 Task: Monthly company budget green modern-simple.
Action: Mouse moved to (411, 162)
Screenshot: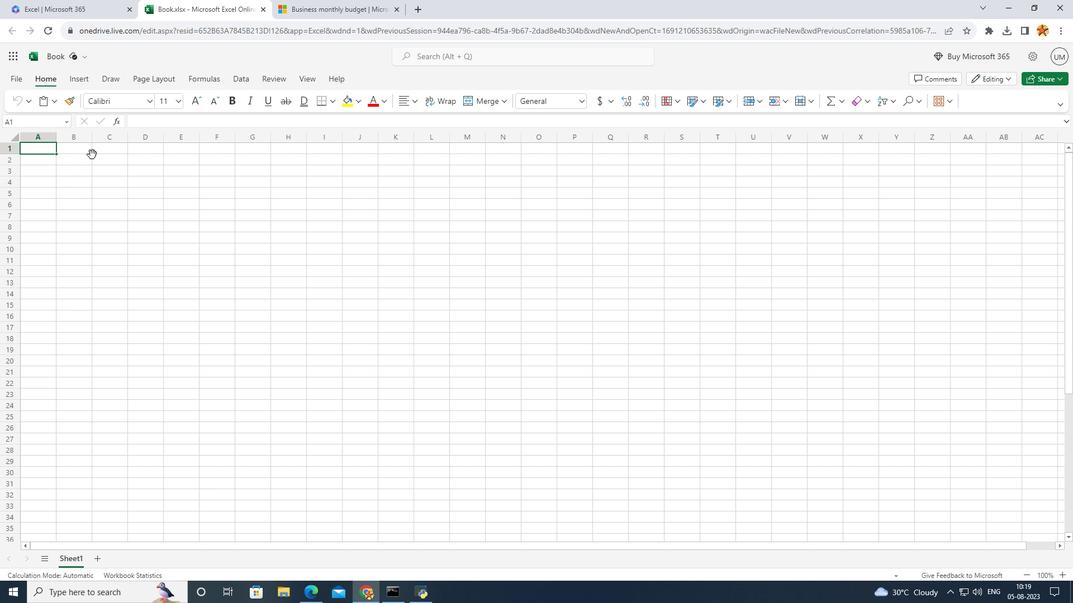 
Action: Mouse pressed left at (411, 162)
Screenshot: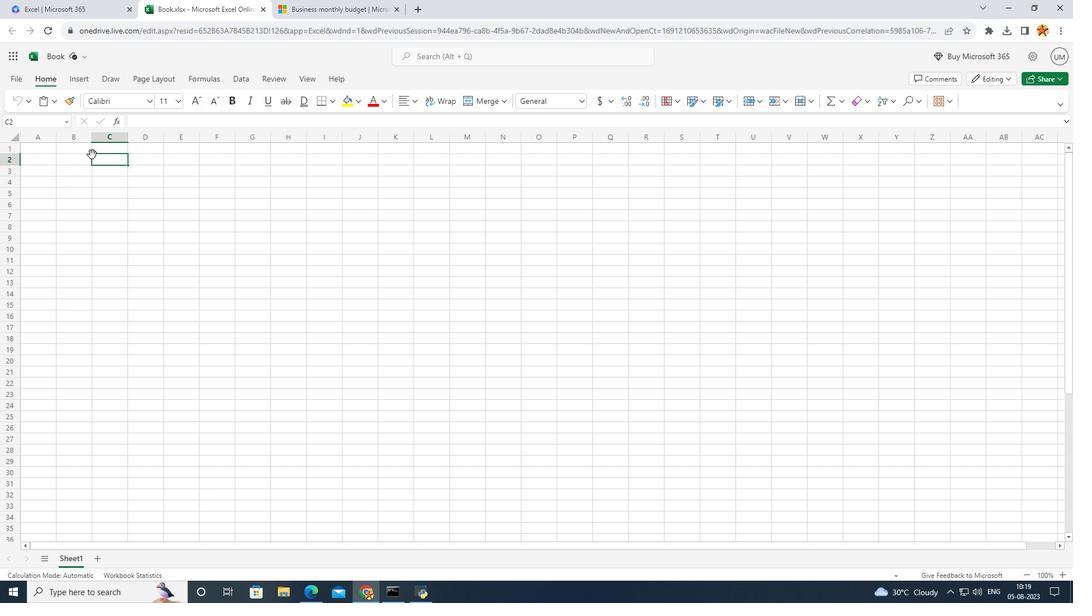 
Action: Mouse moved to (416, 162)
Screenshot: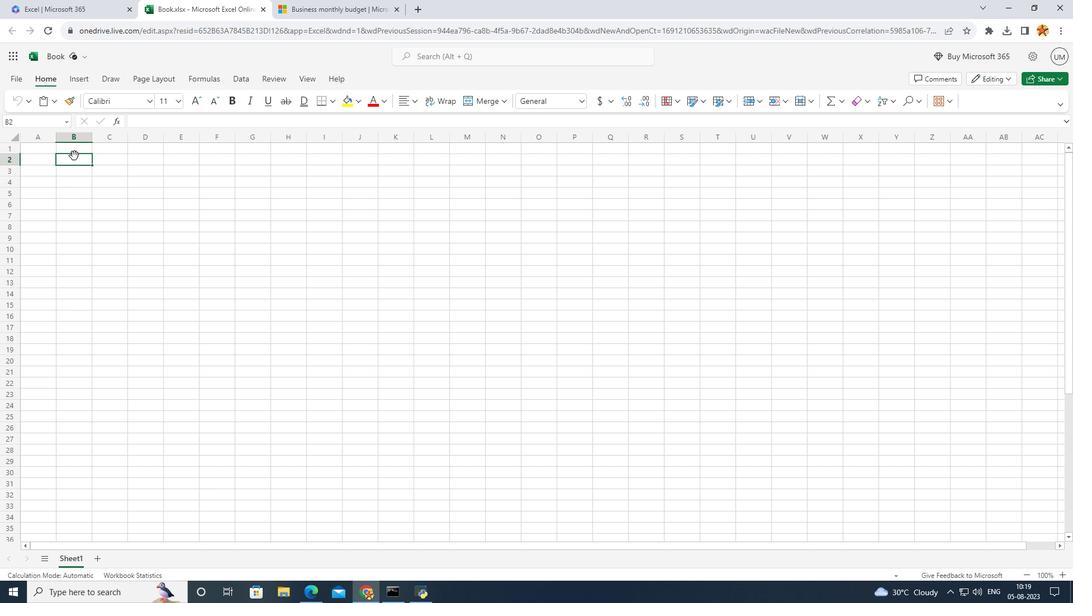 
Action: Mouse pressed left at (416, 162)
Screenshot: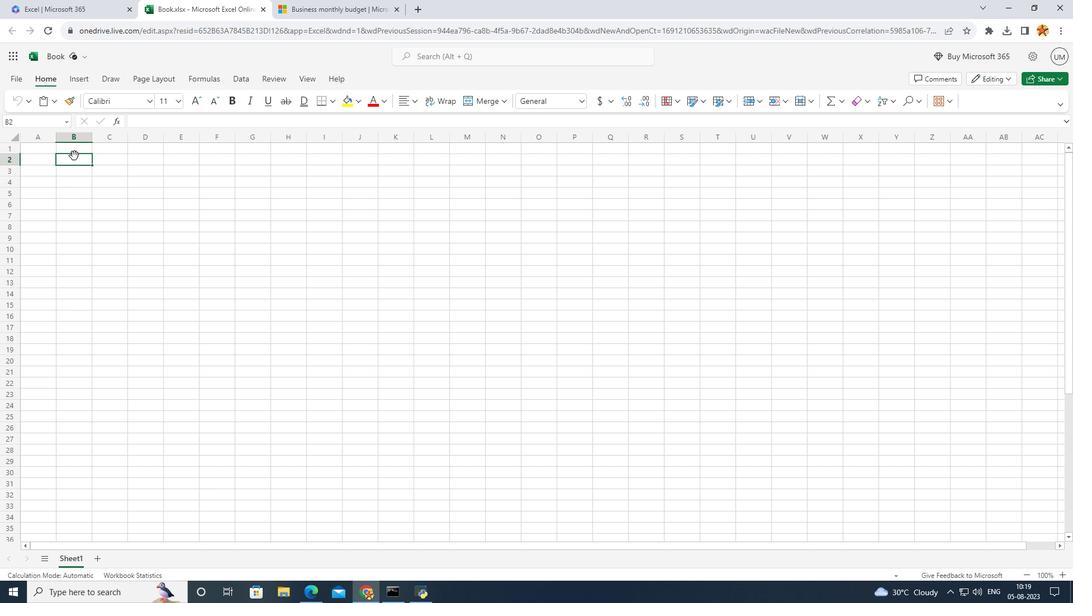 
Action: Mouse moved to (415, 162)
Screenshot: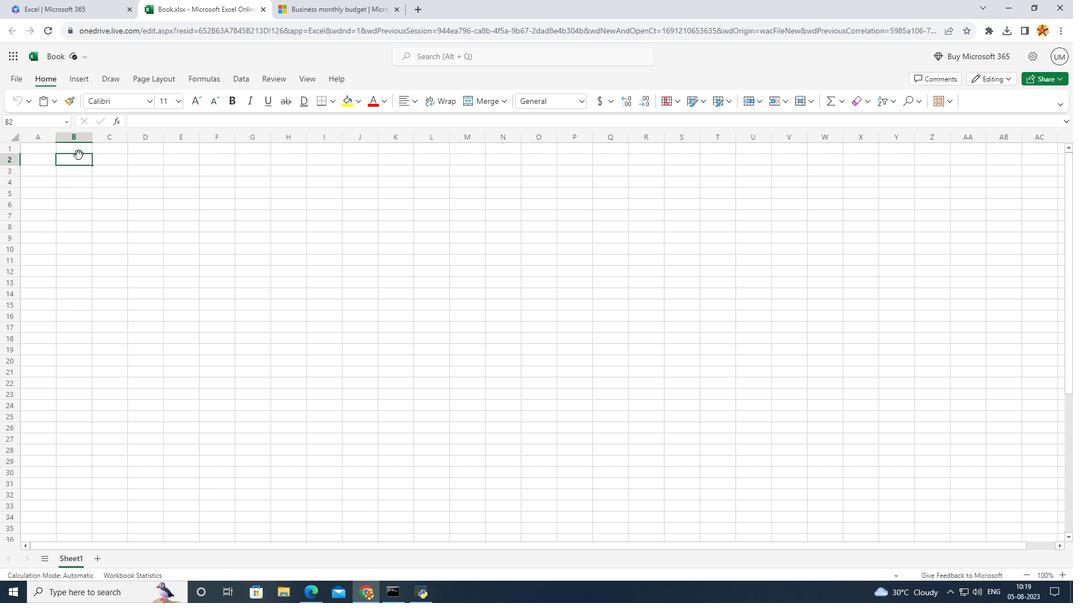 
Action: Key pressed <Key.caps_lock>COMP
Screenshot: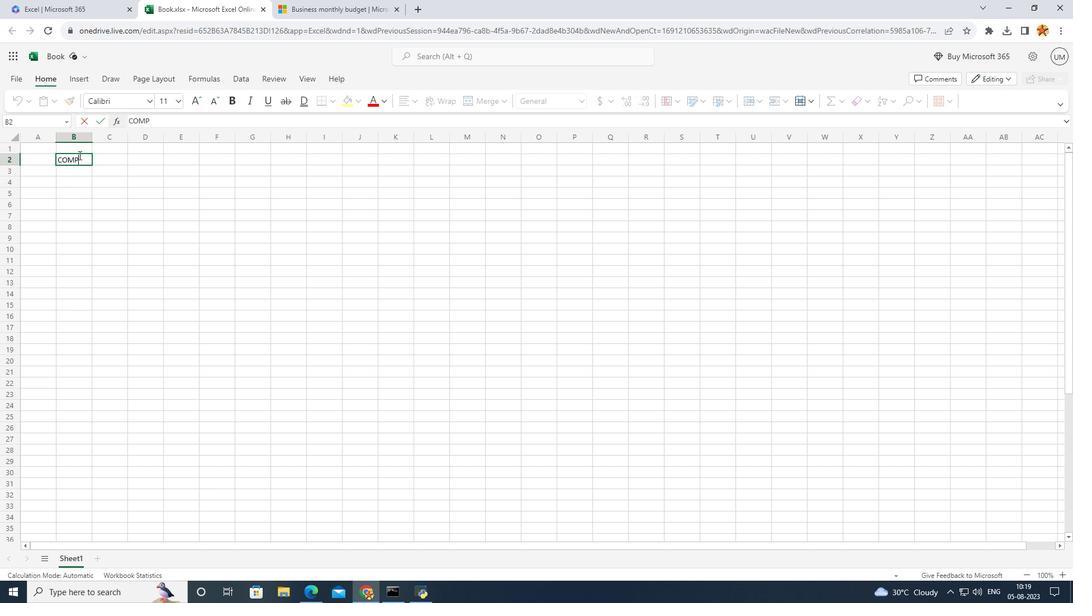 
Action: Mouse moved to (415, 162)
Screenshot: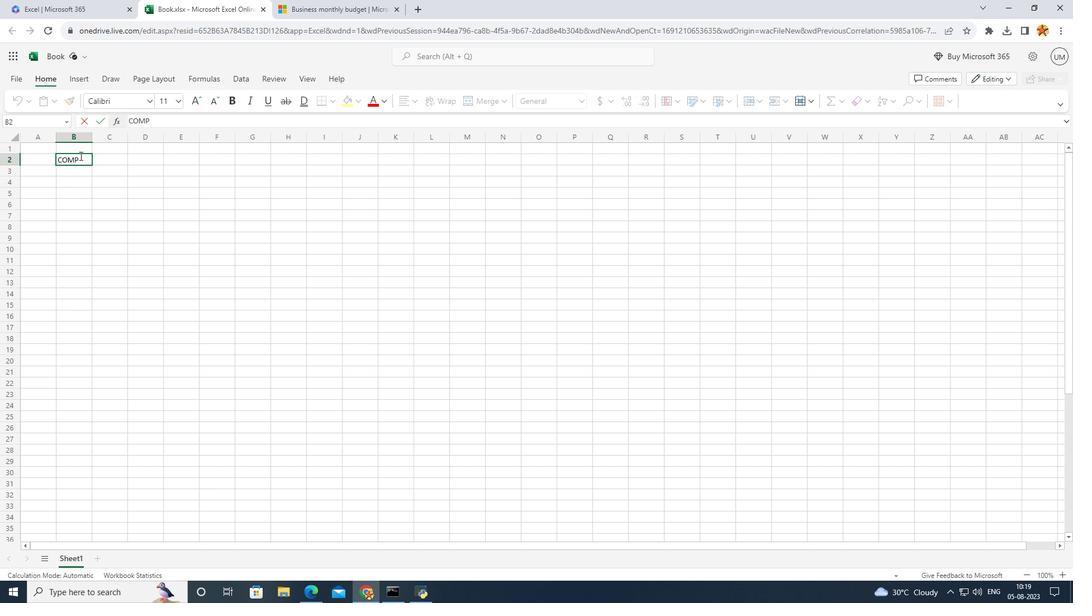 
Action: Key pressed ANY<Key.enter>MO
Screenshot: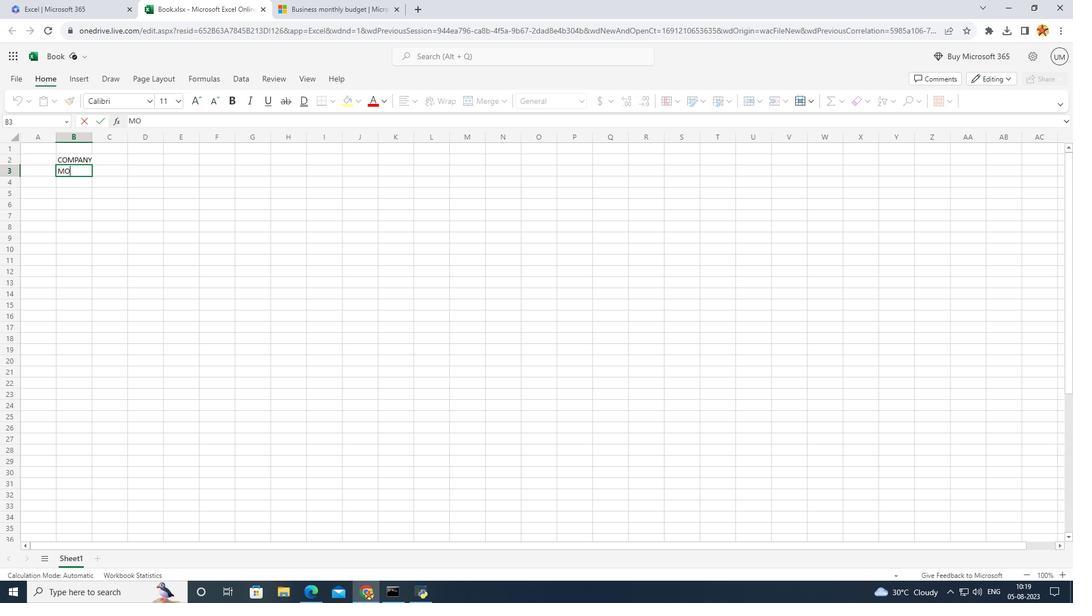 
Action: Mouse moved to (414, 166)
Screenshot: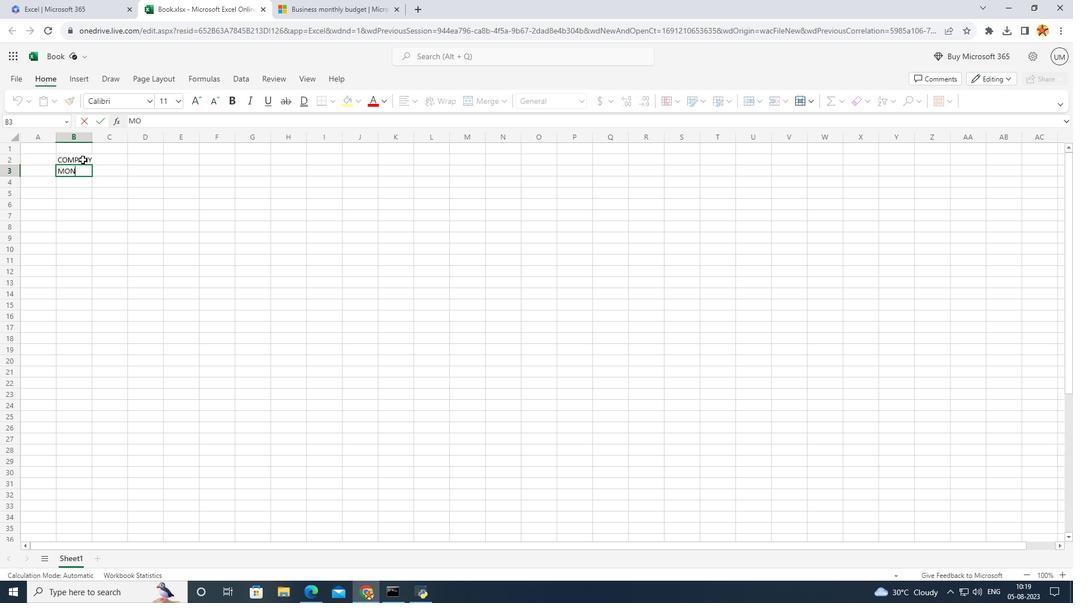 
Action: Key pressed NTHLY<Key.space>BUDGET
Screenshot: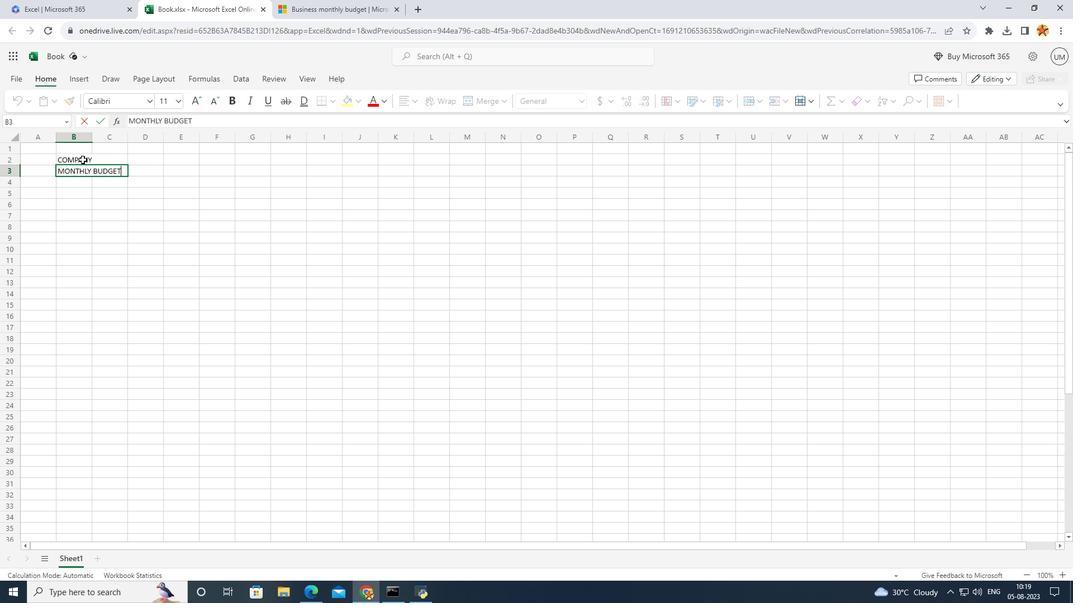
Action: Mouse moved to (410, 224)
Screenshot: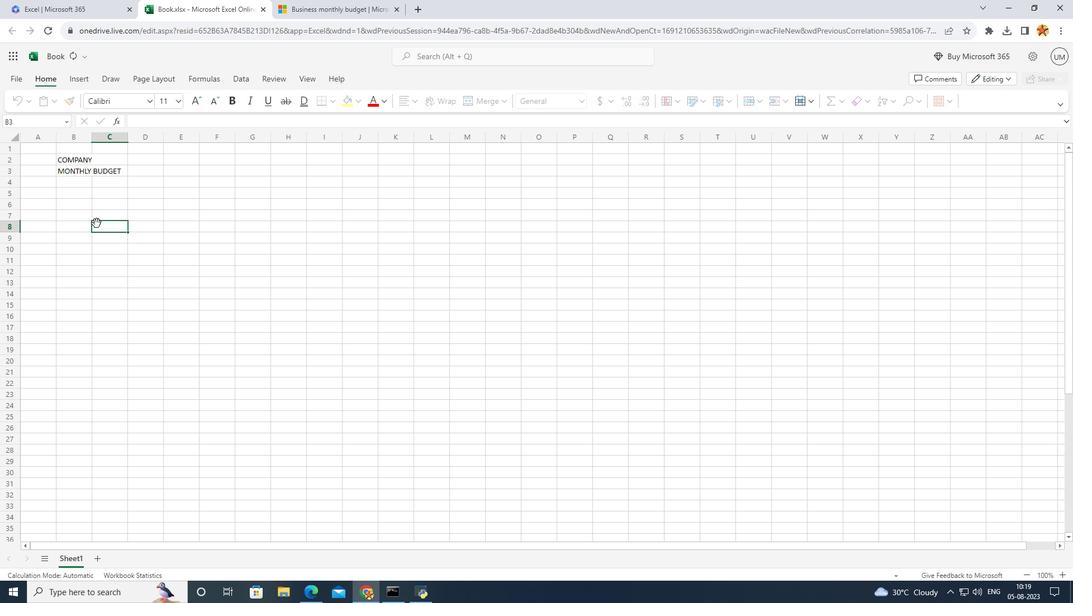 
Action: Mouse pressed left at (410, 224)
Screenshot: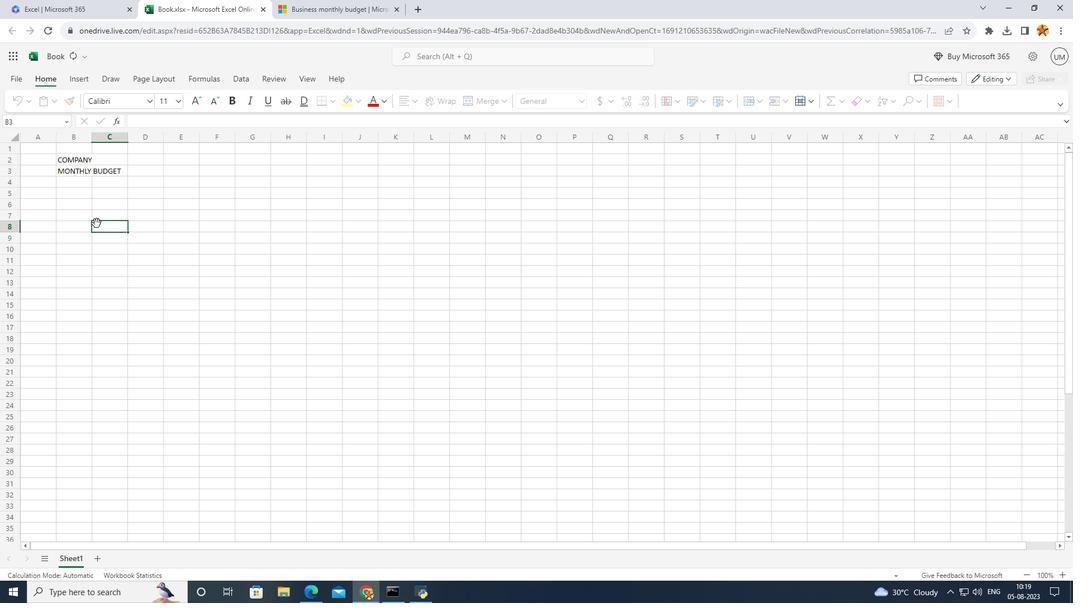 
Action: Mouse moved to (418, 175)
Screenshot: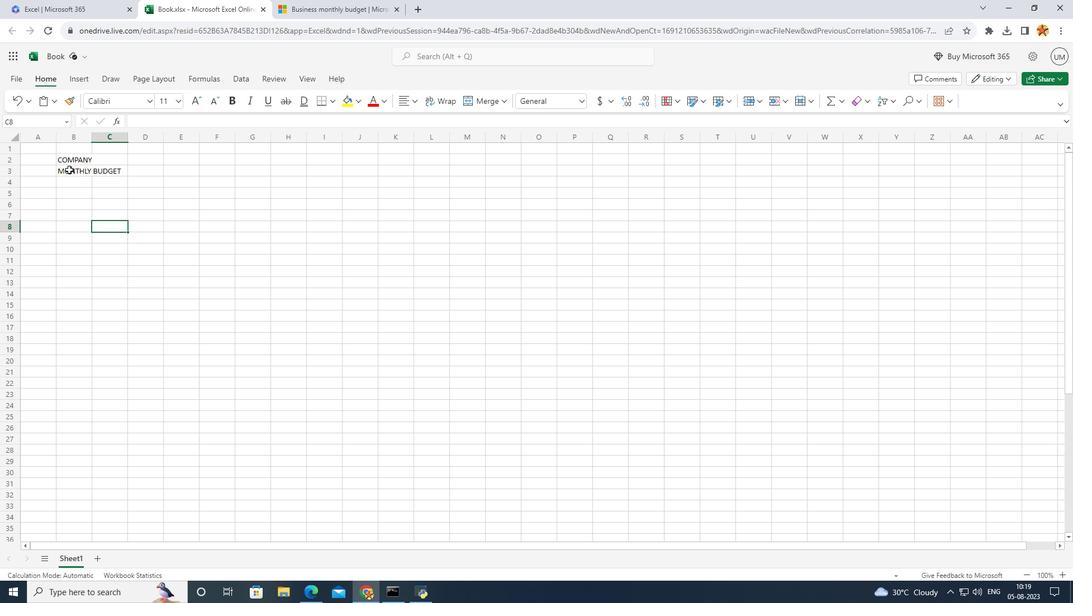 
Action: Mouse pressed left at (418, 175)
Screenshot: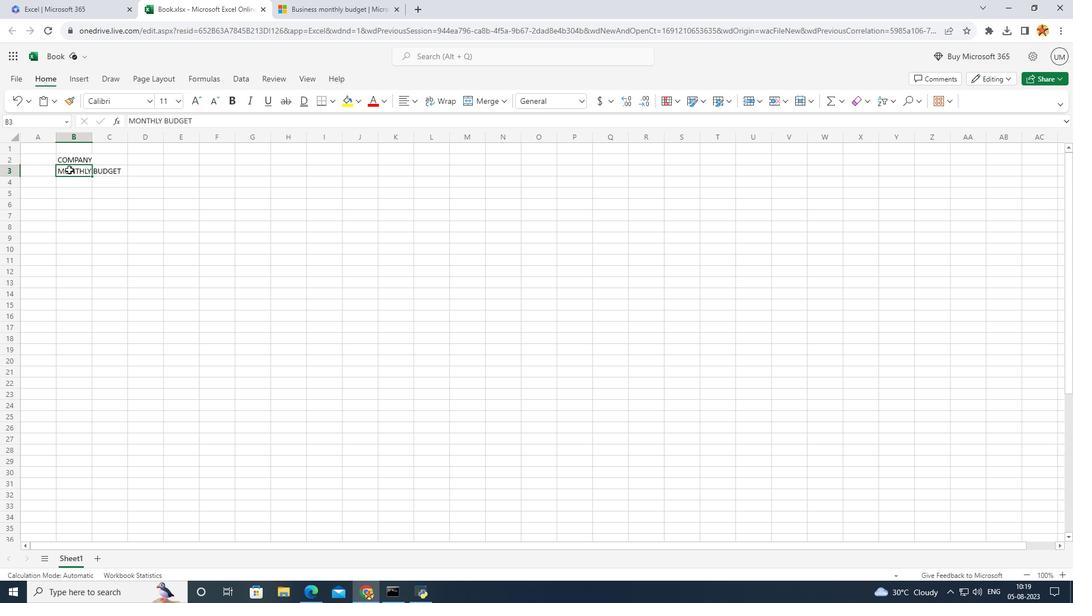 
Action: Mouse moved to (379, 112)
Screenshot: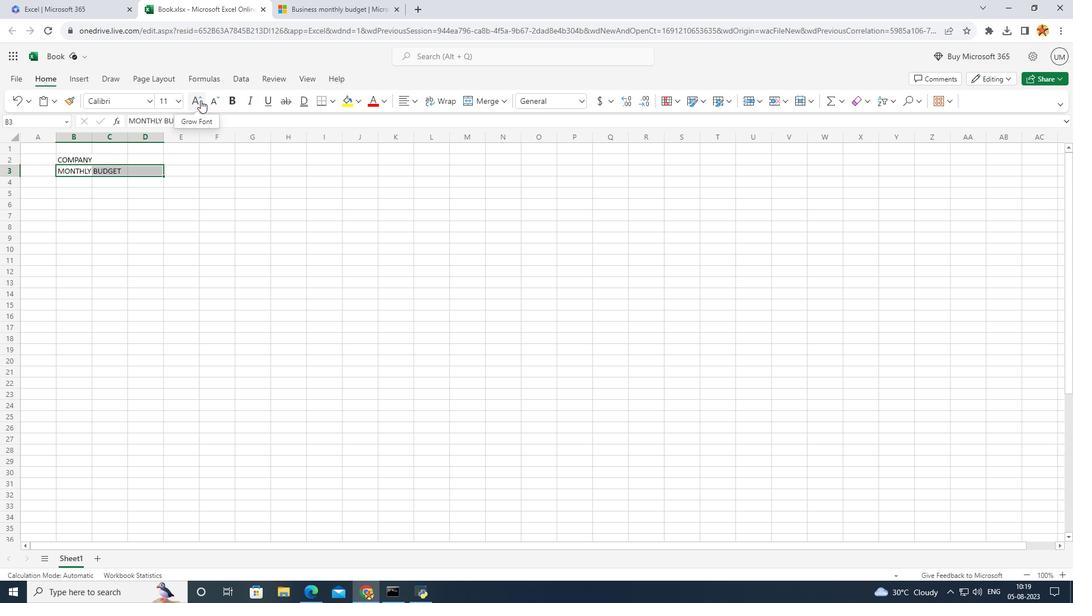 
Action: Mouse pressed left at (379, 112)
Screenshot: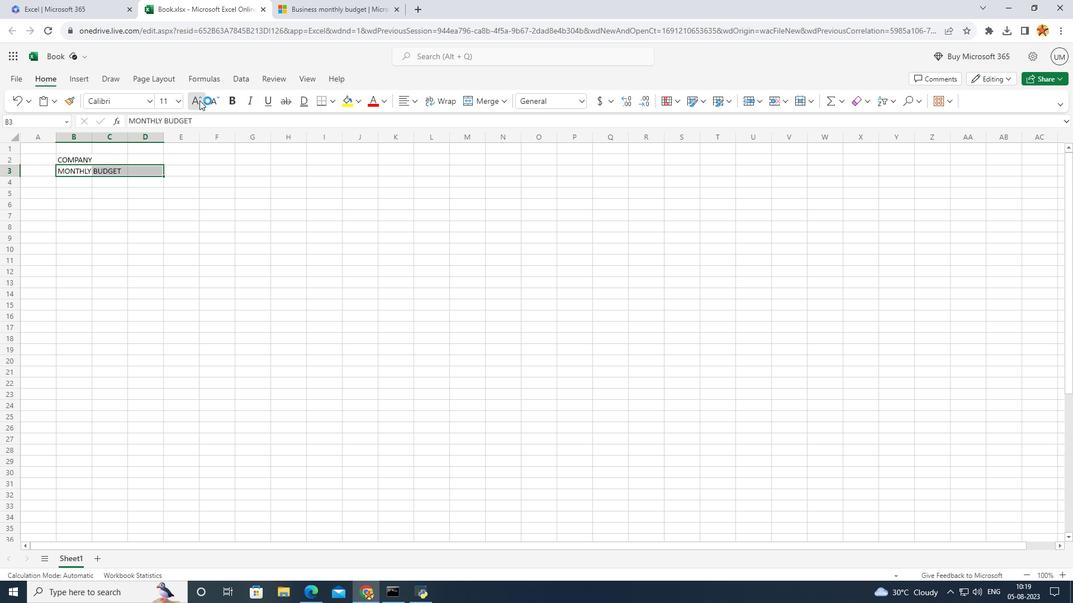 
Action: Mouse moved to (380, 112)
Screenshot: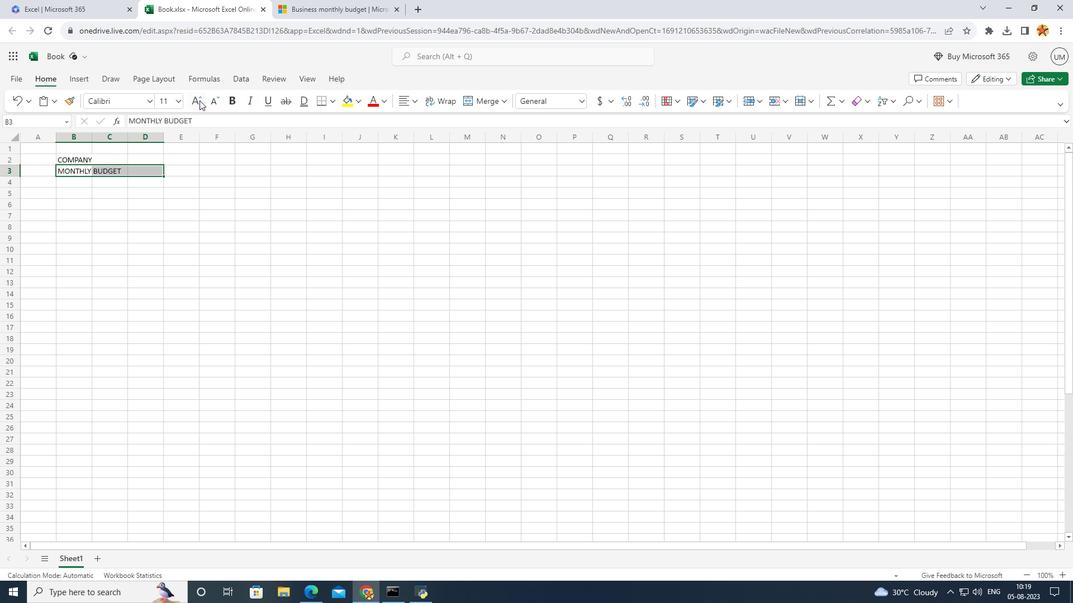 
Action: Mouse pressed left at (380, 112)
Screenshot: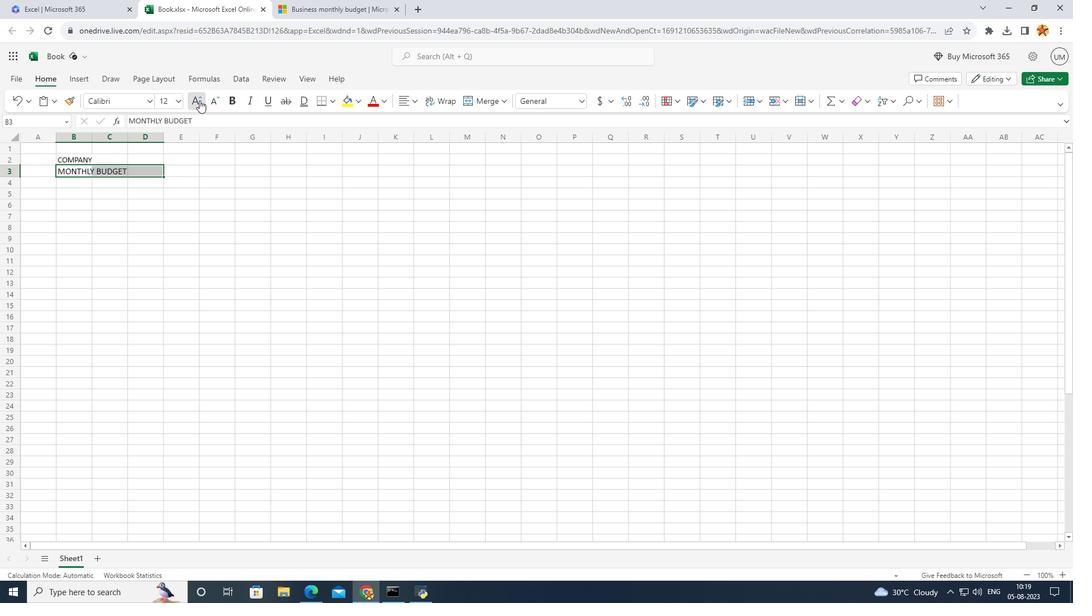 
Action: Mouse pressed left at (380, 112)
Screenshot: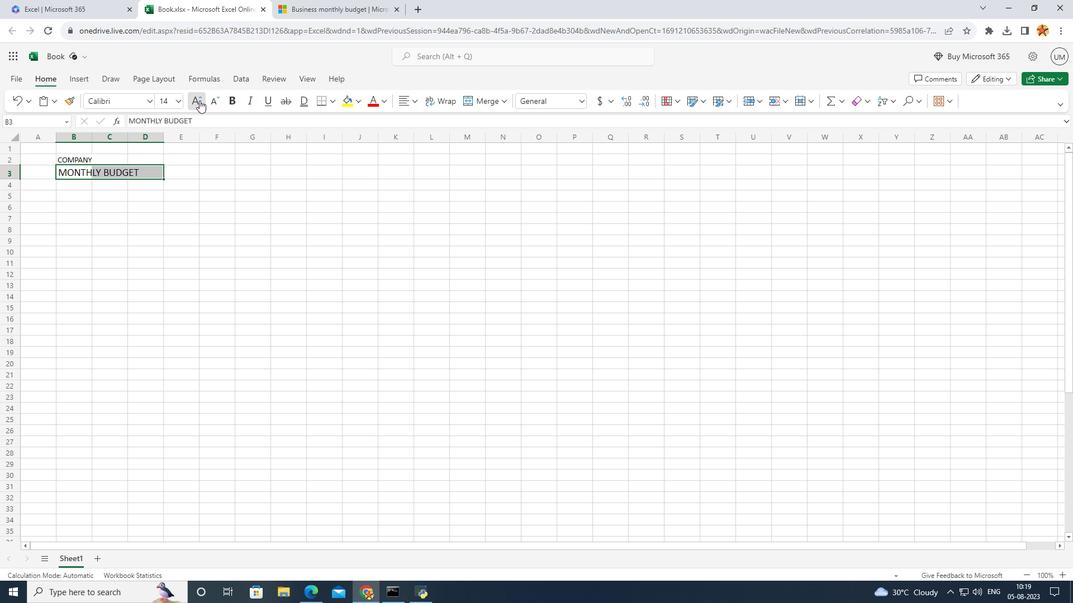 
Action: Mouse pressed left at (380, 112)
Screenshot: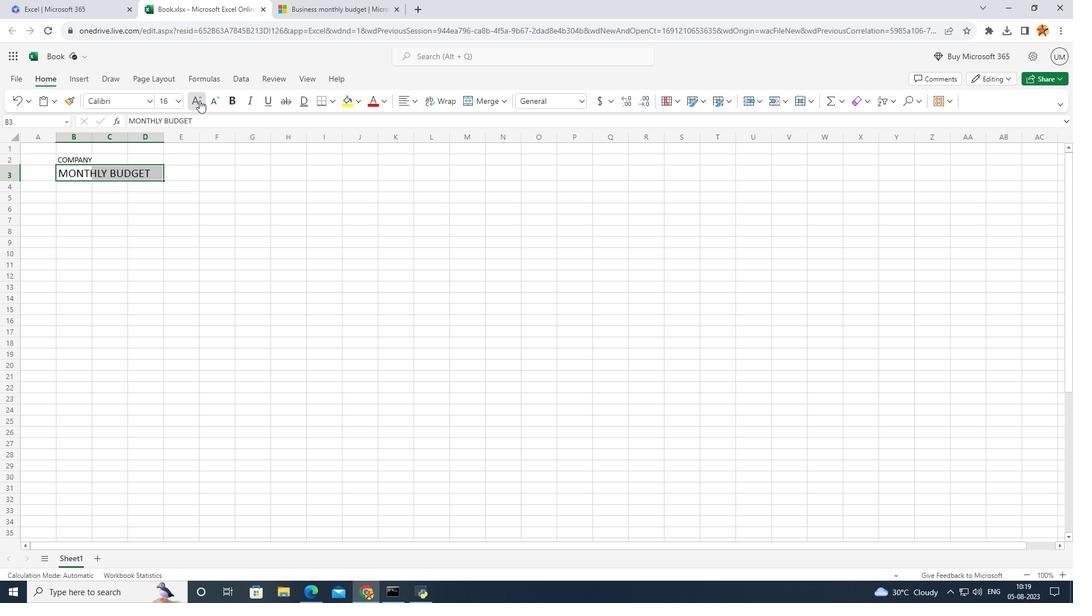 
Action: Mouse pressed left at (380, 112)
Screenshot: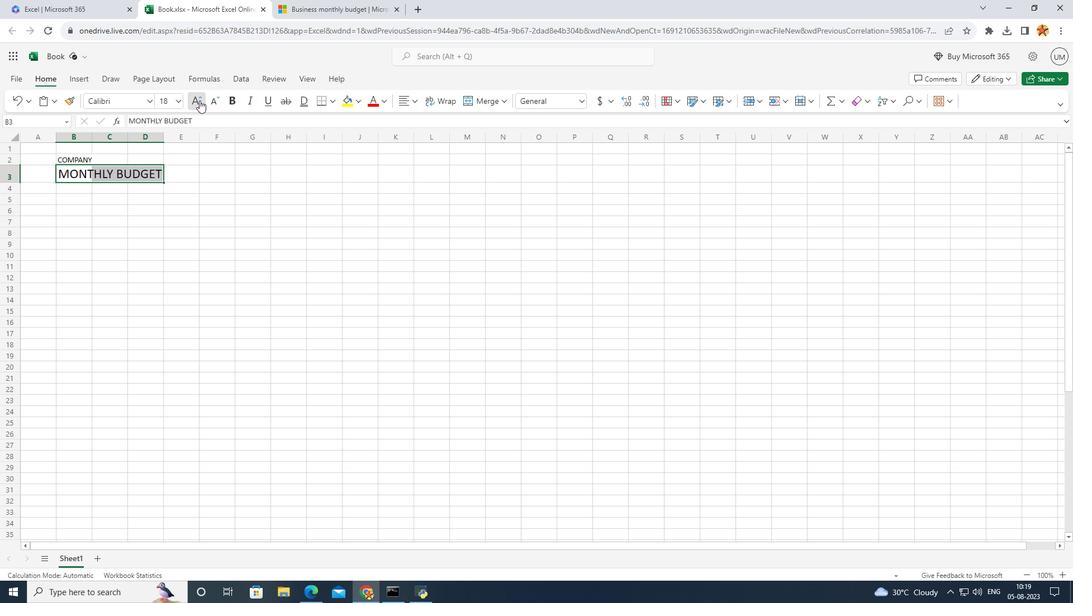 
Action: Mouse moved to (333, 109)
Screenshot: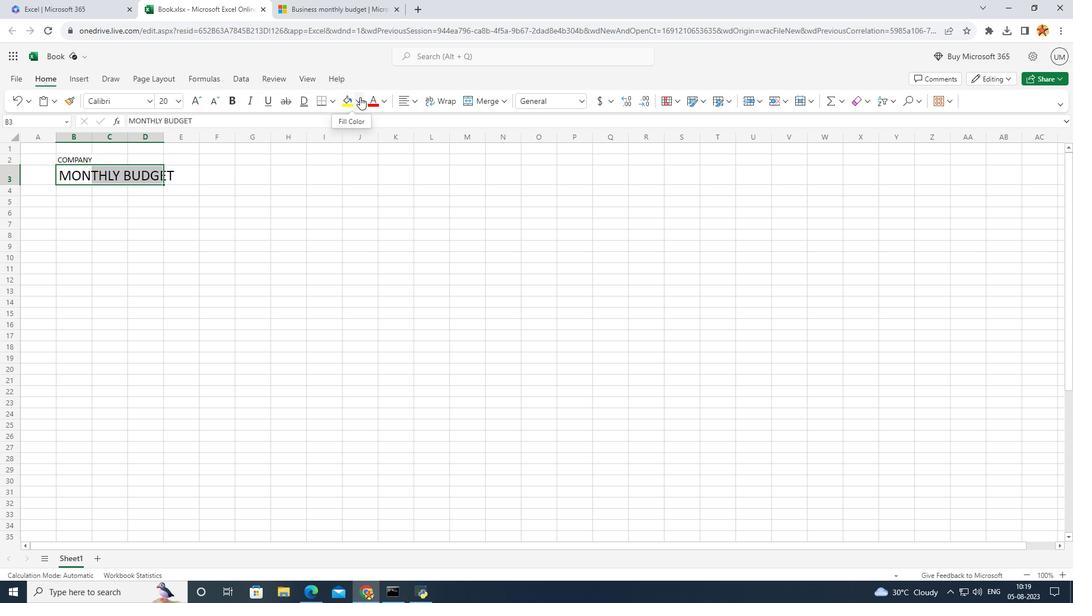 
Action: Mouse pressed left at (333, 109)
Screenshot: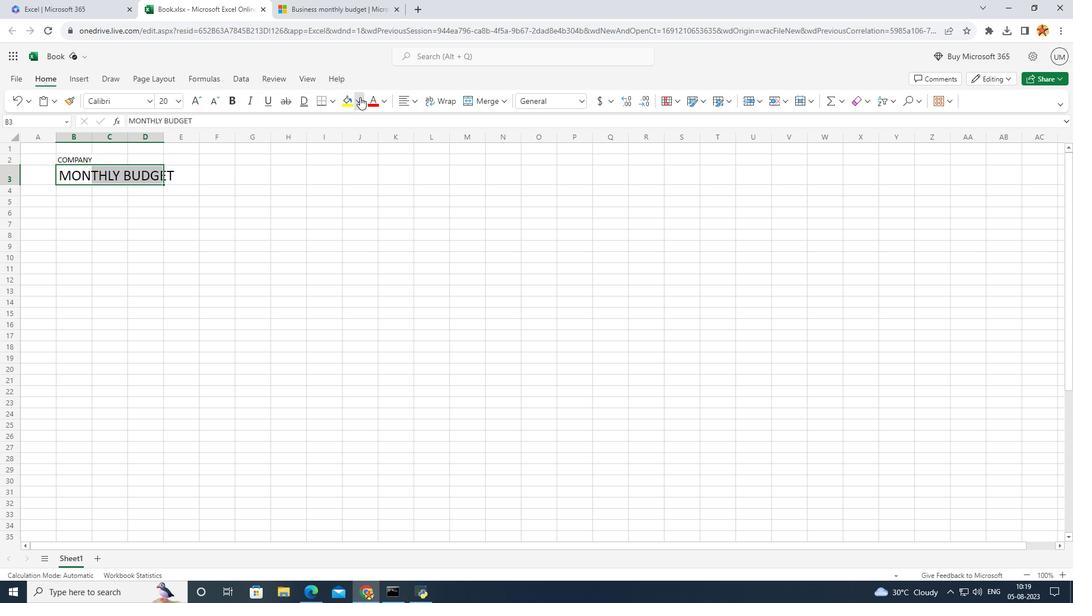 
Action: Mouse moved to (385, 204)
Screenshot: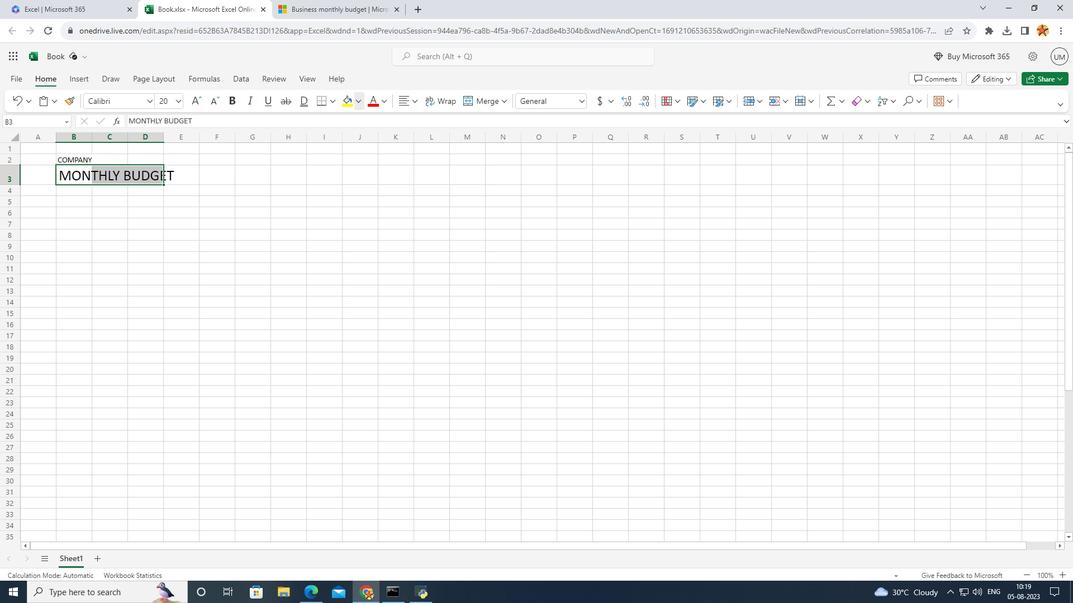 
Action: Mouse pressed left at (385, 204)
Screenshot: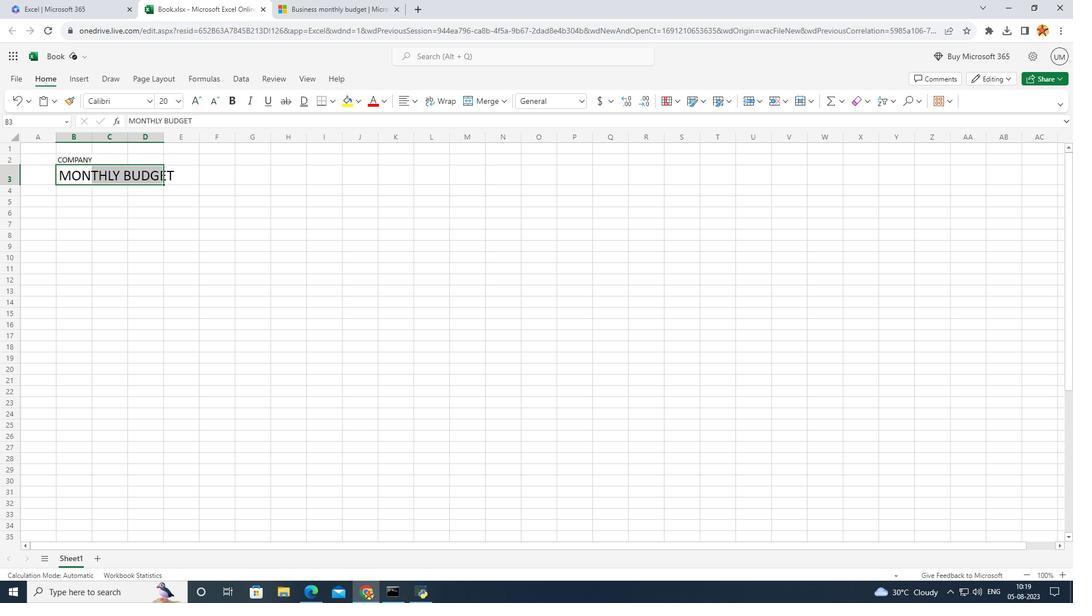 
Action: Mouse moved to (425, 182)
Screenshot: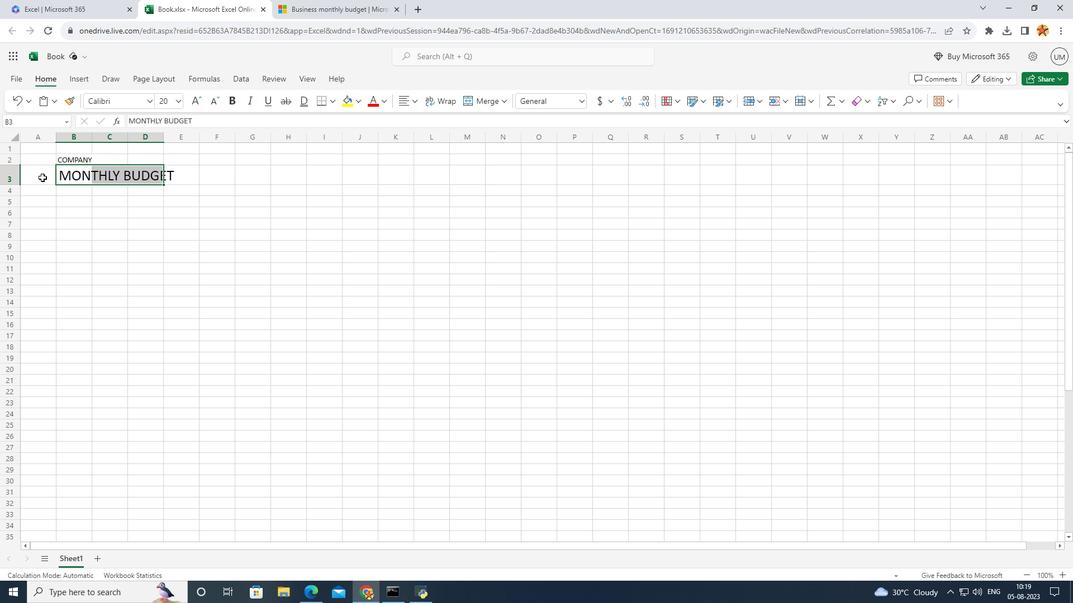 
Action: Mouse pressed left at (425, 182)
Screenshot: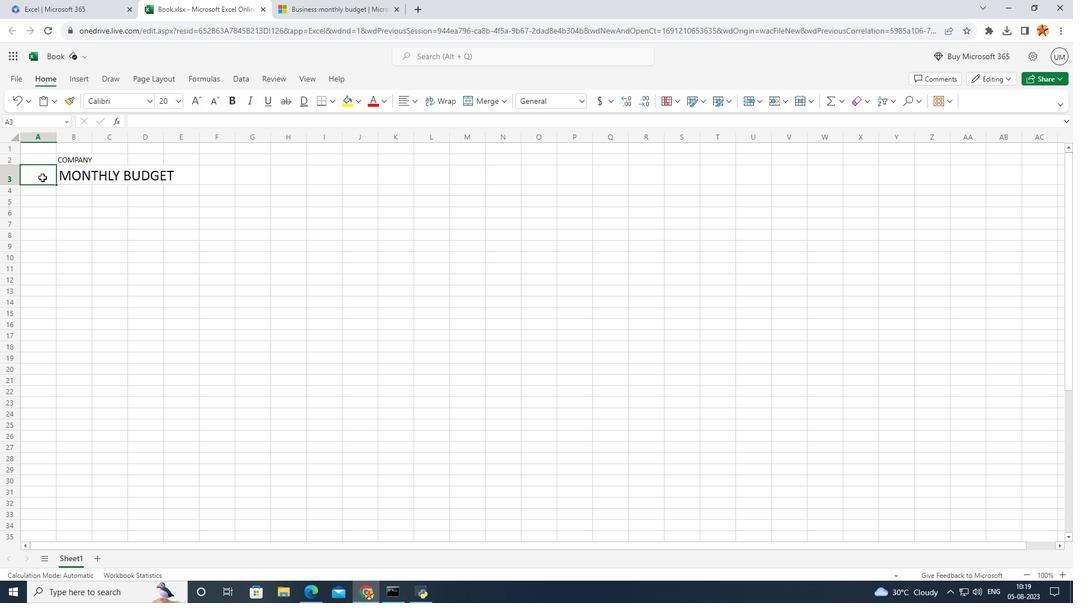 
Action: Mouse moved to (332, 116)
Screenshot: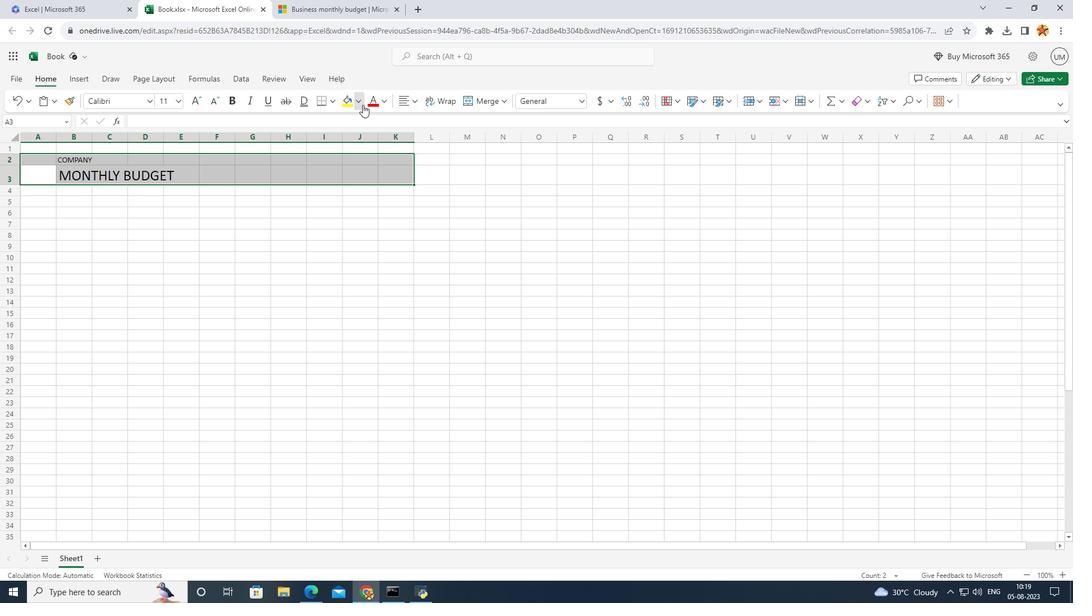 
Action: Mouse pressed left at (332, 116)
Screenshot: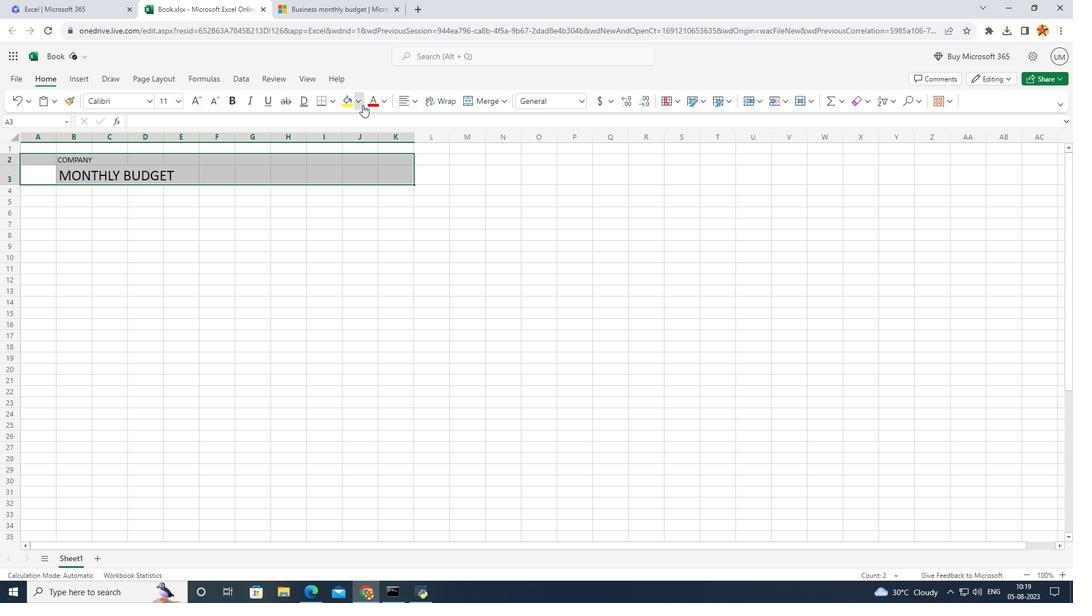 
Action: Mouse moved to (291, 195)
Screenshot: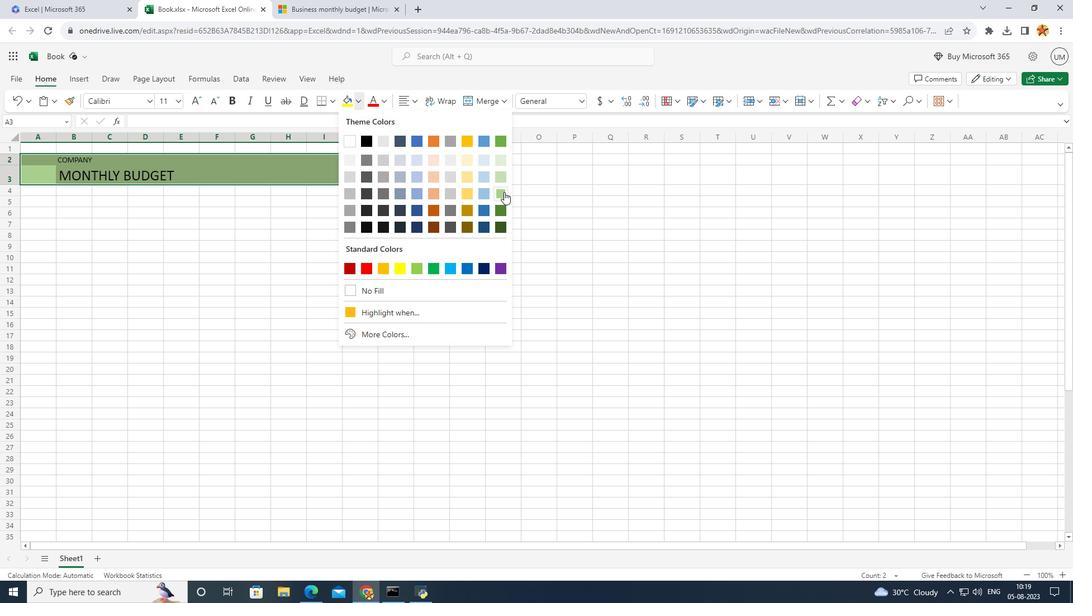 
Action: Mouse pressed left at (291, 195)
Screenshot: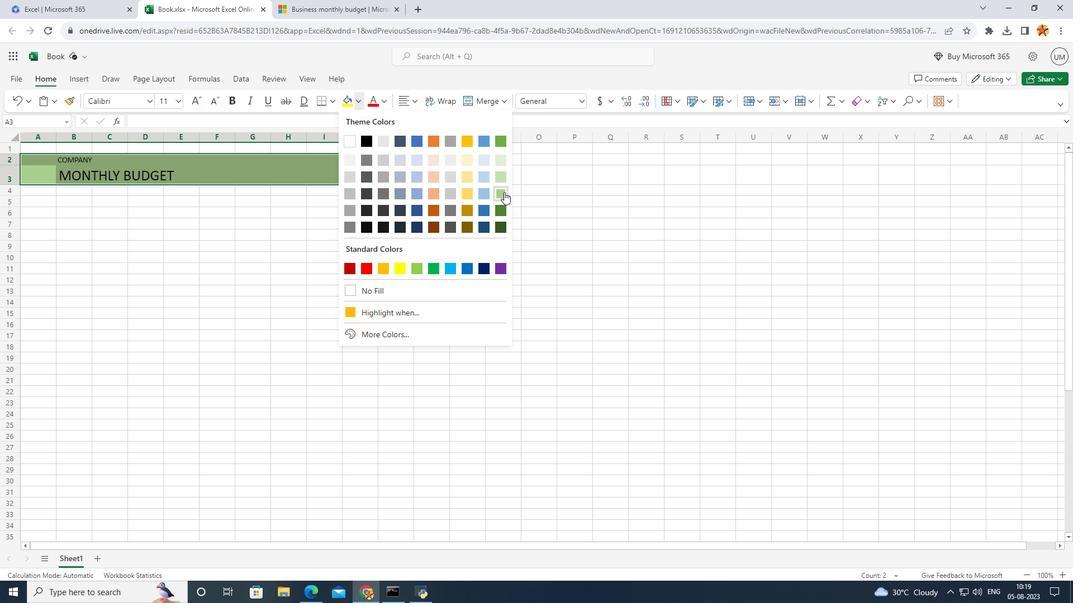 
Action: Mouse moved to (386, 233)
Screenshot: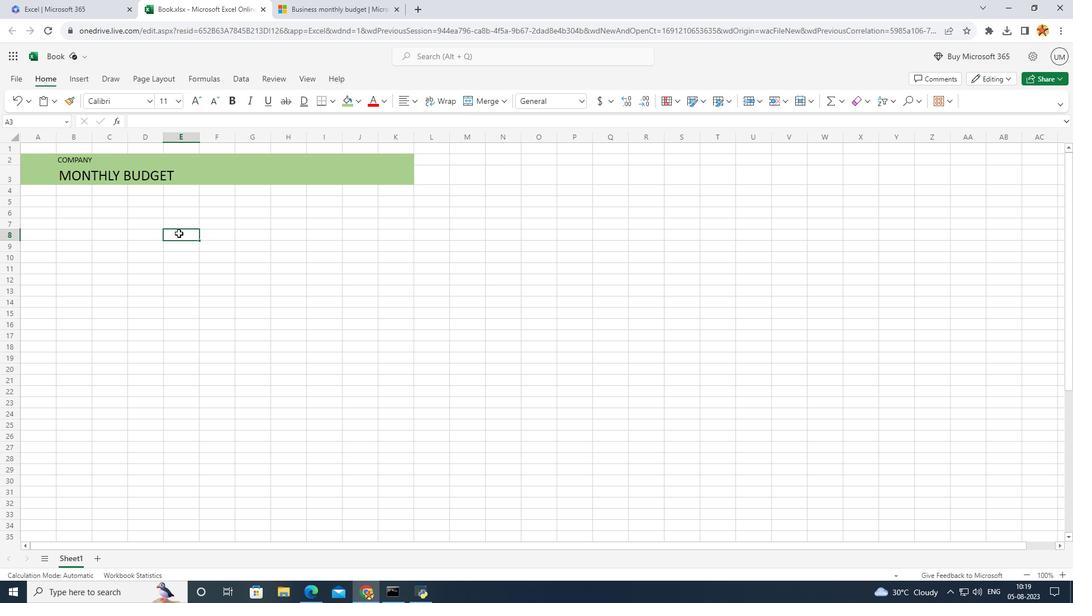 
Action: Mouse pressed left at (386, 233)
Screenshot: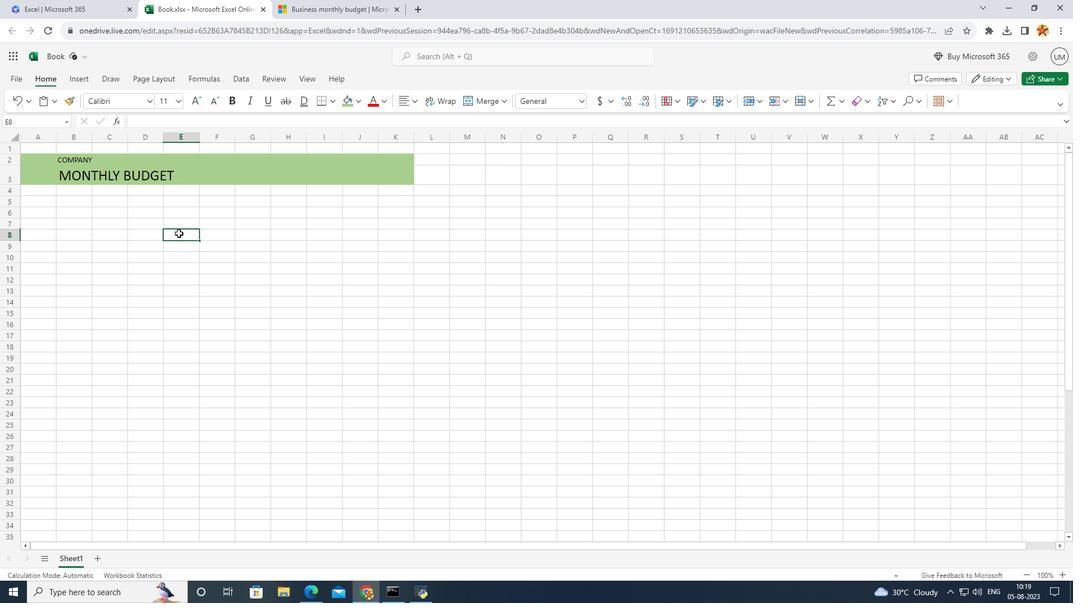 
Action: Mouse moved to (409, 203)
Screenshot: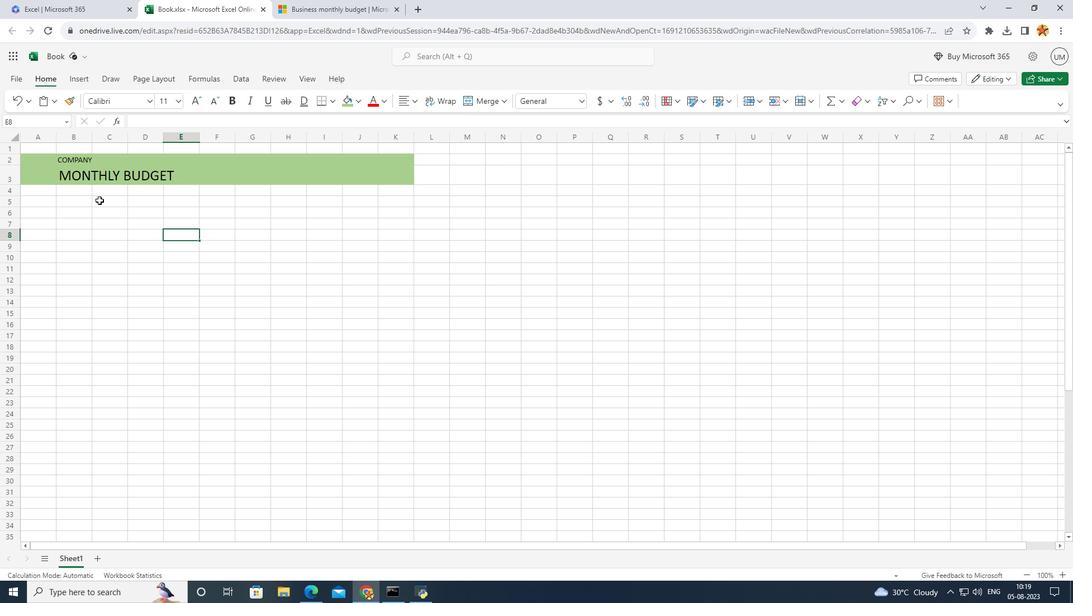 
Action: Mouse pressed left at (409, 203)
Screenshot: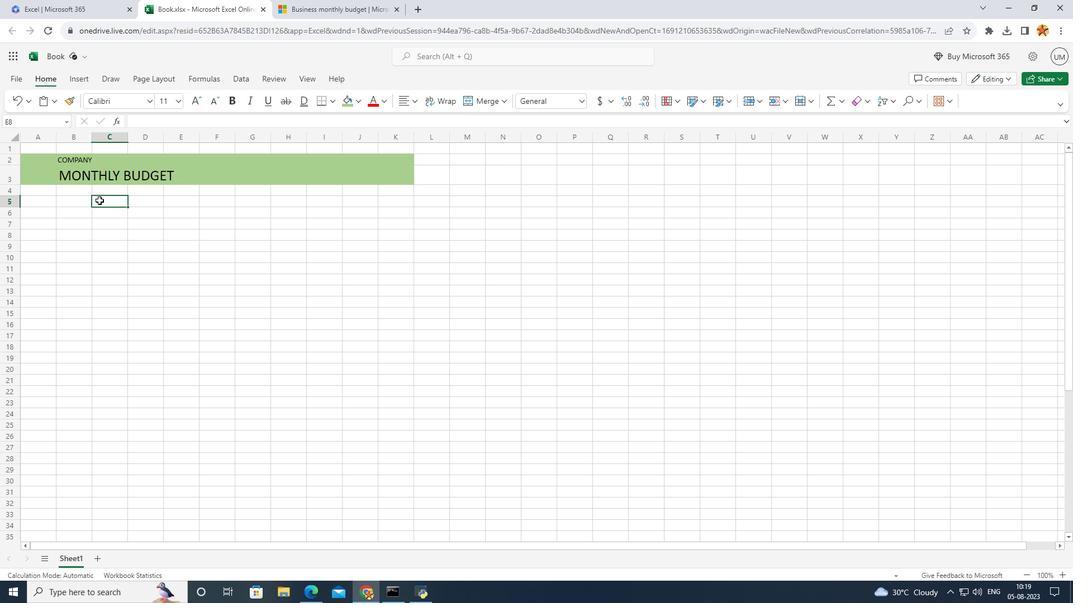 
Action: Mouse pressed left at (409, 203)
Screenshot: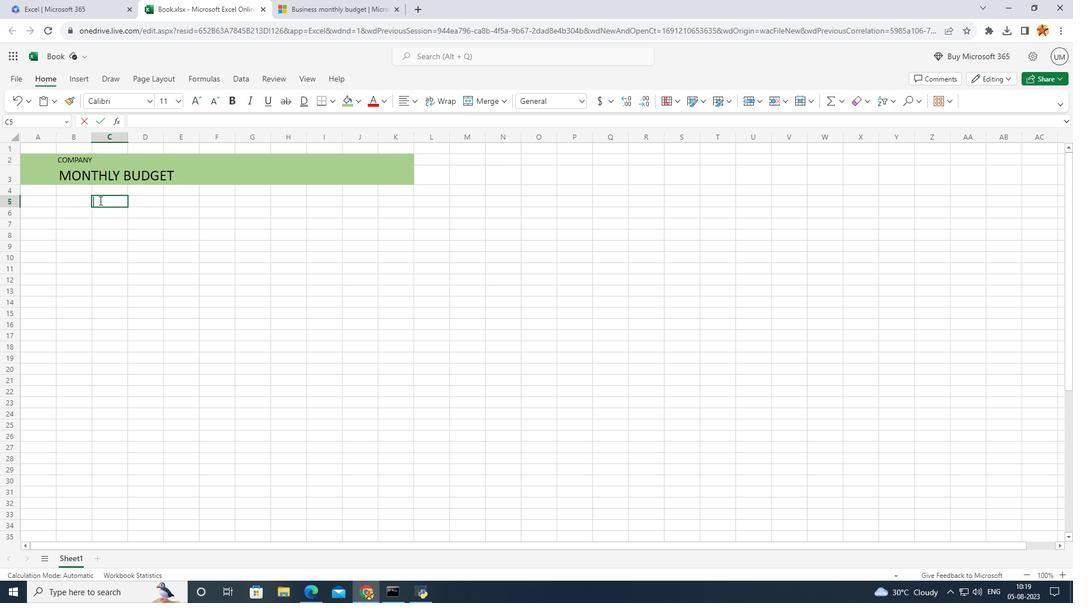 
Action: Mouse moved to (412, 205)
Screenshot: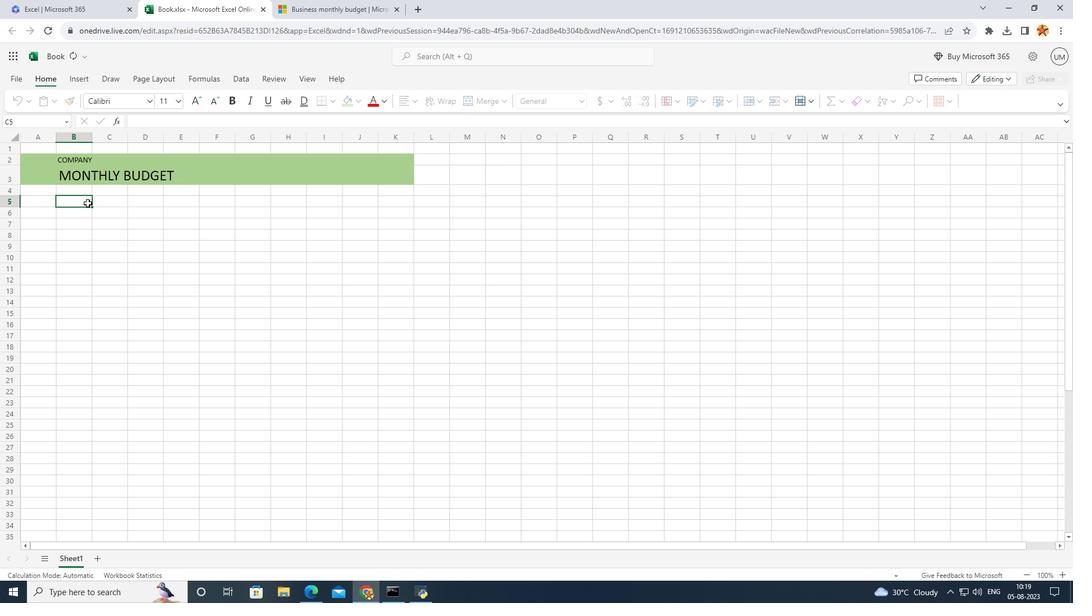 
Action: Mouse pressed left at (412, 205)
Screenshot: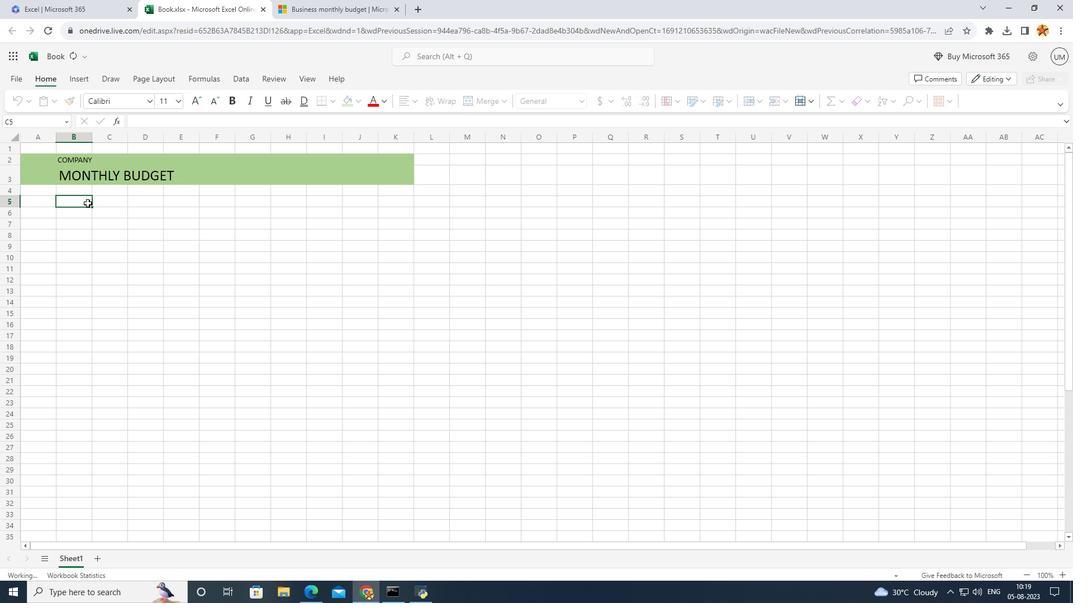 
Action: Mouse pressed left at (412, 205)
Screenshot: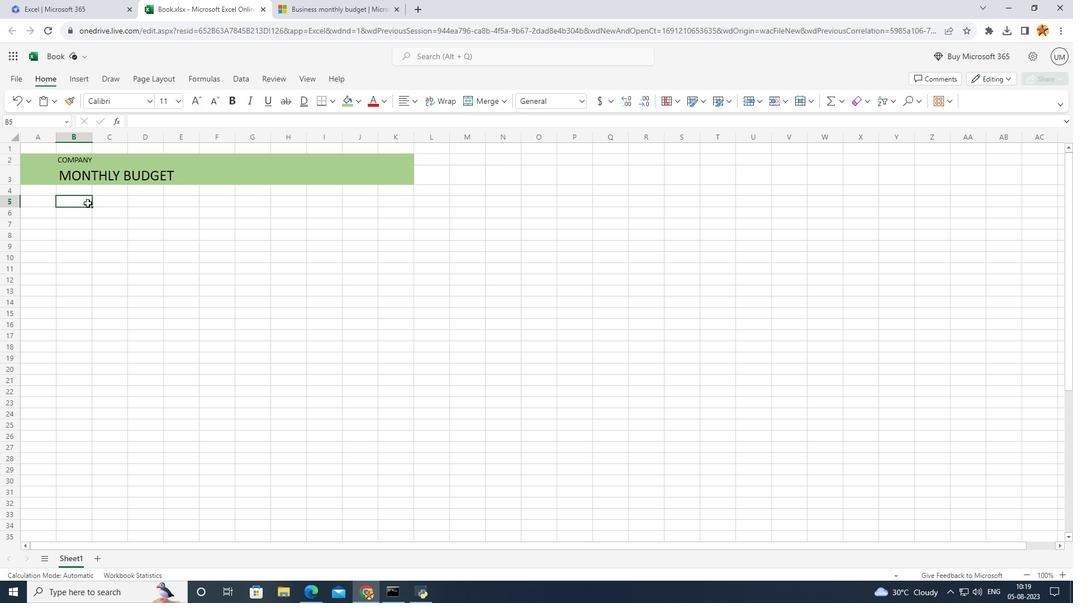 
Action: Mouse moved to (410, 205)
Screenshot: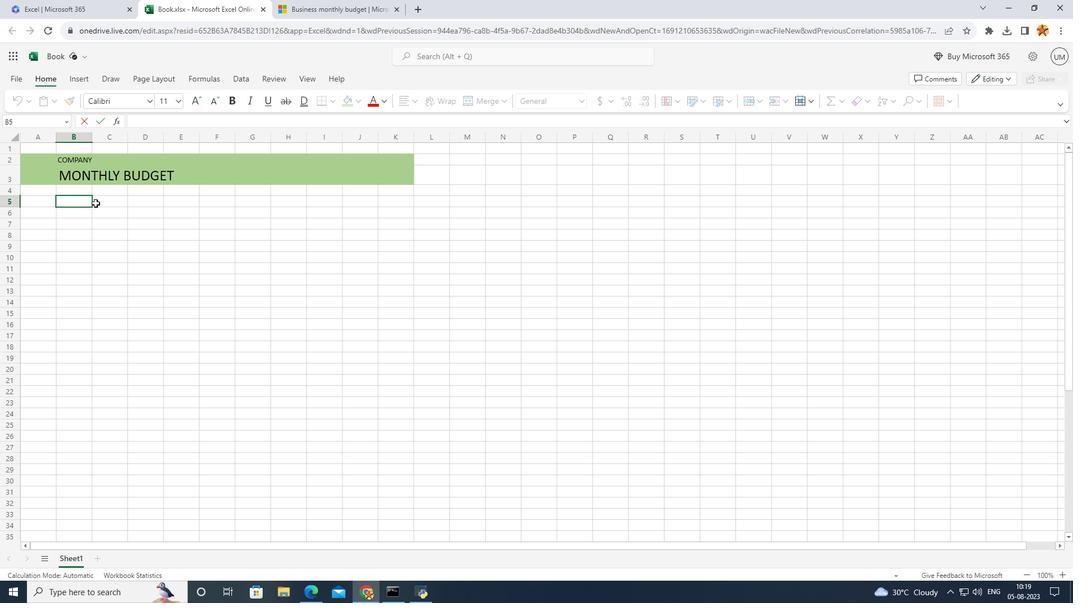 
Action: Key pressed BUDGET<Key.space>T
Screenshot: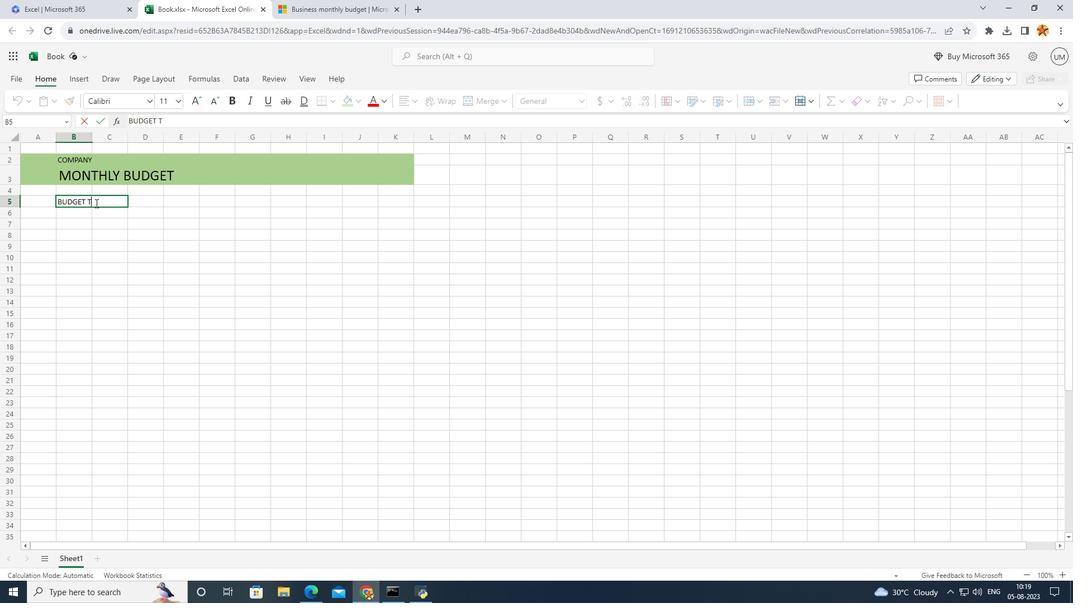 
Action: Mouse moved to (410, 208)
Screenshot: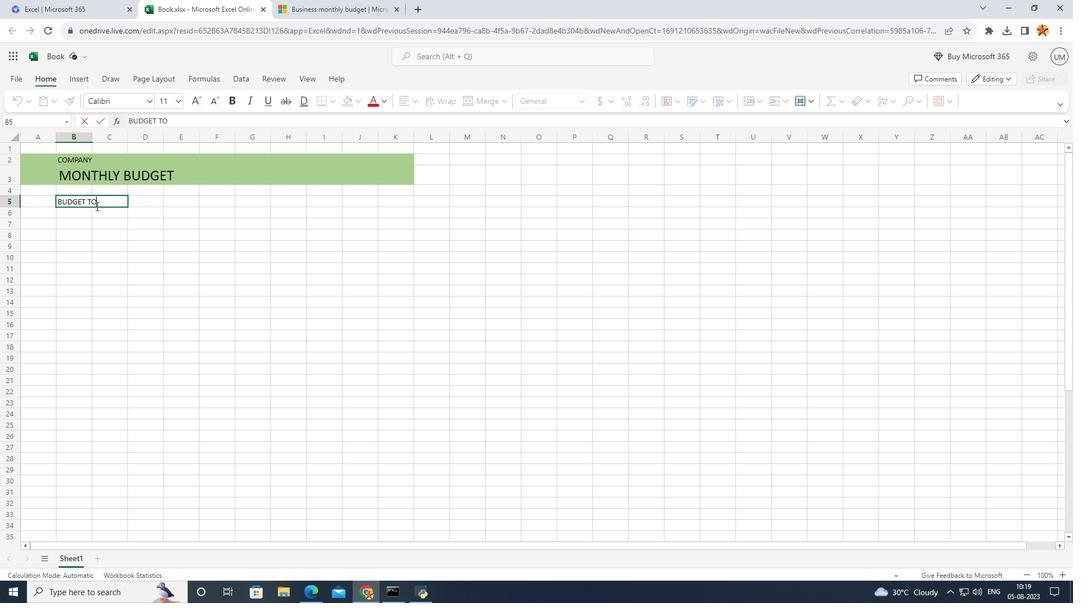 
Action: Key pressed OTA
Screenshot: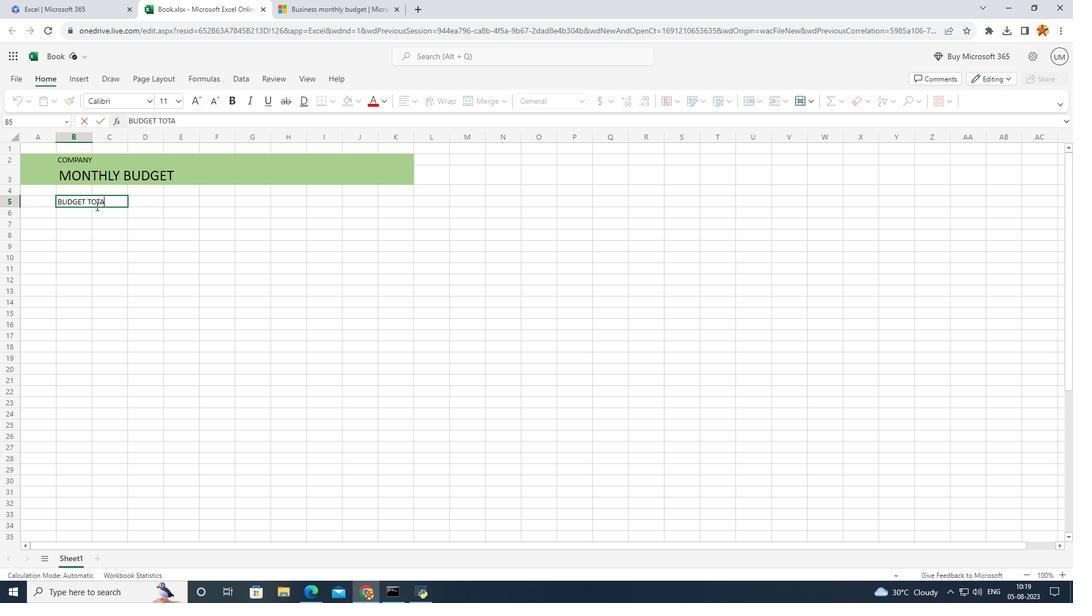 
Action: Mouse moved to (661, 410)
Screenshot: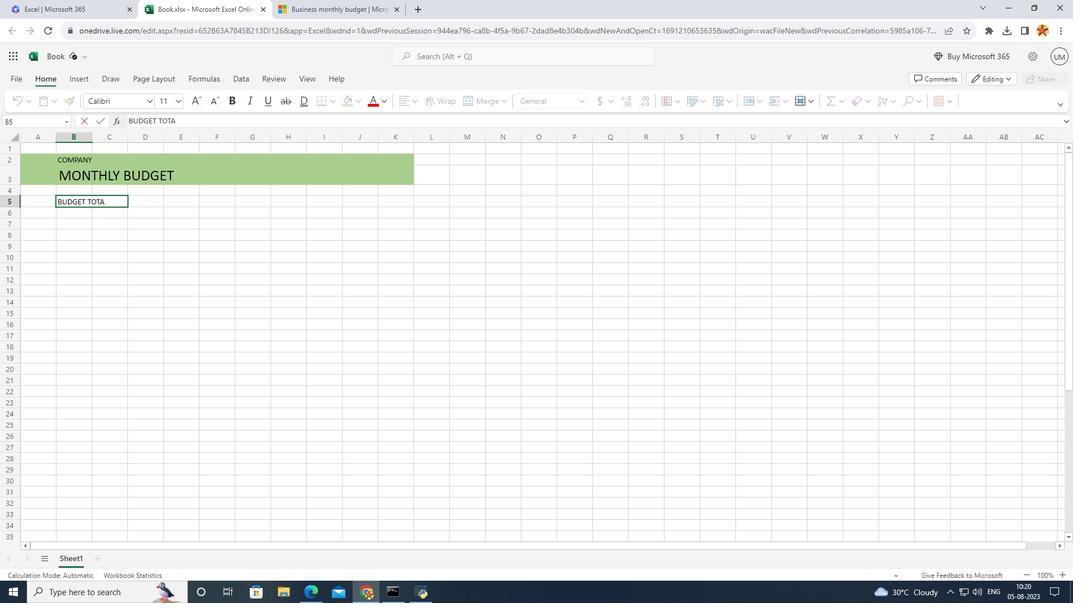 
Action: Key pressed L
Screenshot: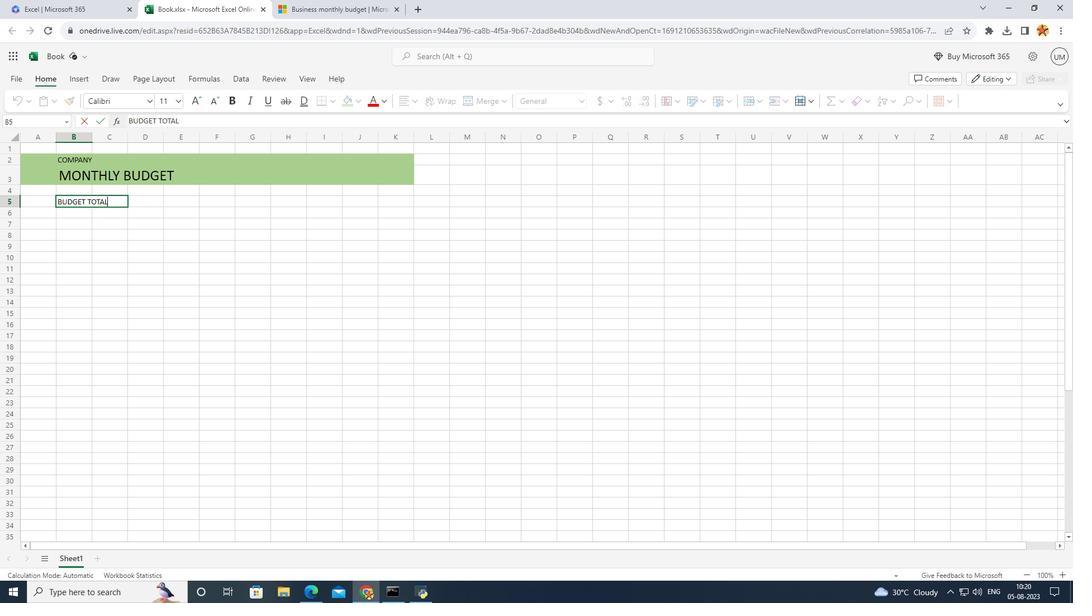 
Action: Mouse moved to (381, 246)
Screenshot: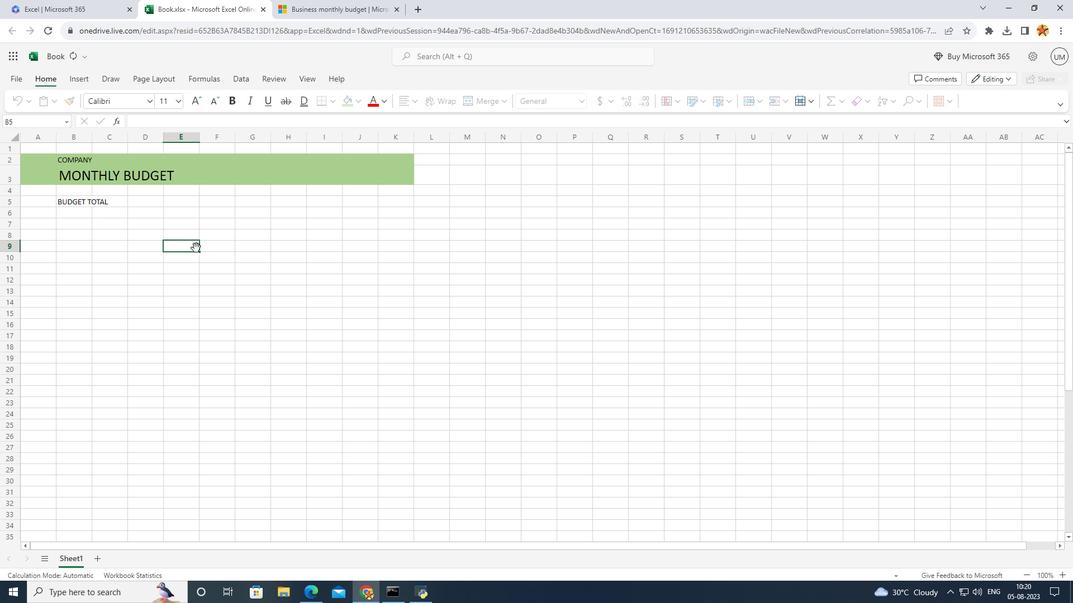 
Action: Mouse pressed left at (381, 246)
Screenshot: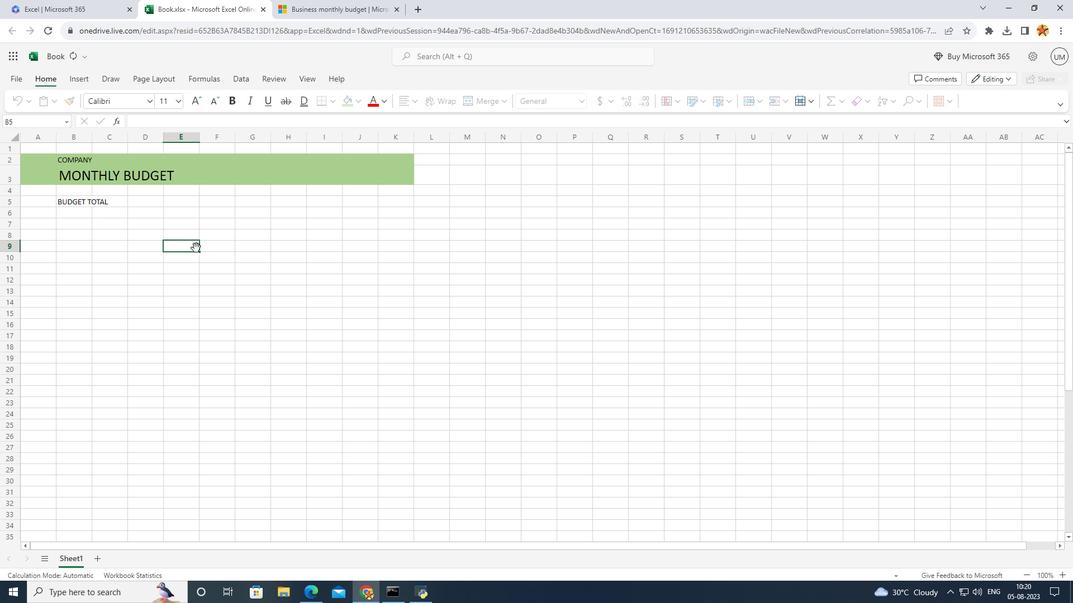 
Action: Mouse moved to (404, 203)
Screenshot: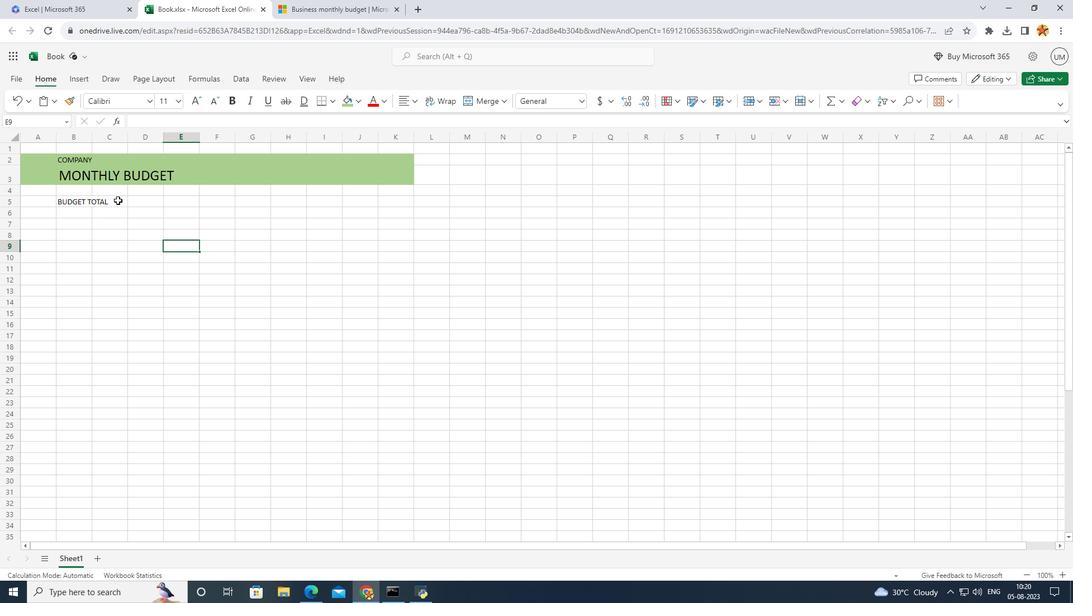 
Action: Mouse pressed left at (404, 203)
Screenshot: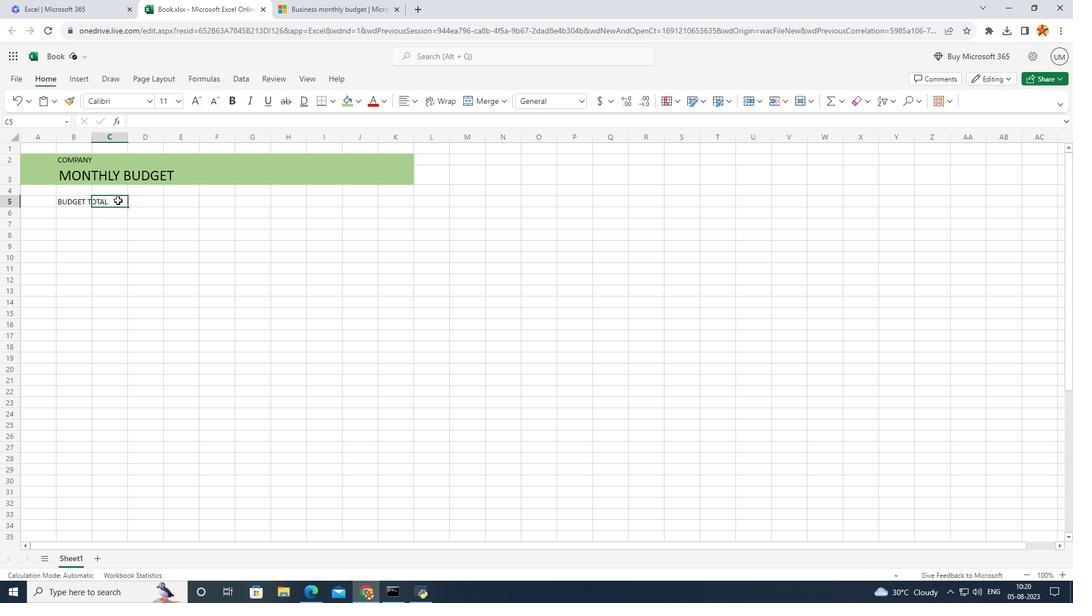 
Action: Mouse pressed left at (404, 203)
Screenshot: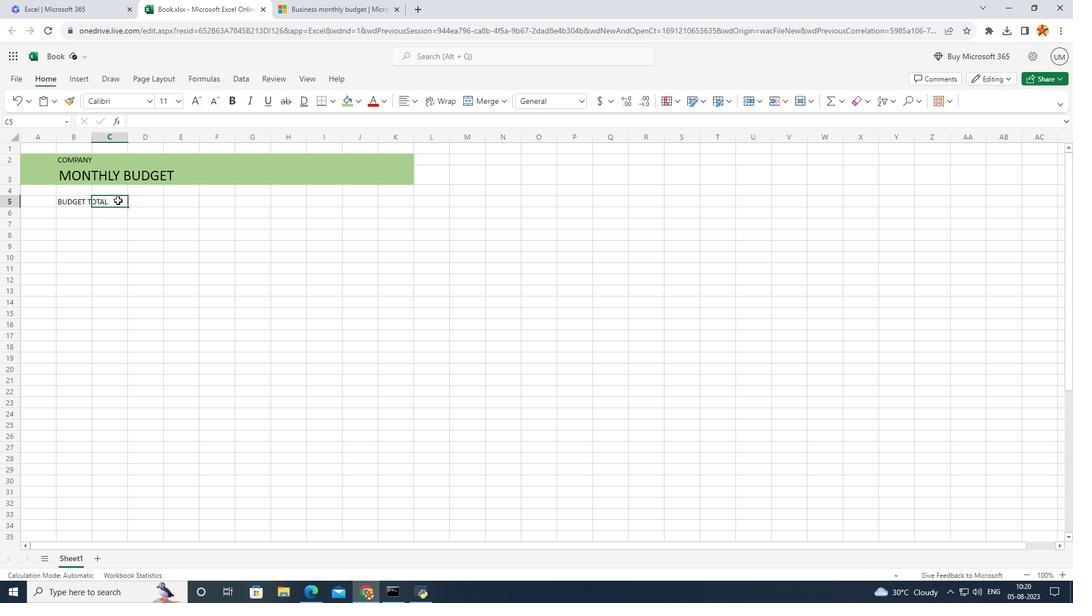
Action: Mouse pressed left at (404, 203)
Screenshot: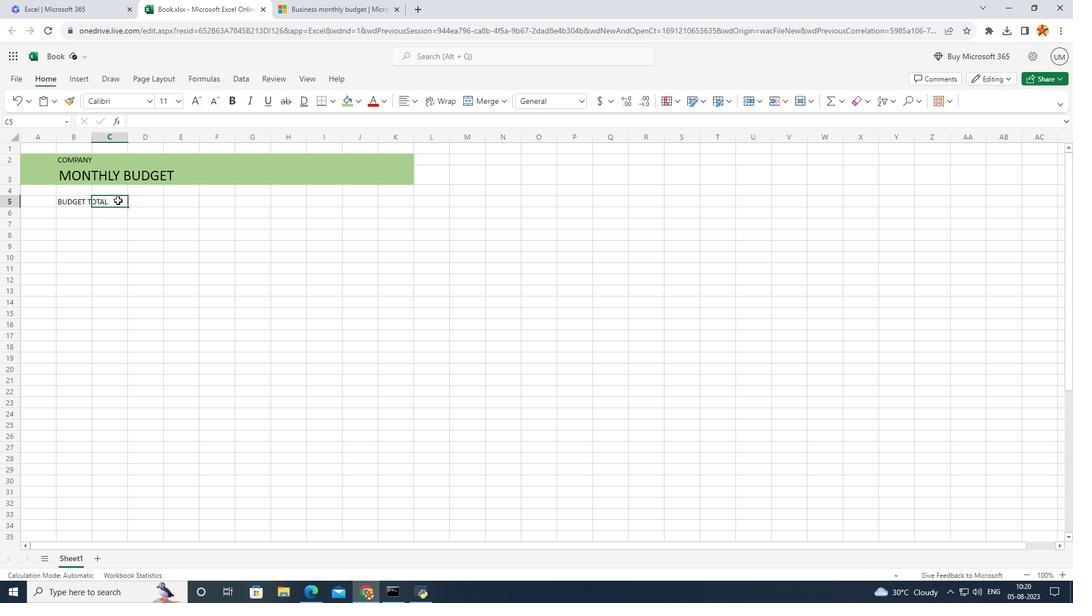 
Action: Key pressed ESTIMATED
Screenshot: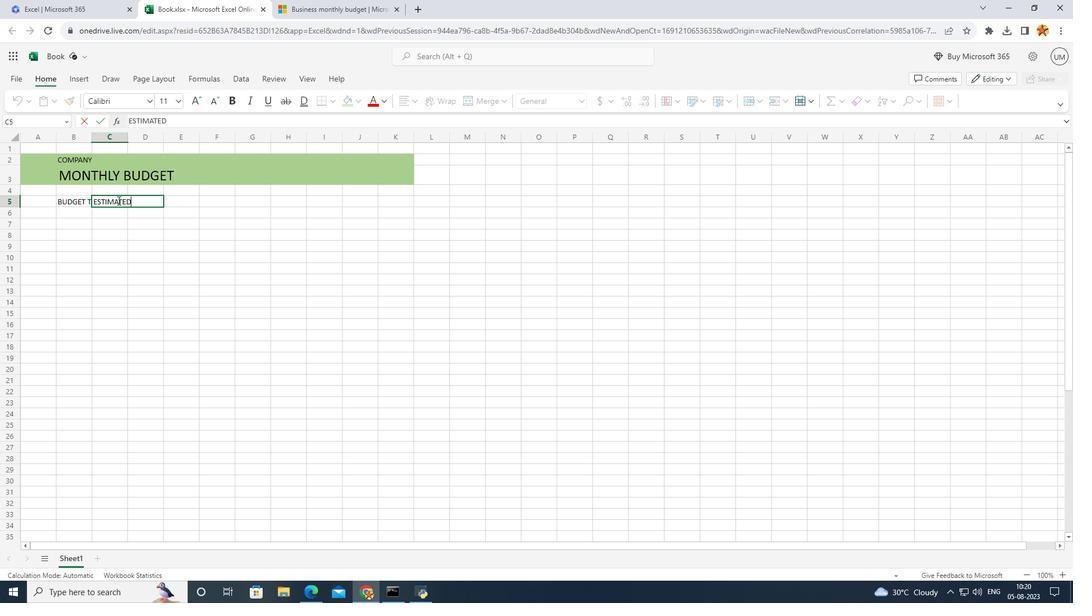 
Action: Mouse moved to (386, 247)
Screenshot: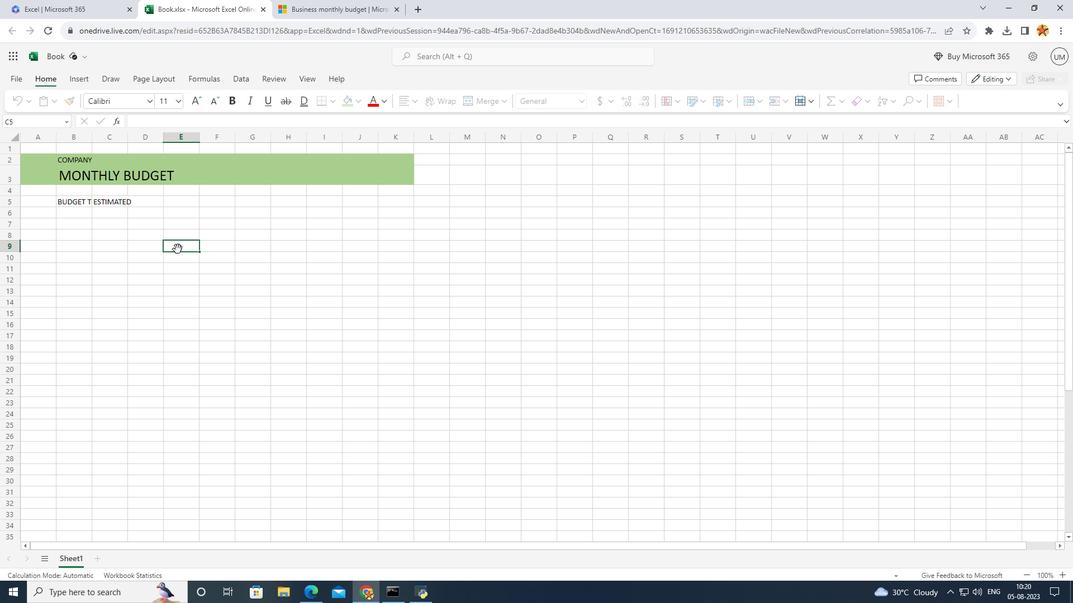
Action: Mouse pressed left at (386, 247)
Screenshot: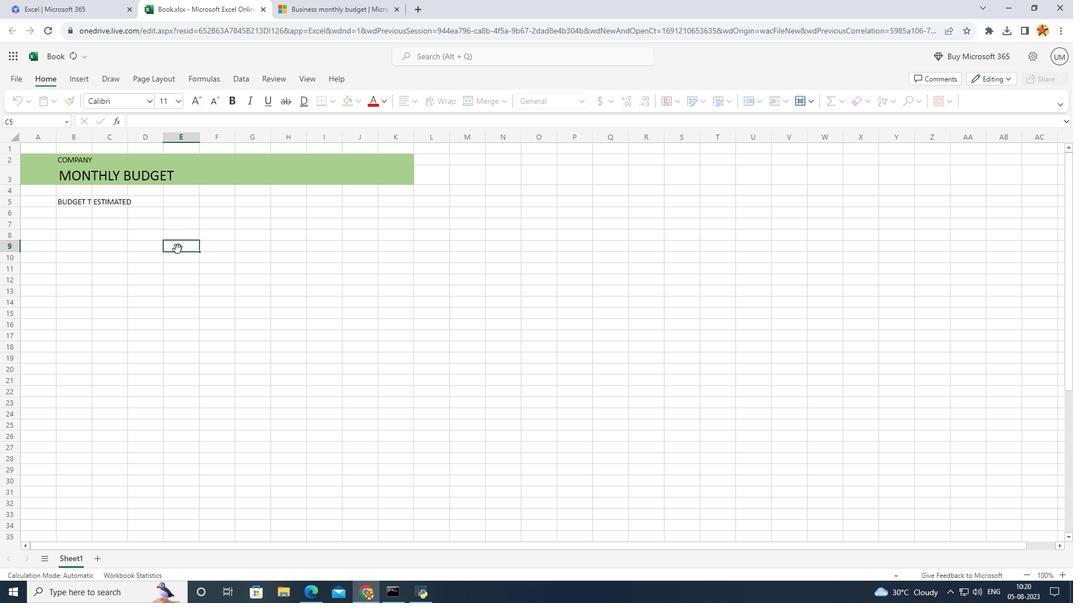 
Action: Mouse moved to (394, 208)
Screenshot: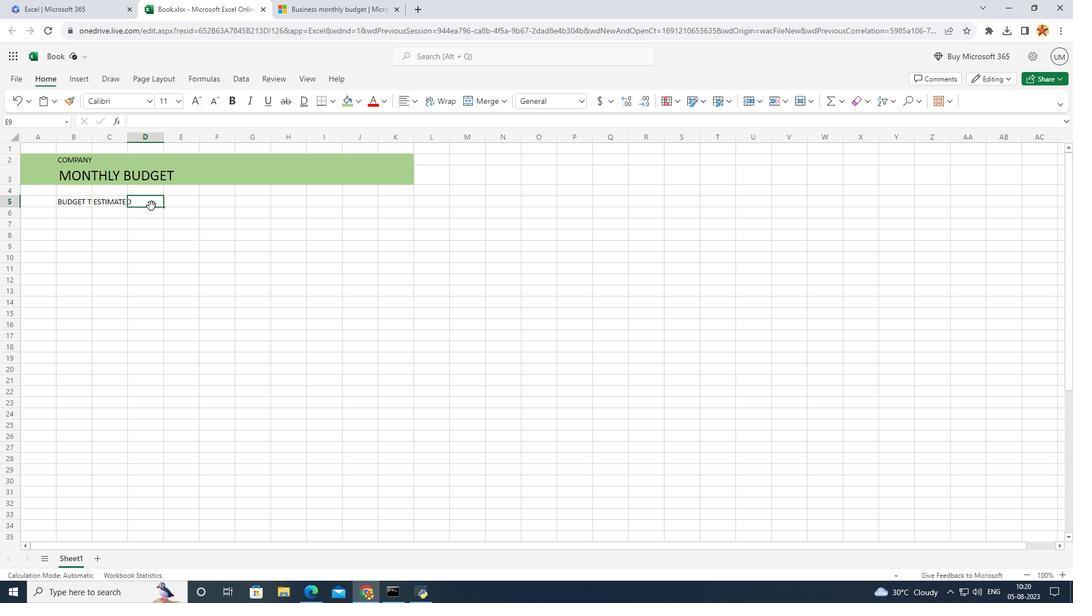 
Action: Mouse pressed left at (394, 208)
Screenshot: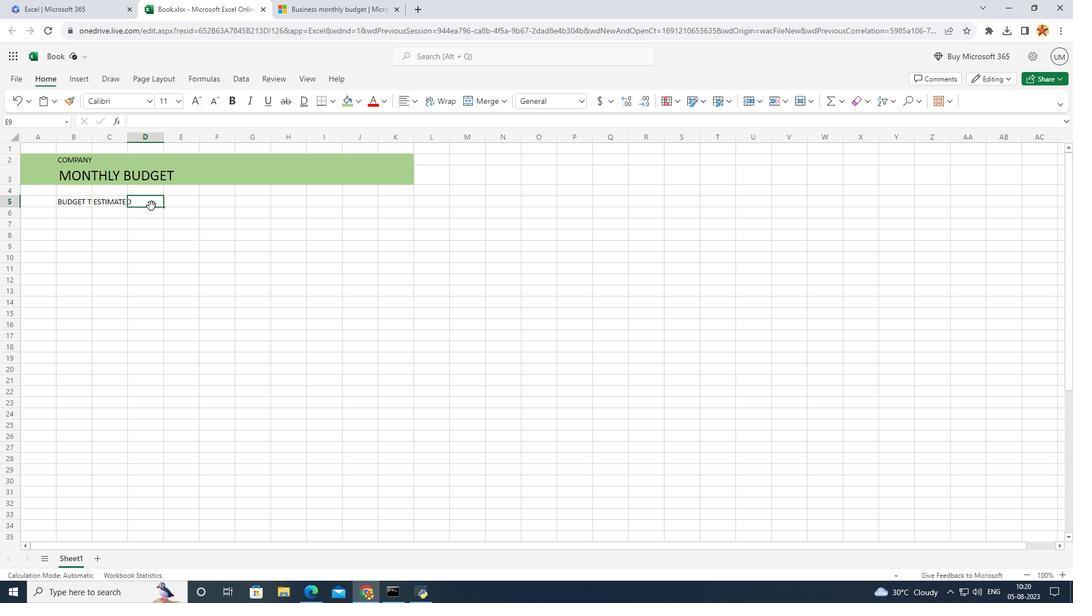 
Action: Mouse pressed left at (394, 208)
Screenshot: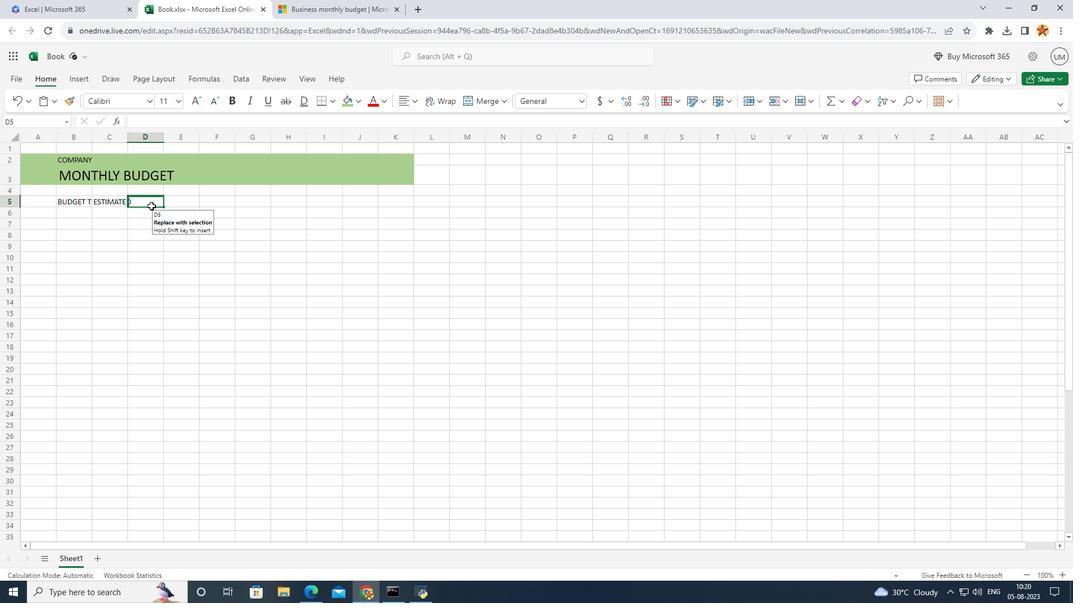 
Action: Key pressed ACTUAL
Screenshot: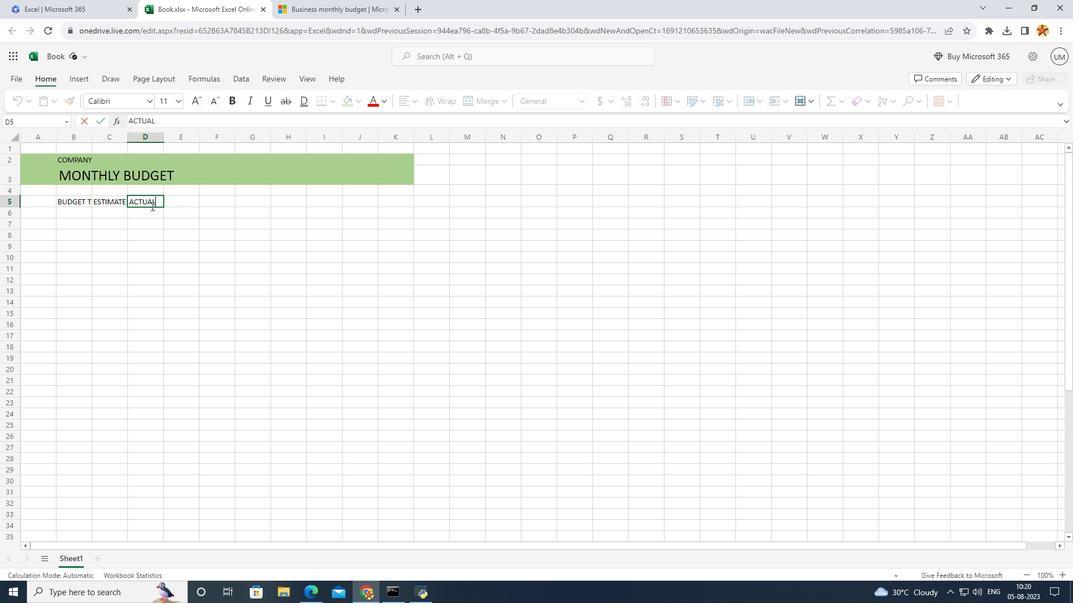 
Action: Mouse moved to (384, 210)
Screenshot: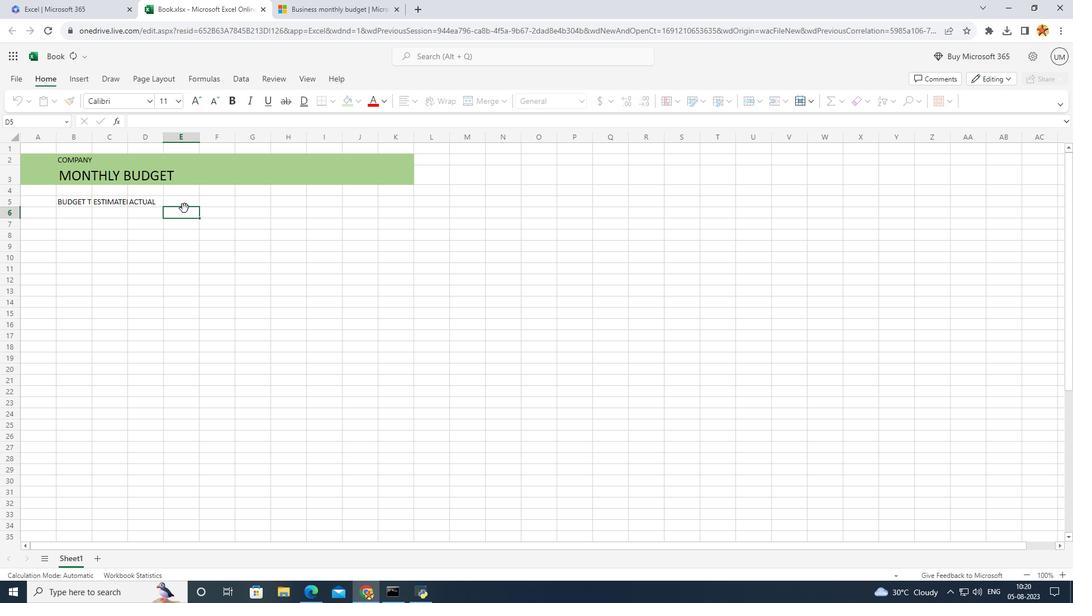 
Action: Mouse pressed left at (384, 210)
Screenshot: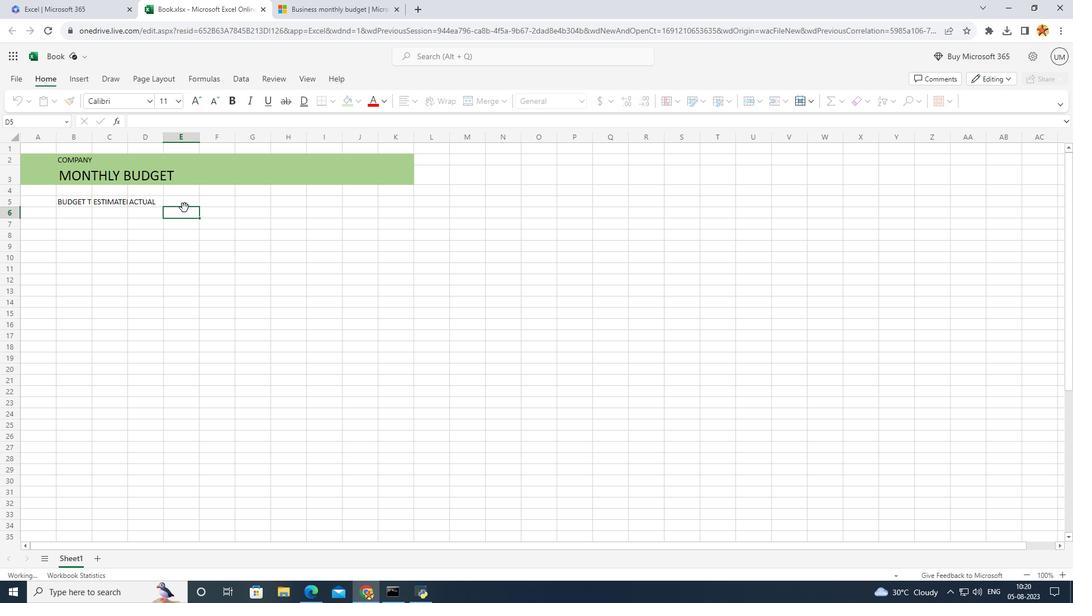 
Action: Mouse moved to (383, 204)
Screenshot: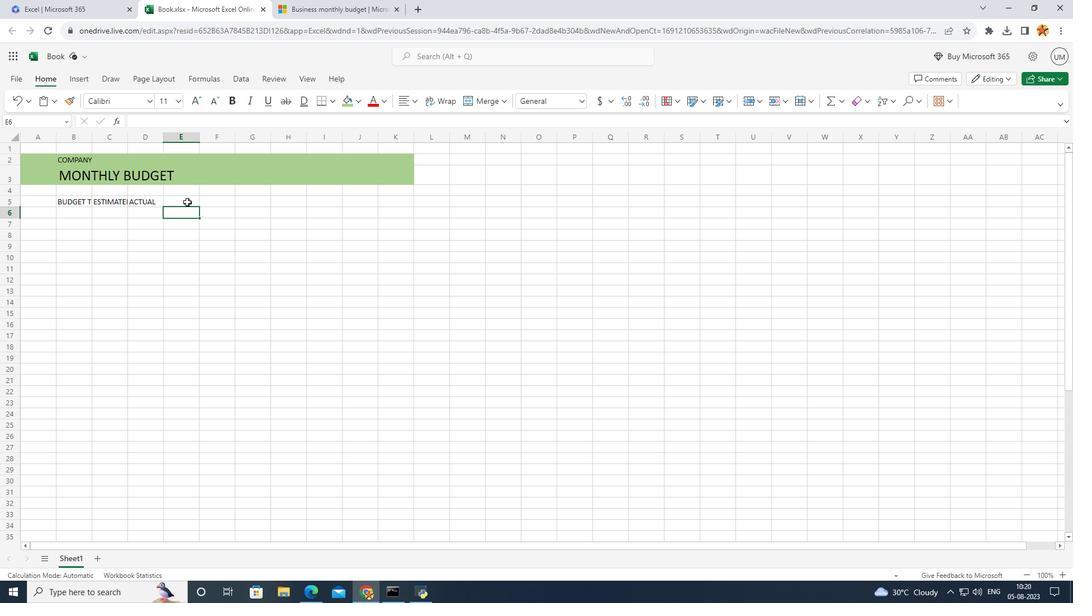 
Action: Mouse pressed left at (383, 204)
Screenshot: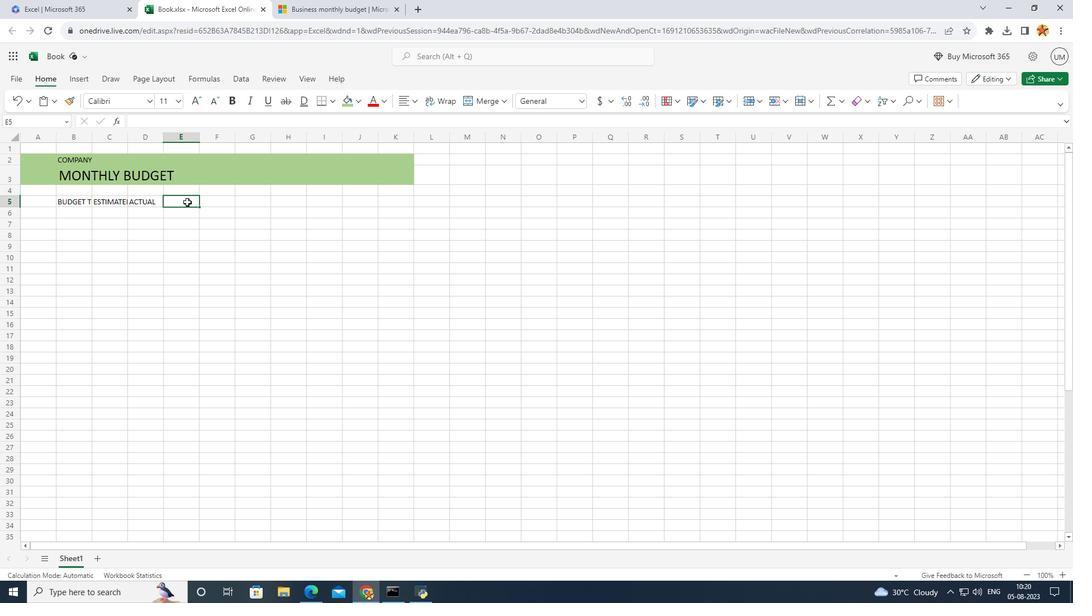 
Action: Mouse pressed left at (383, 204)
Screenshot: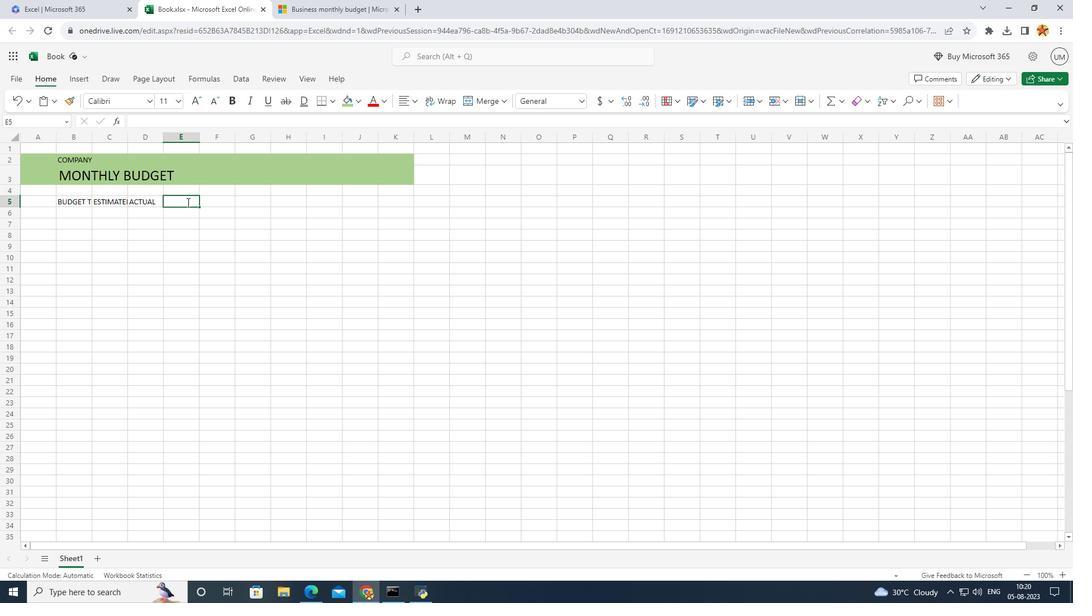
Action: Mouse moved to (383, 204)
Screenshot: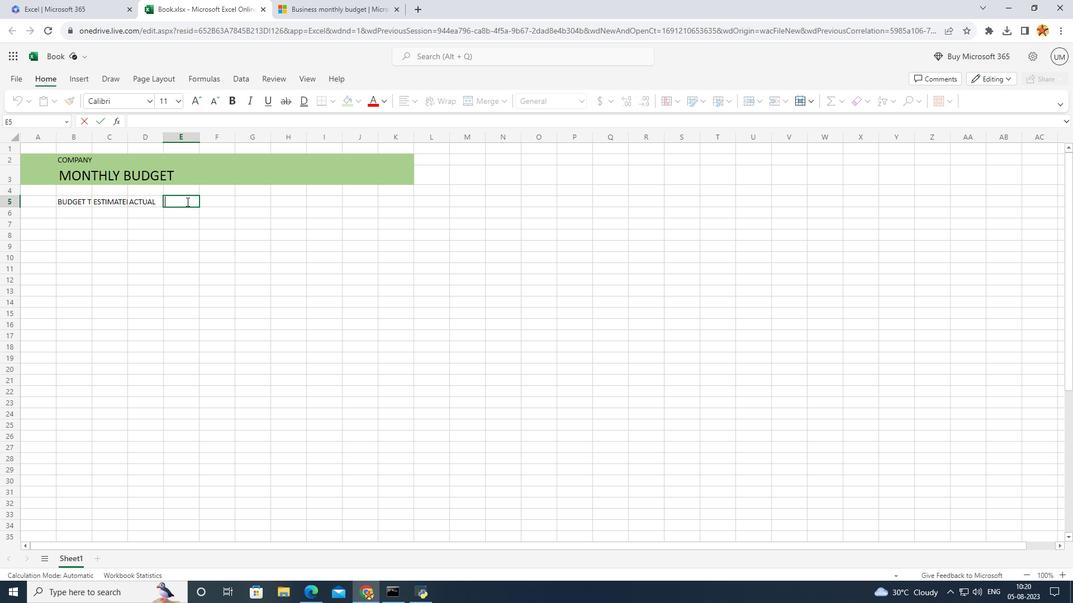 
Action: Key pressed DO<Key.backspace>IFF
Screenshot: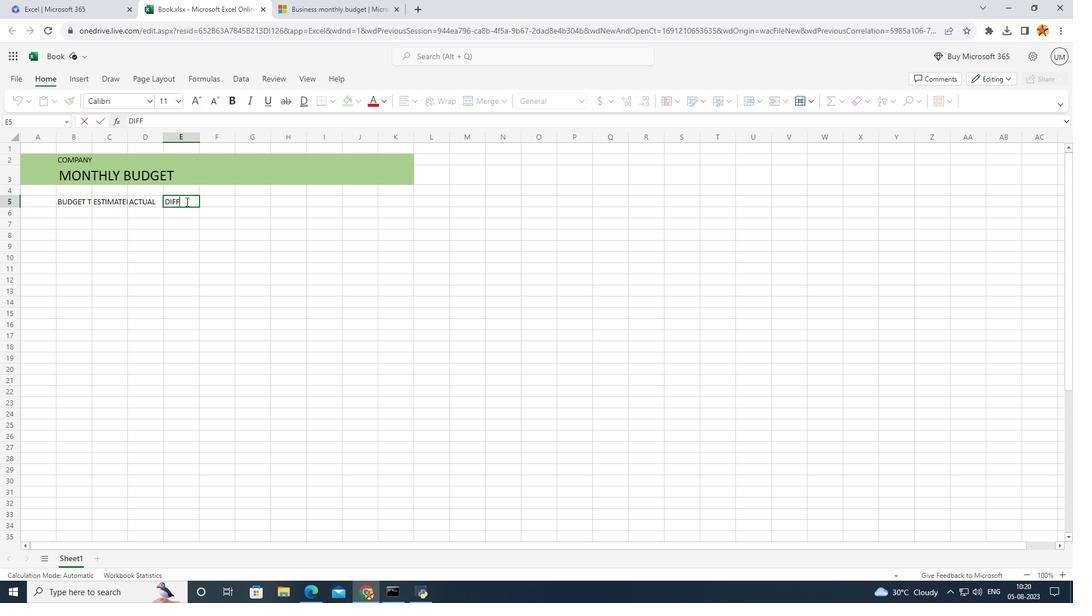 
Action: Mouse moved to (383, 204)
Screenshot: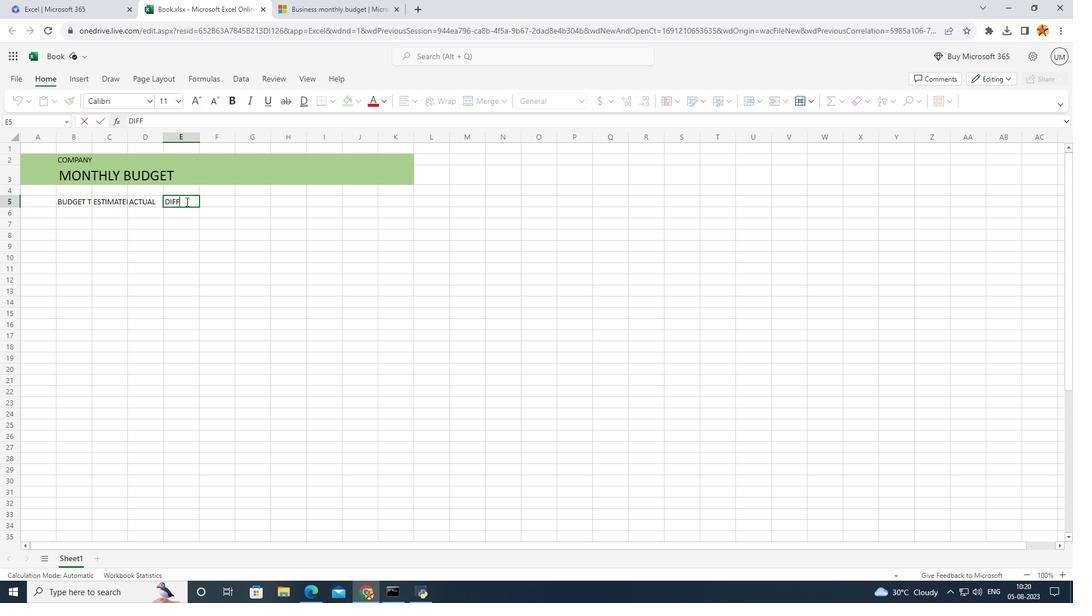
Action: Key pressed ERENCE
Screenshot: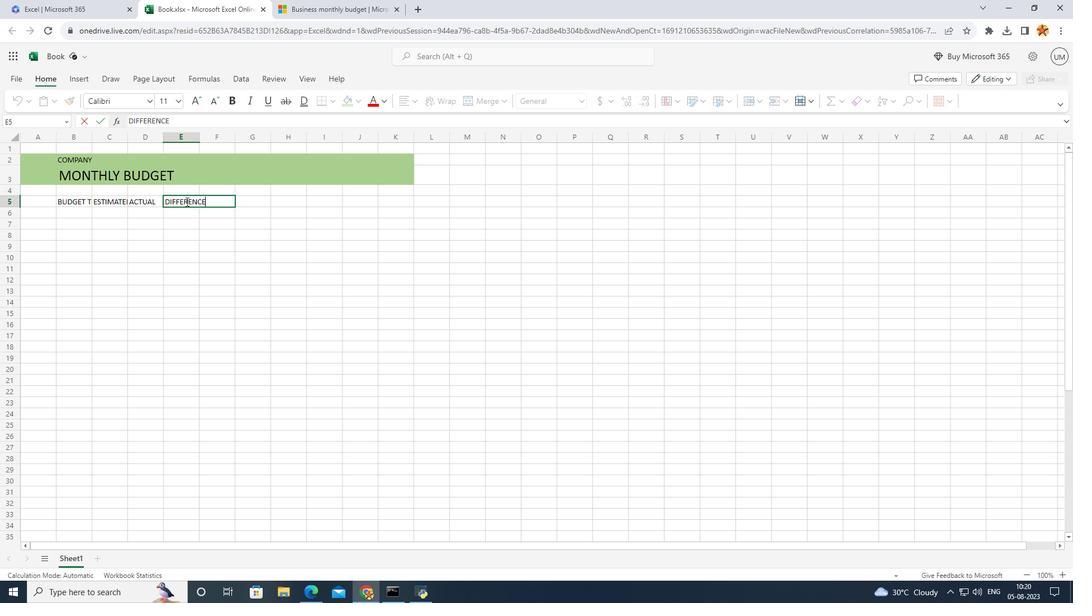 
Action: Mouse moved to (374, 239)
Screenshot: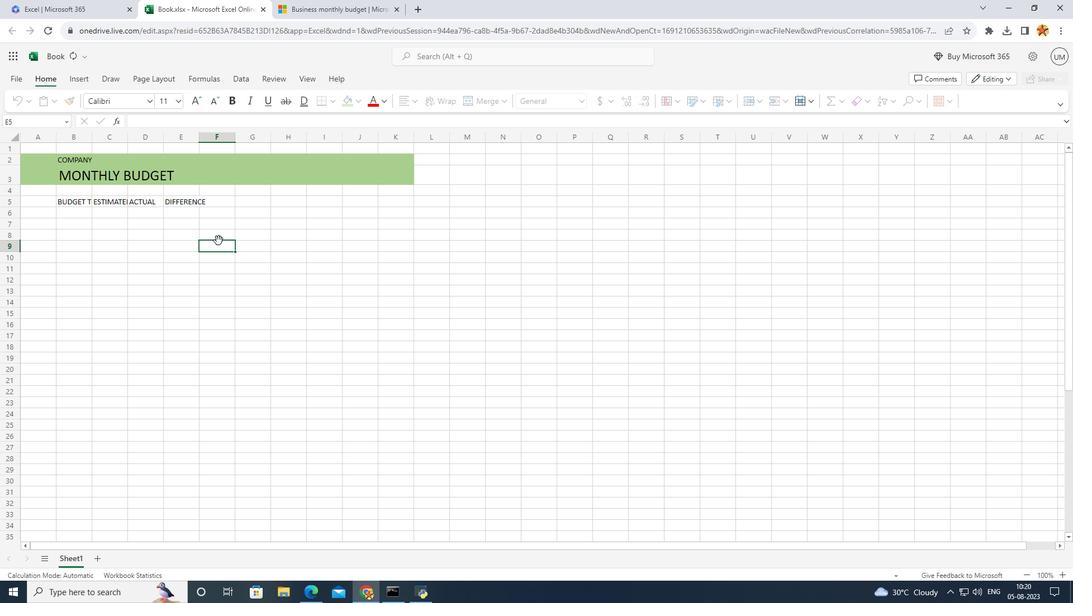 
Action: Mouse pressed left at (374, 239)
Screenshot: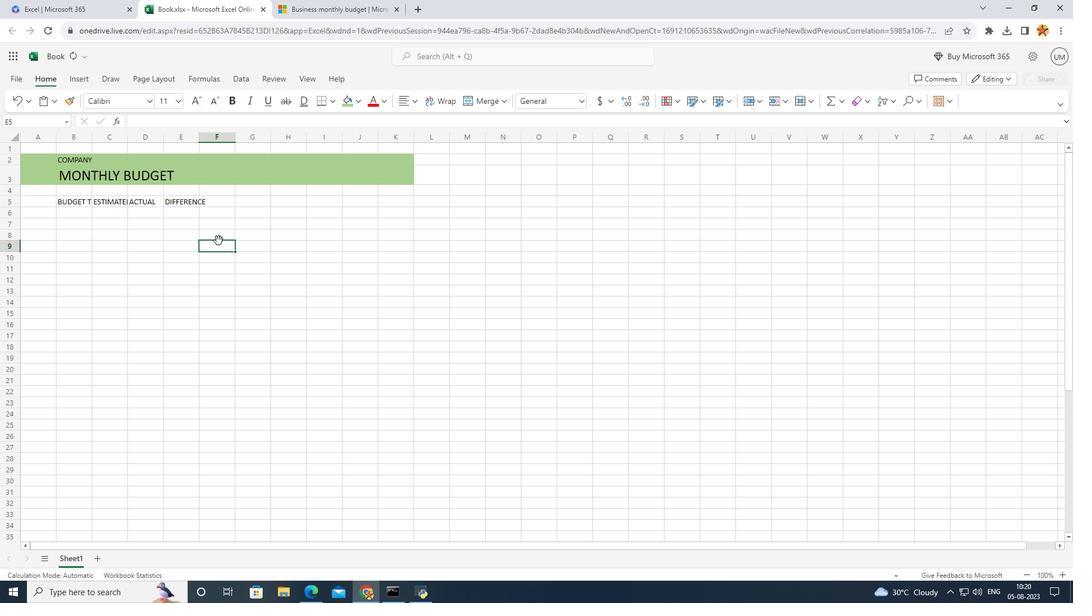 
Action: Mouse moved to (406, 205)
Screenshot: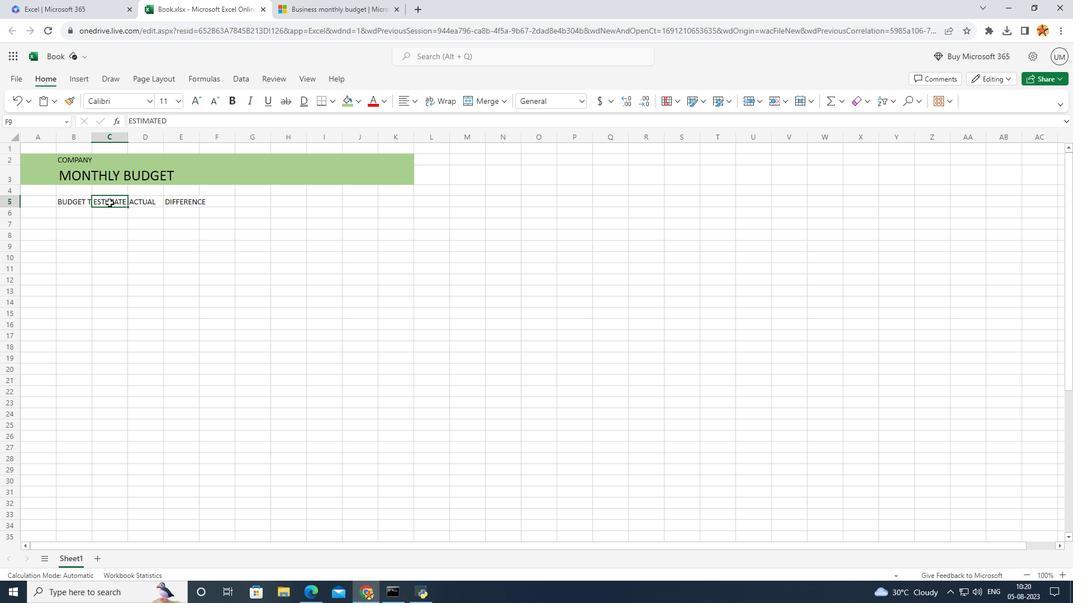 
Action: Mouse pressed left at (406, 205)
Screenshot: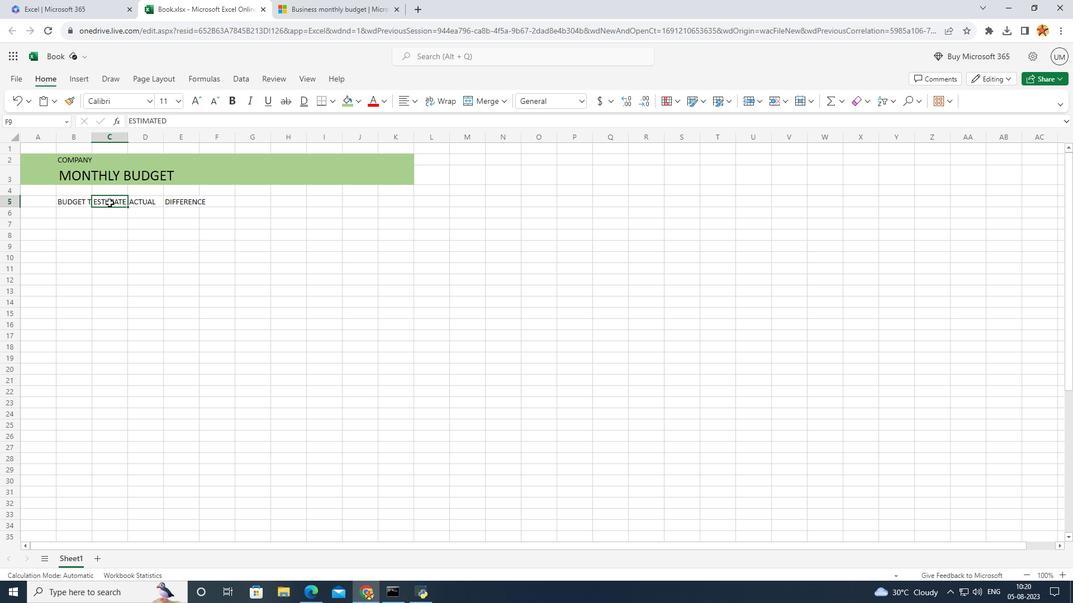 
Action: Mouse moved to (400, 148)
Screenshot: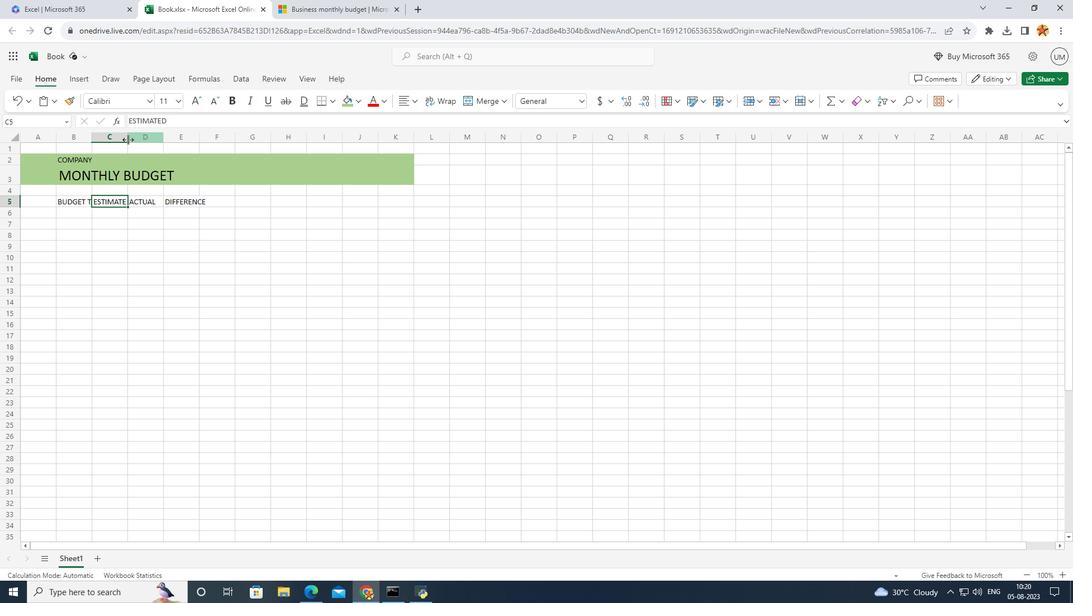 
Action: Mouse pressed left at (400, 148)
Screenshot: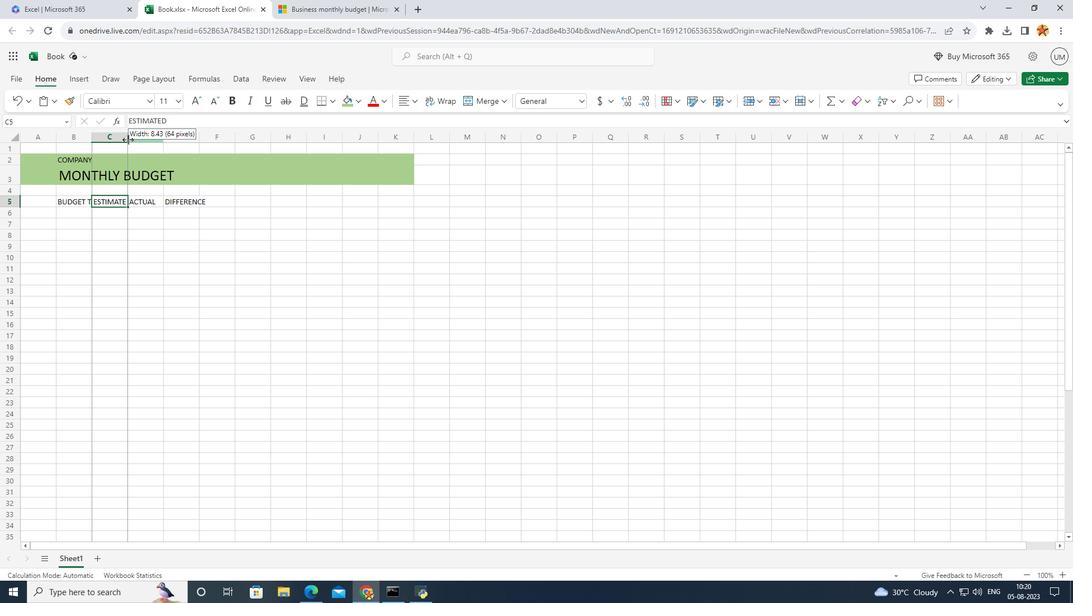
Action: Mouse moved to (413, 205)
Screenshot: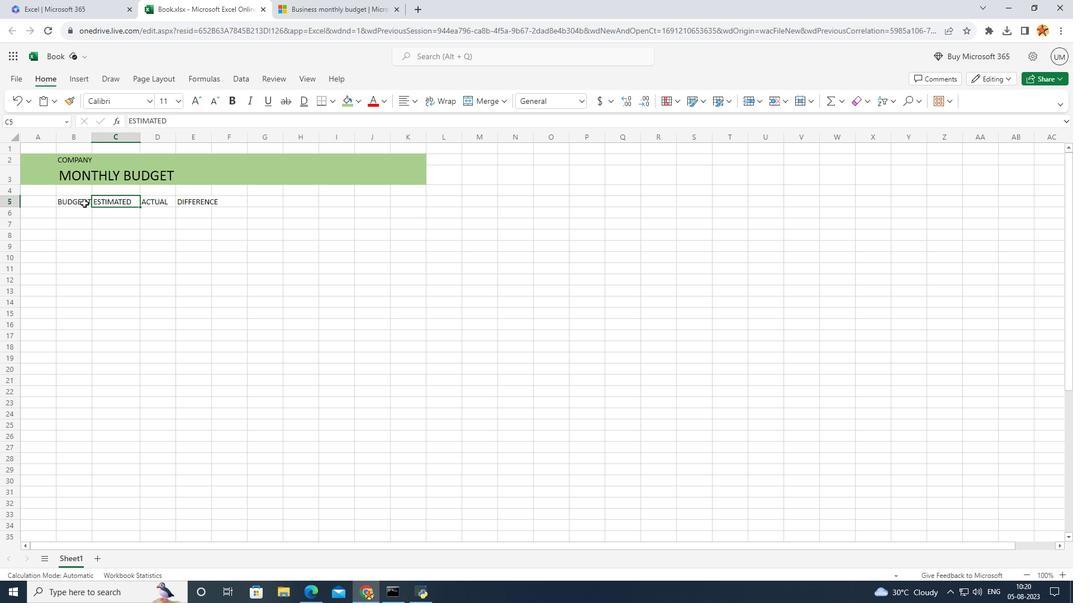 
Action: Mouse pressed left at (413, 205)
Screenshot: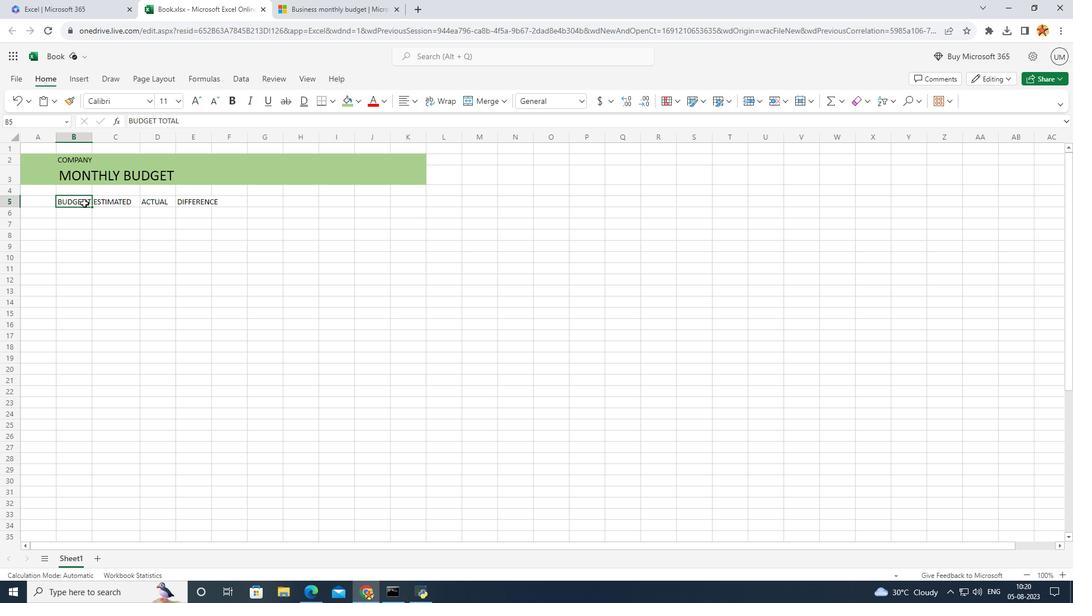 
Action: Mouse moved to (413, 205)
Screenshot: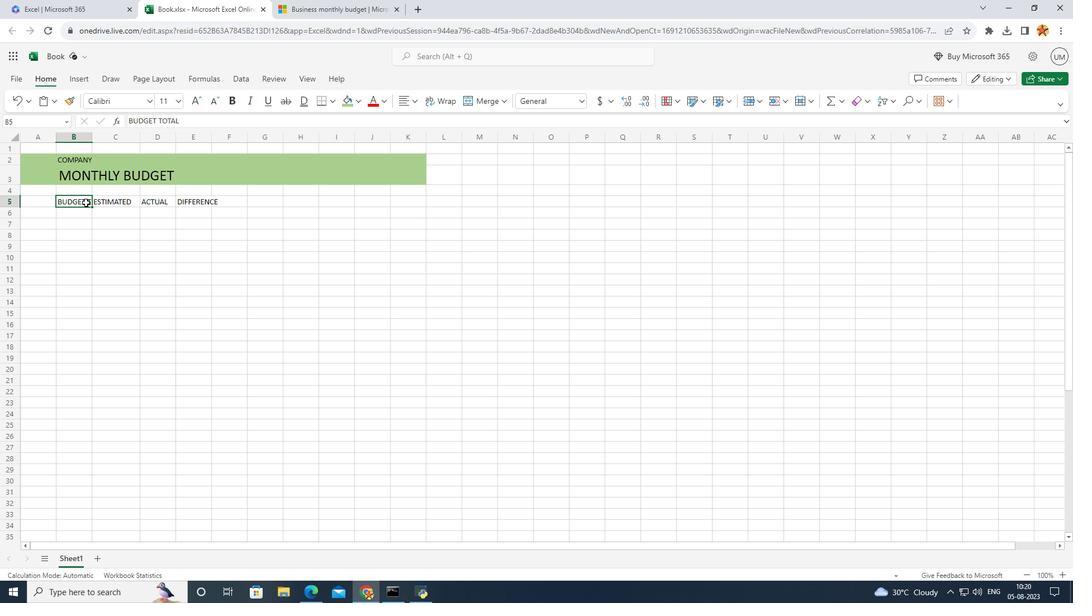 
Action: Mouse pressed left at (413, 205)
Screenshot: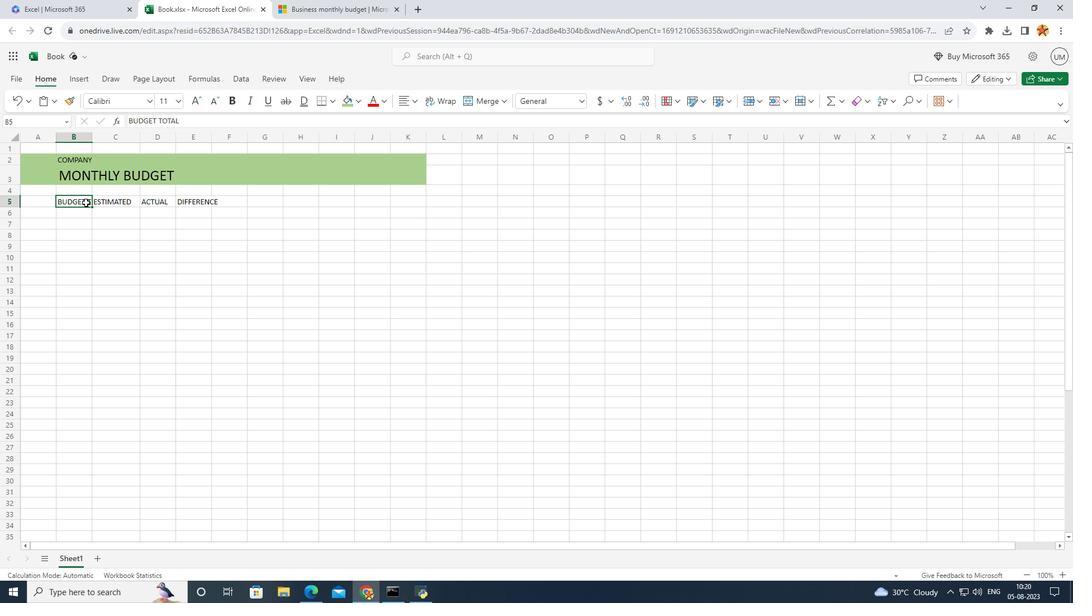 
Action: Mouse pressed left at (413, 205)
Screenshot: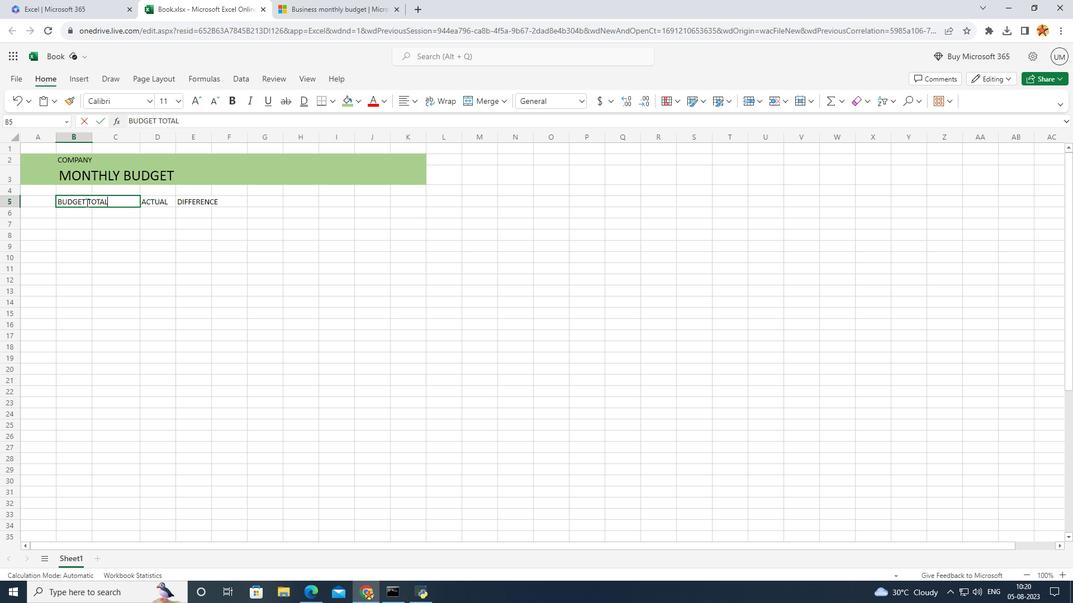 
Action: Mouse moved to (413, 165)
Screenshot: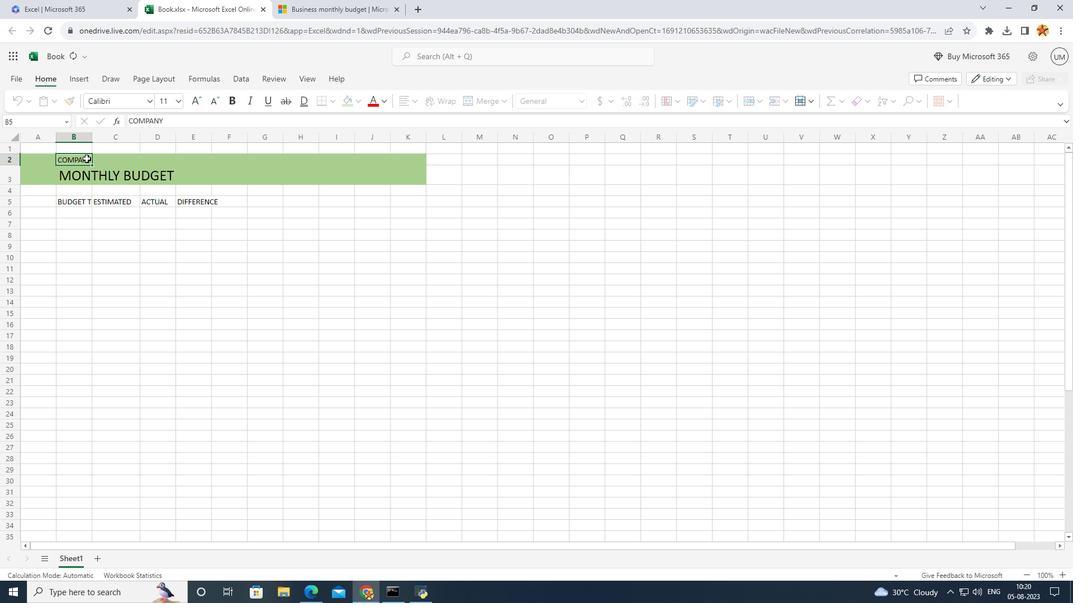 
Action: Mouse pressed left at (413, 165)
Screenshot: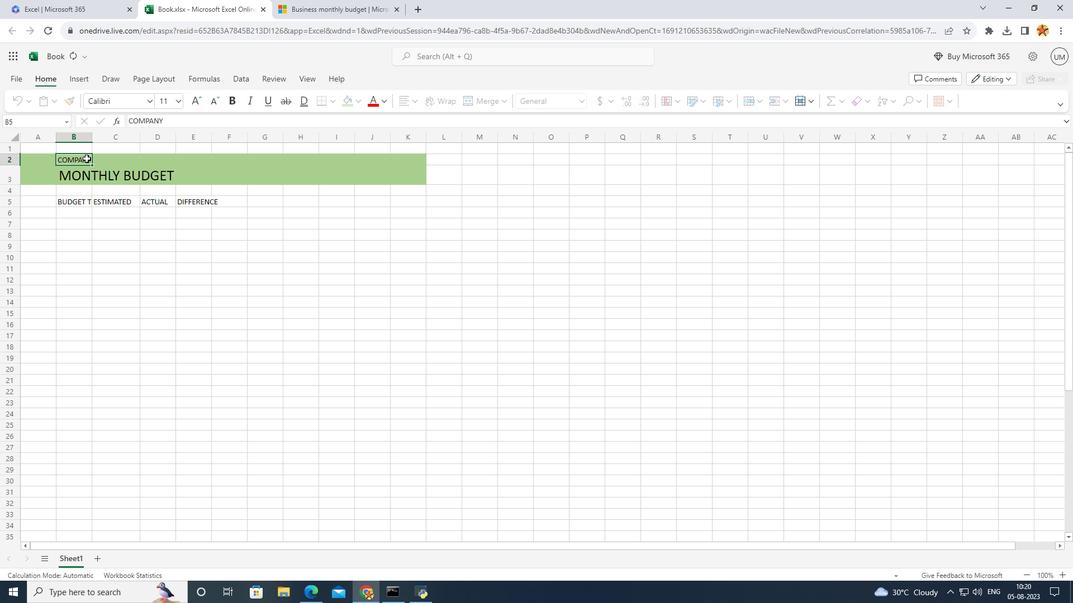 
Action: Mouse moved to (411, 146)
Screenshot: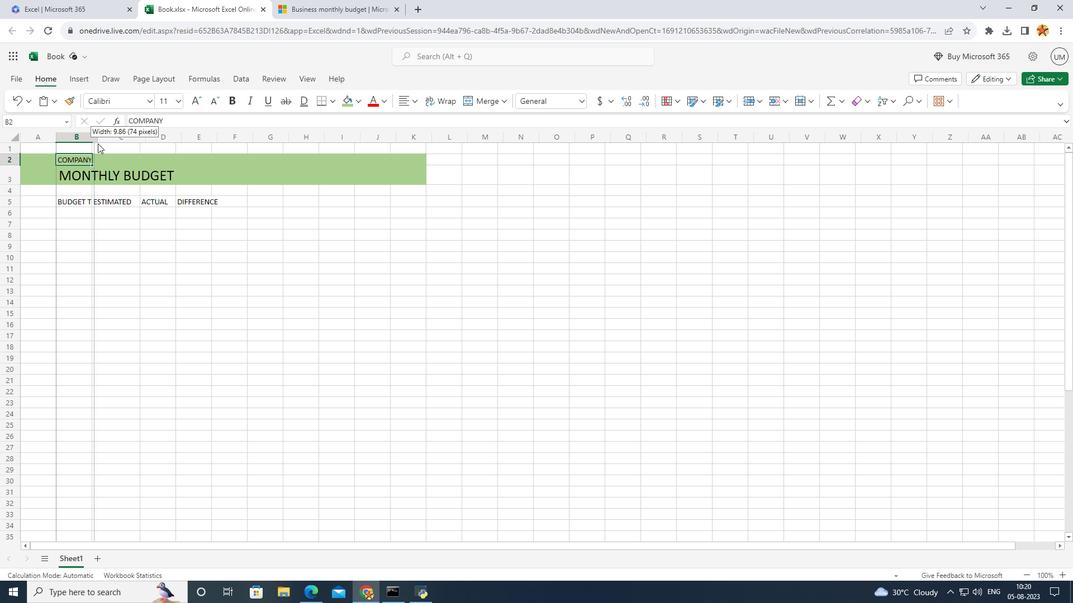 
Action: Mouse pressed left at (411, 146)
Screenshot: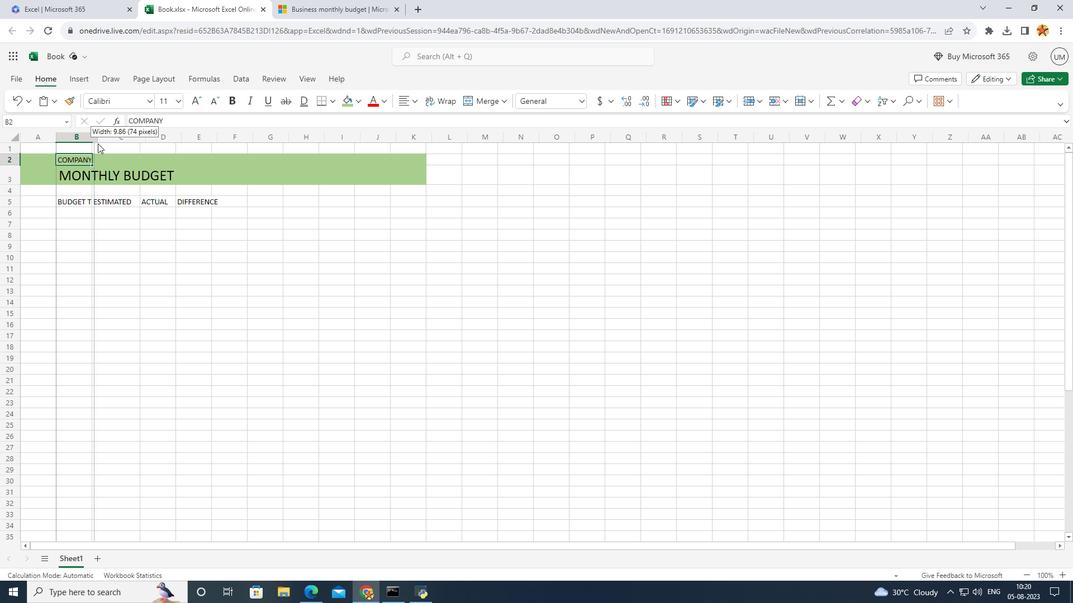 
Action: Mouse moved to (389, 255)
Screenshot: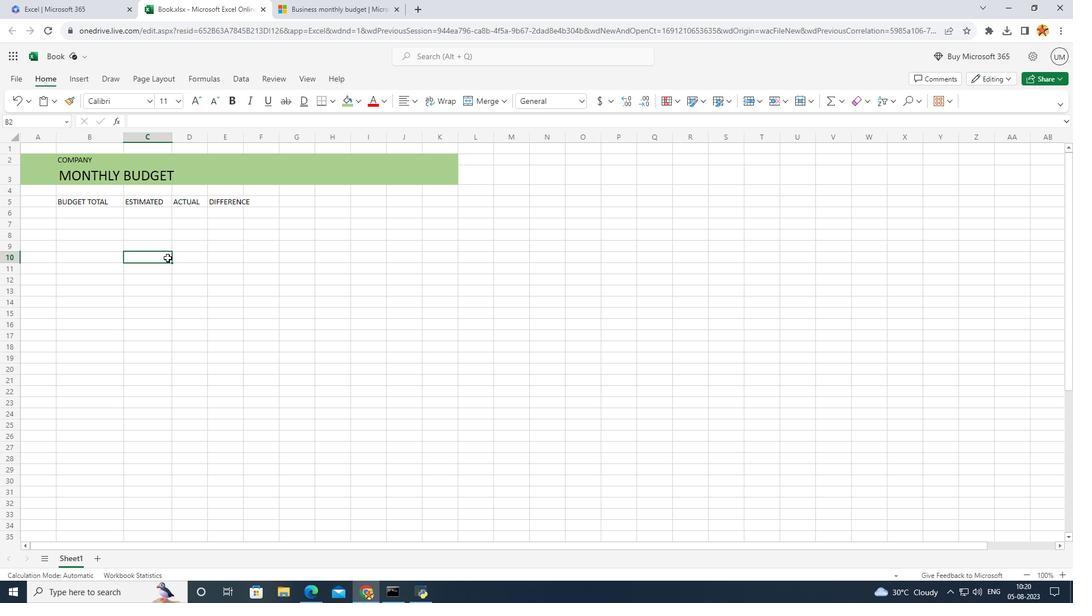 
Action: Mouse pressed left at (389, 255)
Screenshot: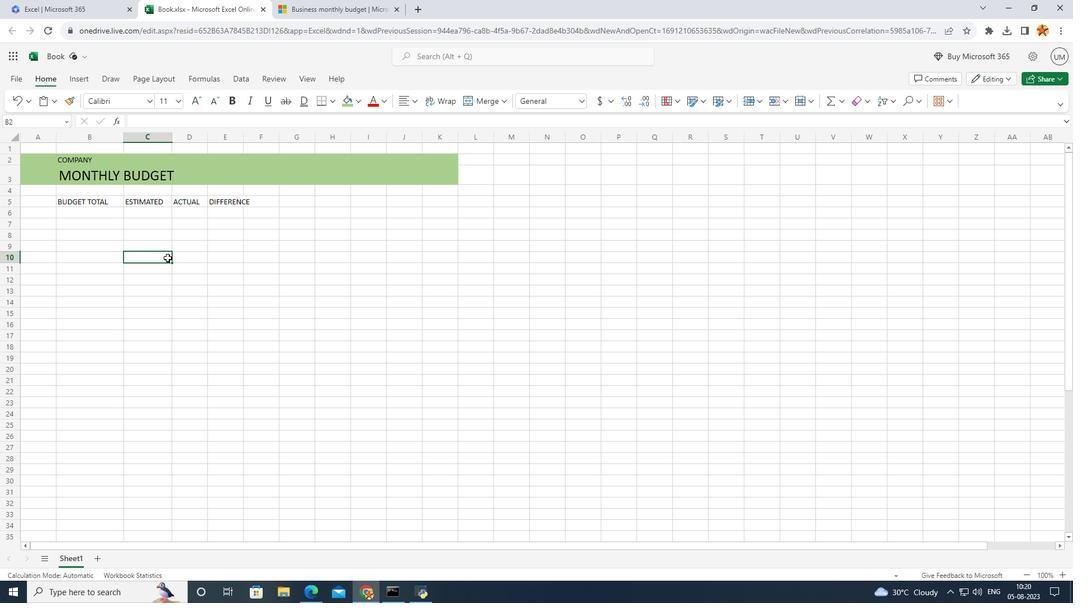 
Action: Mouse moved to (409, 208)
Screenshot: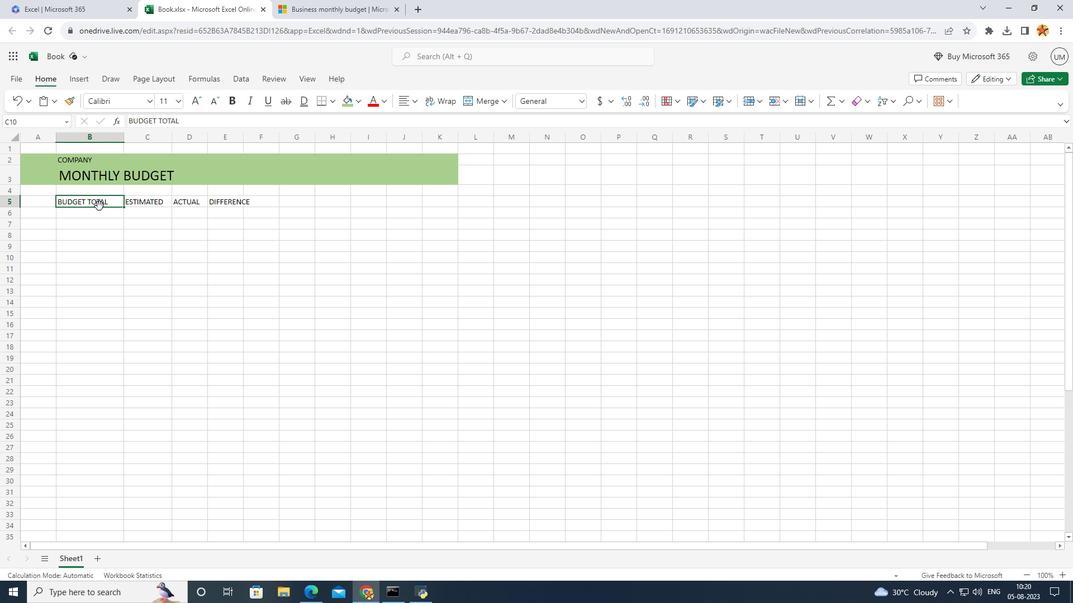 
Action: Mouse pressed left at (409, 208)
Screenshot: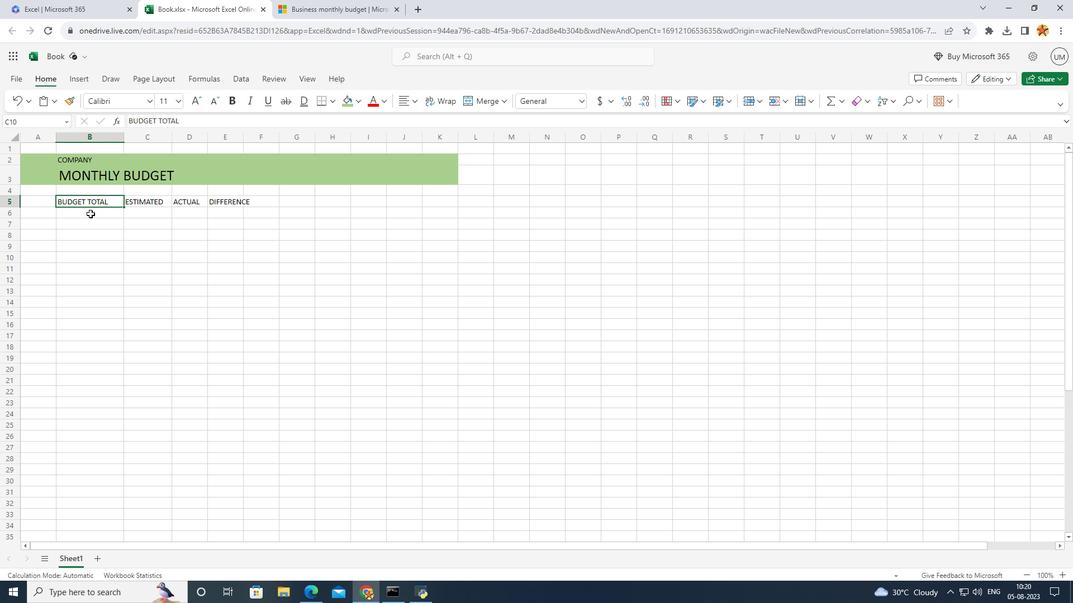 
Action: Mouse moved to (411, 215)
Screenshot: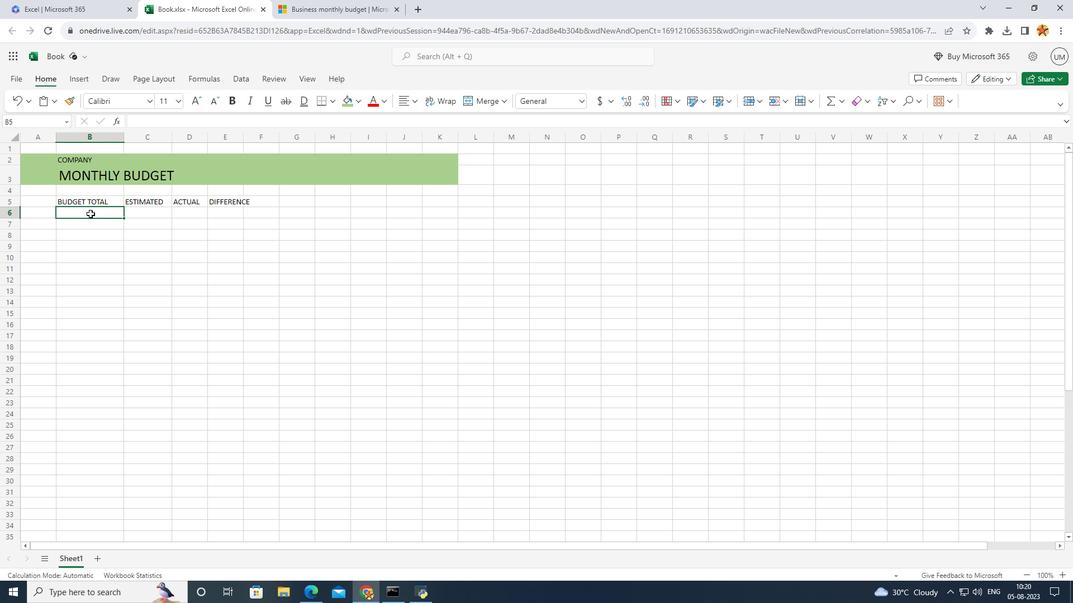 
Action: Mouse pressed left at (411, 215)
Screenshot: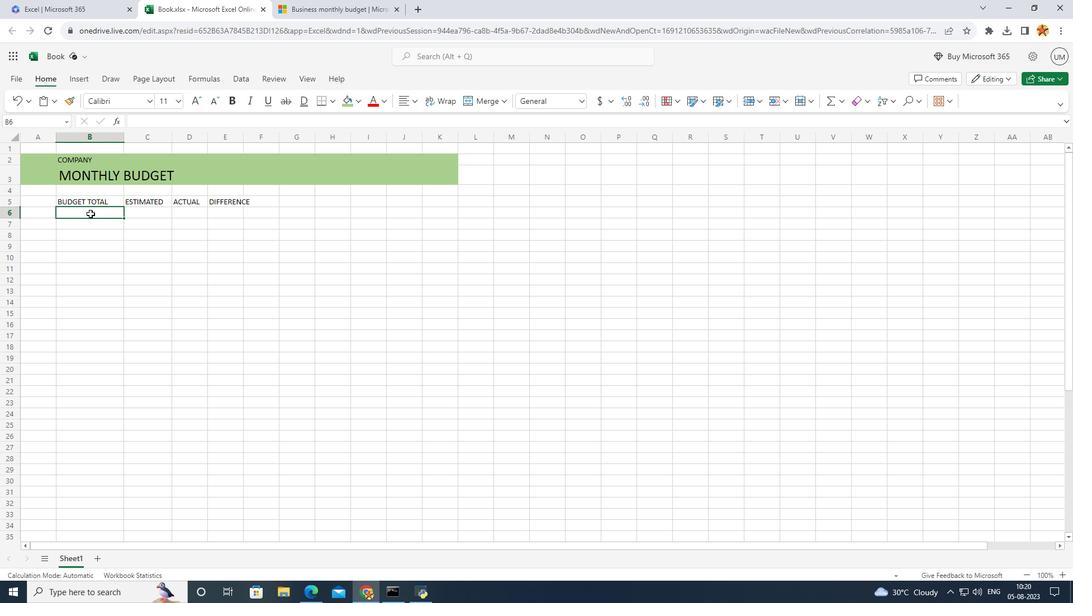
Action: Mouse pressed left at (411, 215)
Screenshot: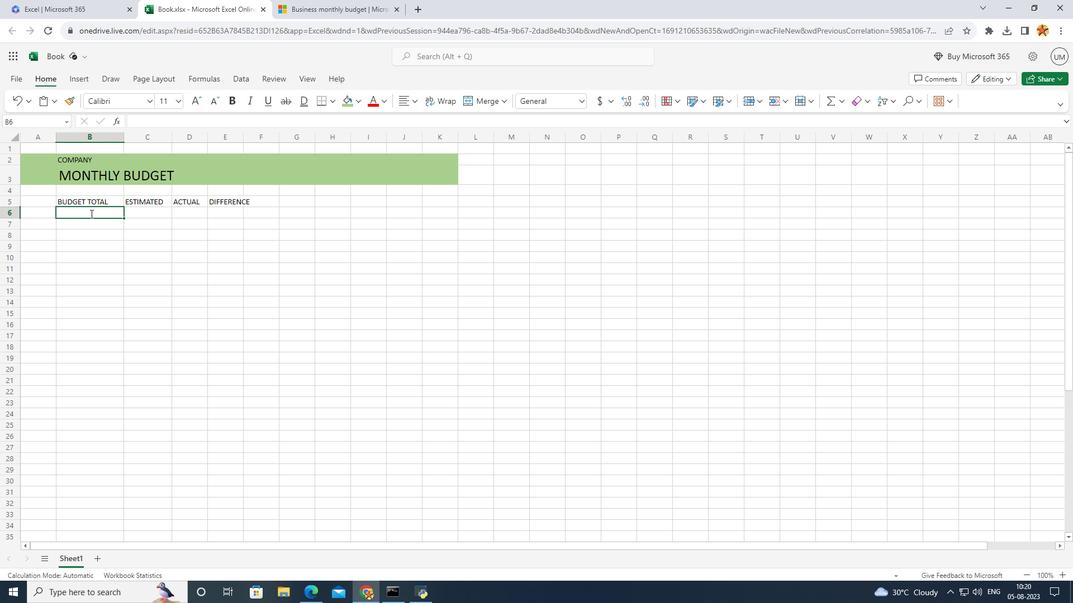 
Action: Mouse moved to (412, 216)
Screenshot: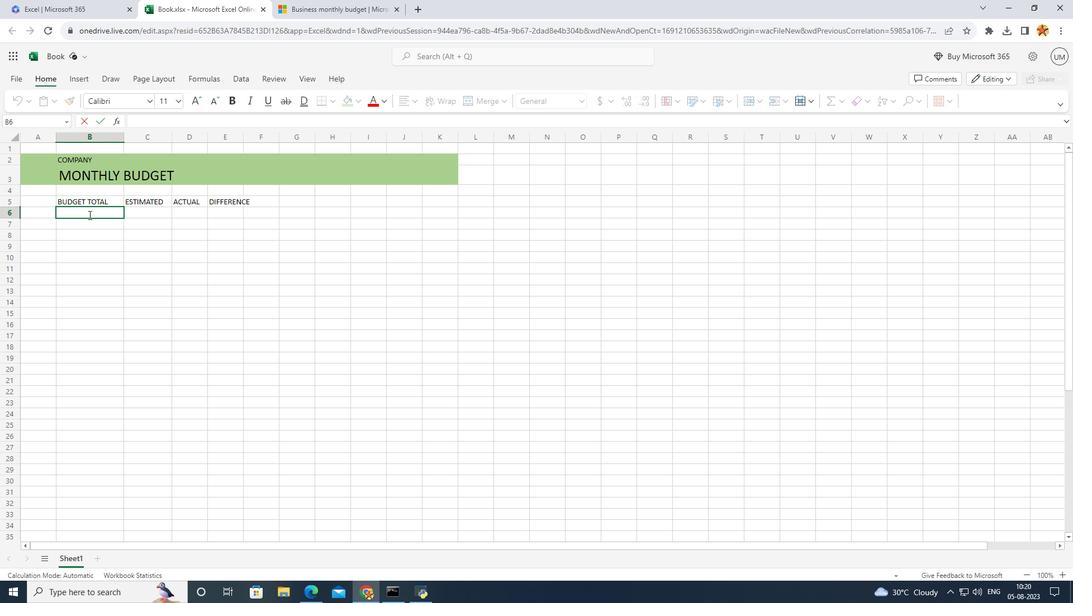 
Action: Key pressed I<Key.caps_lock>n
Screenshot: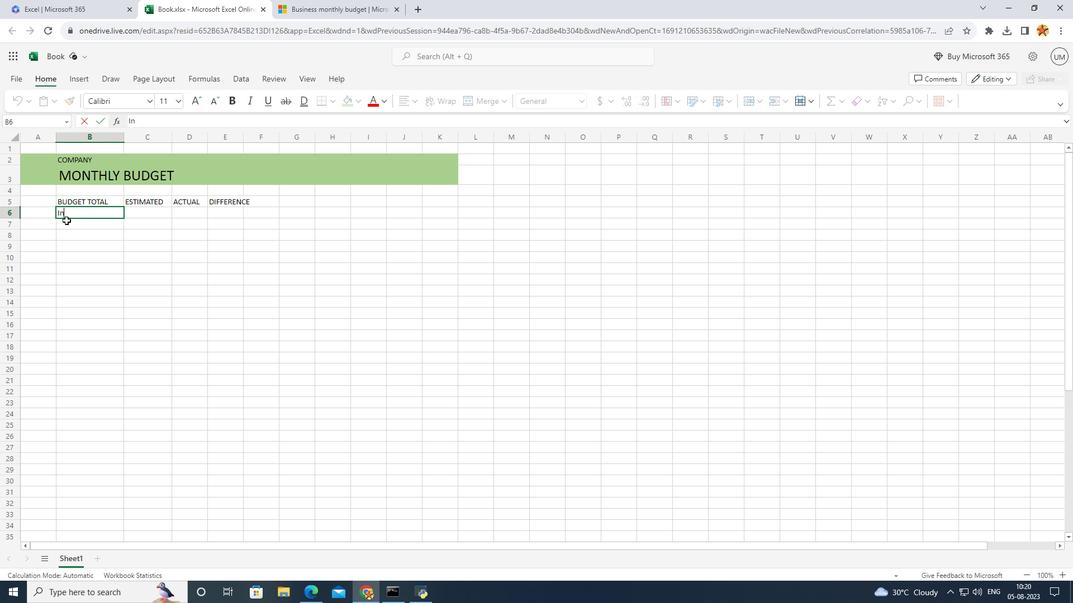 
Action: Mouse moved to (419, 221)
Screenshot: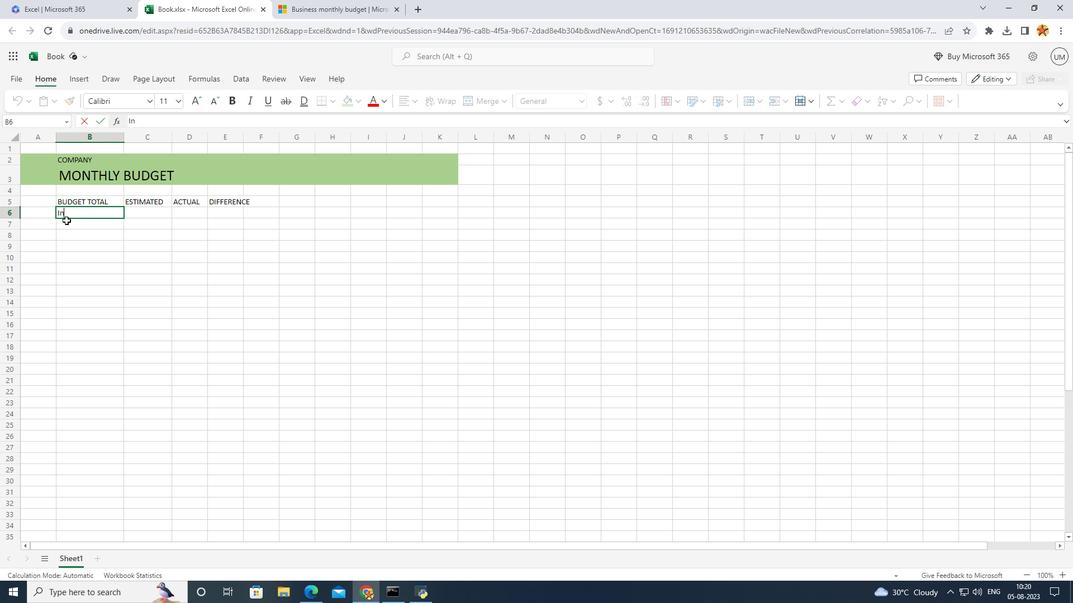 
Action: Key pressed come<Key.enter><Key.caps_lock>
Screenshot: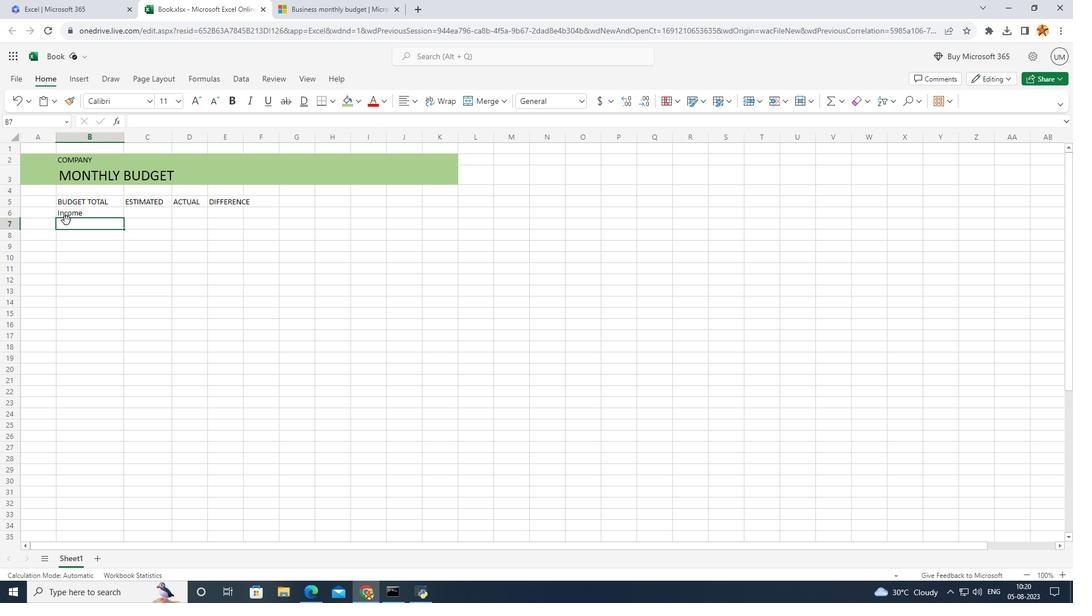 
Action: Mouse moved to (359, 327)
Screenshot: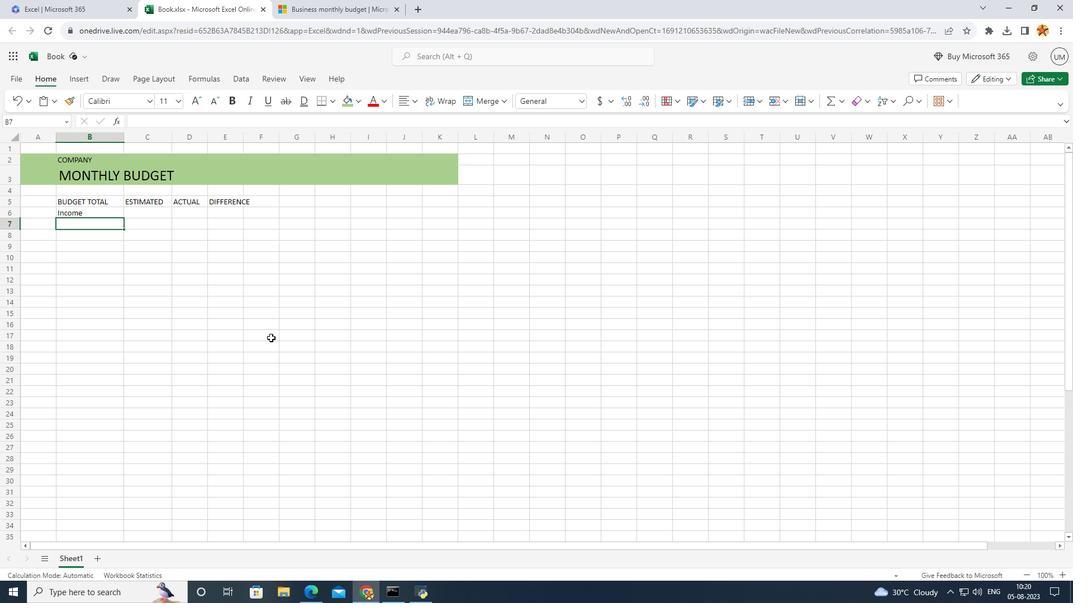 
Action: Key pressed P<Key.caps_lock>ersonal<Key.space>expenses<Key.enter><Key.caps_lock>OPER<Key.backspace><Key.backspace><Key.backspace><Key.caps_lock>perating<Key.space>expenses<Key.enter><Key.caps_lock>B<Key.caps_lock>alan
Screenshot: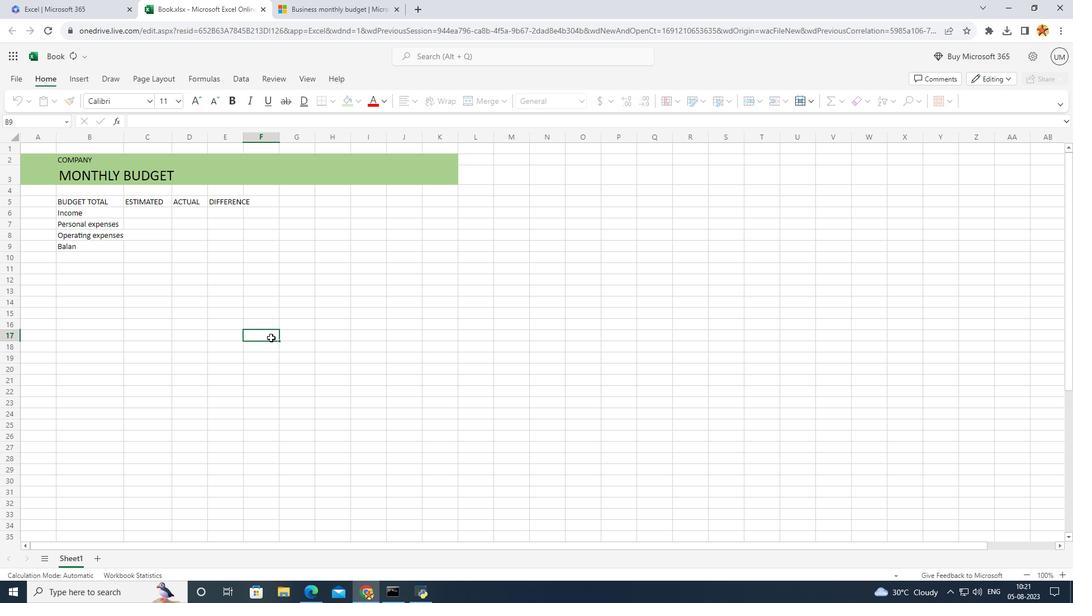 
Action: Mouse pressed right at (359, 327)
Screenshot: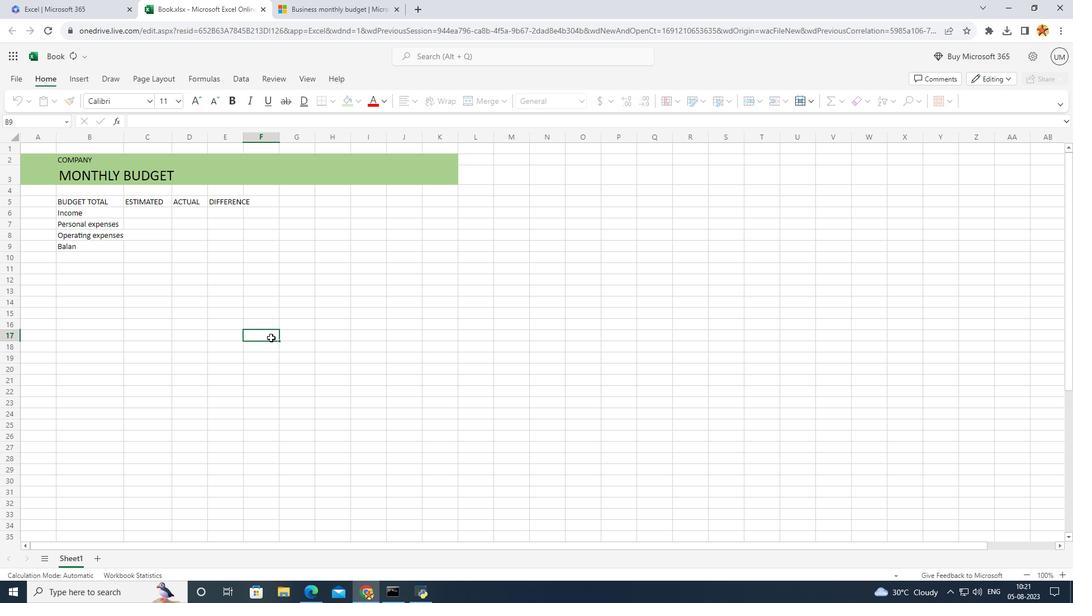 
Action: Key pressed ce[<Key.backspace><Key.backspace><Key.backspace>
Screenshot: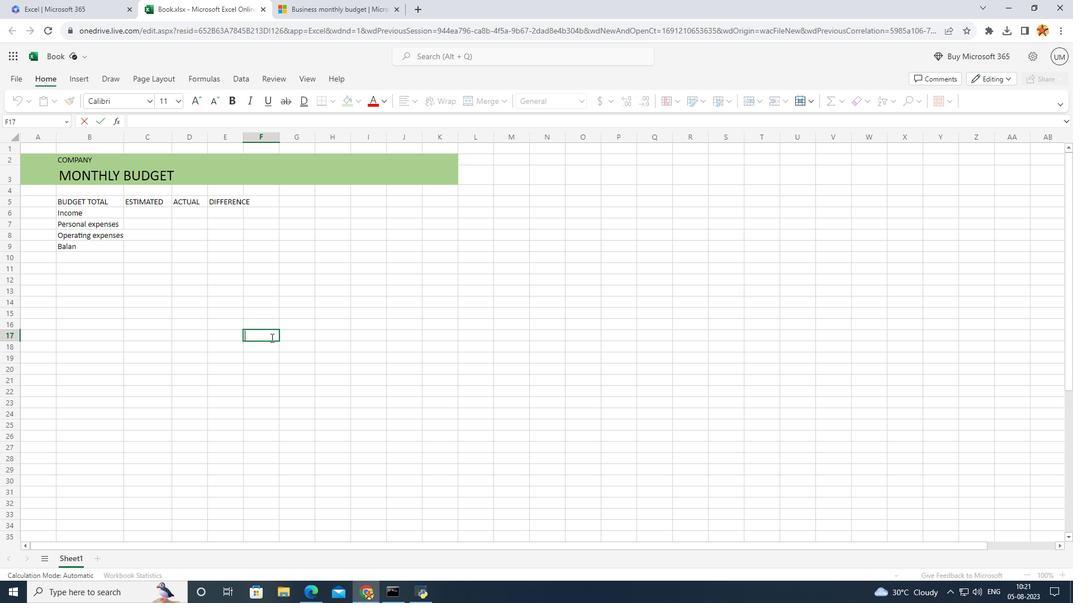 
Action: Mouse moved to (414, 243)
Screenshot: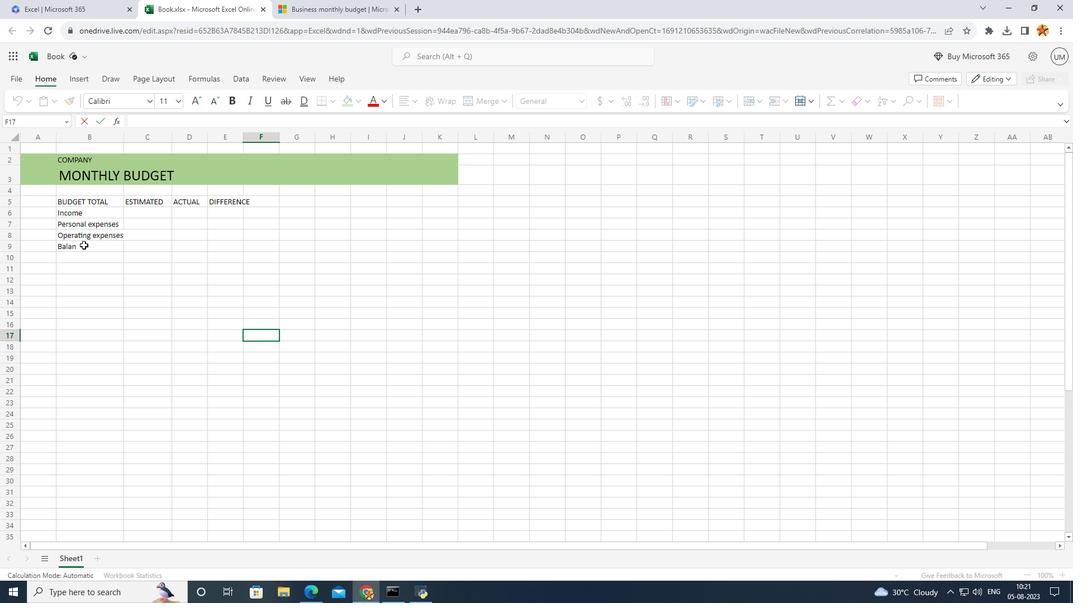 
Action: Mouse pressed left at (414, 243)
Screenshot: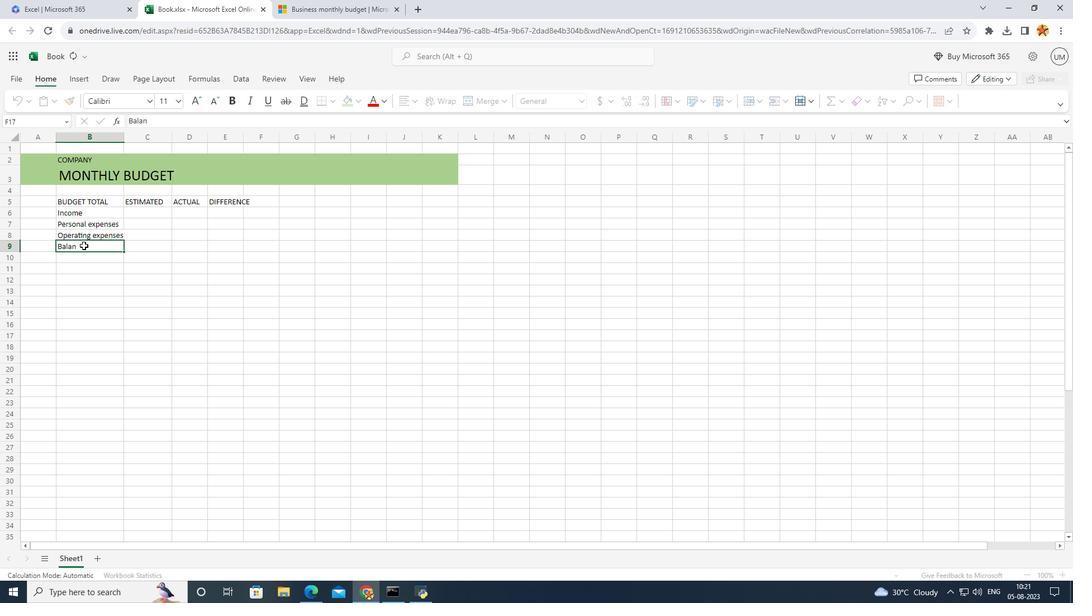 
Action: Mouse moved to (414, 244)
Screenshot: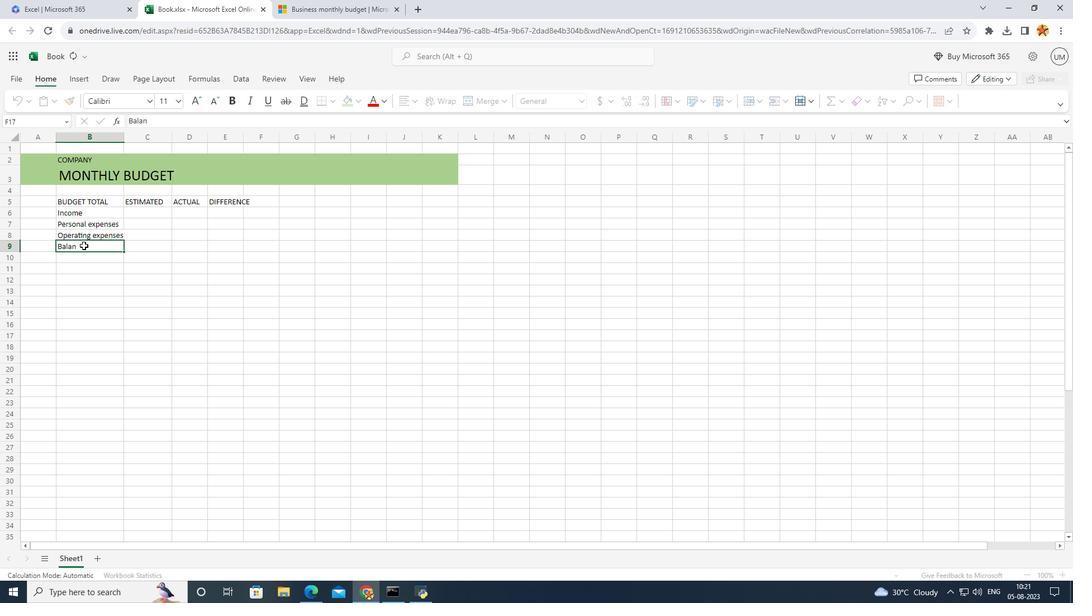 
Action: Mouse pressed left at (414, 244)
Screenshot: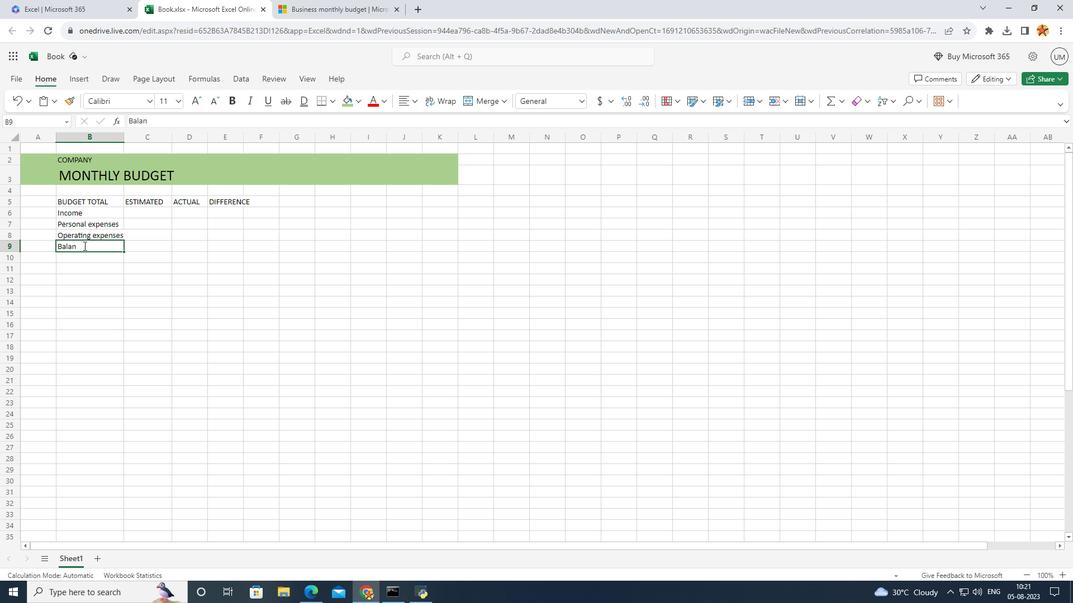 
Action: Key pressed ce<Key.shift_r><Key.shift_r><Key.shift_r><Key.shift_r><Key.shift_r><Key.shift_r><Key.shift_r><Key.shift_r><Key.shift_r><Key.shift_r><Key.shift_r><Key.shift_r><Key.shift_r><Key.shift_r><Key.shift_r><Key.shift_r><Key.shift_r><Key.shift_r><Key.shift_r><Key.shift_r><Key.shift_r><Key.shift_r><Key.shift_r><Key.shift_r><Key.shift_r><Key.shift_r><Key.shift_r><Key.shift_r><Key.shift_r><Key.shift_r><Key.shift_r>(income-<Key.space>
Screenshot: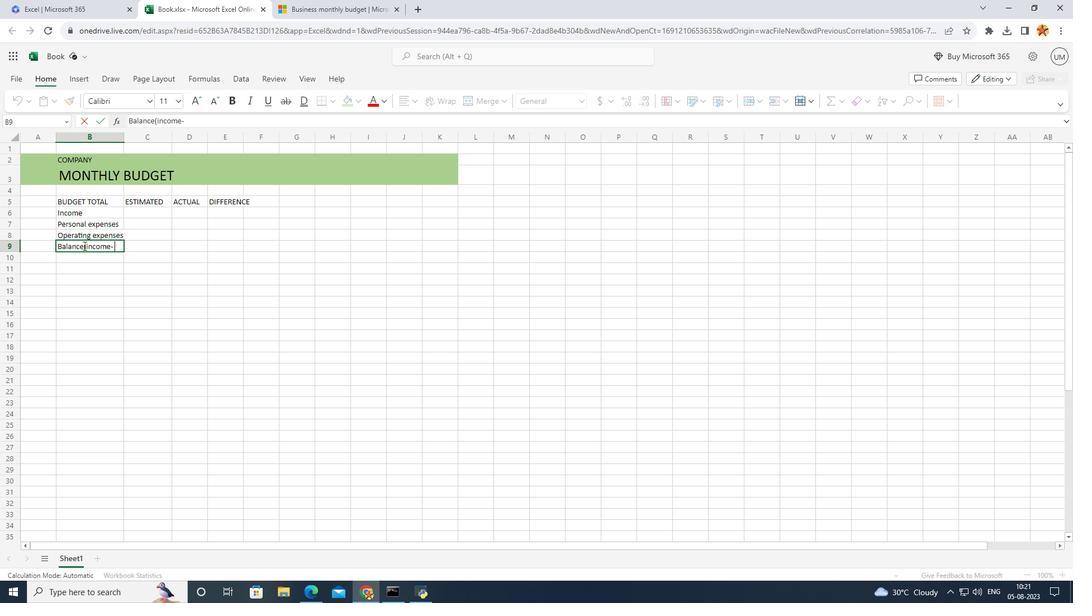 
Action: Mouse moved to (413, 243)
Screenshot: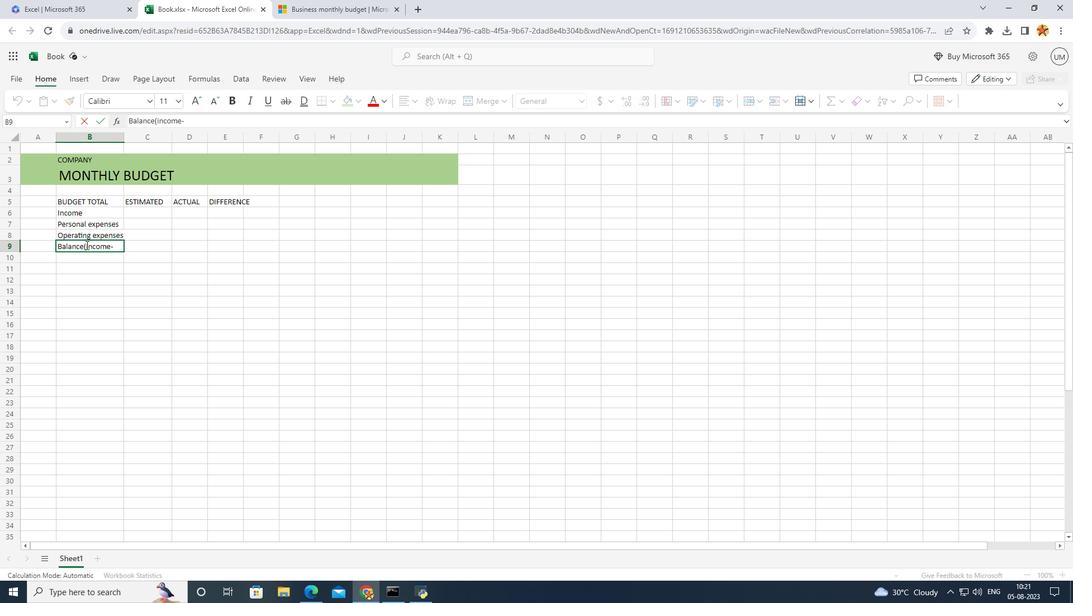 
Action: Key pressed <Key.backspace>expenses<Key.shift_r><Key.shift_r><Key.shift_r><Key.shift_r><Key.shift_r><Key.shift_r><Key.shift_r><Key.shift_r><Key.shift_r><Key.shift_r><Key.shift_r><Key.shift_r>)
Screenshot: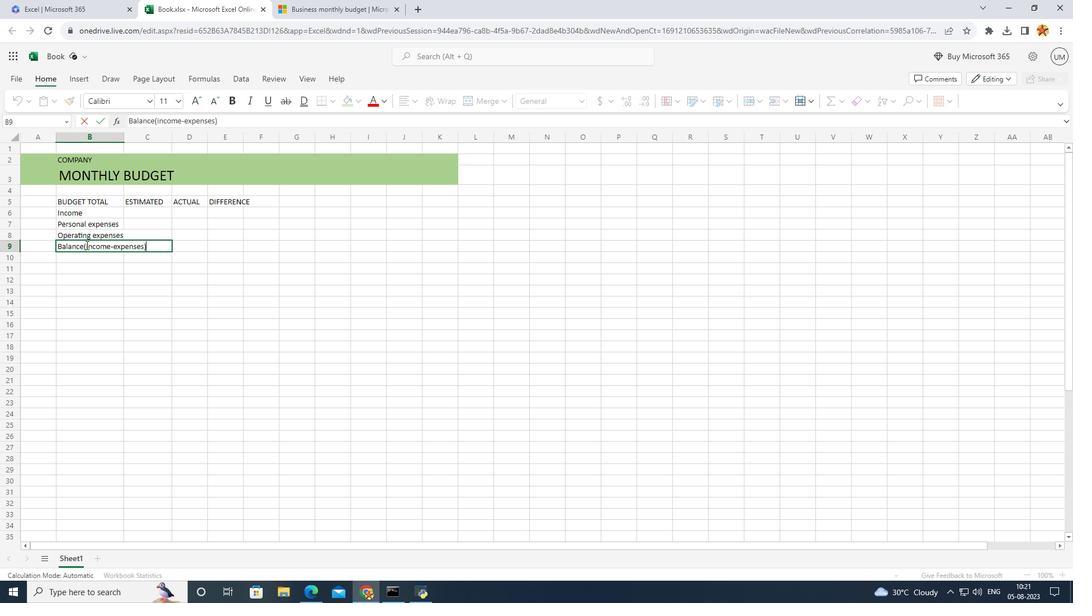 
Action: Mouse moved to (358, 216)
Screenshot: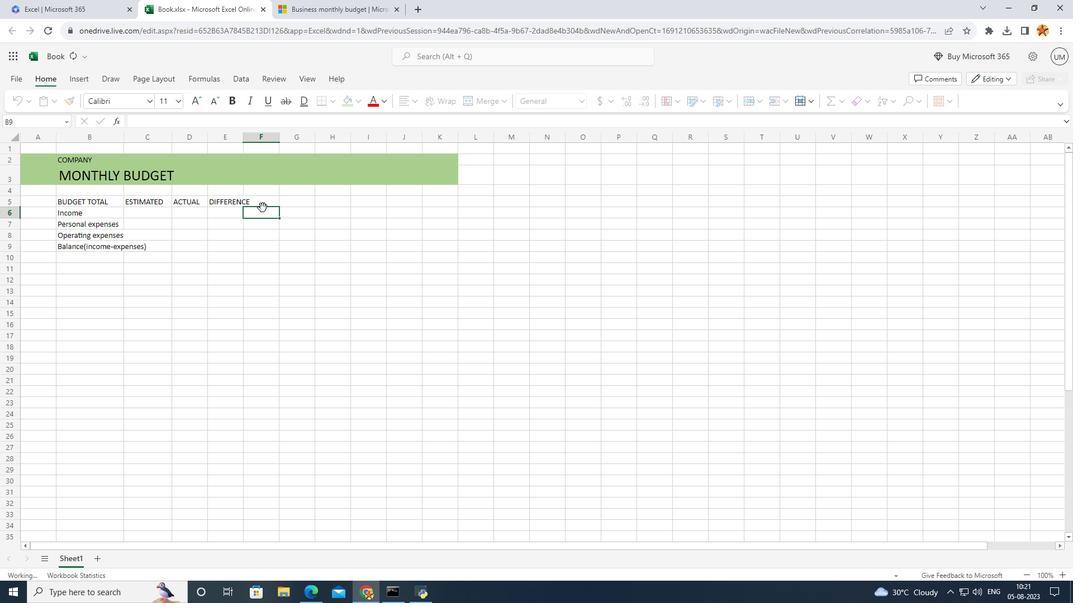 
Action: Mouse pressed left at (358, 216)
Screenshot: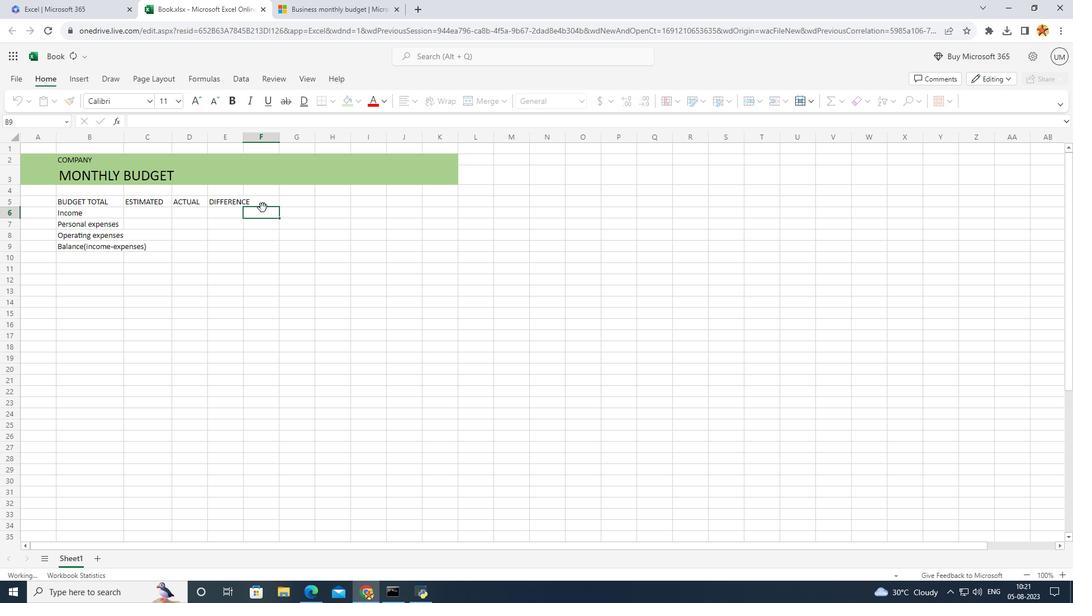 
Action: Mouse moved to (402, 146)
Screenshot: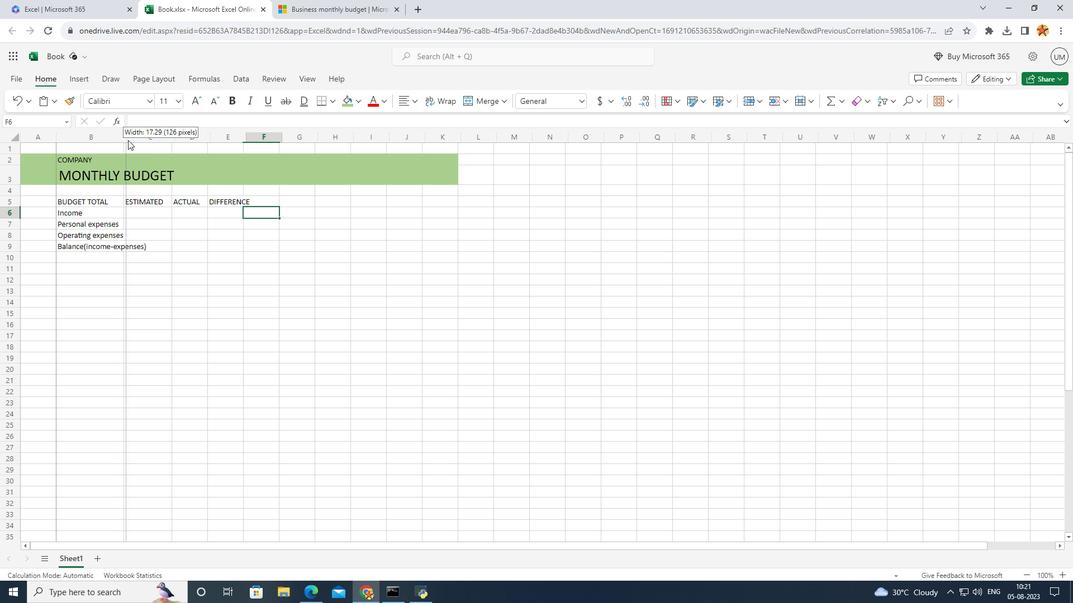 
Action: Mouse pressed left at (402, 146)
Screenshot: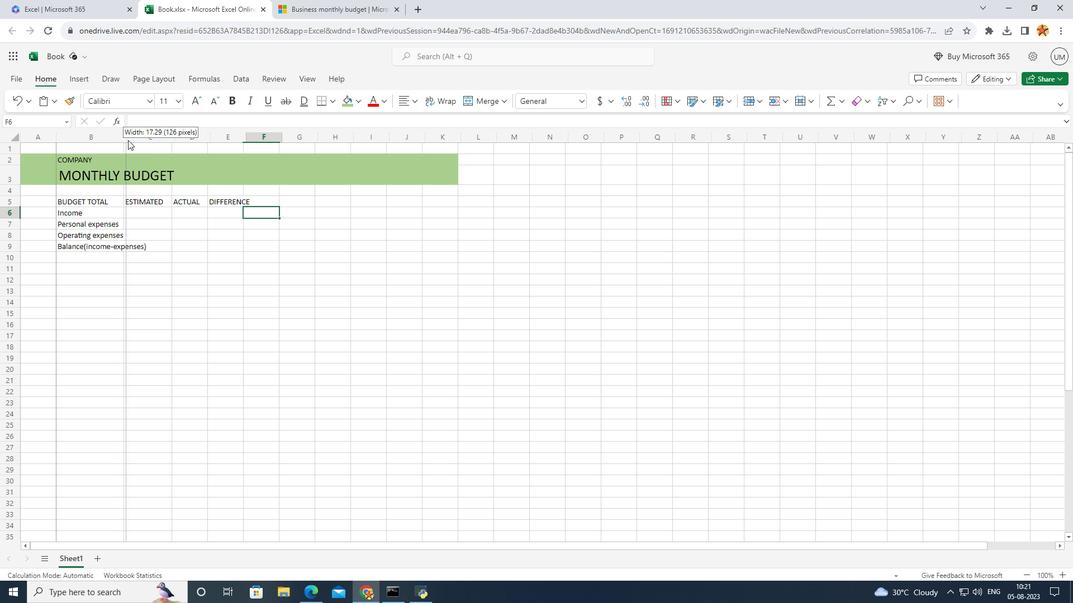 
Action: Mouse moved to (390, 219)
Screenshot: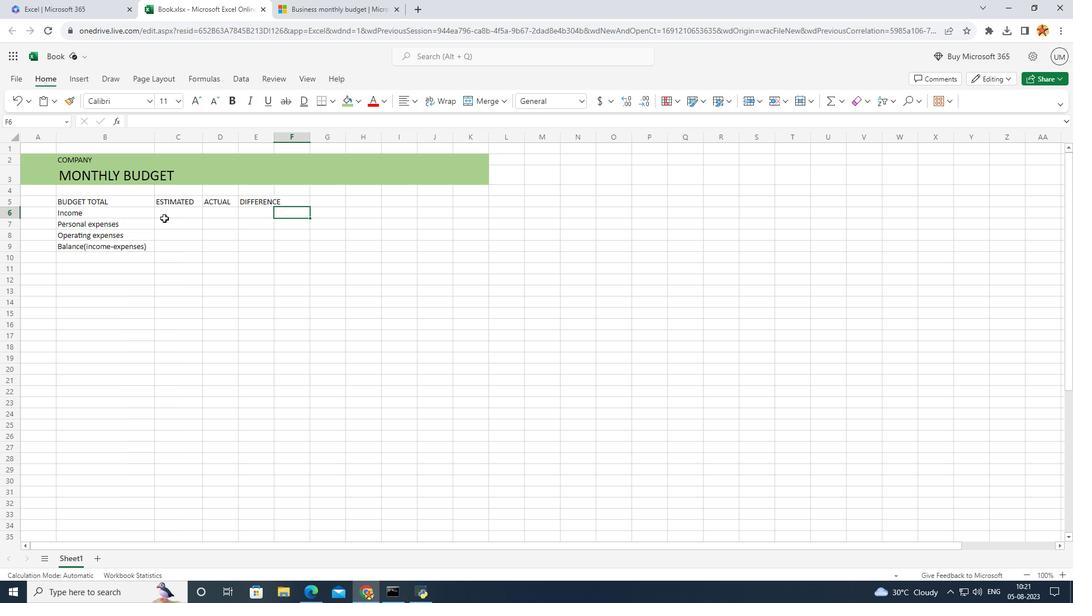 
Action: Mouse pressed left at (390, 219)
Screenshot: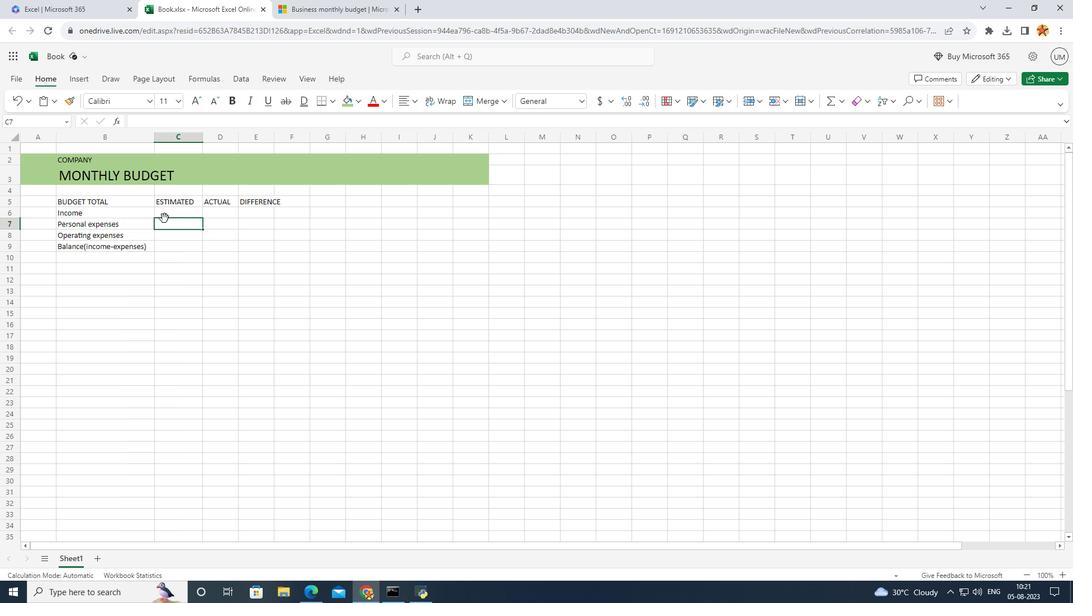 
Action: Mouse moved to (385, 212)
Screenshot: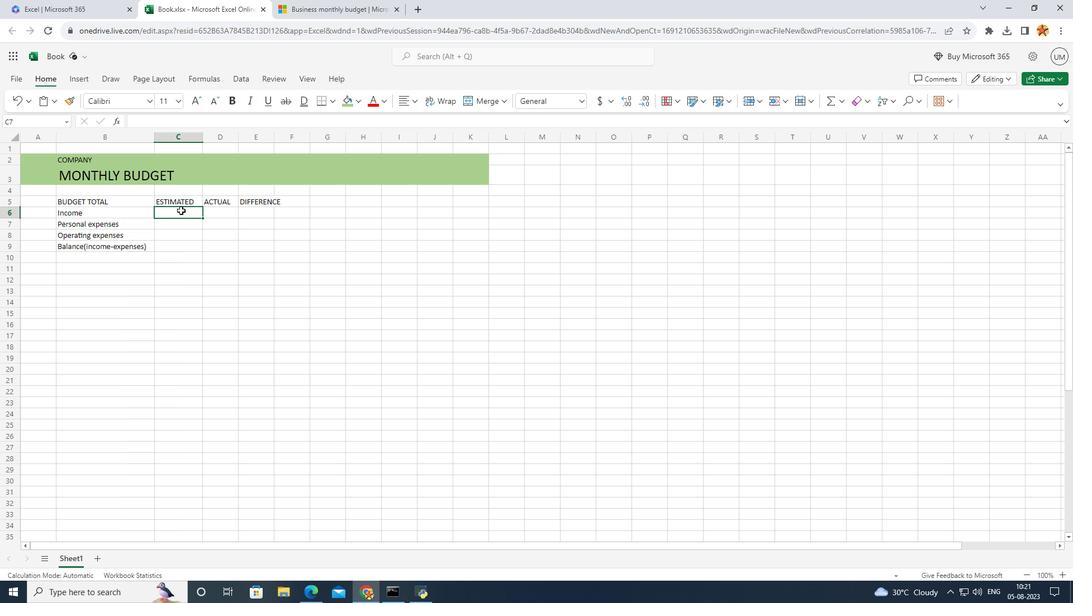 
Action: Mouse pressed left at (385, 212)
Screenshot: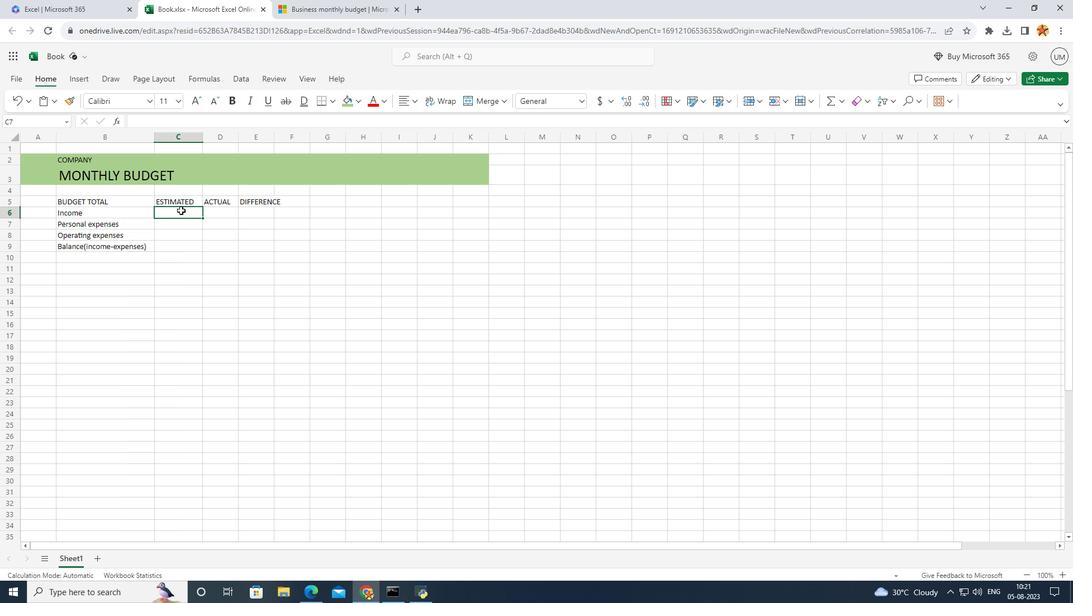 
Action: Mouse pressed left at (385, 212)
Screenshot: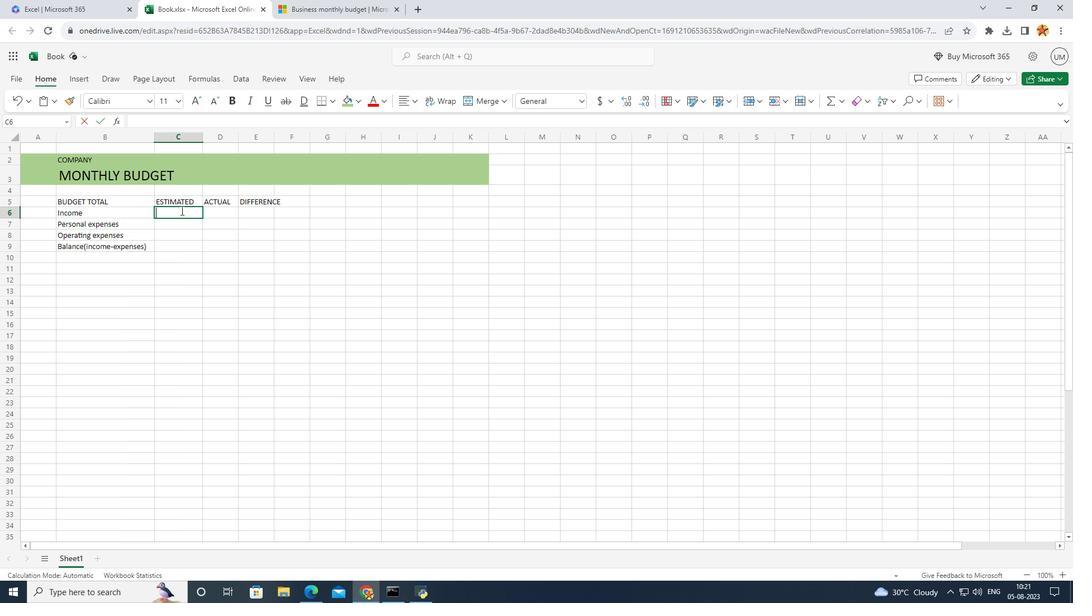 
Action: Key pressed <Key.shift_r><Key.shift_r><Key.shift_r><Key.shift_r><Key.shift_r><Key.shift_r><Key.shift_r><Key.shift_r>$63300<Key.enter><Key.shift_r><Key.shift_r><Key.shift_r><Key.shift_r><Key.shift_r><Key.shift_r><Key.shift_r><Key.shift_r><Key.shift_r><Key.shift_r><Key.shift_r><Key.shift_r><Key.shift_r><Key.shift_r><Key.shift_r><Key.shift_r><Key.shift_r><Key.shift_r><Key.shift_r><Key.shift_r><Key.shift_r><Key.shift_r><Key.shift_r><Key.shift_r><Key.shift_r><Key.shift_r><Key.shift_r><Key.shift_r><Key.shift_r><Key.shift_r><Key.shift_r><Key.shift_r><Key.shift_r><Key.shift_r><Key.shift_r><Key.shift_r><Key.shift_r><Key.shift_r><Key.shift_r><Key.shift_r><Key.shift_r><Key.shift_r><Key.shift_r><Key.shift_r><Key.shift_r><Key.shift_r><Key.shift_r><Key.shift_r><Key.shift_r><Key.shift_r><Key.shift_r><Key.shift_r><Key.shift_r><Key.shift_r><Key.shift_r><Key.shift_r><Key.shift_r><Key.shift_r>$18500<Key.enter><Key.shift_r><Key.shift_r><Key.shift_r><Key.shift_r><Key.shift_r><Key.shift_r><Key.shift_r><Key.shift_r><Key.shift_r><Key.shift_r><Key.shift_r><Key.shift_r><Key.shift_r><Key.shift_r><Key.shift_r><Key.shift_r><Key.shift_r><Key.shift_r><Key.shift_r><Key.shift_r><Key.shift_r>$36200<Key.enter><Key.shift_r><Key.shift_r><Key.shift_r><Key.shift_r><Key.shift_r><Key.shift_r><Key.shift_r><Key.shift_r><Key.shift_r><Key.shift_r><Key.shift_r><Key.shift_r><Key.shift_r><Key.shift_r><Key.shift_r><Key.shift_r><Key.shift_r><Key.shift_r><Key.shift_r><Key.shift_r><Key.shift_r><Key.shift_r><Key.shift_r><Key.shift_r><Key.shift_r><Key.shift_r><Key.shift_r><Key.shift_r><Key.shift_r><Key.shift_r><Key.shift_r><Key.shift_r><Key.shift_r><Key.shift_r><Key.shift_r><Key.shift_r><Key.shift_r><Key.shift_r><Key.shift_r><Key.shift_r><Key.shift_r>$8800<Key.enter>
Screenshot: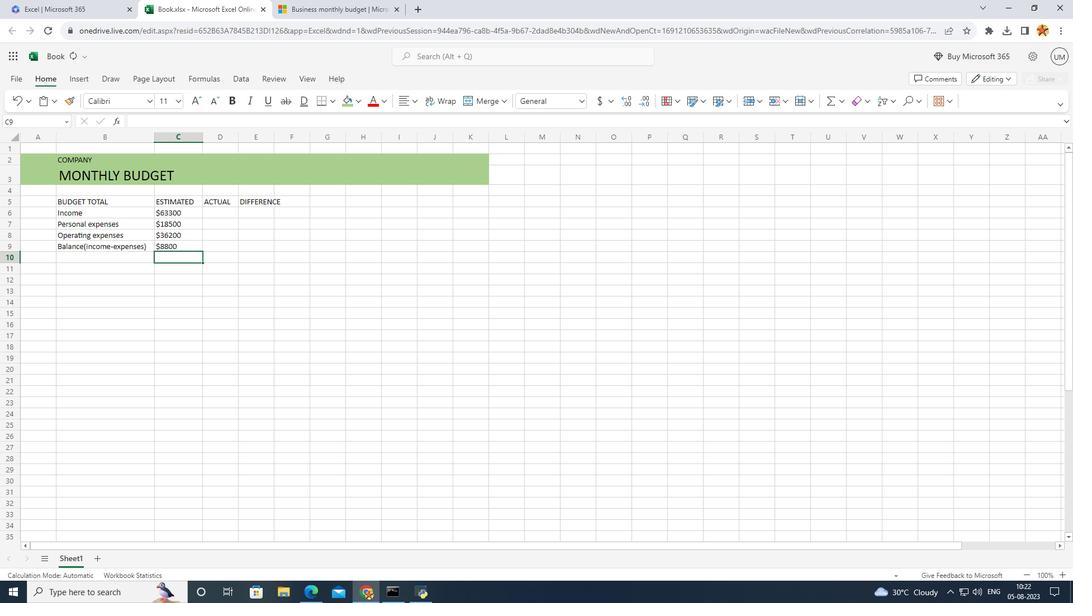 
Action: Mouse moved to (371, 216)
Screenshot: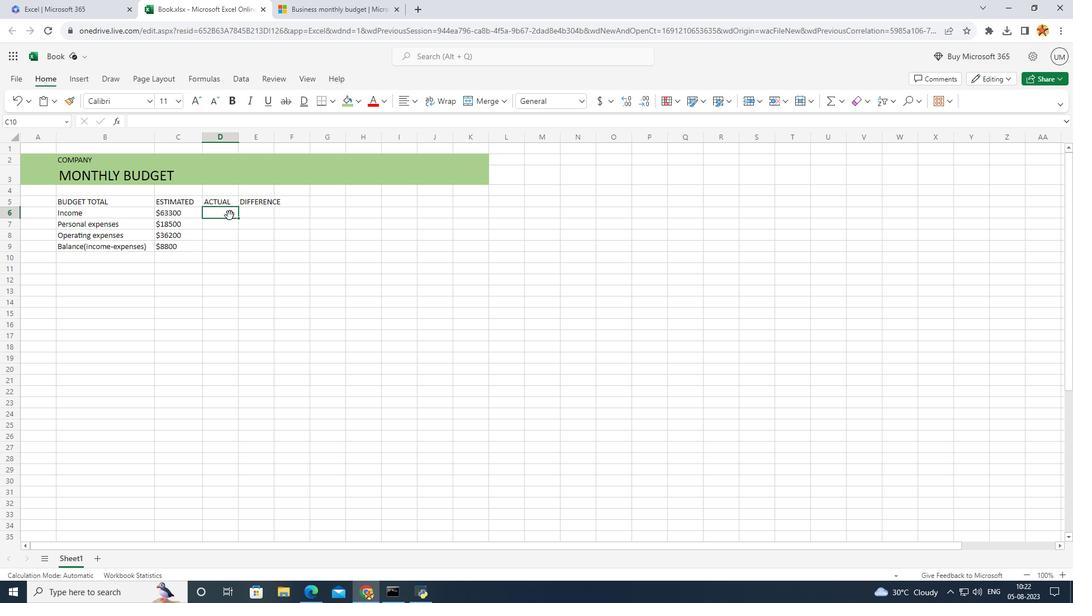 
Action: Mouse pressed left at (371, 216)
Screenshot: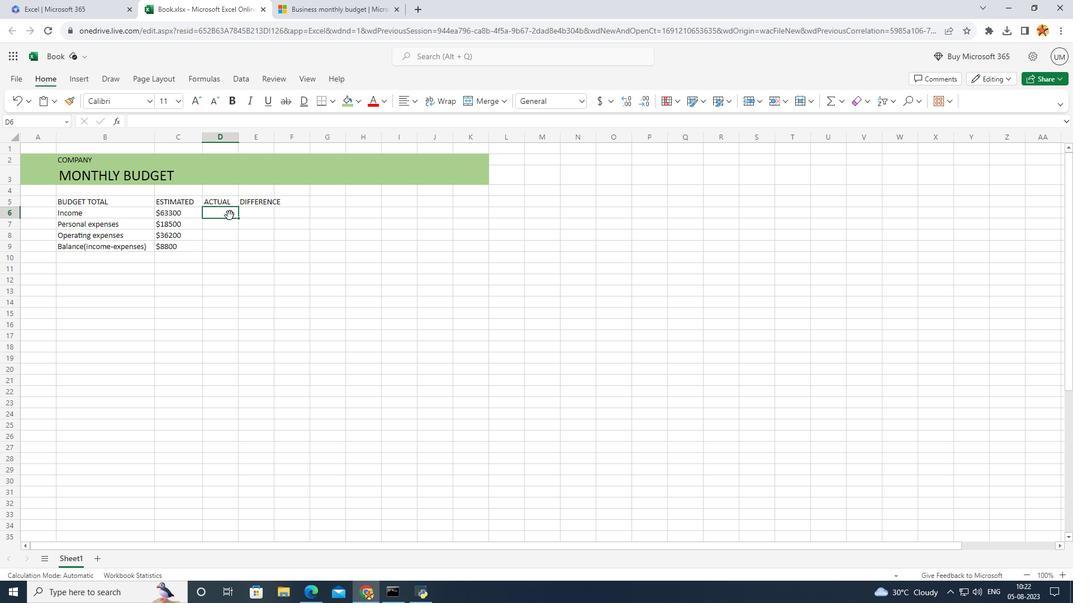 
Action: Mouse moved to (365, 209)
Screenshot: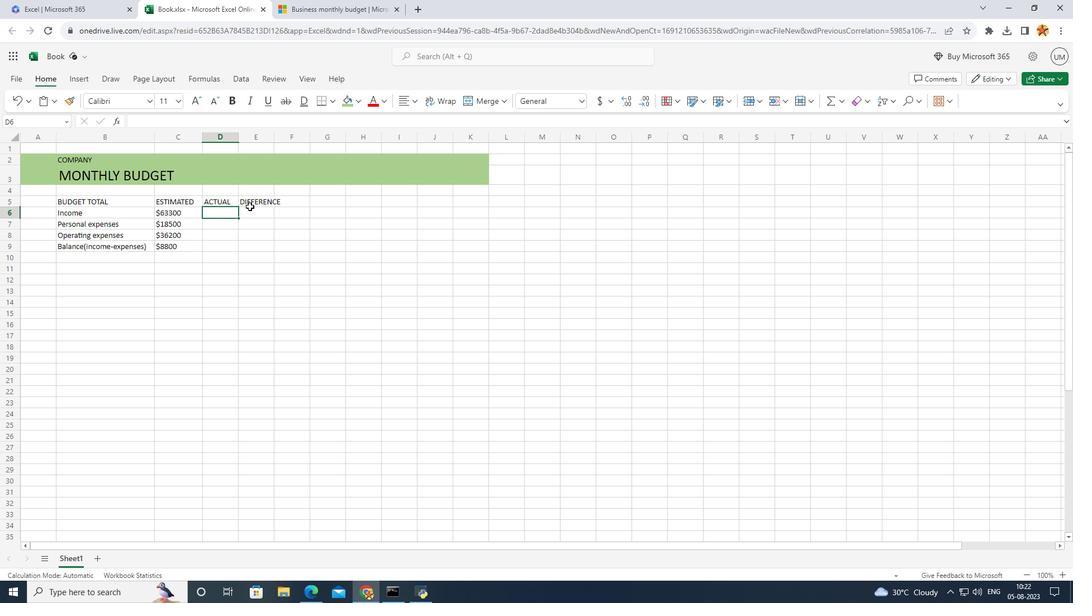 
Action: Key pressed <Key.shift_r><Key.shift_r><Key.shift_r><Key.shift_r><Key.shift_r><Key.shift_r><Key.shift_r>$4<Key.backspace>7450
Screenshot: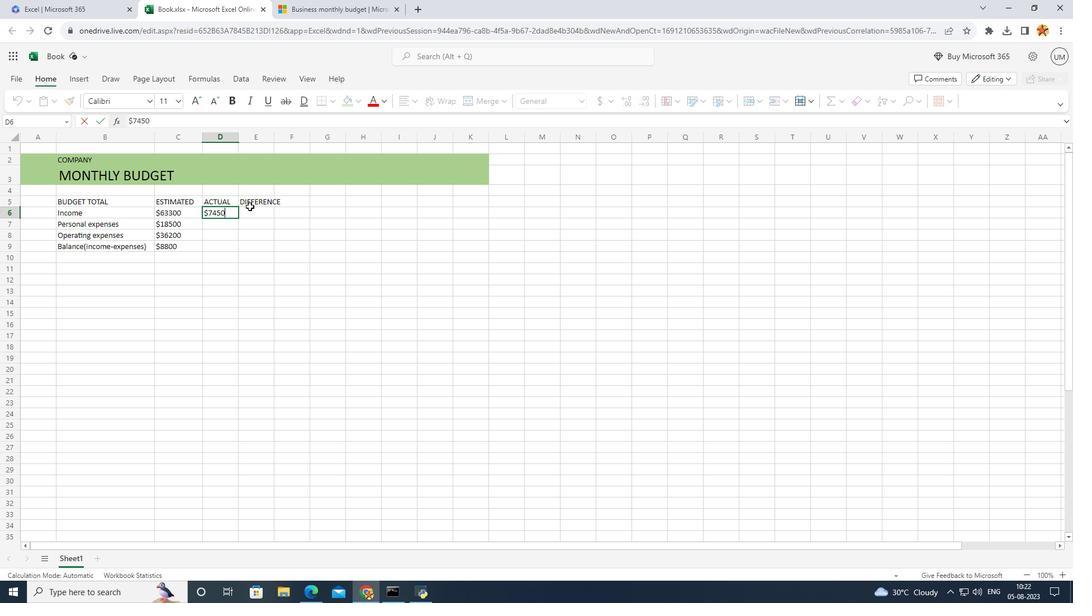 
Action: Mouse moved to (378, 211)
Screenshot: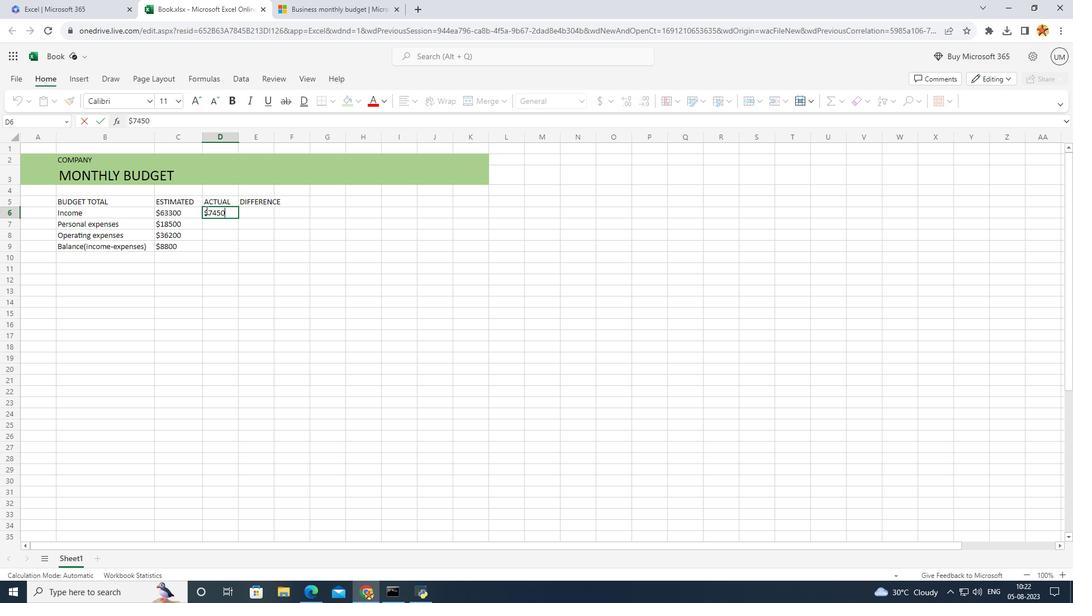 
Action: Mouse pressed left at (378, 211)
Screenshot: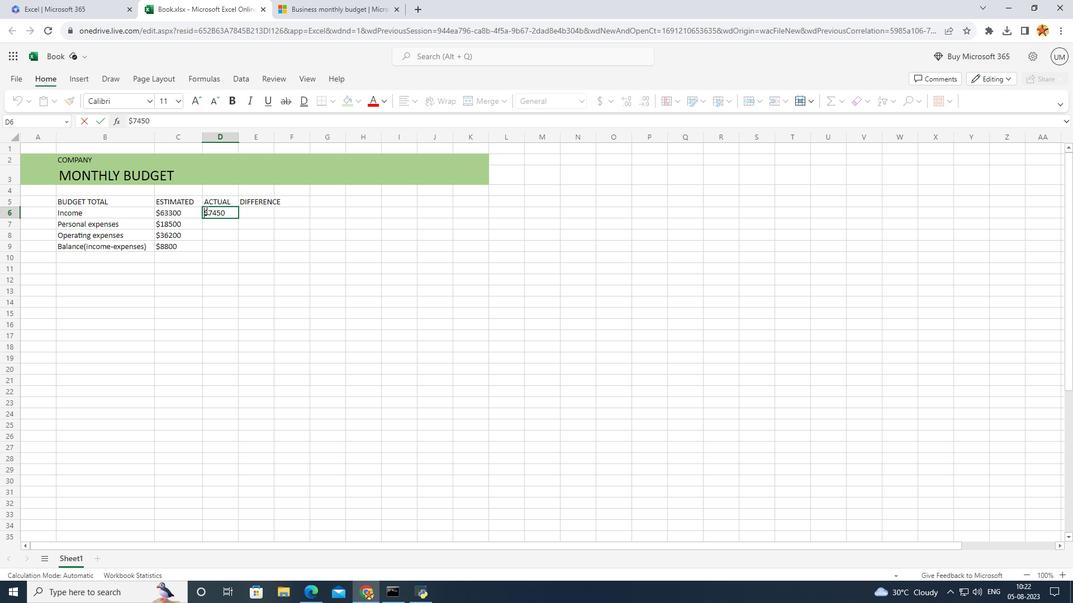 
Action: Mouse moved to (377, 213)
Screenshot: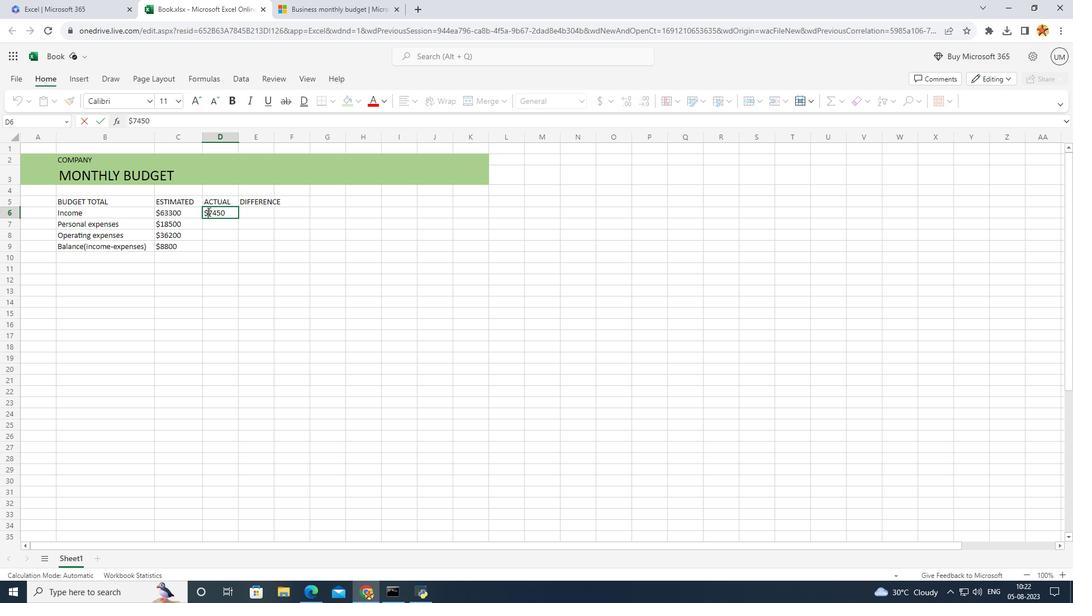 
Action: Mouse pressed left at (377, 213)
Screenshot: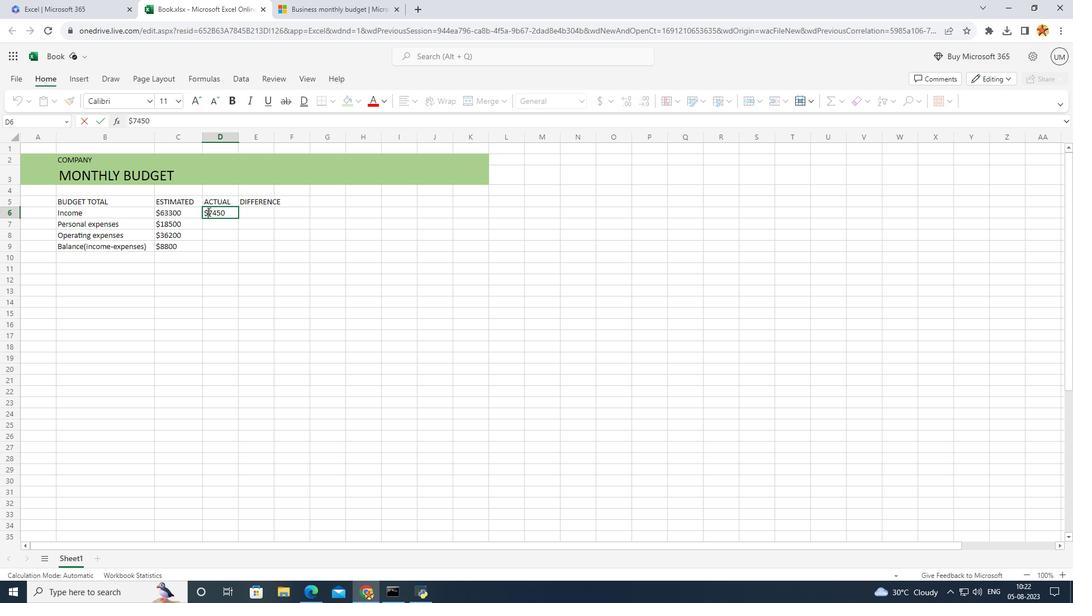 
Action: Key pressed 5
Screenshot: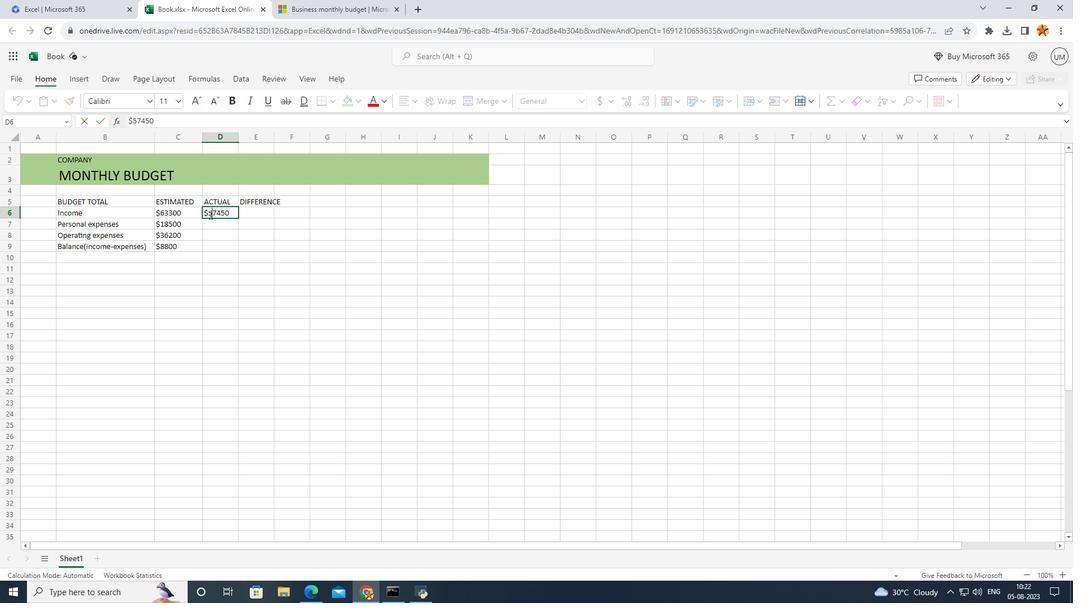 
Action: Mouse moved to (375, 226)
Screenshot: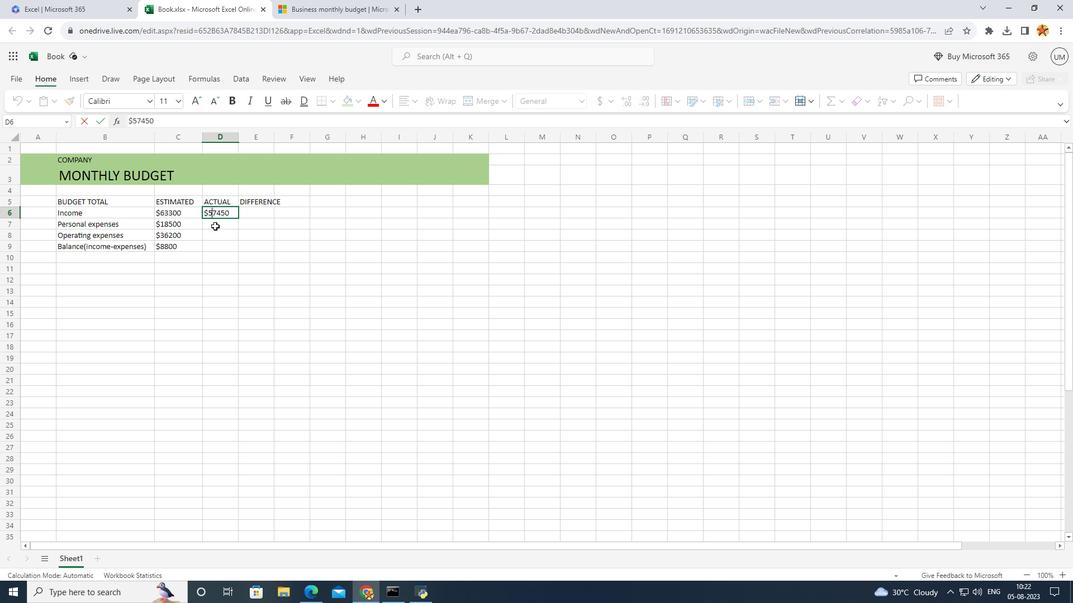 
Action: Mouse pressed left at (375, 226)
Screenshot: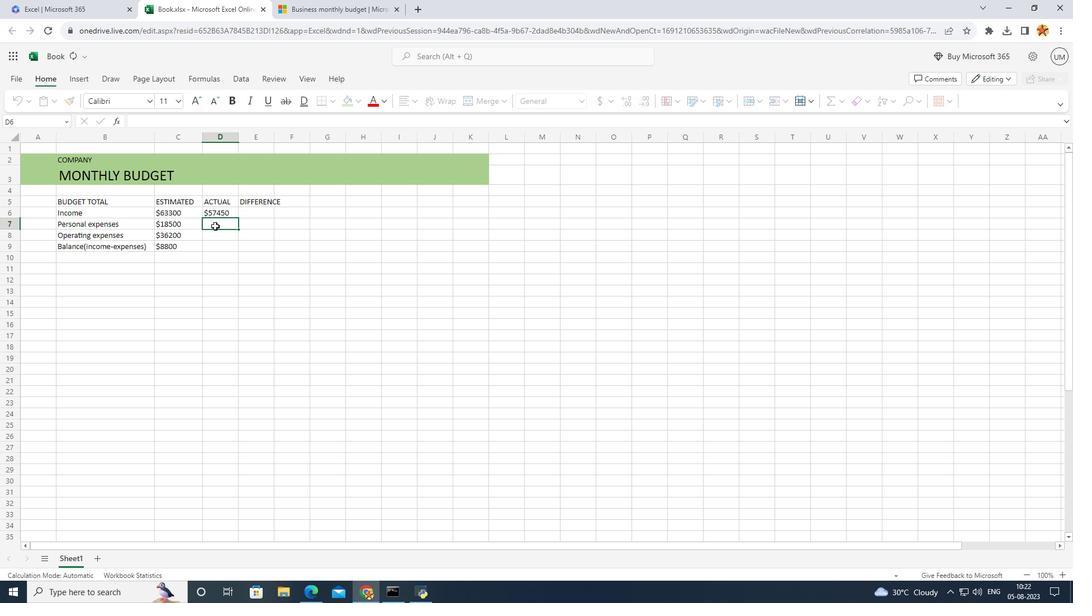 
Action: Mouse pressed left at (375, 226)
Screenshot: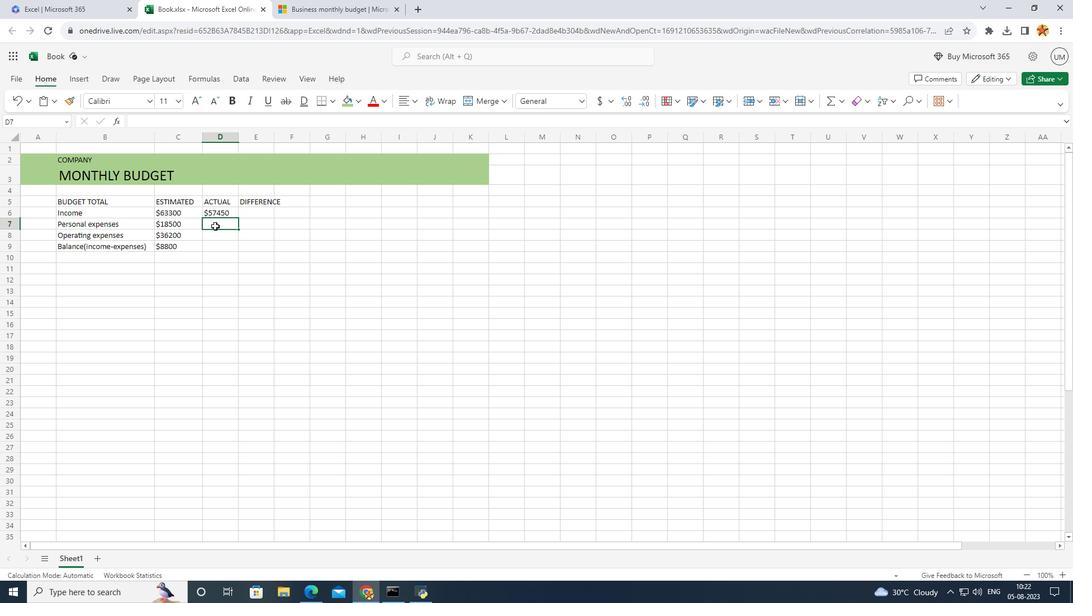 
Action: Key pressed <Key.shift_r><Key.shift_r><Key.shift_r><Key.shift_r><Key.shift_r><Key.shift_r>$1400<Key.enter><Key.shift_r><Key.shift_r><Key.shift_r><Key.shift_r><Key.shift_r><Key.shift_r><Key.shift_r><Key.shift_r><Key.shift_r><Key.shift_r><Key.shift_r><Key.shift_r><Key.shift_r><Key.shift_r><Key.shift_r><Key.shift_r><Key.shift_r><Key.shift_r><Key.shift_r><Key.shift_r><Key.shift_r><Key.shift_r><Key.shift_r><Key.shift_r><Key.shift_r><Key.shift_r><Key.shift_r><Key.shift_r>$35530<Key.enter><Key.shift_r><Key.shift_r><Key.shift_r><Key.shift_r><Key.shift_r><Key.shift_r><Key.shift_r><Key.shift_r><Key.shift_r><Key.shift_r><Key.shift_r><Key.shift_r><Key.shift_r><Key.shift_r><Key.shift_r><Key.shift_r>$7820
Screenshot: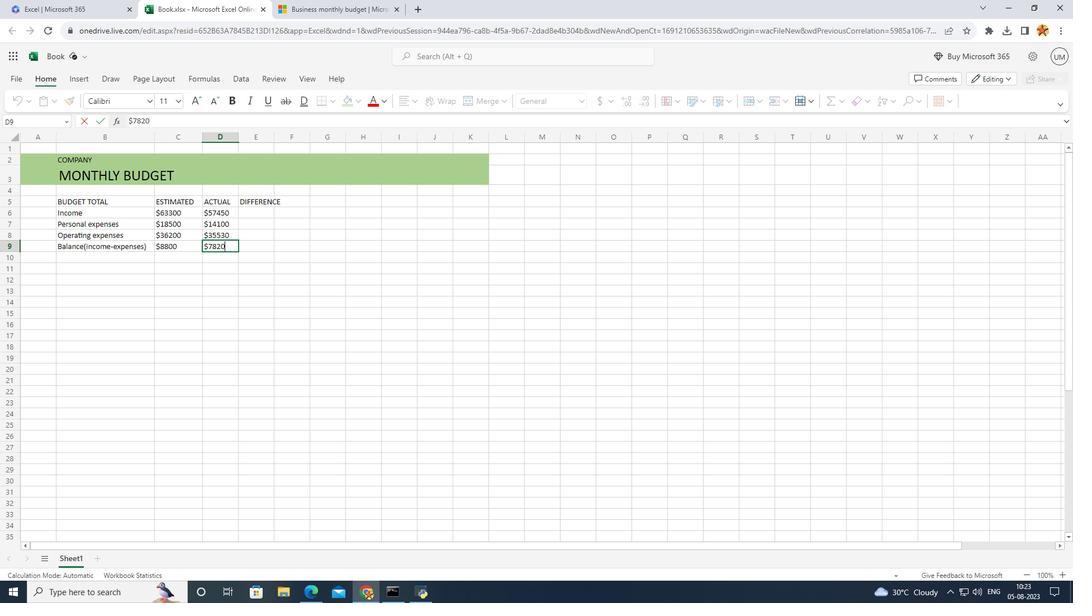 
Action: Mouse moved to (375, 226)
Screenshot: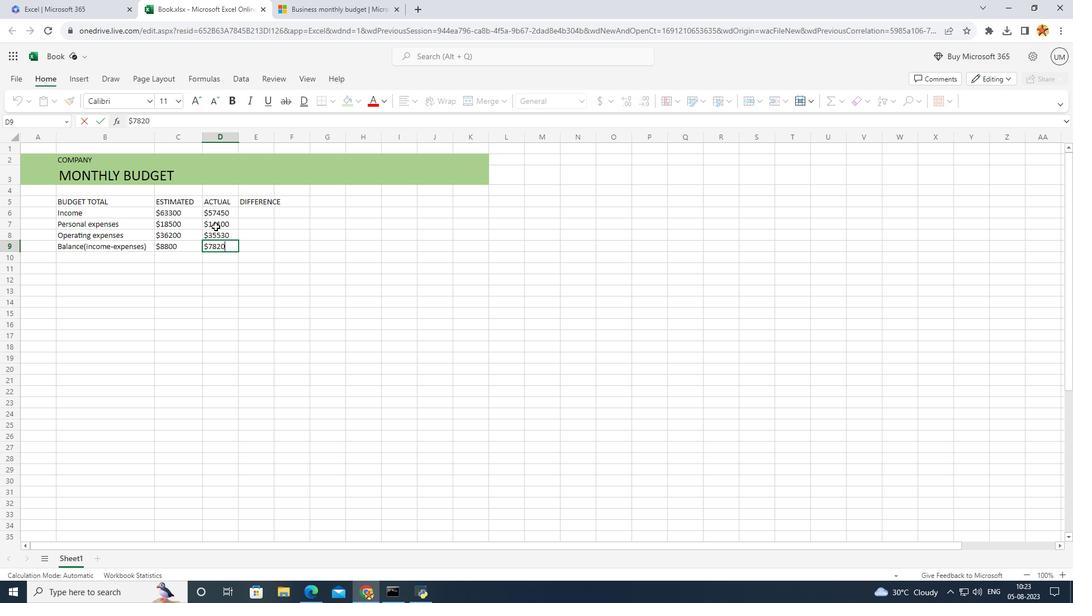 
Action: Key pressed <Key.enter>
Screenshot: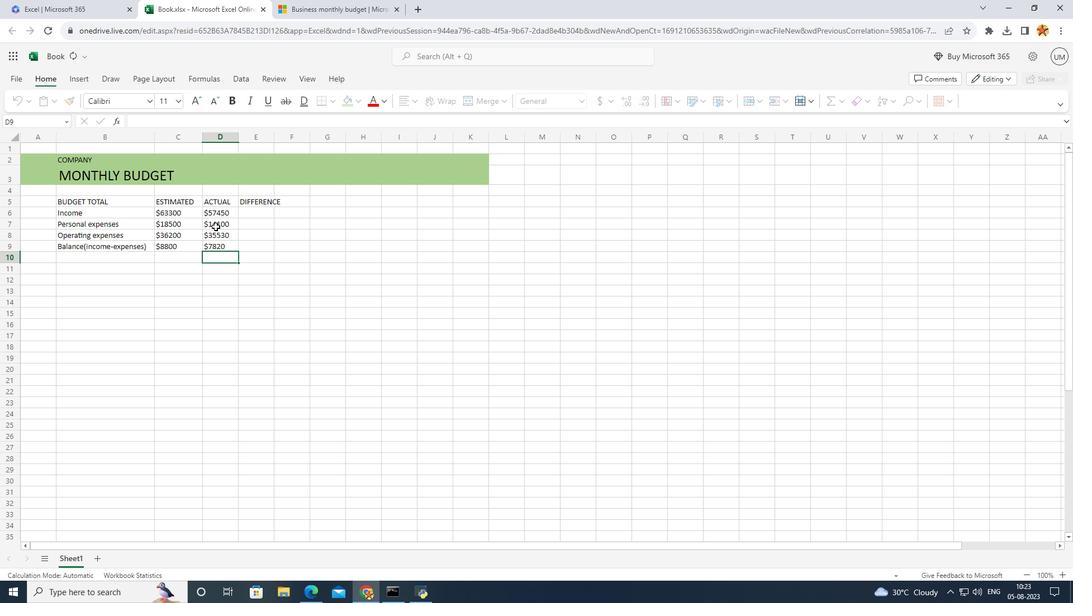 
Action: Mouse moved to (367, 215)
Screenshot: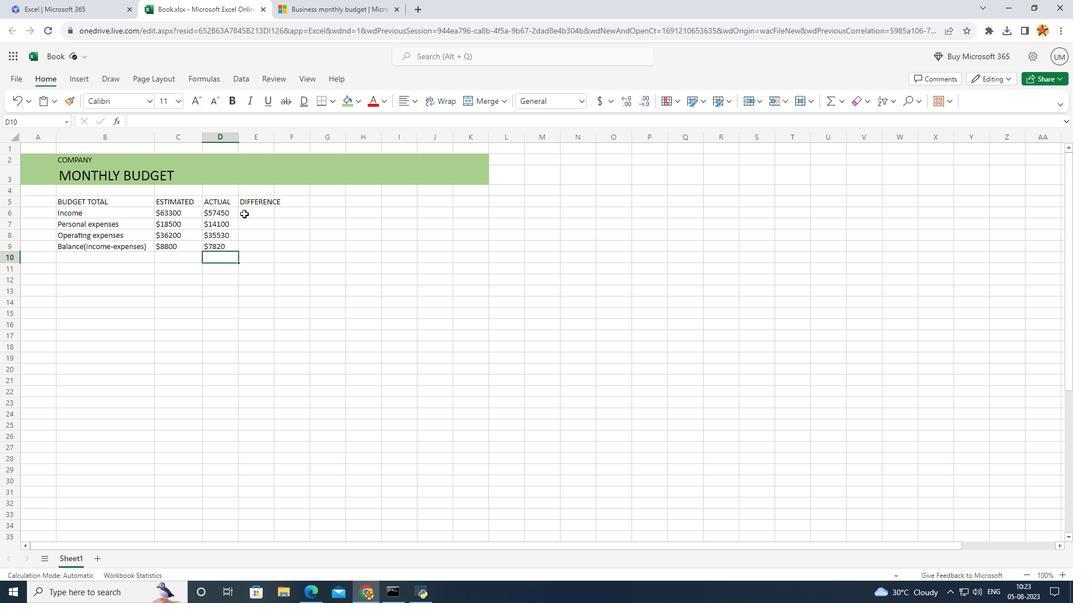 
Action: Mouse pressed left at (367, 215)
Screenshot: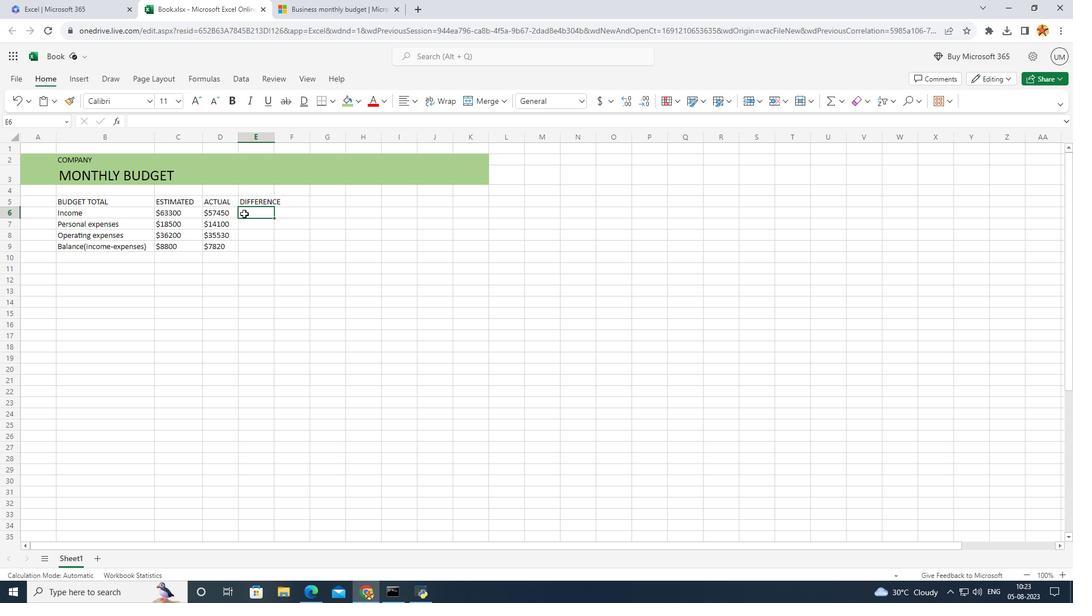 
Action: Mouse pressed left at (367, 215)
Screenshot: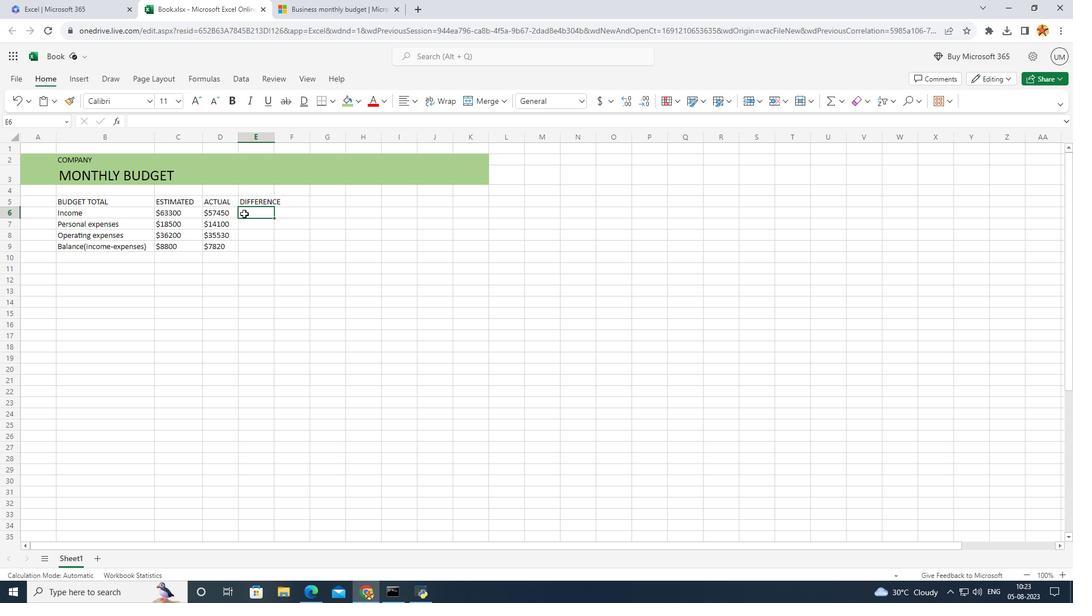 
Action: Mouse moved to (378, 212)
Screenshot: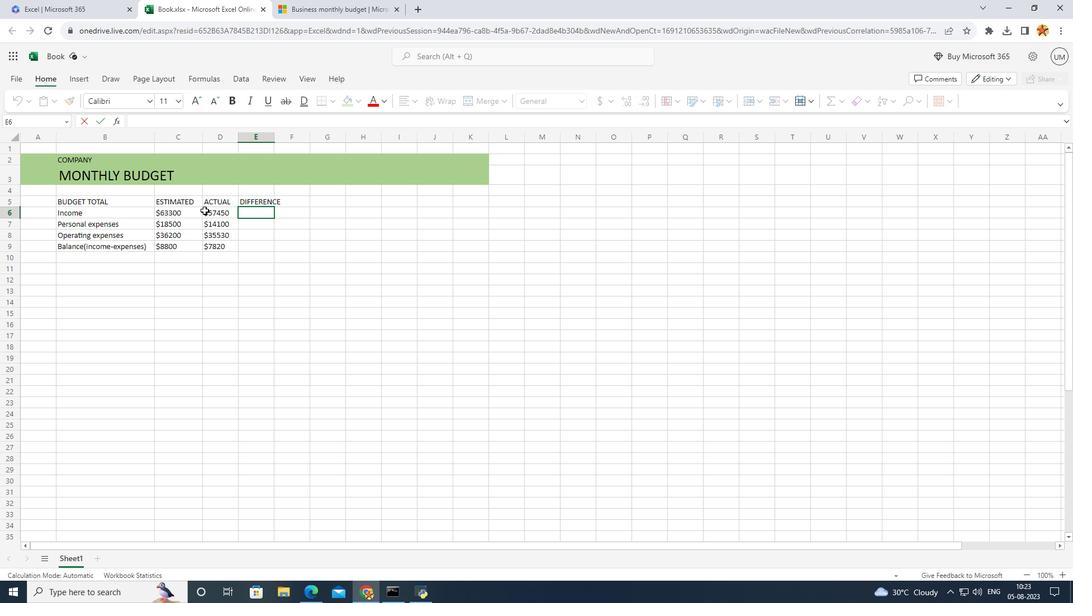 
Action: Key pressed <Key.shift_r><Key.shift_r><Key.shift_r><Key.shift_r><Key.shift_r><Key.shift_r><Key.shift_r><Key.shift_r><Key.shift_r><Key.shift_r><Key.shift_r><Key.shift_r><Key.shift_r><Key.shift_r><Key.shift_r><Key.shift_r><Key.shift_r><Key.shift_r><Key.shift_r><Key.shift_r><Key.shift_r><Key.shift_r><Key.shift_r><Key.shift_r><Key.shift_r><Key.shift_r><Key.shift_r><Key.shift_r><Key.shift_r><Key.shift_r><Key.shift_r><Key.shift_r><Key.shift_r><Key.shift_r><Key.shift_r><Key.shift_r><Key.shift_r><Key.shift_r><Key.shift_r><Key.shift_r><Key.shift_r><Key.shift_r><Key.shift_r><Key.shift_r><Key.shift_r><Key.shift_r><Key.shift_r><Key.shift_r><Key.shift_r><Key.shift_r><Key.shift_r><Key.shift_r><Key.shift_r><Key.shift_r>$5850<Key.enter><Key.shift_r><Key.shift_r><Key.shift_r><Key.shift_r><Key.shift_r><Key.shift_r><Key.shift_r><Key.shift_r><Key.shift_r><Key.shift_r><Key.shift_r><Key.shift_r><Key.shift_r><Key.shift_r><Key.shift_r><Key.shift_r><Key.shift_r><Key.shift_r><Key.shift_r><Key.shift_r><Key.shift_r><Key.shift_r><Key.shift_r><Key.shift_r><Key.shift_r><Key.shift_r><Key.shift_r><Key.shift_r><Key.shift_r><Key.shift_r><Key.shift_r><Key.shift_r><Key.shift_r><Key.shift_r><Key.shift_r><Key.shift_r><Key.shift_r><Key.shift_r><Key.shift_r><Key.shift_r><Key.shift_r><Key.shift_r><Key.shift_r><Key.shift_r><Key.shift_r><Key.shift_r><Key.shift_r><Key.shift_r><Key.shift_r><Key.shift_r><Key.shift_r><Key.shift_r><Key.shift_r><Key.shift_r><Key.shift_r><Key.shift_r><Key.shift_r><Key.shift_r>$4400<Key.enter><Key.shift_r><Key.shift_r><Key.shift_r><Key.shift_r><Key.shift_r><Key.shift_r><Key.shift_r><Key.shift_r><Key.shift_r><Key.shift_r><Key.shift_r><Key.shift_r><Key.shift_r><Key.shift_r><Key.shift_r>$470<Key.enter><Key.shift_r><Key.shift_r><Key.shift_r><Key.shift_r><Key.shift_r><Key.shift_r><Key.shift_r><Key.shift_r><Key.shift_r><Key.shift_r><Key.shift_r><Key.shift_r><Key.shift_r><Key.shift_r><Key.shift_r><Key.shift_r><Key.shift_r><Key.shift_r><Key.shift_r><Key.shift_r><Key.shift_r><Key.shift_r><Key.shift_r><Key.shift_r><Key.shift_r><Key.shift_r><Key.shift_r><Key.shift_r>$96<Key.backspace>80<Key.enter>
Screenshot: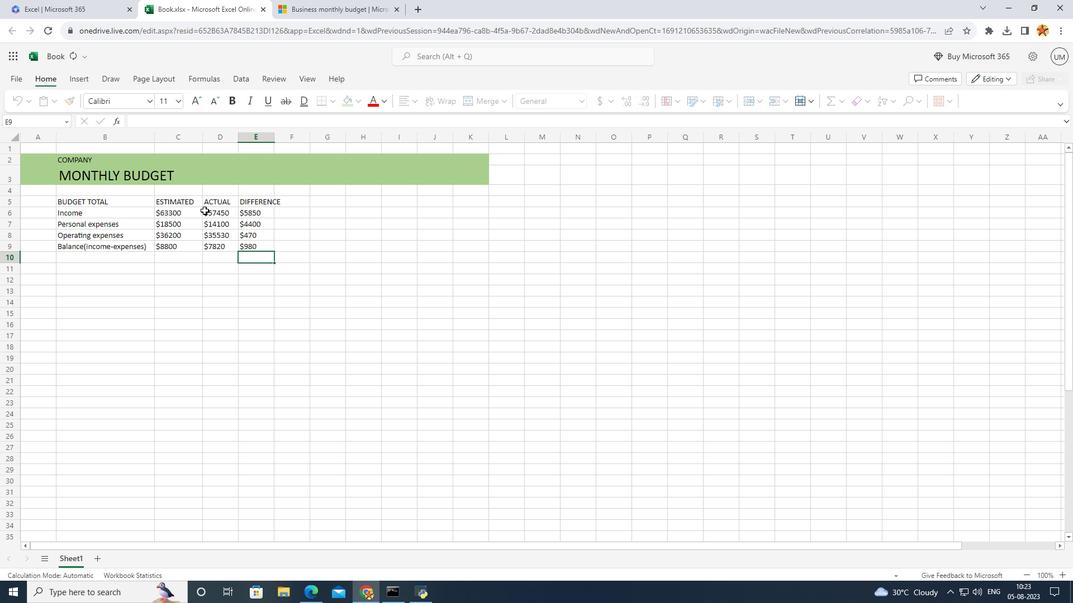 
Action: Mouse moved to (396, 314)
Screenshot: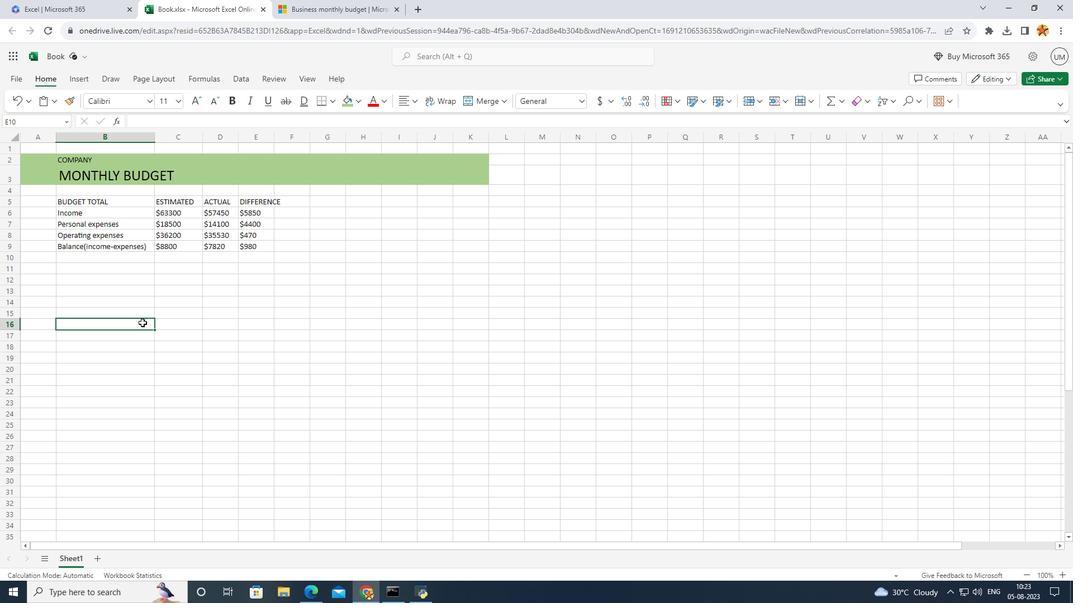 
Action: Mouse pressed left at (396, 314)
Screenshot: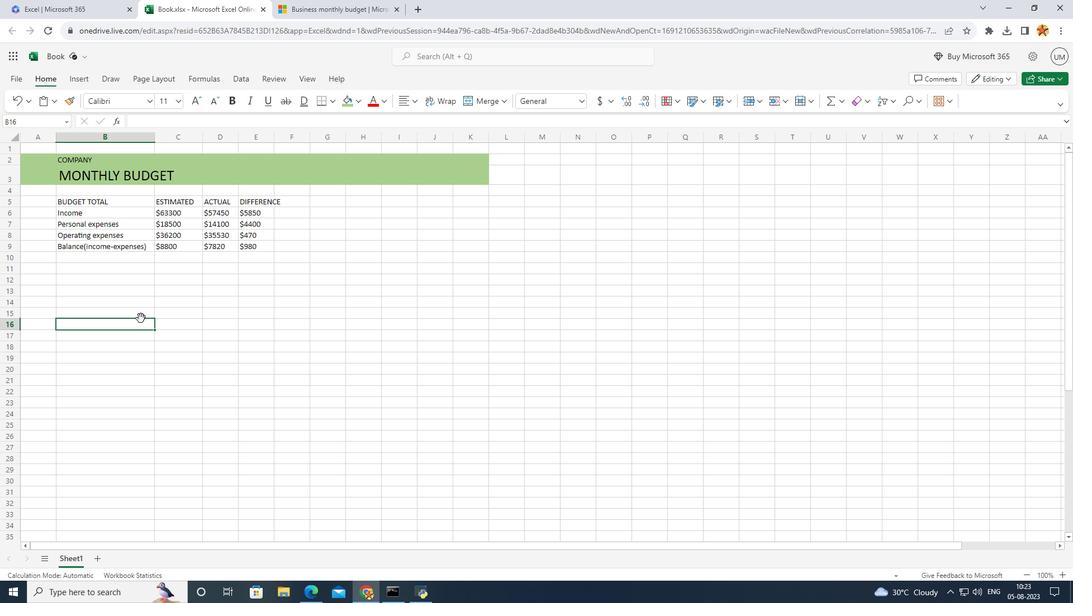 
Action: Mouse moved to (415, 267)
Screenshot: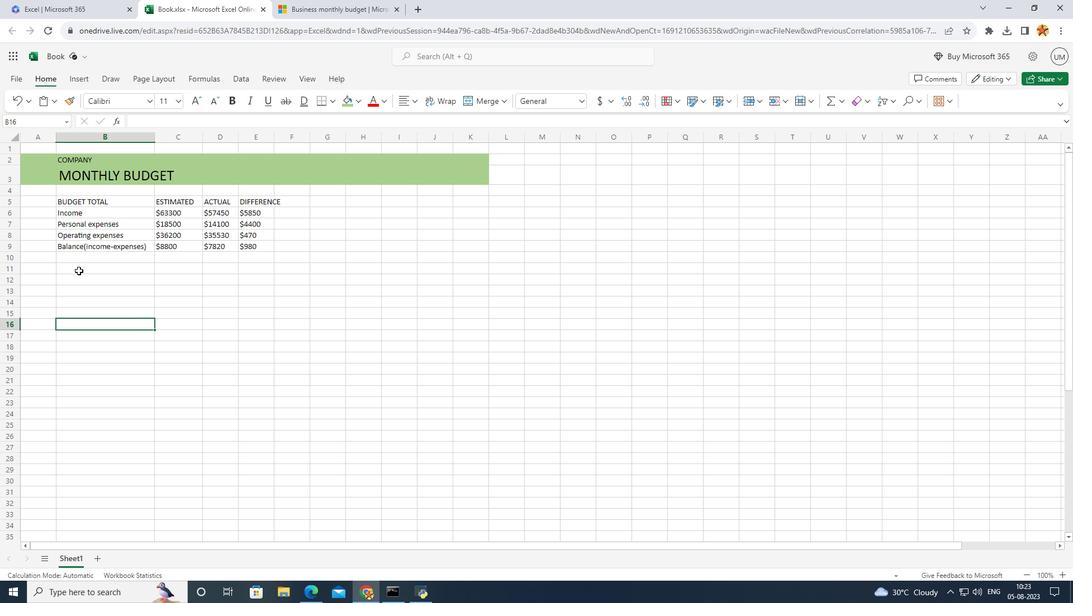 
Action: Mouse pressed left at (415, 267)
Screenshot: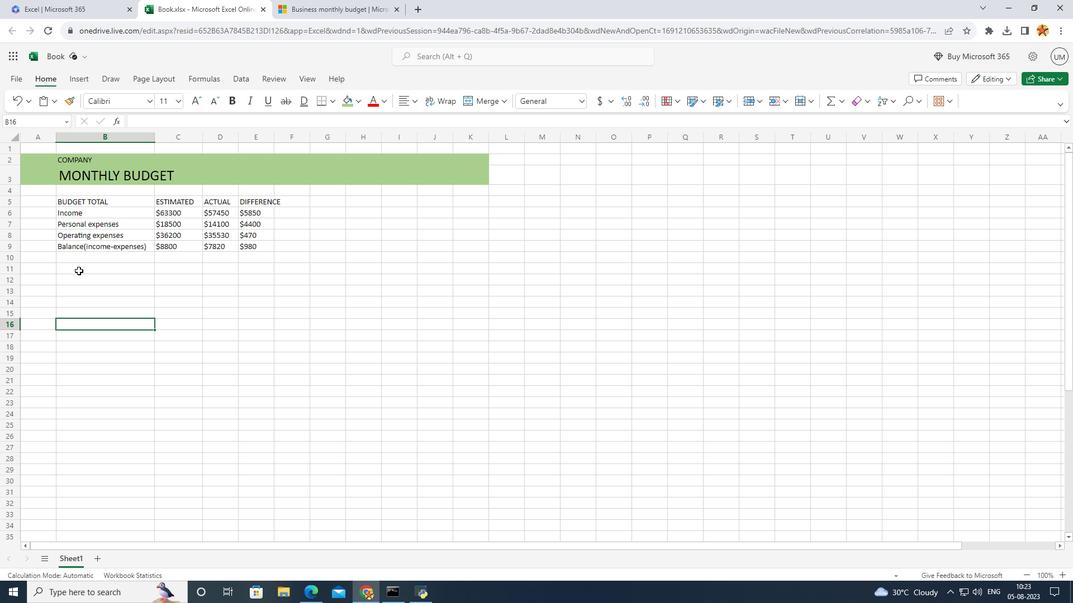 
Action: Mouse pressed left at (415, 267)
Screenshot: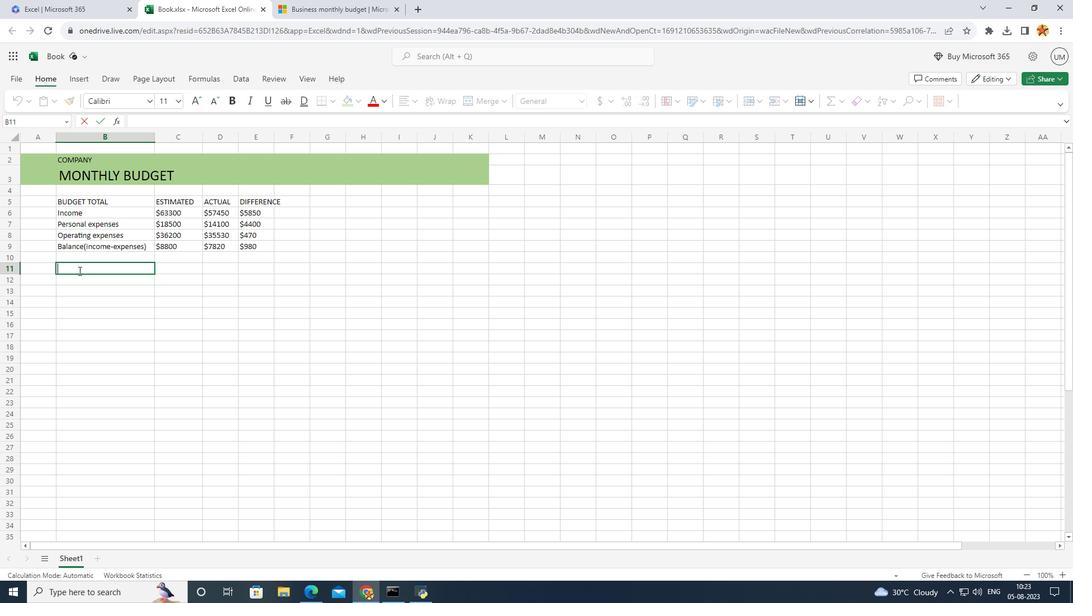 
Action: Mouse moved to (617, 334)
Screenshot: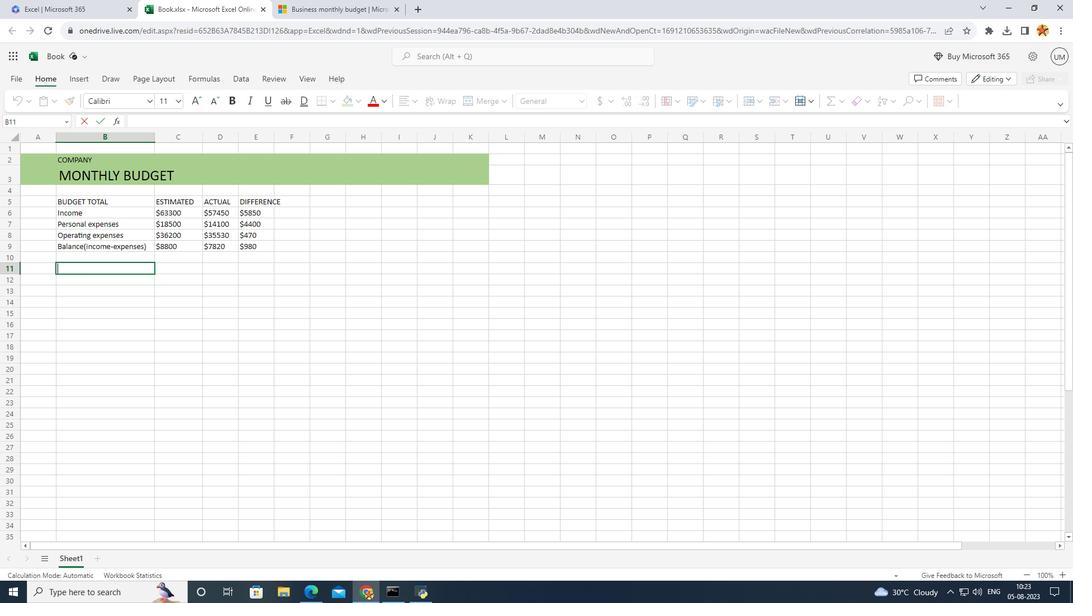 
Action: Mouse scrolled (617, 333) with delta (0, 0)
Screenshot: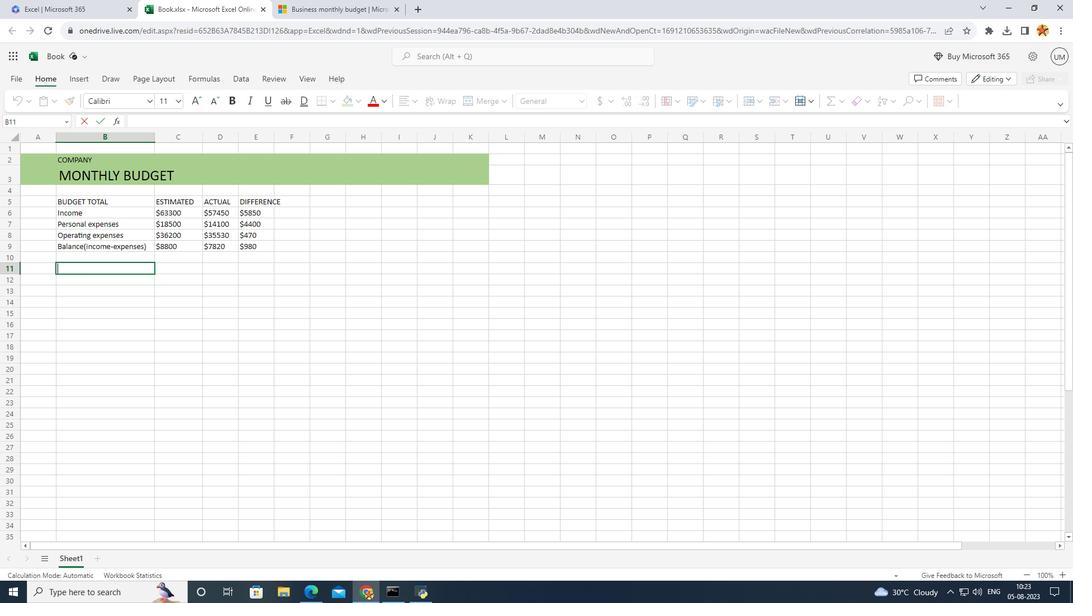 
Action: Mouse scrolled (617, 333) with delta (0, 0)
Screenshot: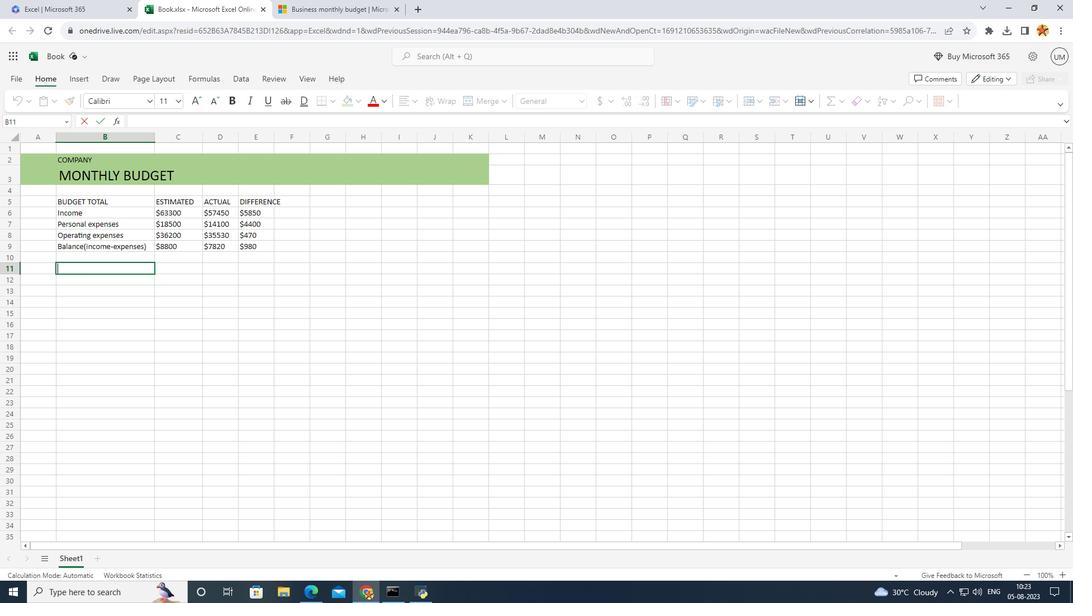 
Action: Mouse scrolled (617, 333) with delta (0, 0)
Screenshot: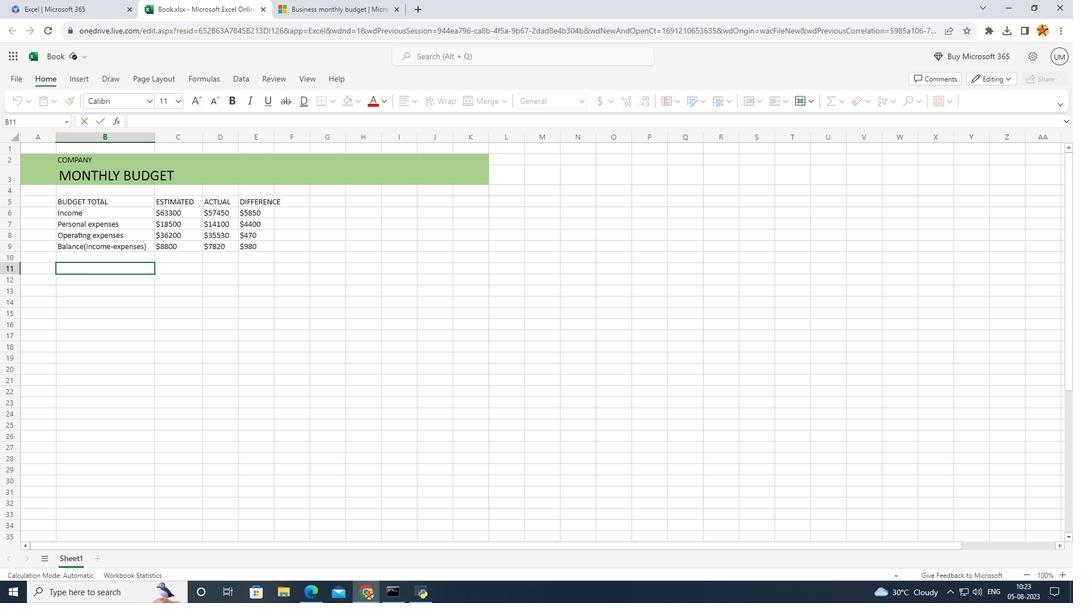 
Action: Mouse moved to (416, 257)
Screenshot: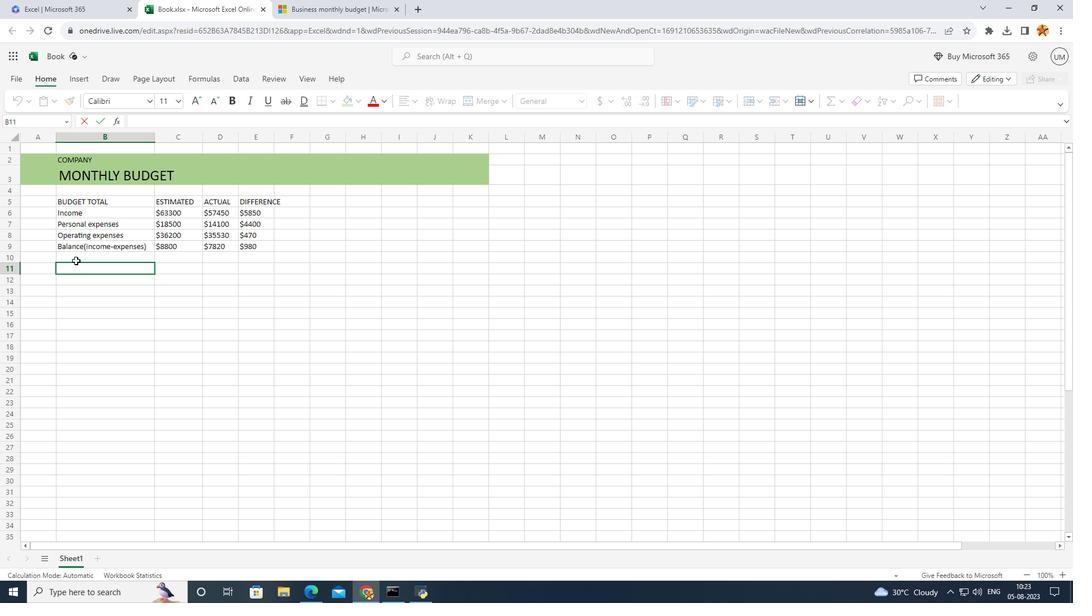 
Action: Key pressed <Key.caps_lock>ACTUAL
Screenshot: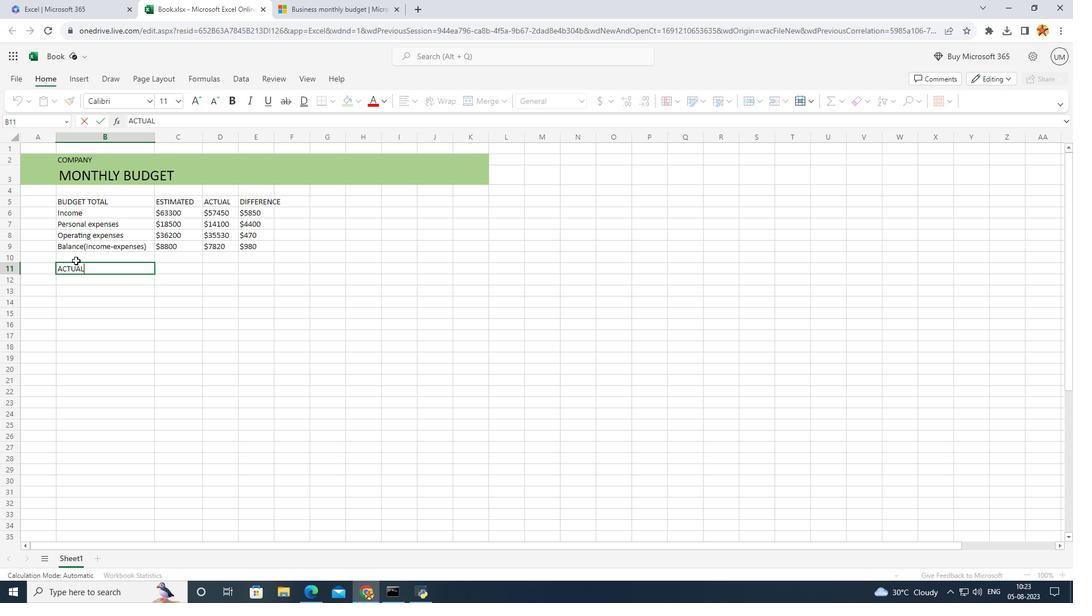 
Action: Mouse moved to (416, 269)
Screenshot: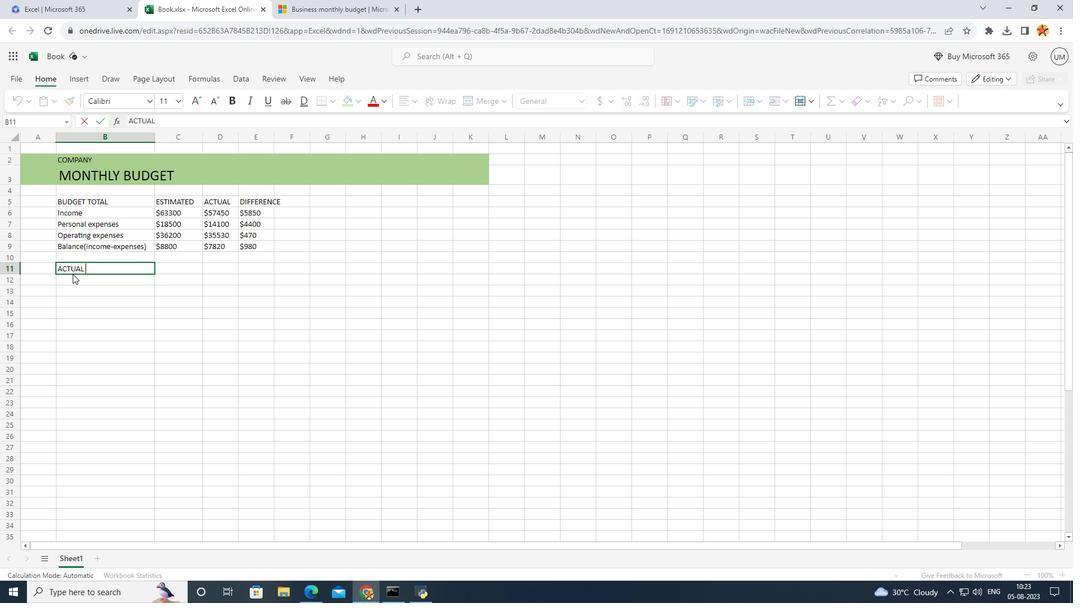 
Action: Key pressed <Key.space>EXPENSE
Screenshot: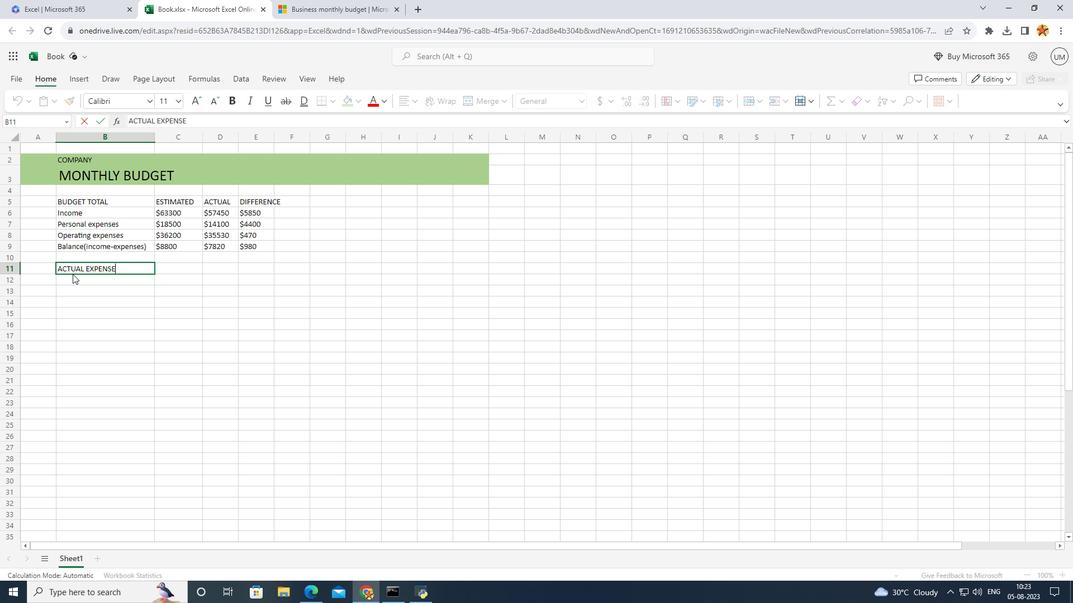 
Action: Mouse moved to (381, 263)
Screenshot: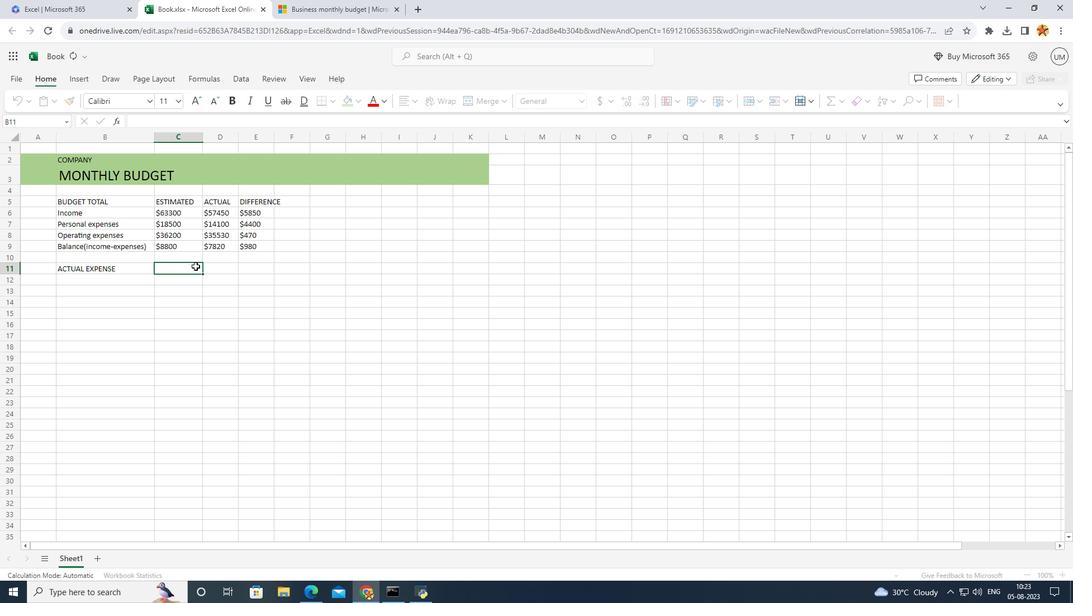 
Action: Mouse pressed left at (381, 263)
Screenshot: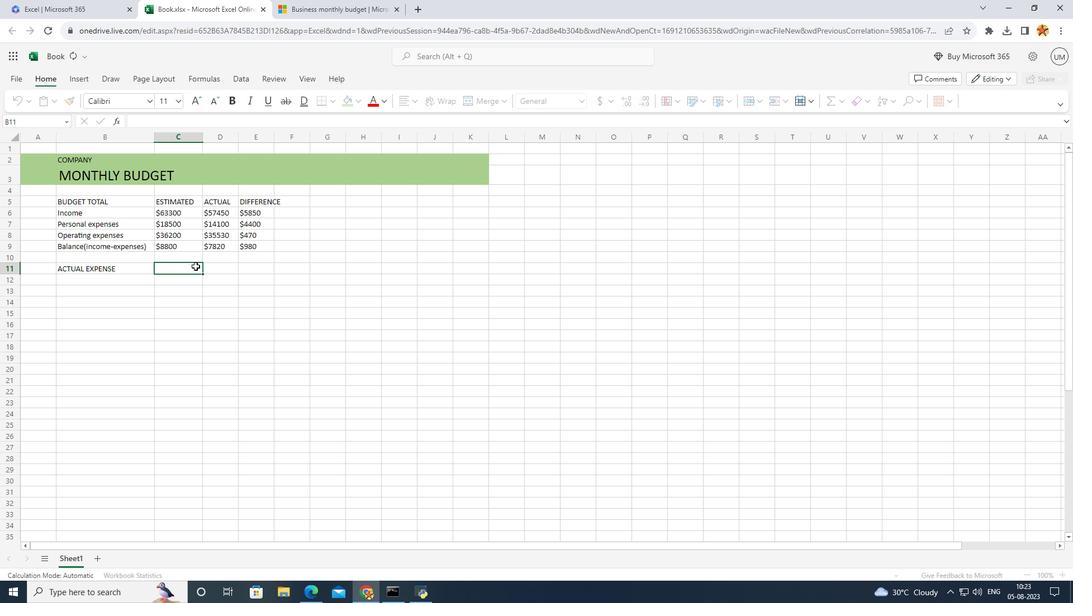 
Action: Key pressed AMOUNT
Screenshot: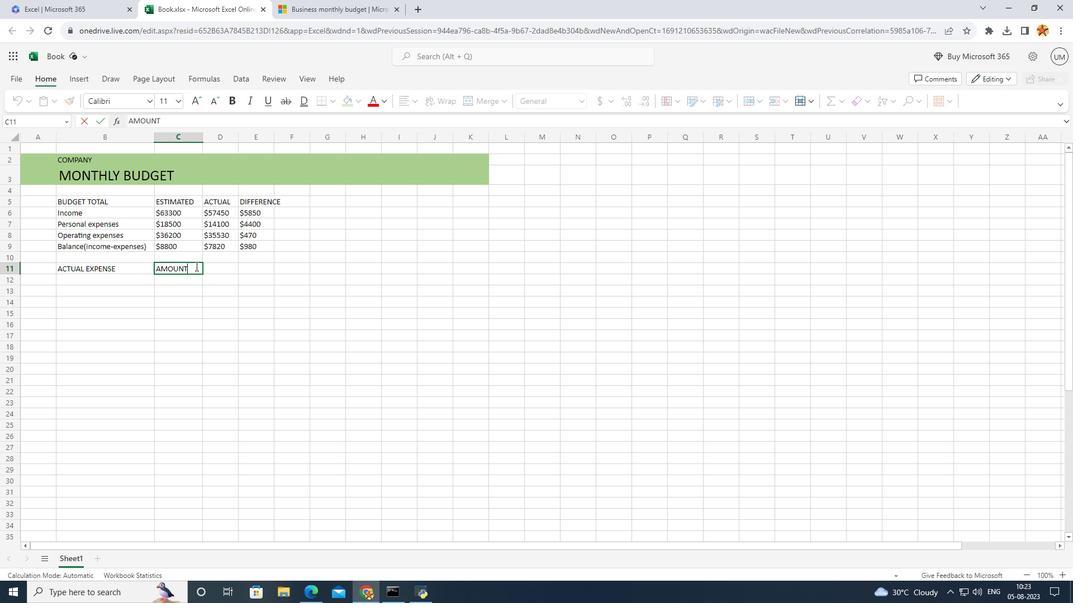 
Action: Mouse moved to (374, 264)
Screenshot: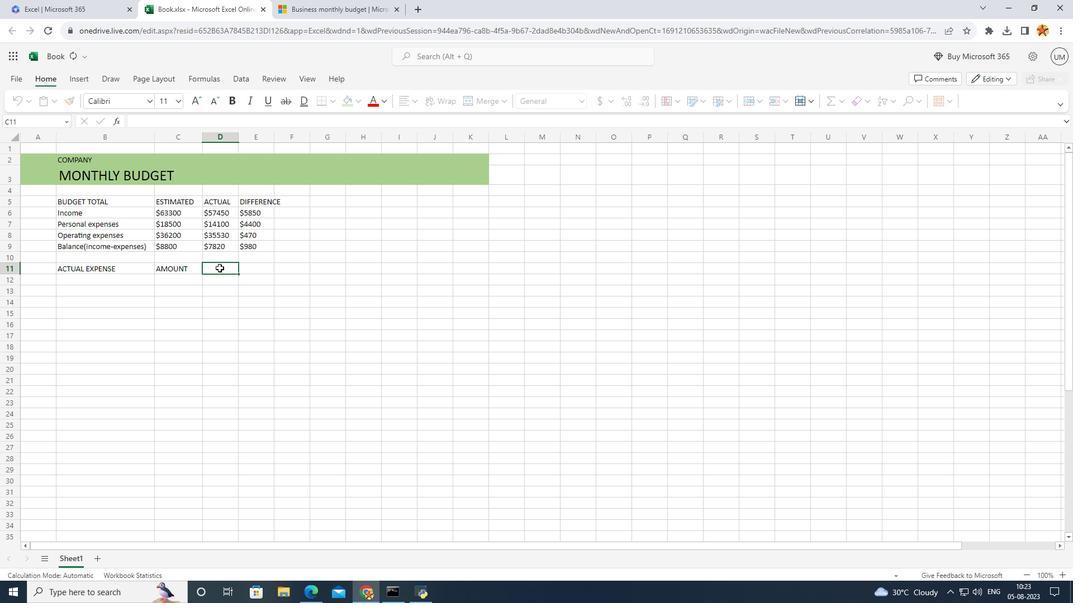 
Action: Mouse pressed left at (374, 264)
Screenshot: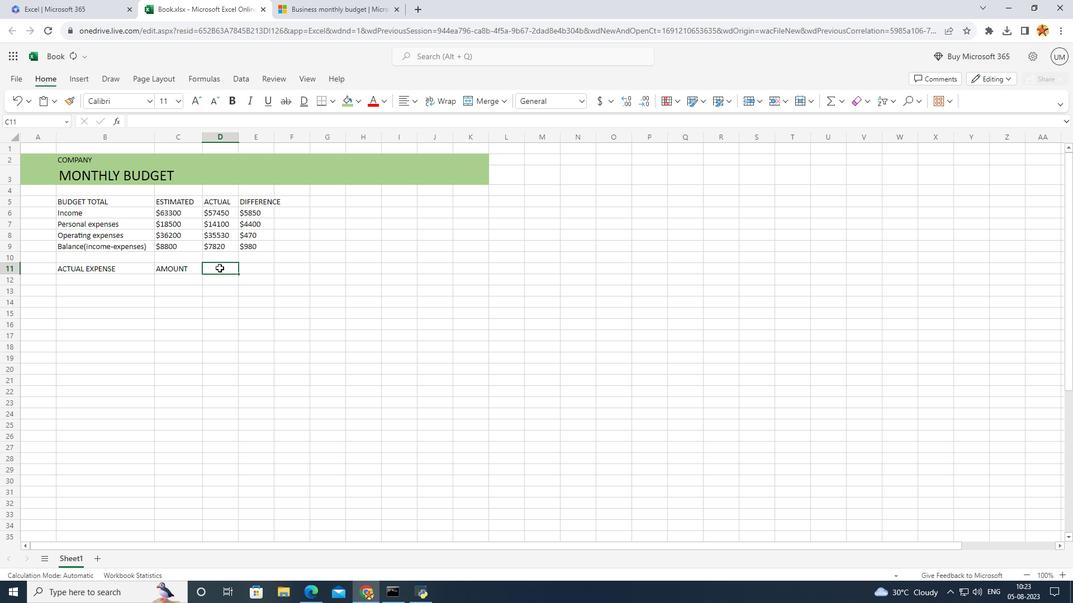 
Action: Mouse pressed left at (374, 264)
Screenshot: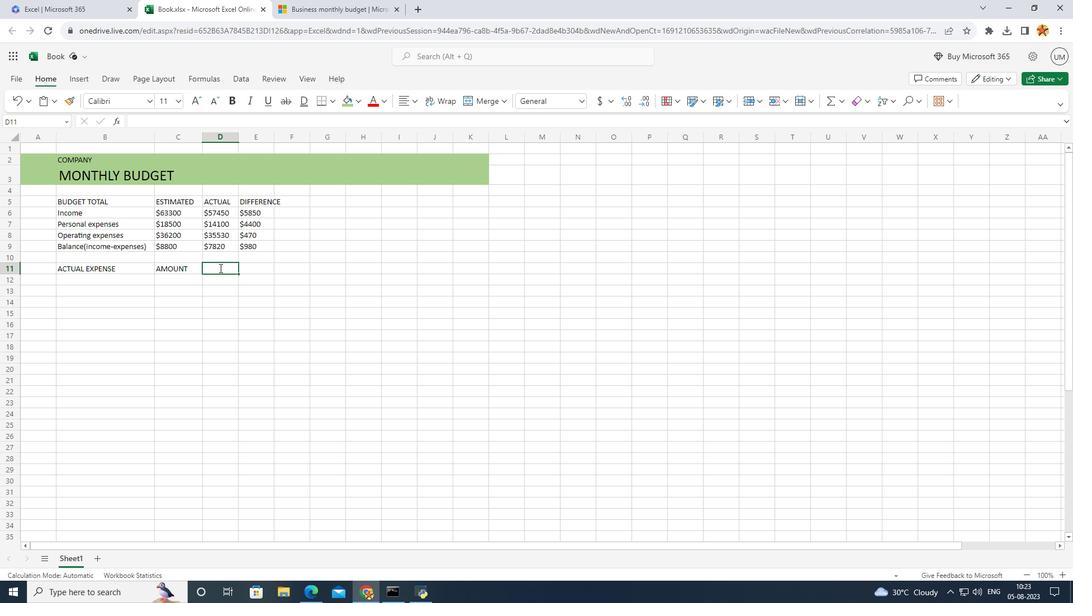 
Action: Key pressed <Key.shift_r>%OF<Key.space>EXPENSE
Screenshot: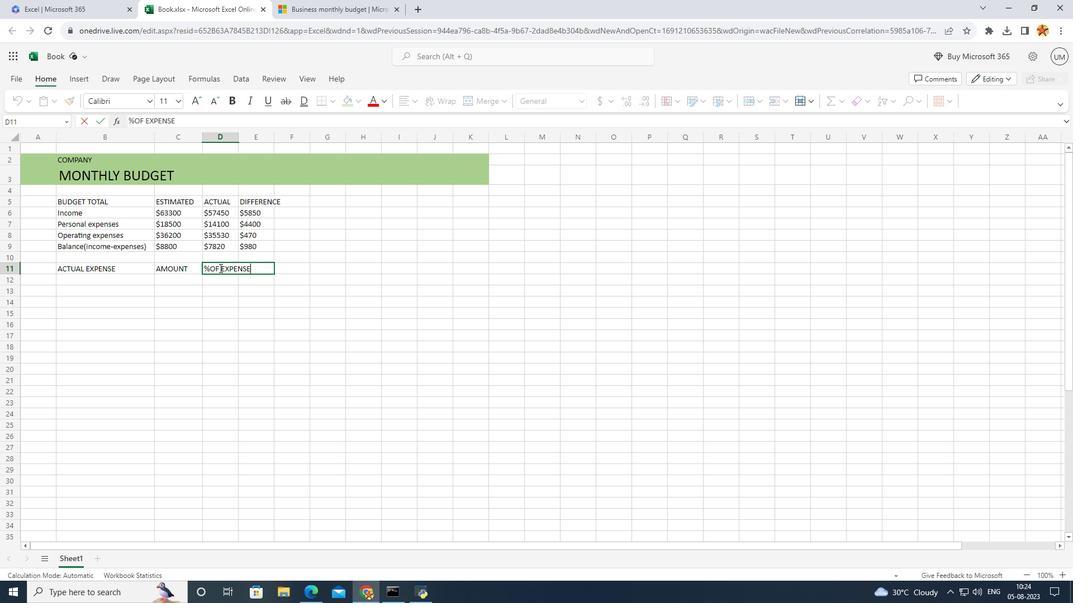 
Action: Mouse moved to (372, 274)
Screenshot: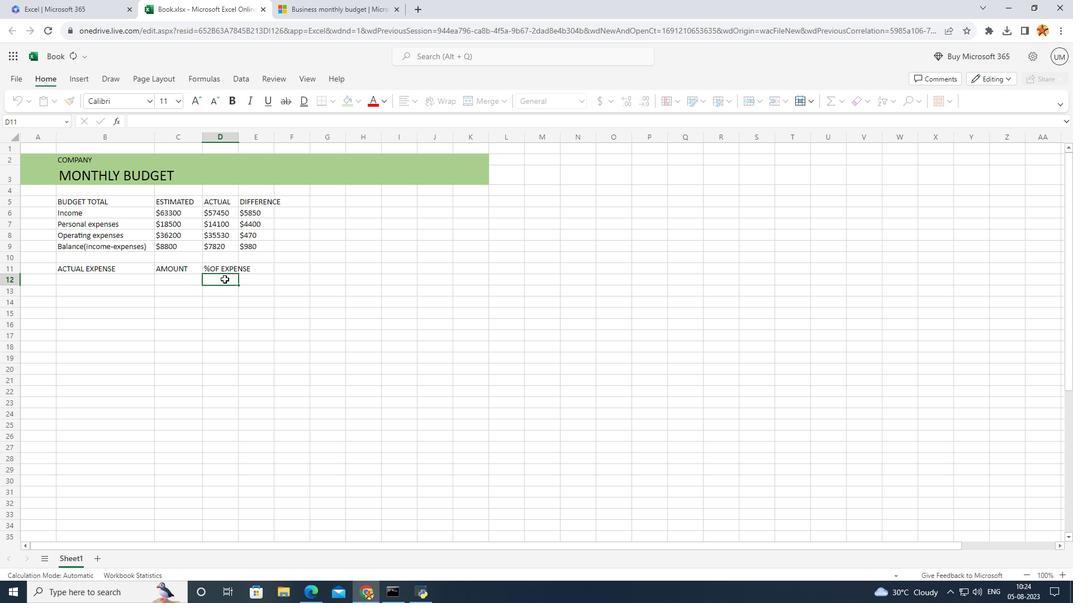 
Action: Mouse pressed left at (372, 274)
Screenshot: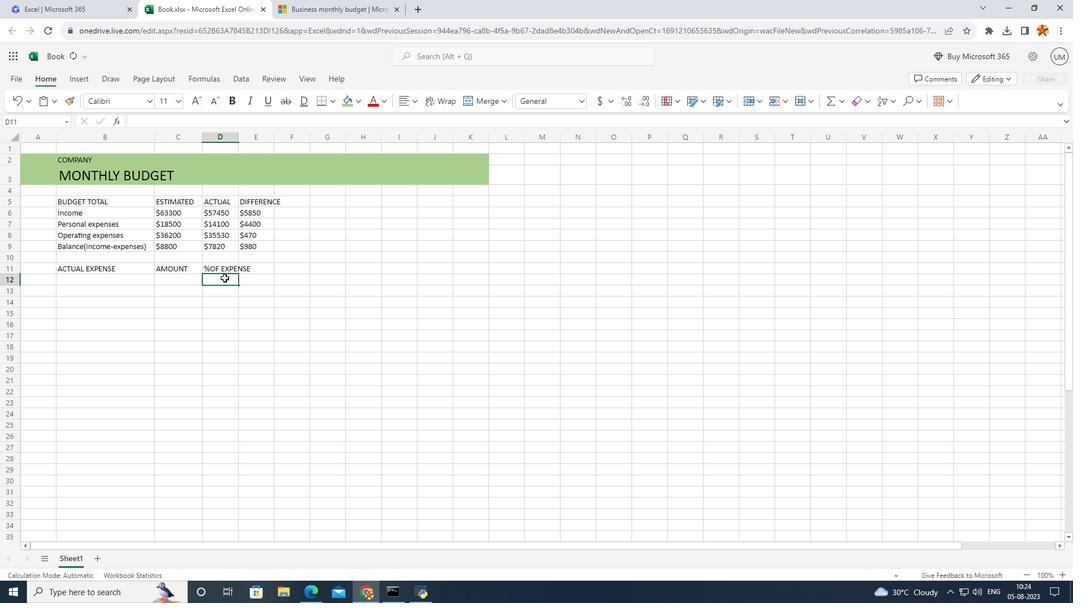 
Action: Mouse moved to (372, 268)
Screenshot: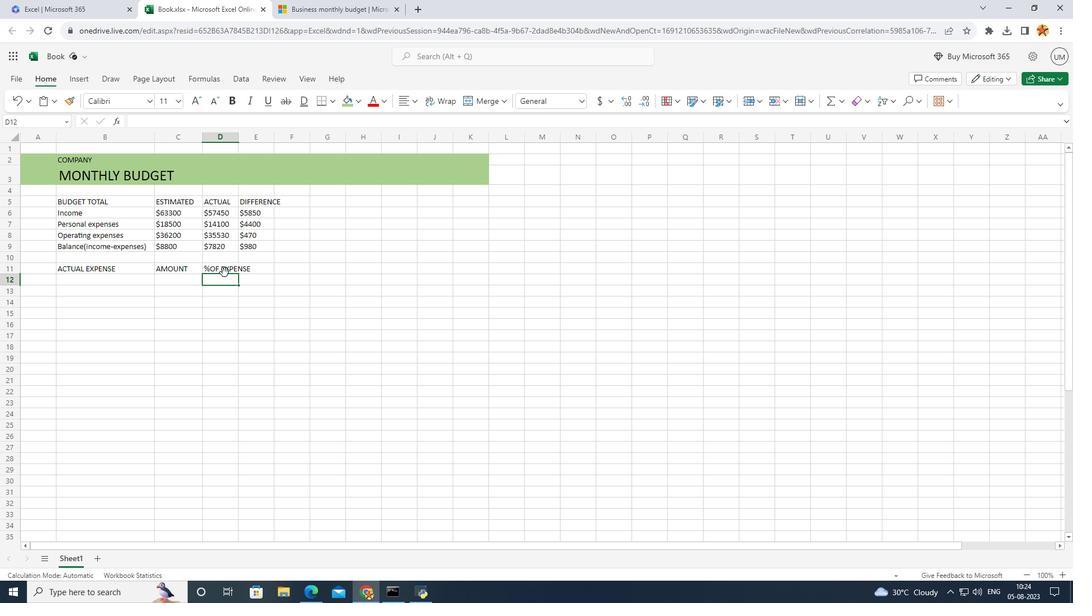
Action: Mouse pressed left at (372, 268)
Screenshot: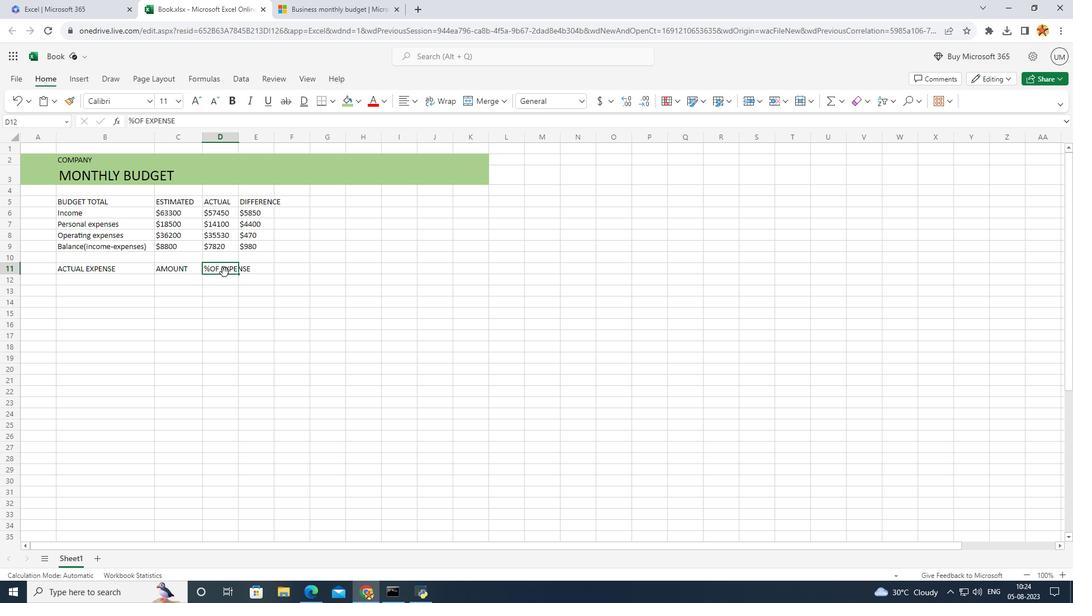 
Action: Mouse pressed left at (372, 268)
Screenshot: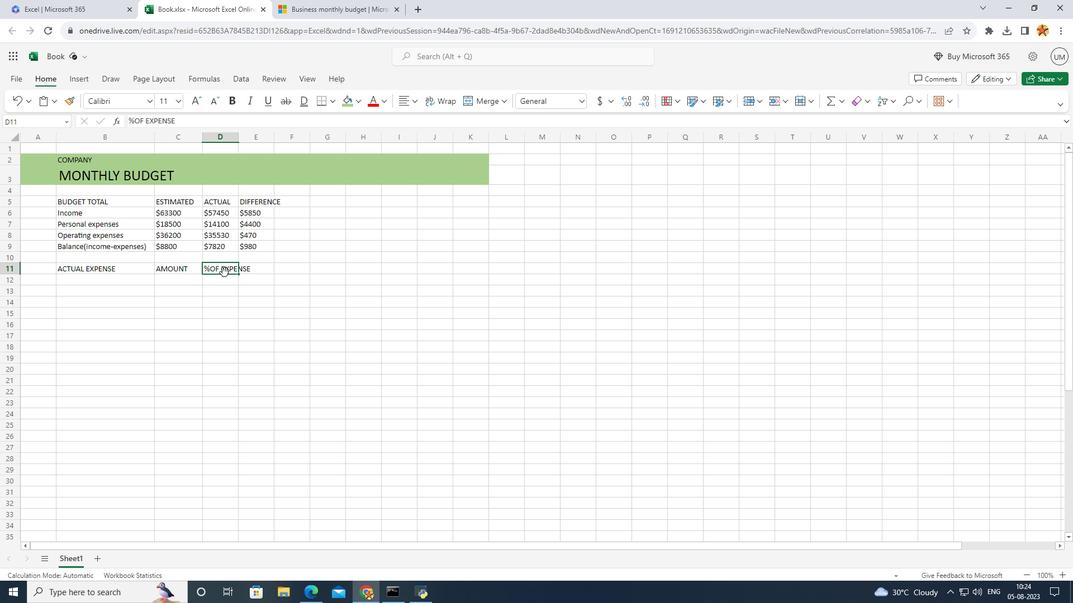 
Action: Mouse moved to (375, 262)
Screenshot: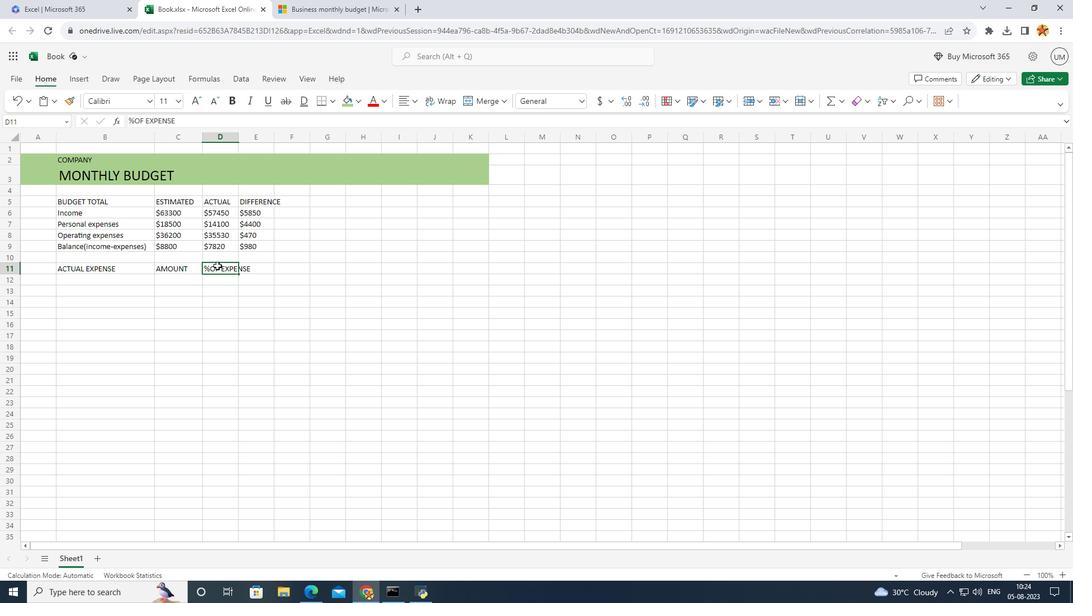 
Action: Mouse pressed left at (375, 262)
Screenshot: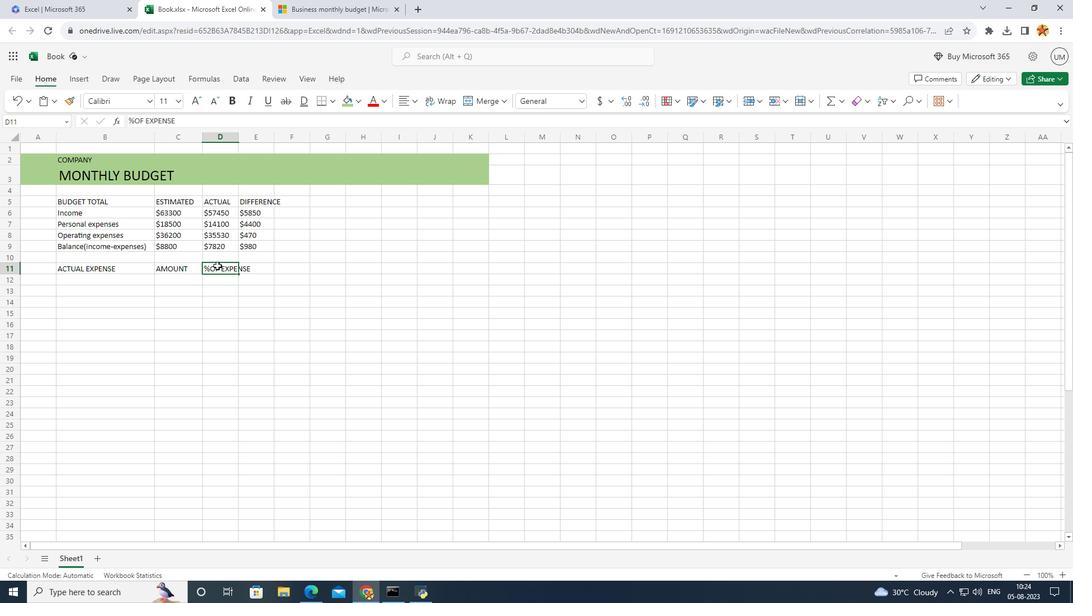 
Action: Mouse pressed left at (375, 262)
Screenshot: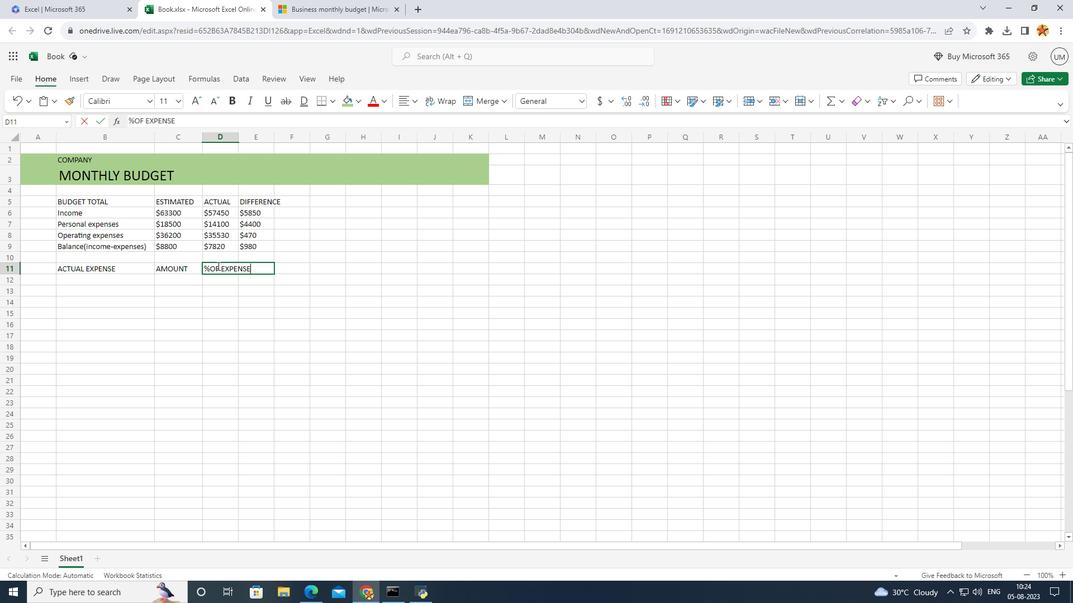 
Action: Mouse moved to (374, 263)
Screenshot: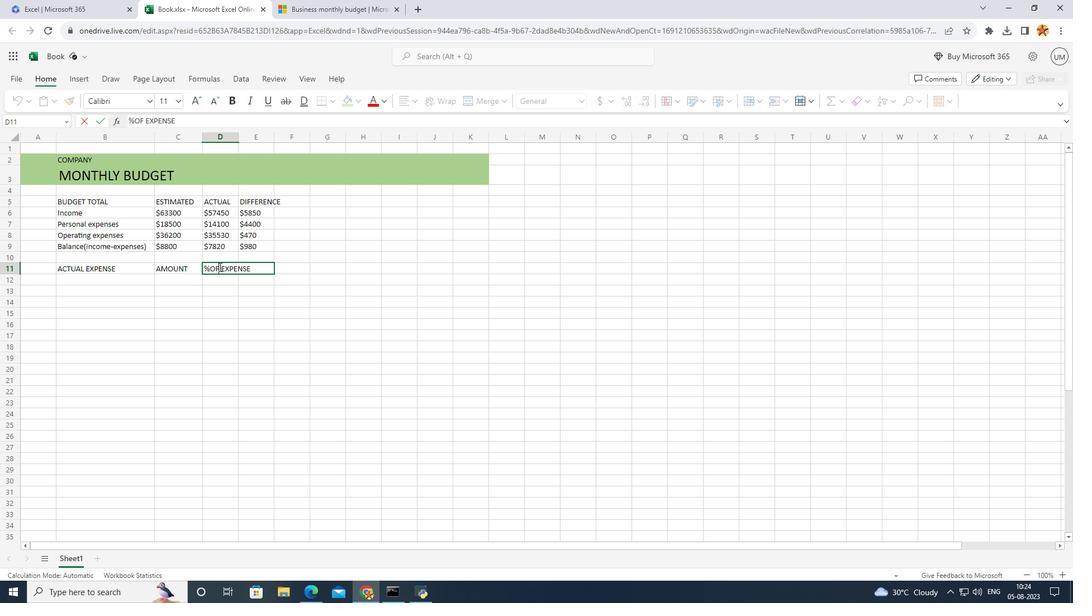 
Action: Mouse pressed left at (374, 263)
Screenshot: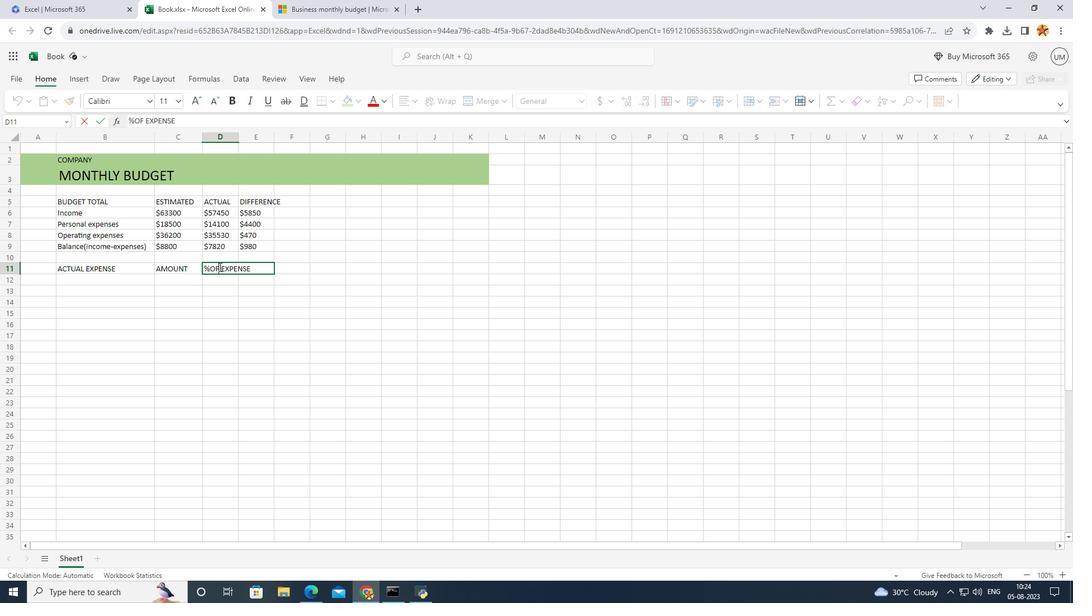 
Action: Mouse pressed left at (374, 263)
Screenshot: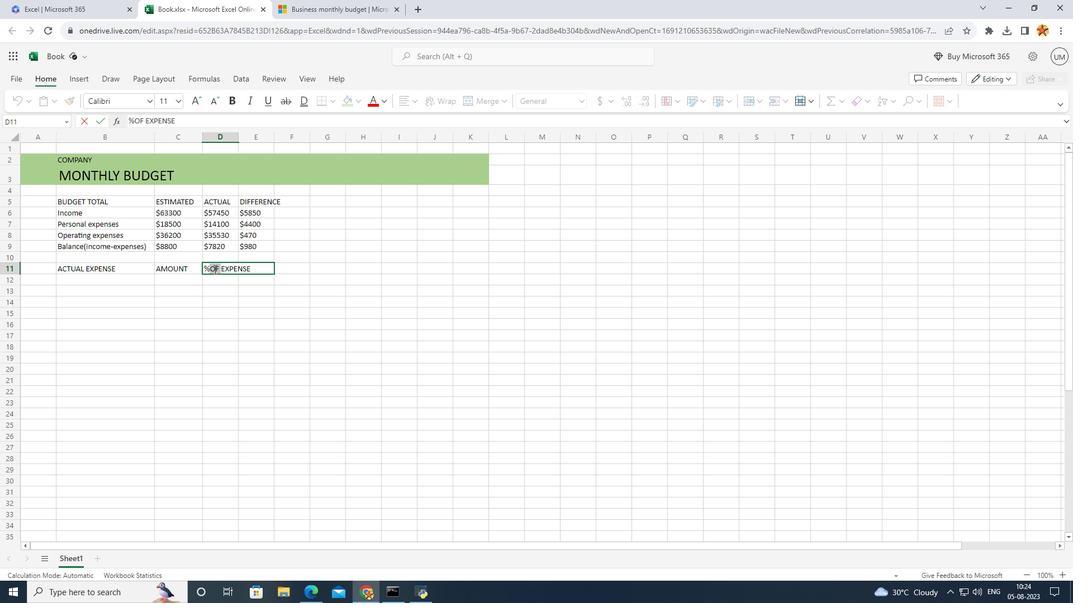 
Action: Mouse moved to (375, 265)
Screenshot: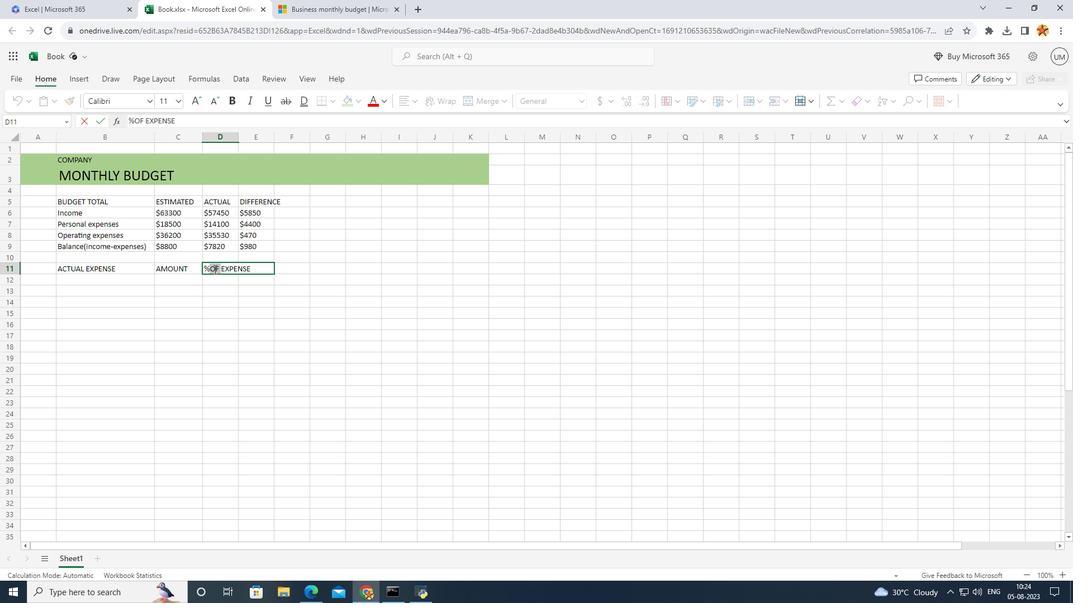 
Action: Key pressed <Key.backspace>
Screenshot: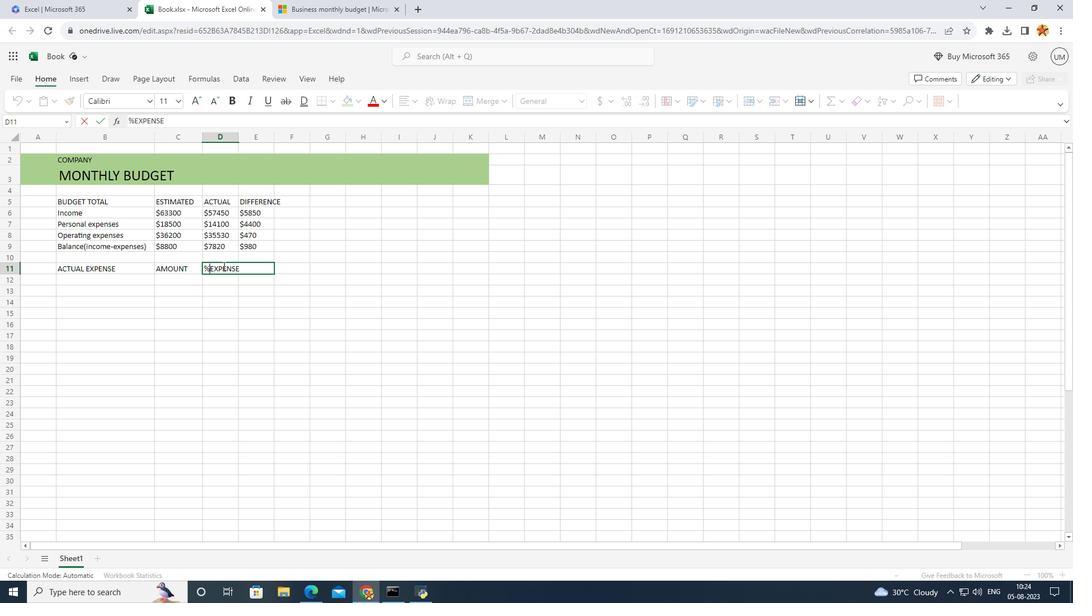 
Action: Mouse moved to (362, 267)
Screenshot: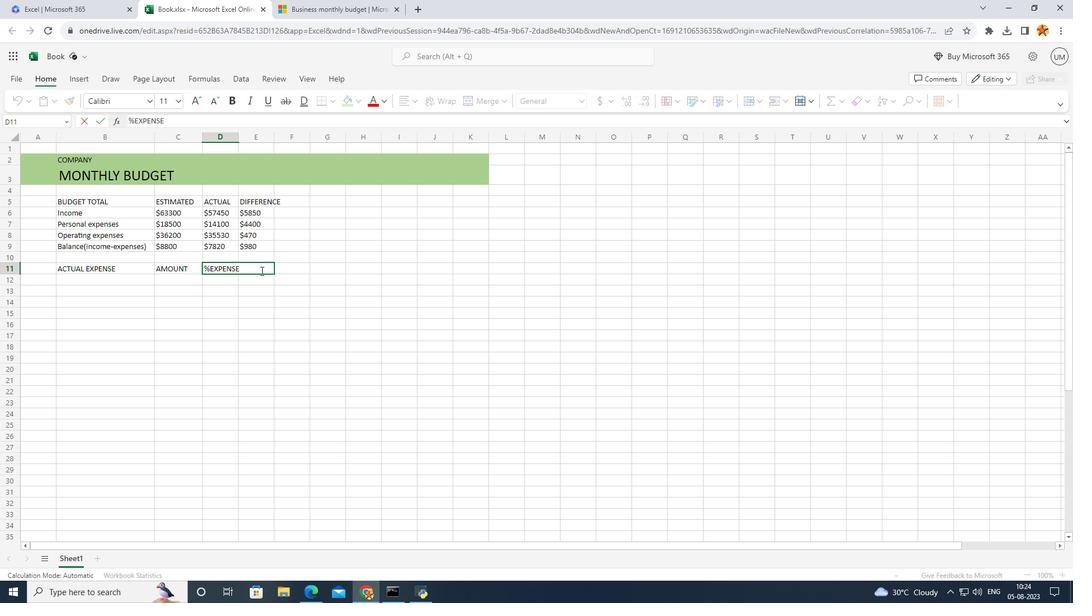 
Action: Mouse pressed left at (362, 267)
Screenshot: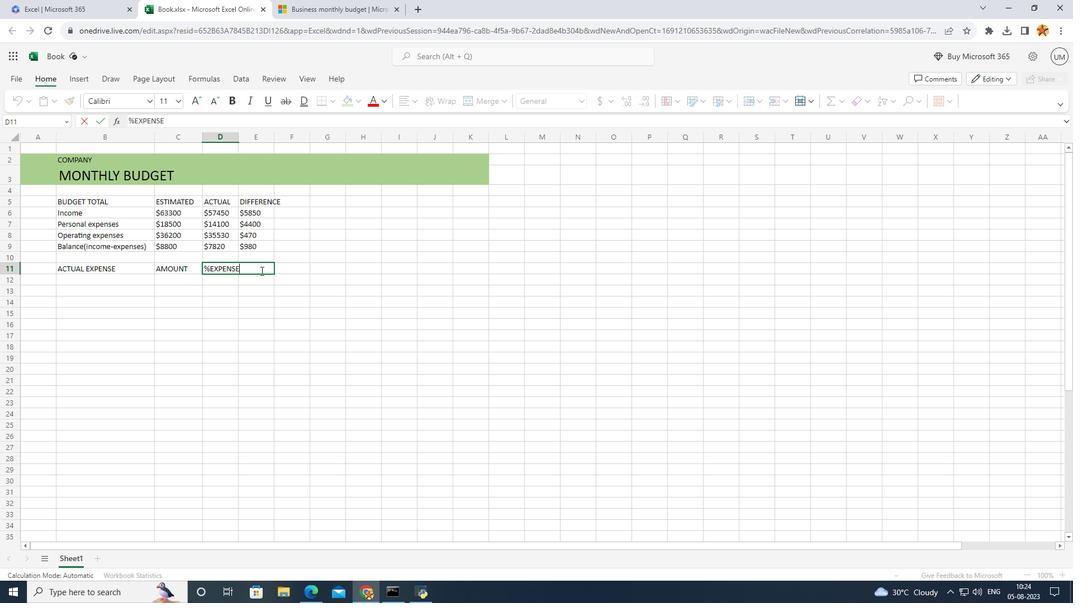 
Action: Mouse moved to (363, 283)
Screenshot: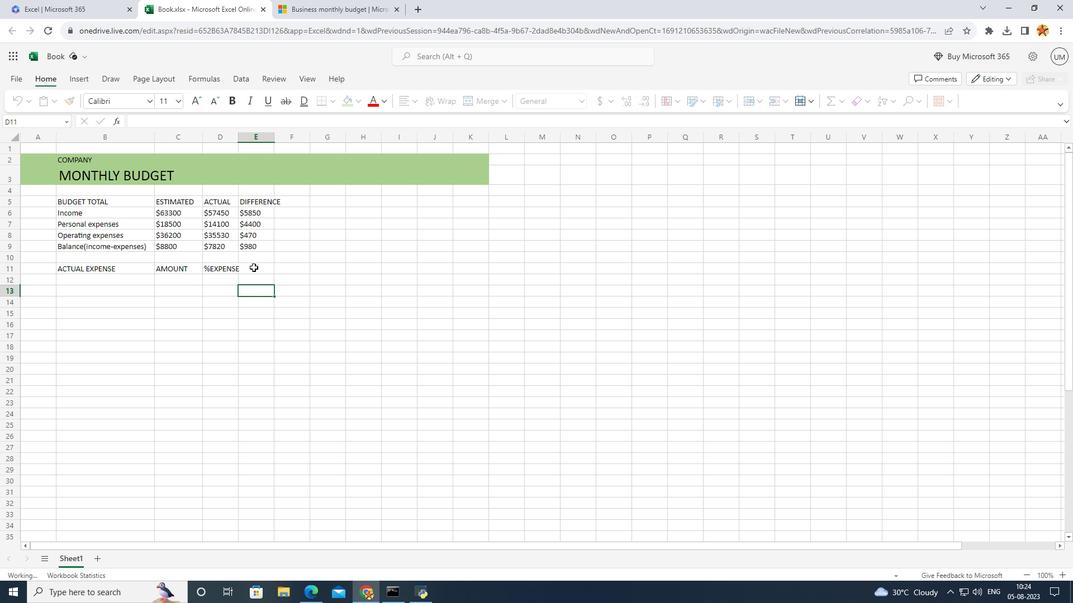 
Action: Mouse pressed left at (363, 283)
Screenshot: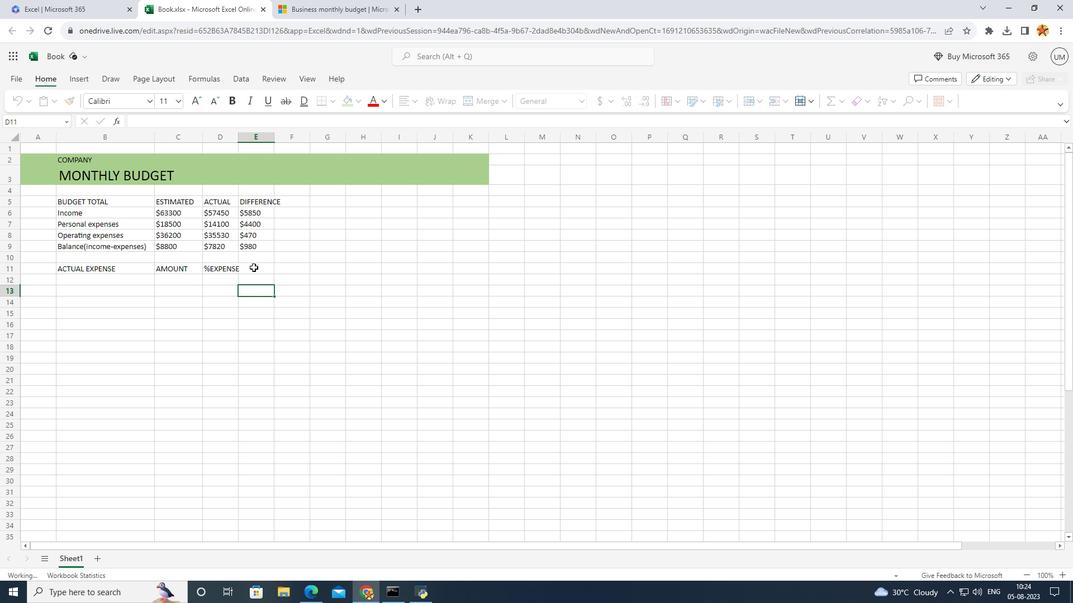 
Action: Mouse moved to (364, 257)
Screenshot: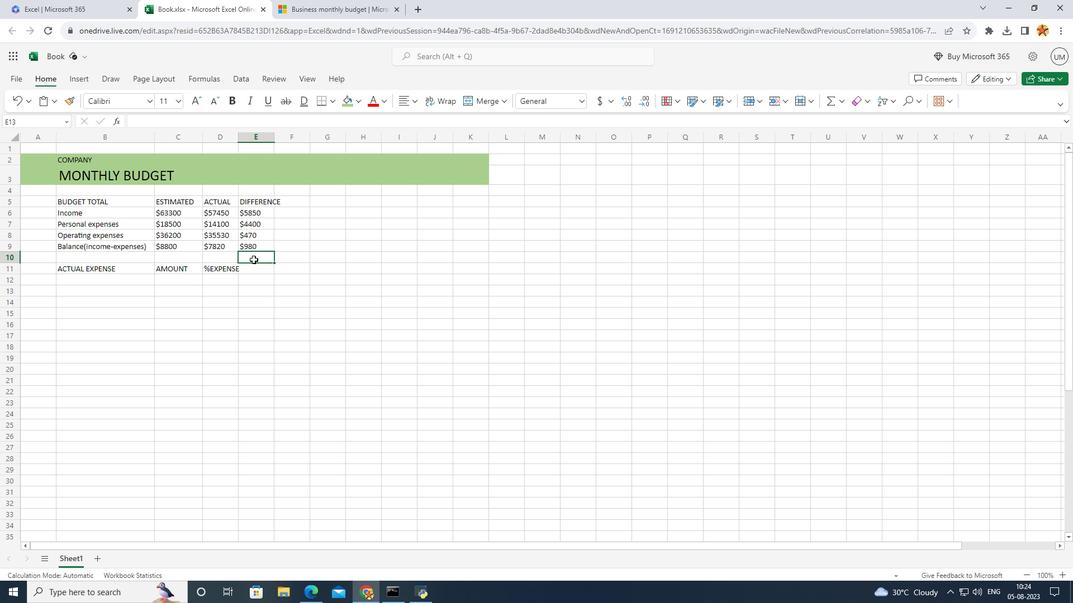 
Action: Mouse pressed left at (364, 257)
Screenshot: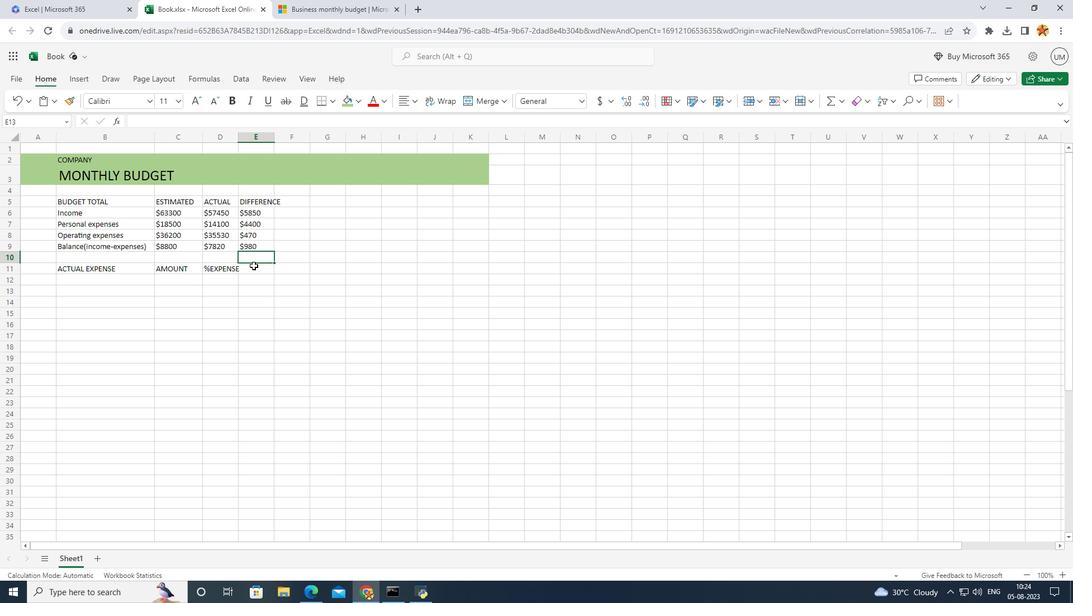 
Action: Mouse moved to (364, 267)
Screenshot: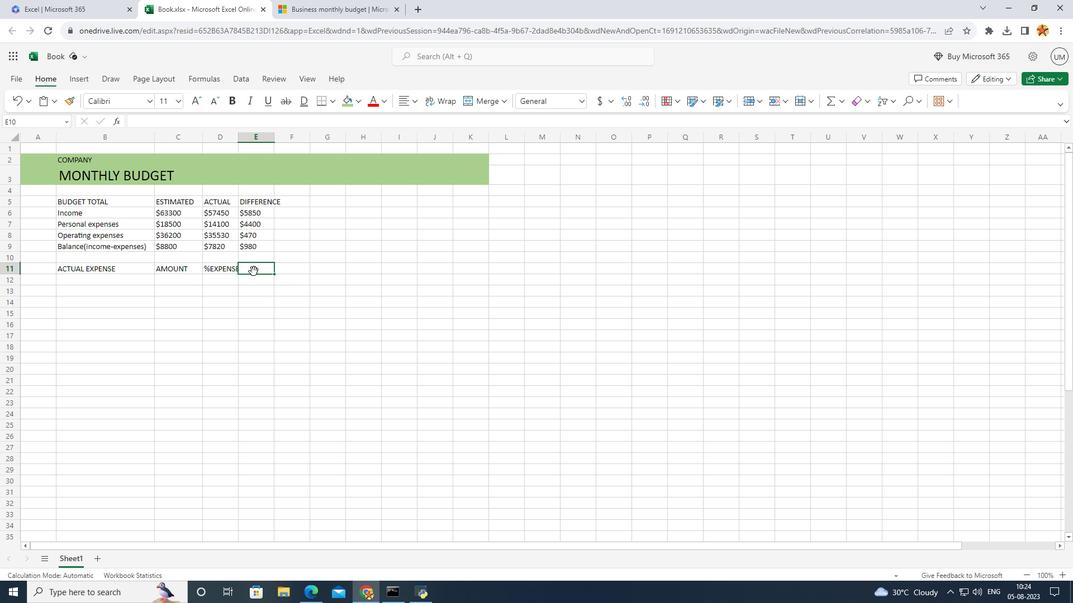 
Action: Mouse pressed left at (364, 267)
Screenshot: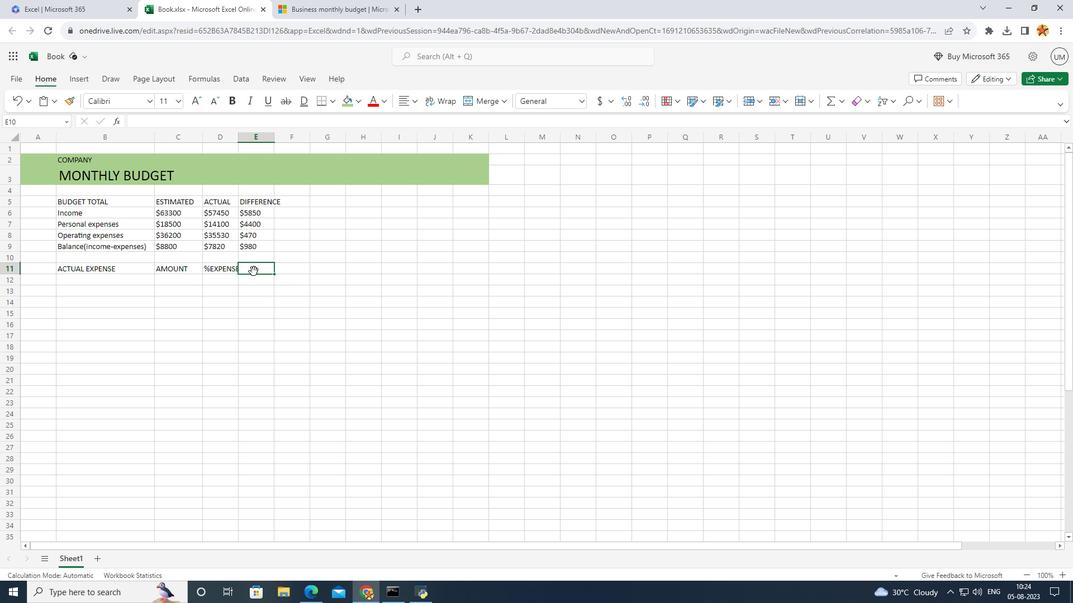 
Action: Mouse pressed left at (364, 267)
Screenshot: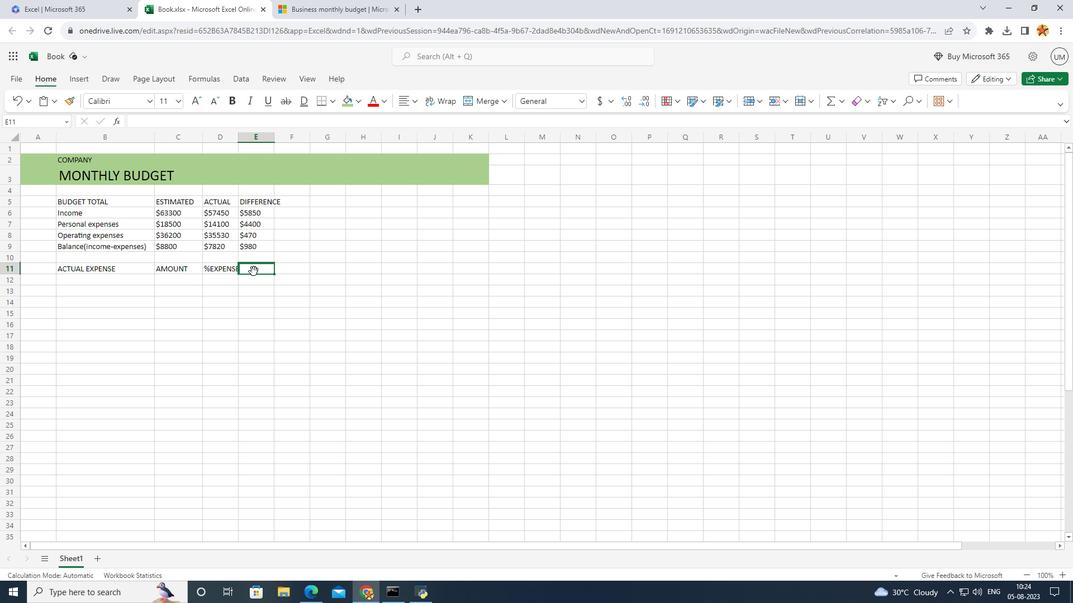 
Action: Key pressed 15<Key.shift_r>%<Key.space>REDU<Key.backspace>CTIO
Screenshot: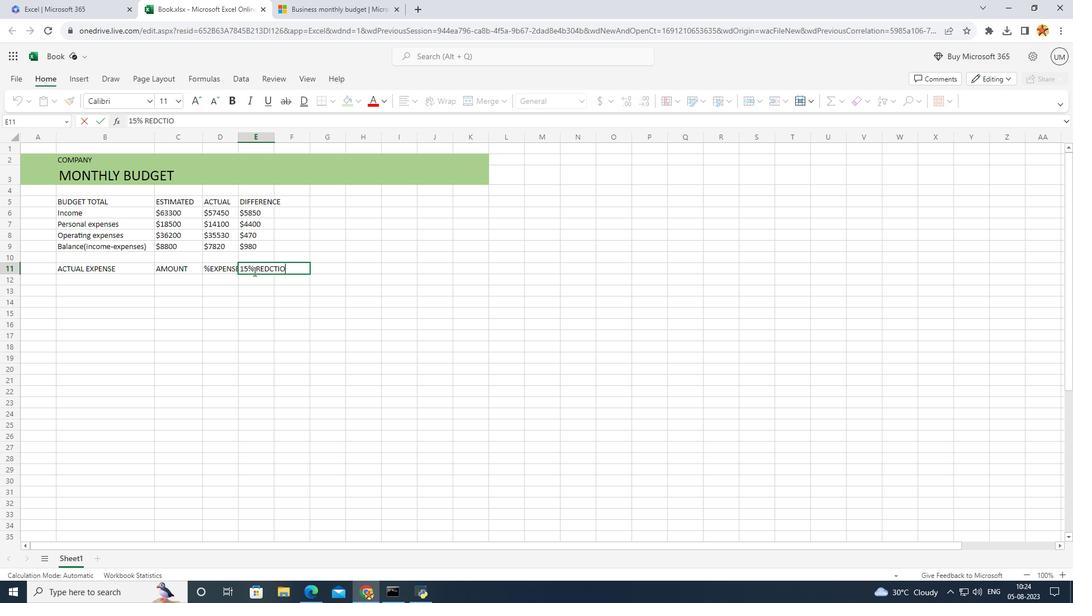 
Action: Mouse moved to (364, 269)
Screenshot: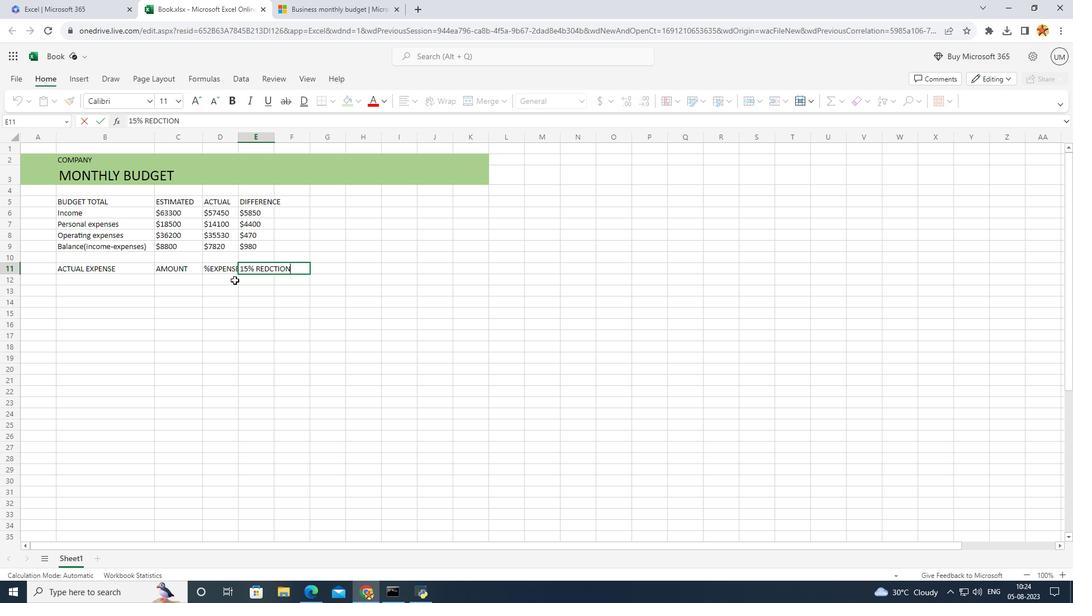 
Action: Key pressed N
Screenshot: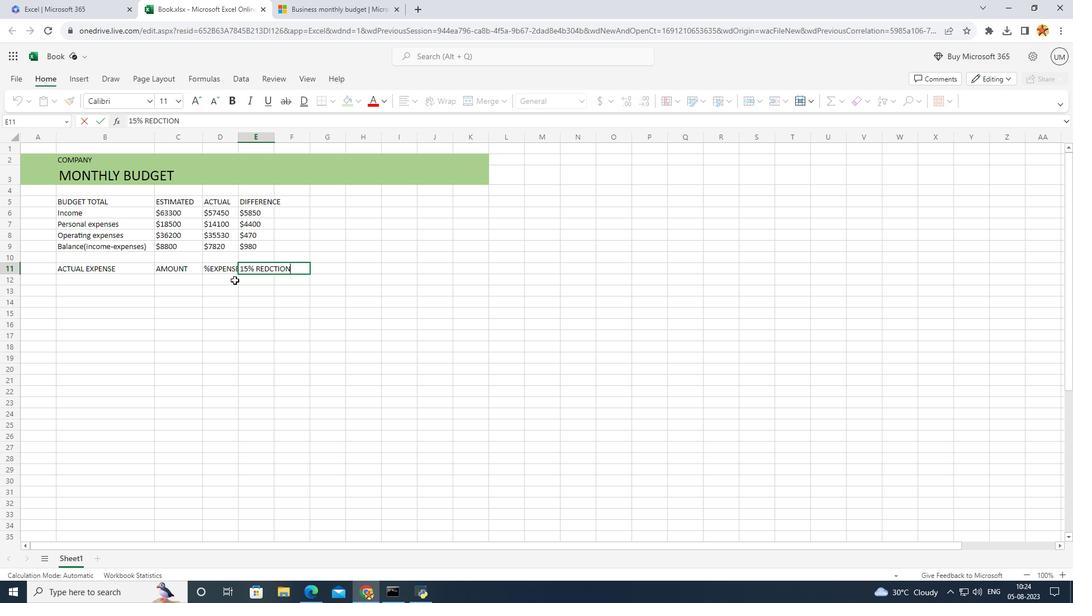 
Action: Mouse moved to (371, 321)
Screenshot: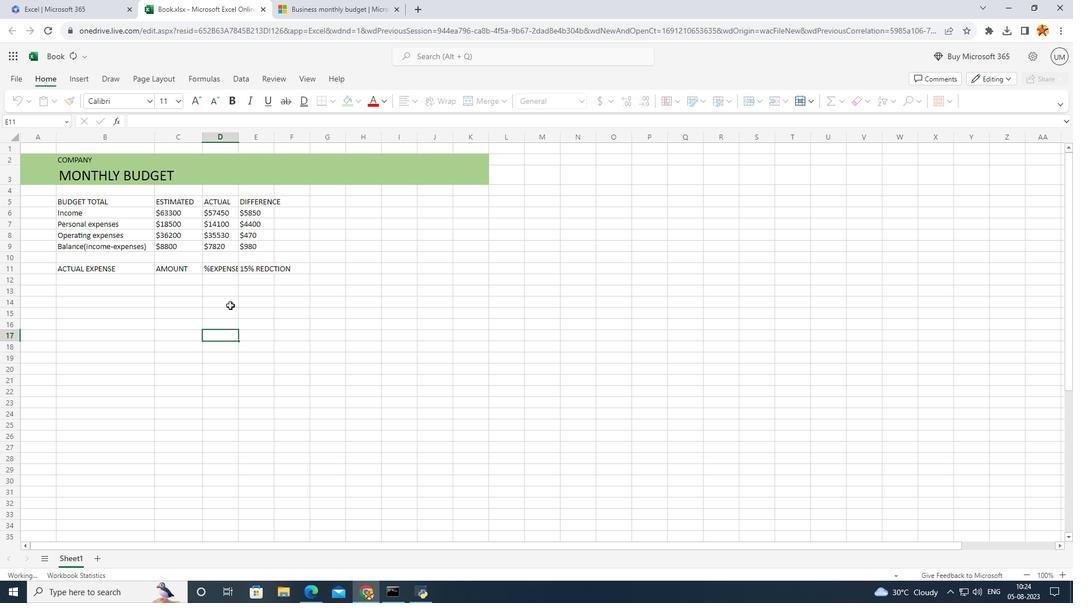 
Action: Mouse pressed left at (371, 321)
Screenshot: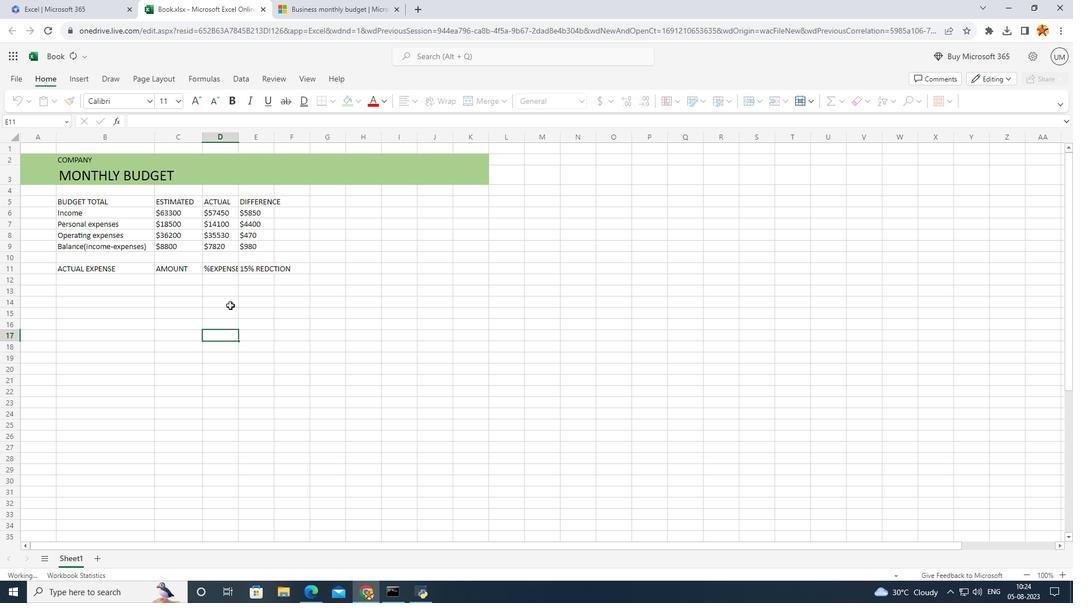 
Action: Mouse moved to (358, 141)
Screenshot: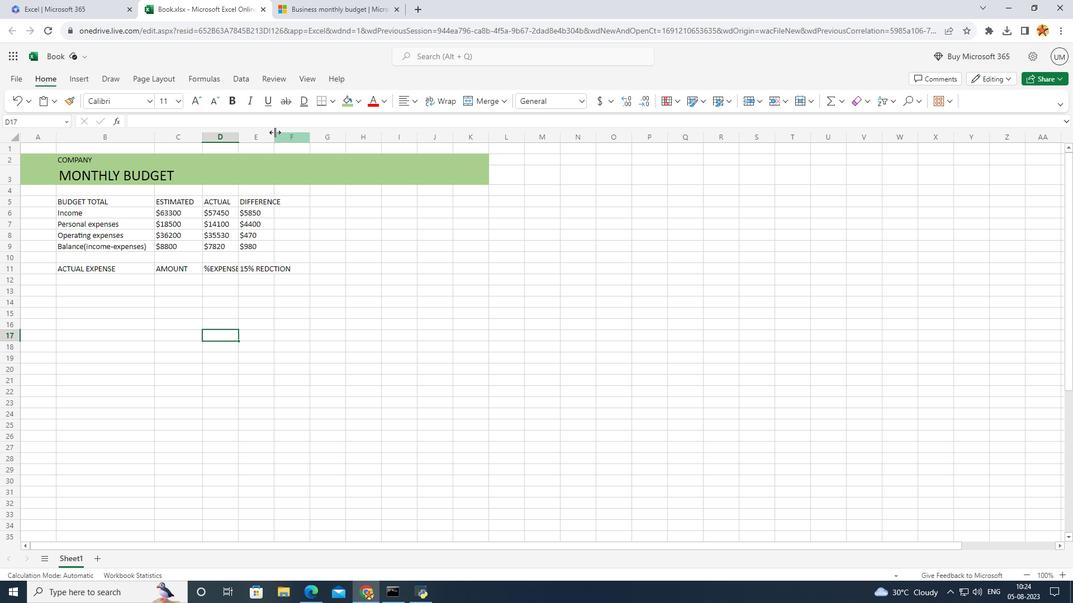 
Action: Mouse pressed left at (358, 141)
Screenshot: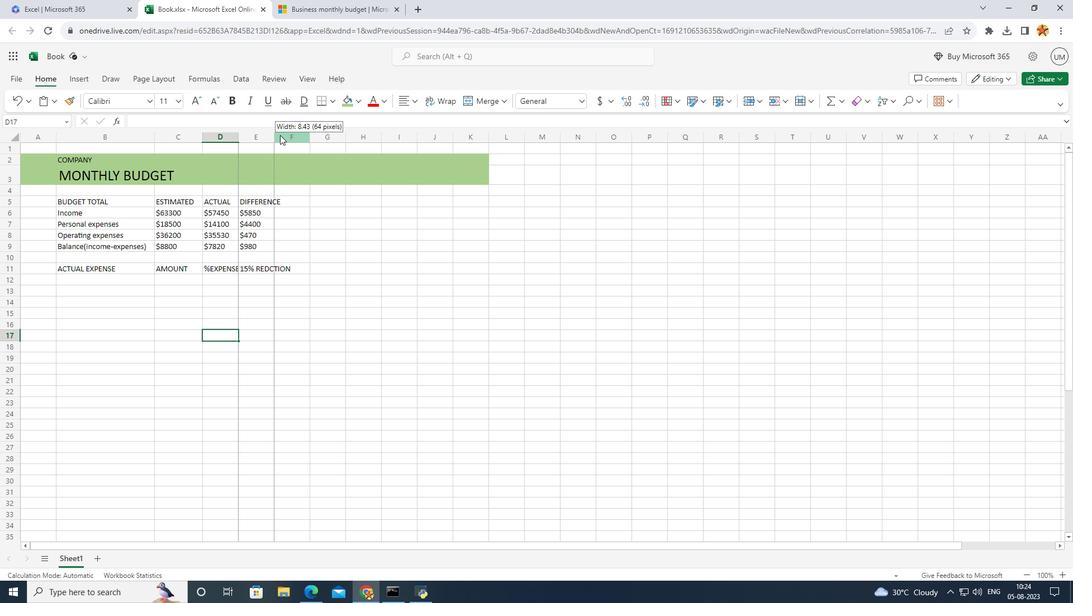 
Action: Mouse moved to (359, 268)
Screenshot: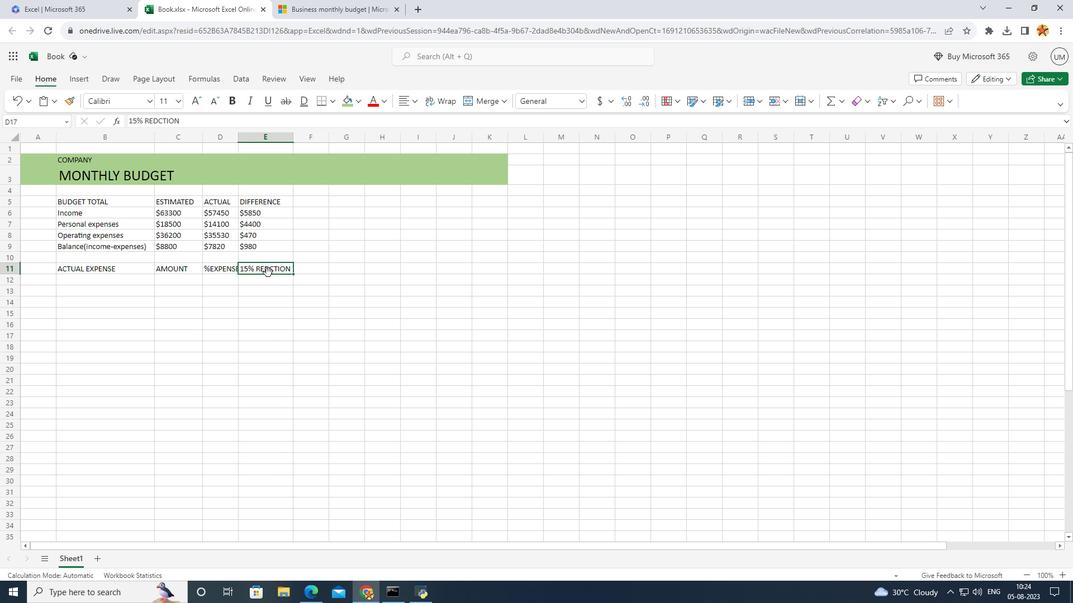
Action: Mouse pressed left at (359, 268)
Screenshot: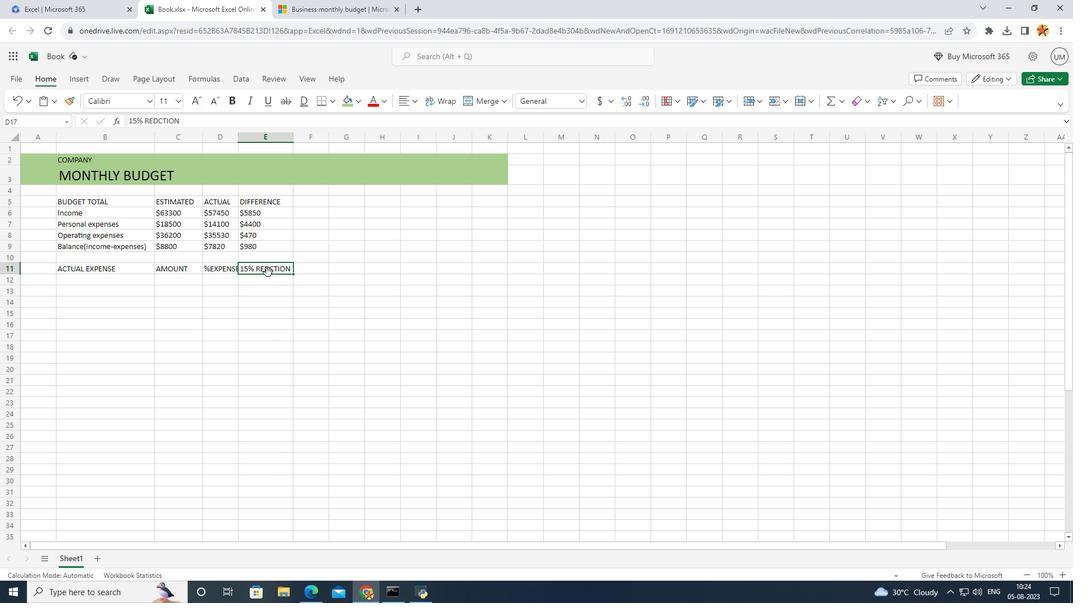 
Action: Mouse pressed left at (359, 268)
Screenshot: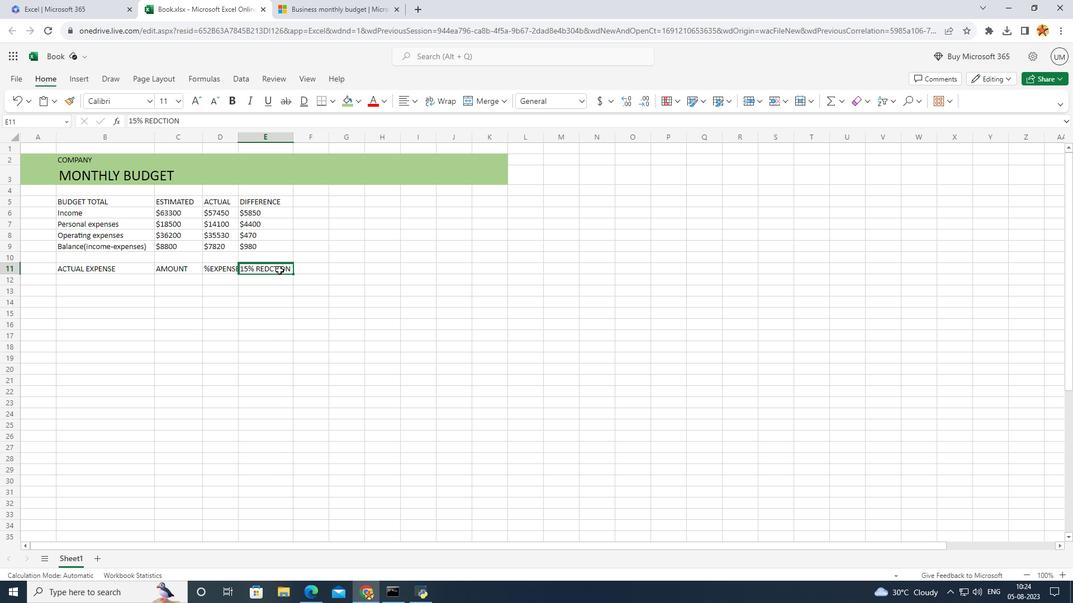 
Action: Mouse moved to (356, 266)
Screenshot: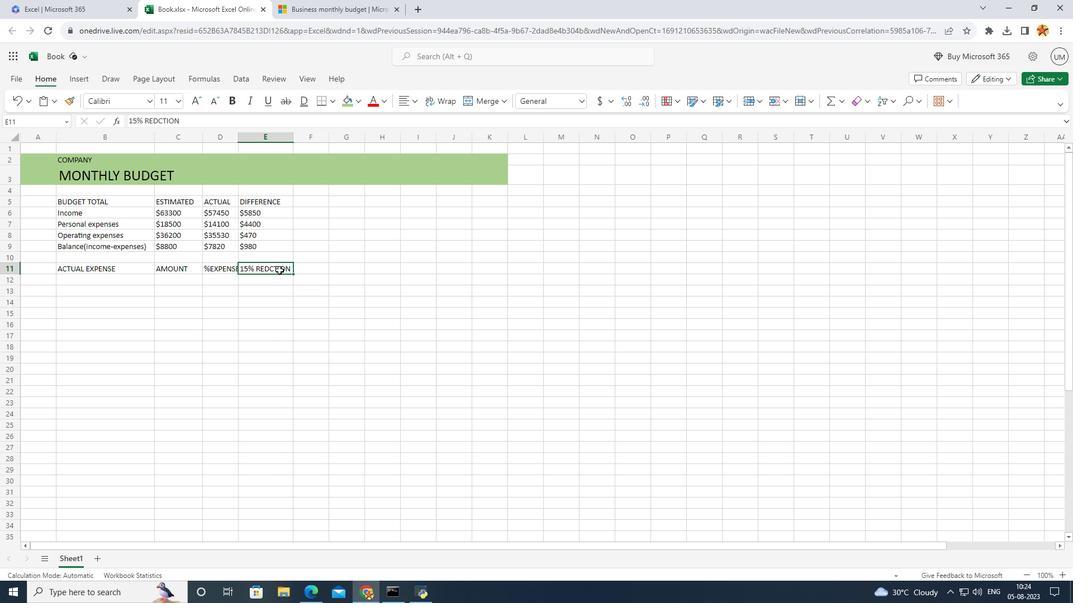 
Action: Mouse pressed left at (356, 266)
Screenshot: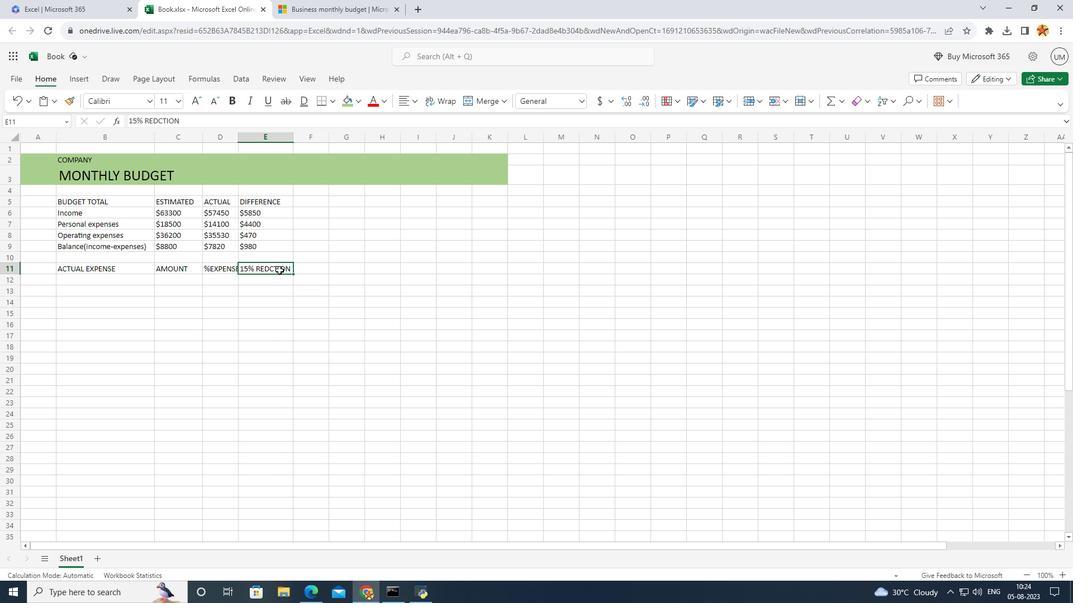 
Action: Mouse pressed left at (356, 266)
Screenshot: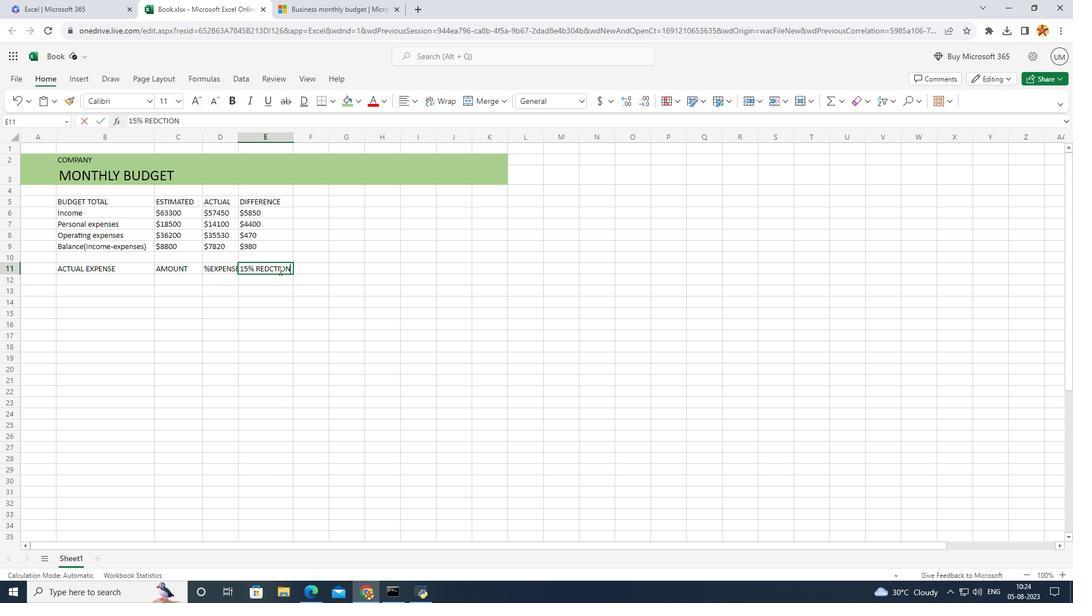 
Action: Mouse moved to (359, 263)
Screenshot: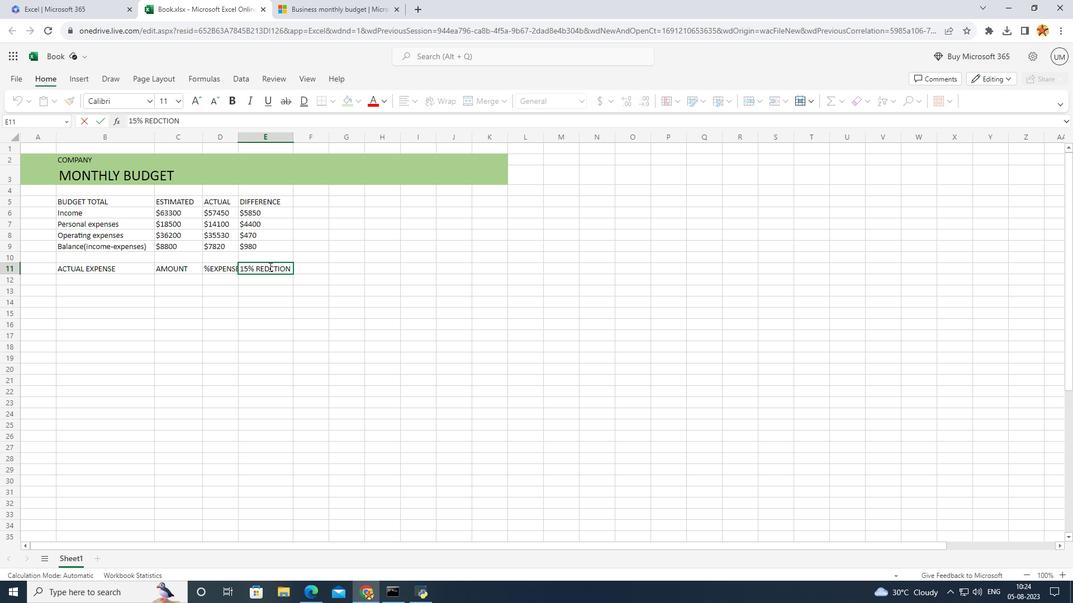 
Action: Mouse pressed left at (359, 263)
Screenshot: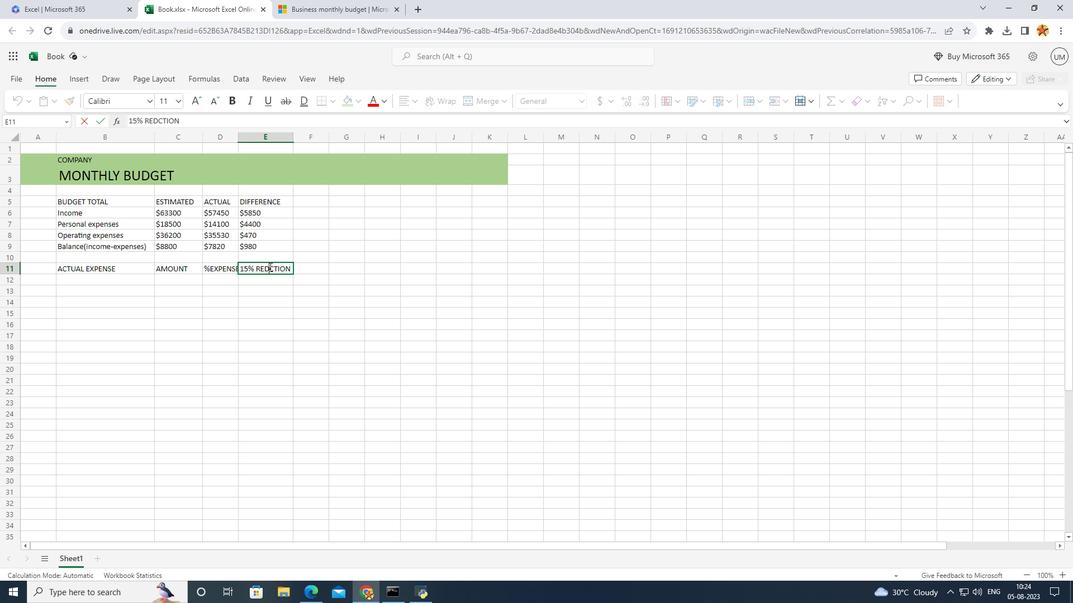 
Action: Key pressed U
Screenshot: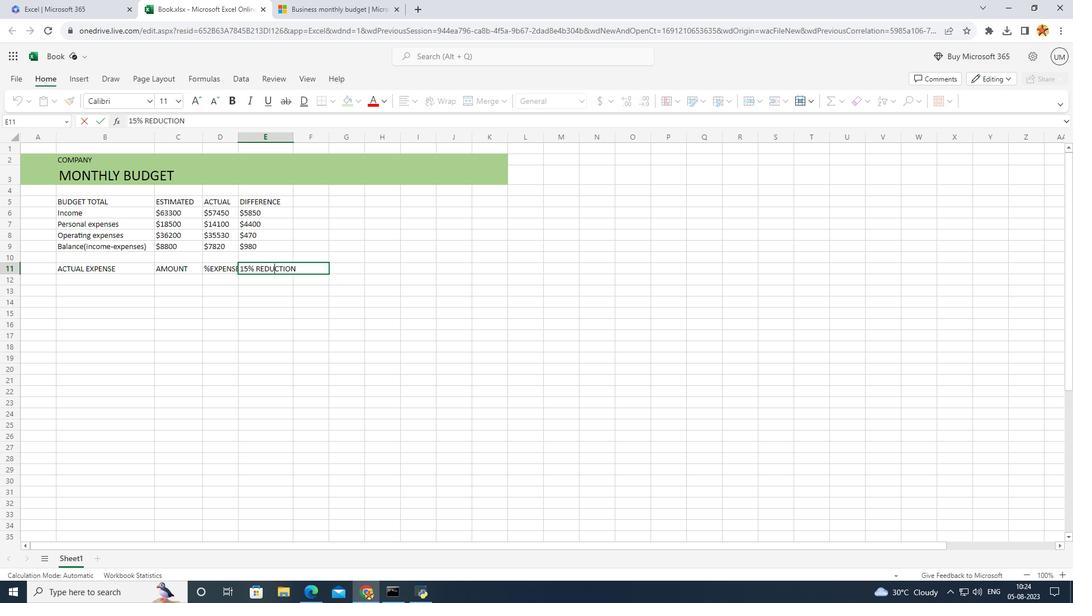
Action: Mouse moved to (356, 322)
Screenshot: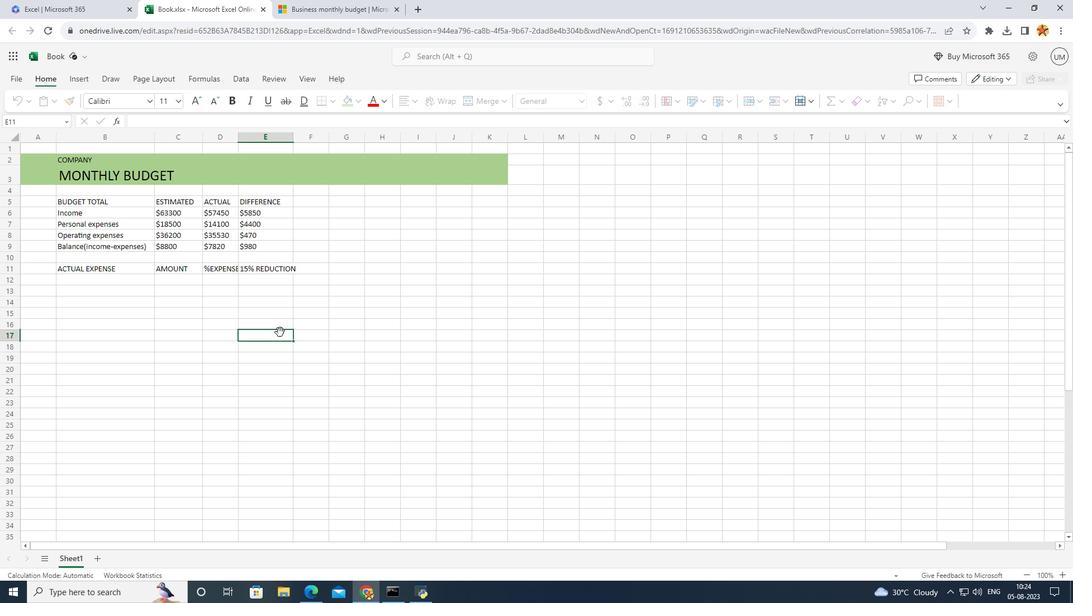 
Action: Mouse pressed left at (356, 322)
Screenshot: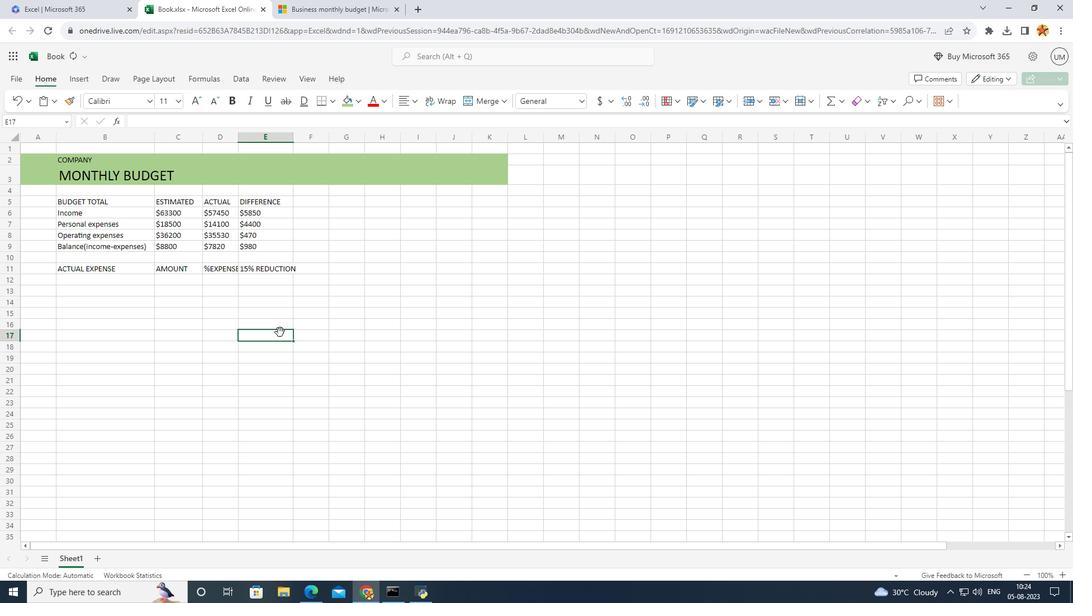 
Action: Mouse moved to (417, 305)
Screenshot: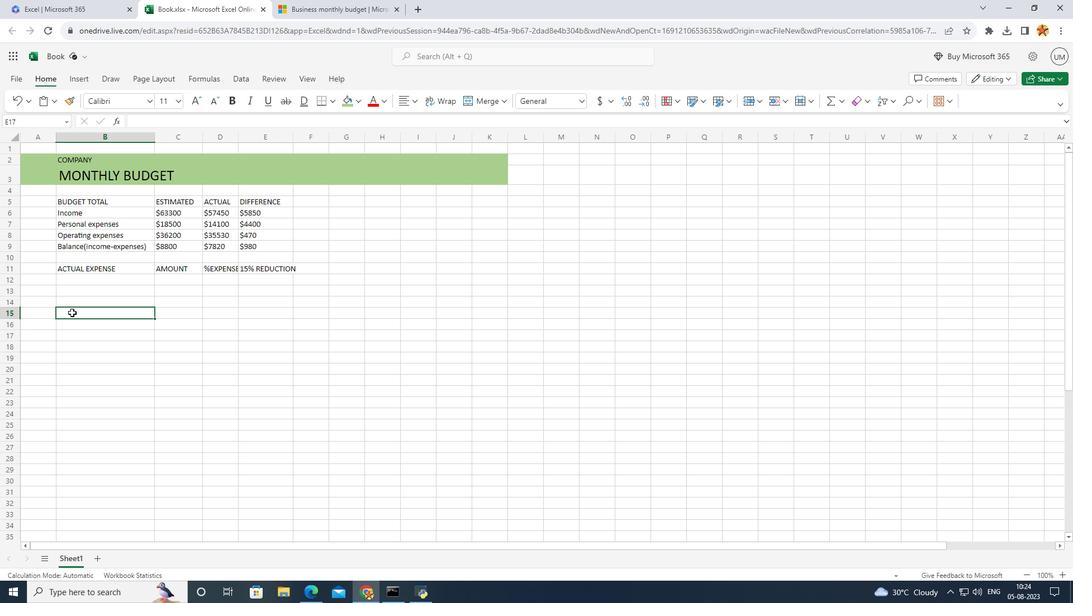
Action: Mouse pressed left at (417, 305)
Screenshot: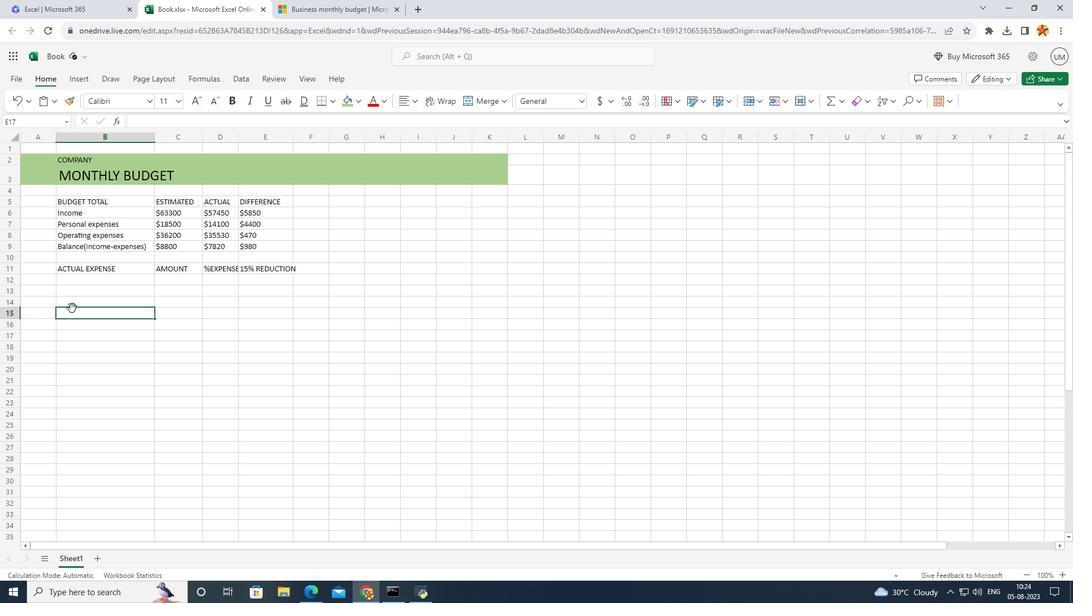 
Action: Mouse moved to (414, 268)
Screenshot: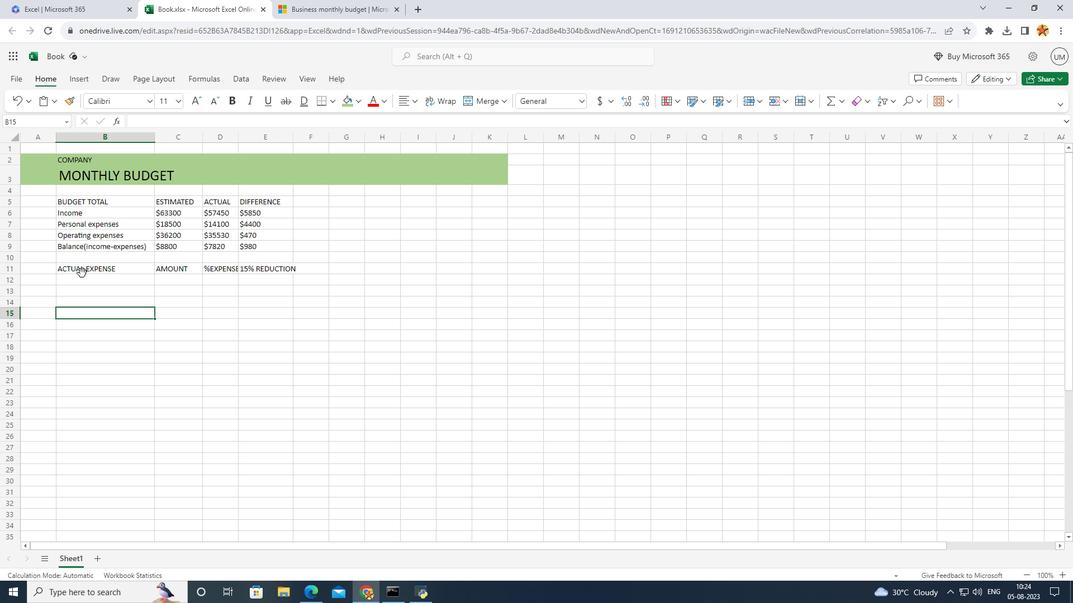 
Action: Mouse pressed left at (414, 268)
Screenshot: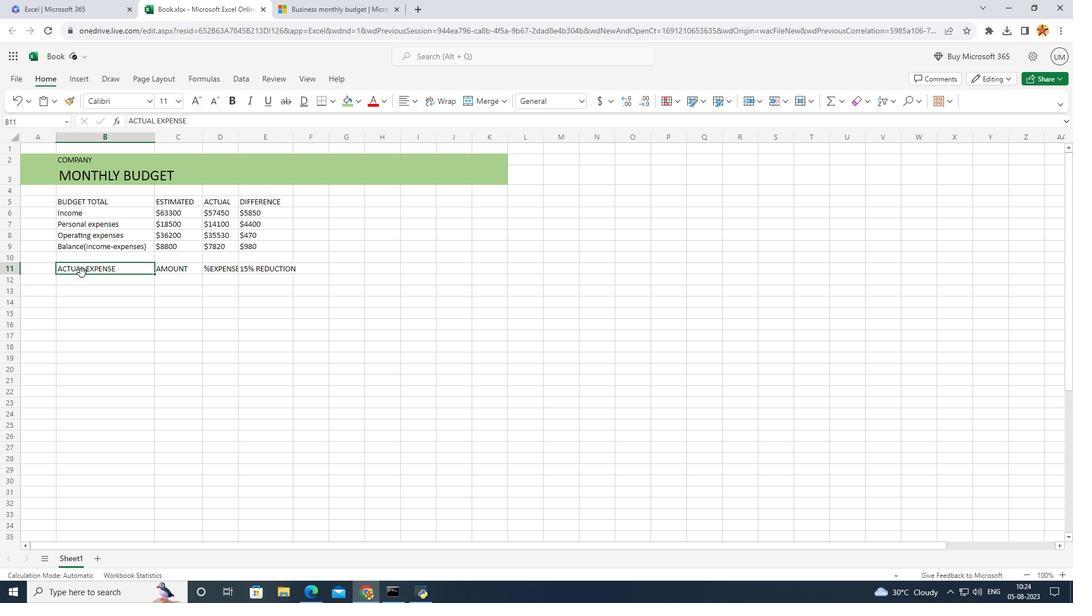 
Action: Mouse moved to (415, 273)
Screenshot: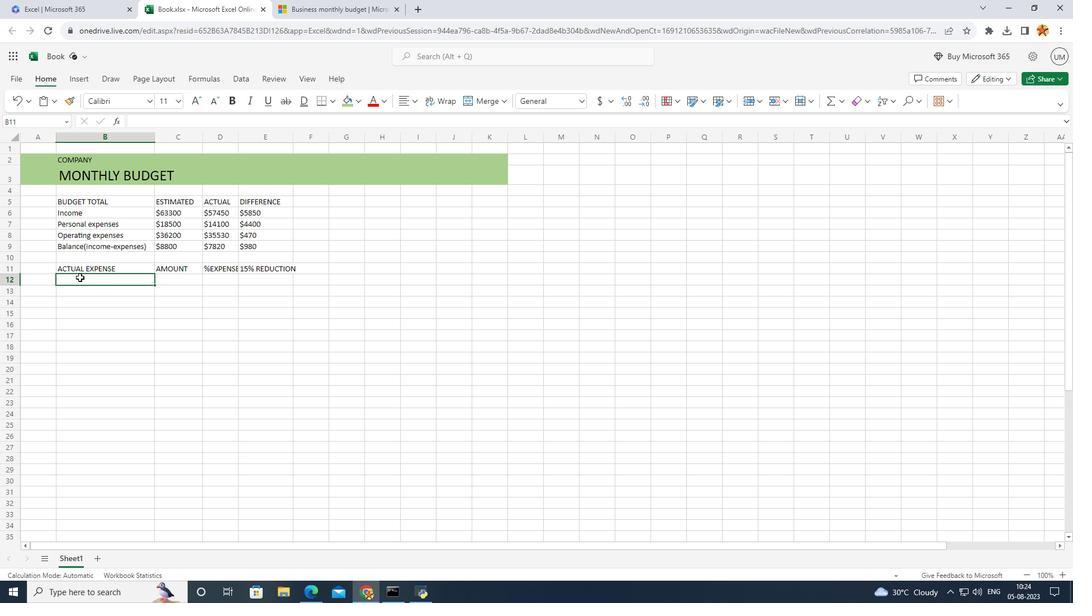 
Action: Mouse pressed left at (415, 273)
Screenshot: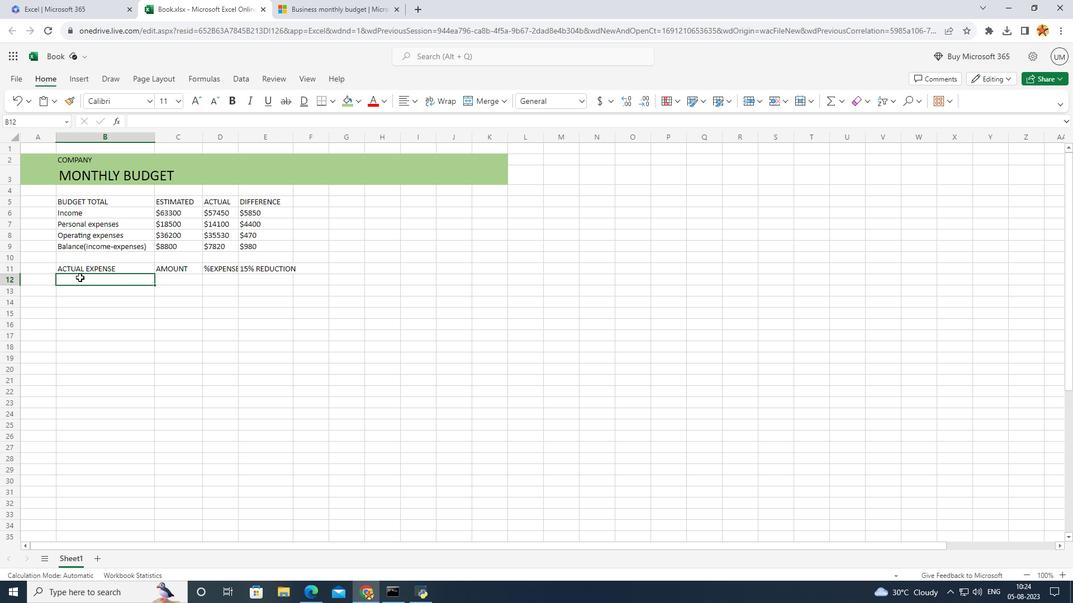 
Action: Mouse moved to (522, 316)
Screenshot: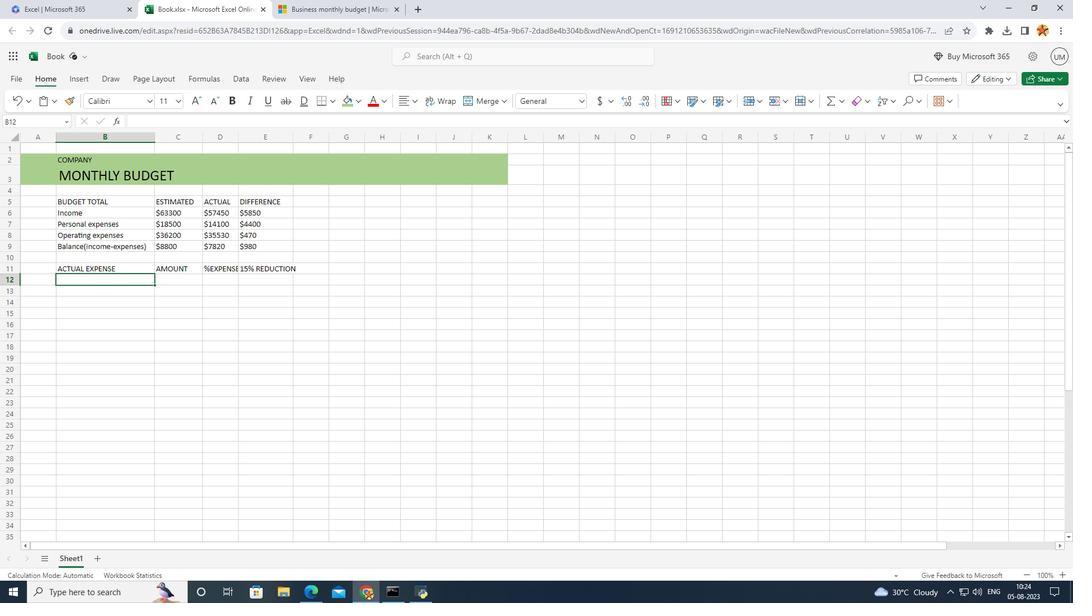 
Action: Key pressed MAINTENANCE<Key.space>AND<Key.space>
Screenshot: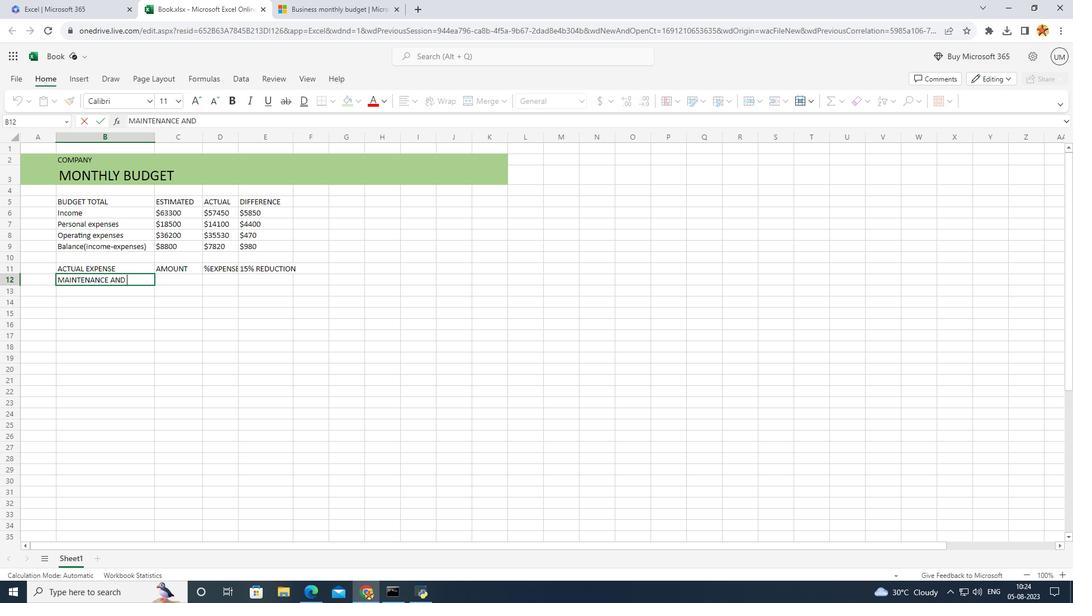 
Action: Mouse moved to (545, 321)
Screenshot: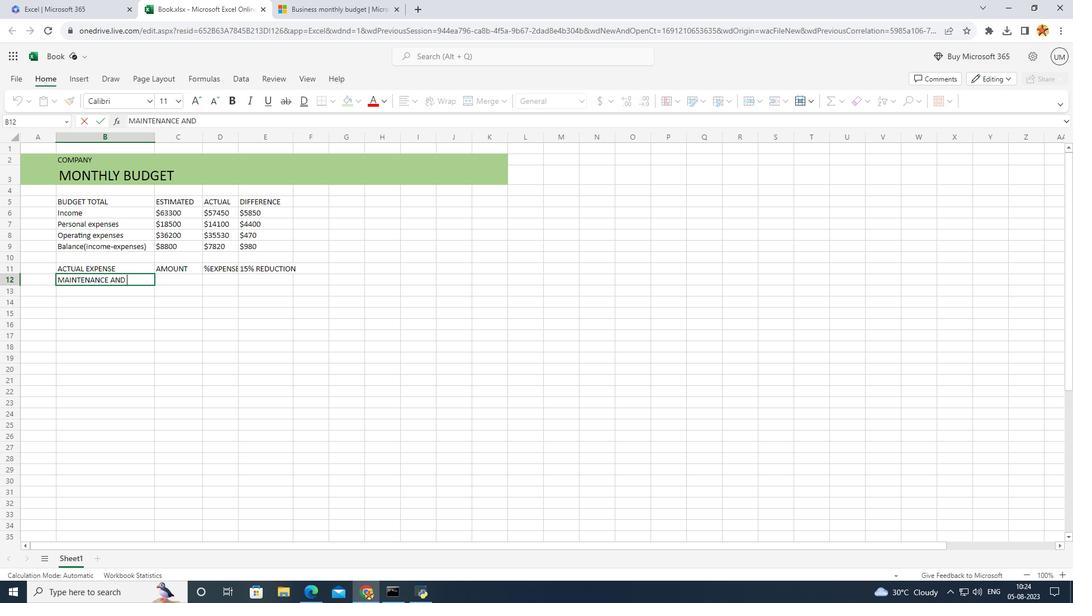 
Action: Key pressed REPAIRS
Screenshot: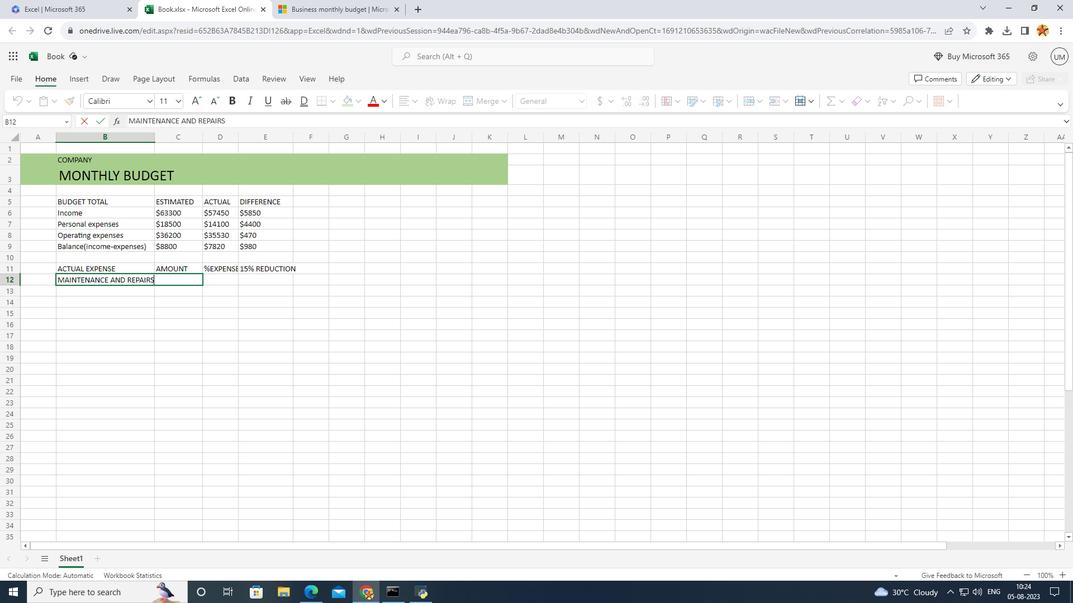 
Action: Mouse moved to (414, 284)
Screenshot: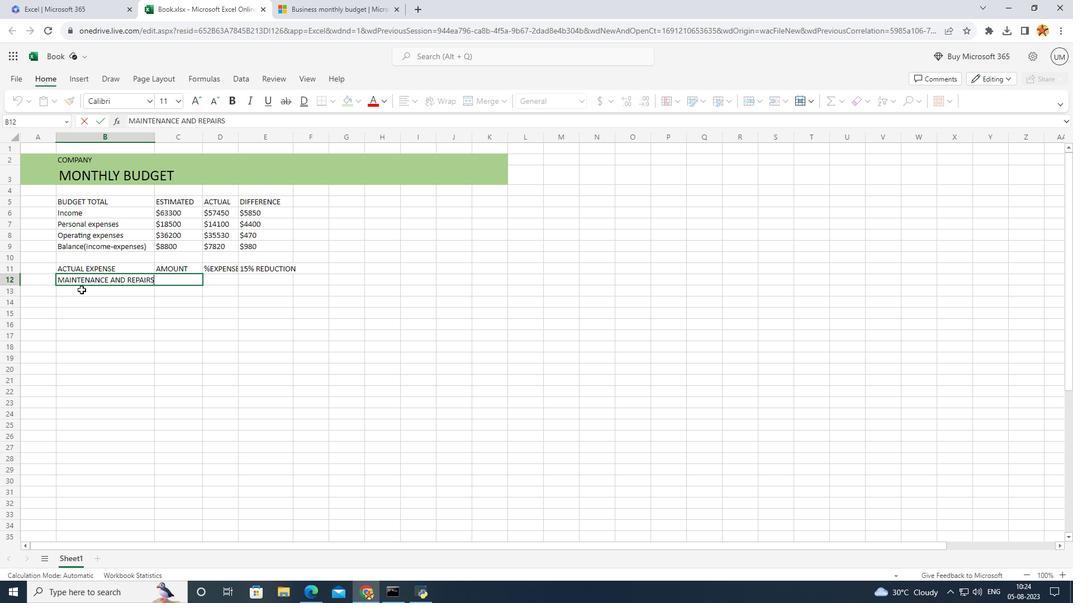 
Action: Mouse pressed left at (414, 284)
Screenshot: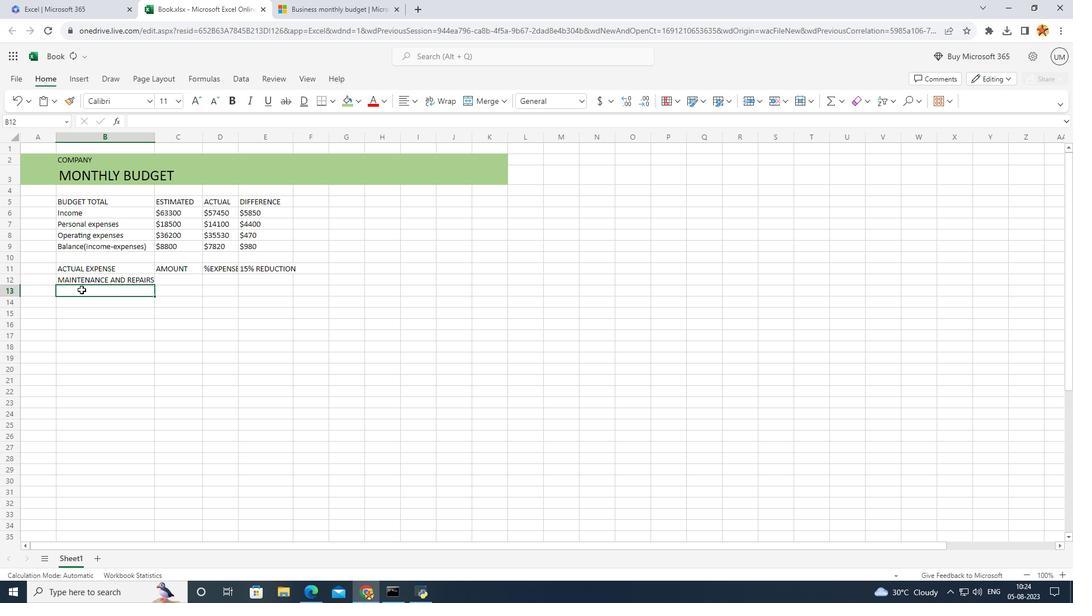 
Action: Mouse pressed left at (414, 284)
Screenshot: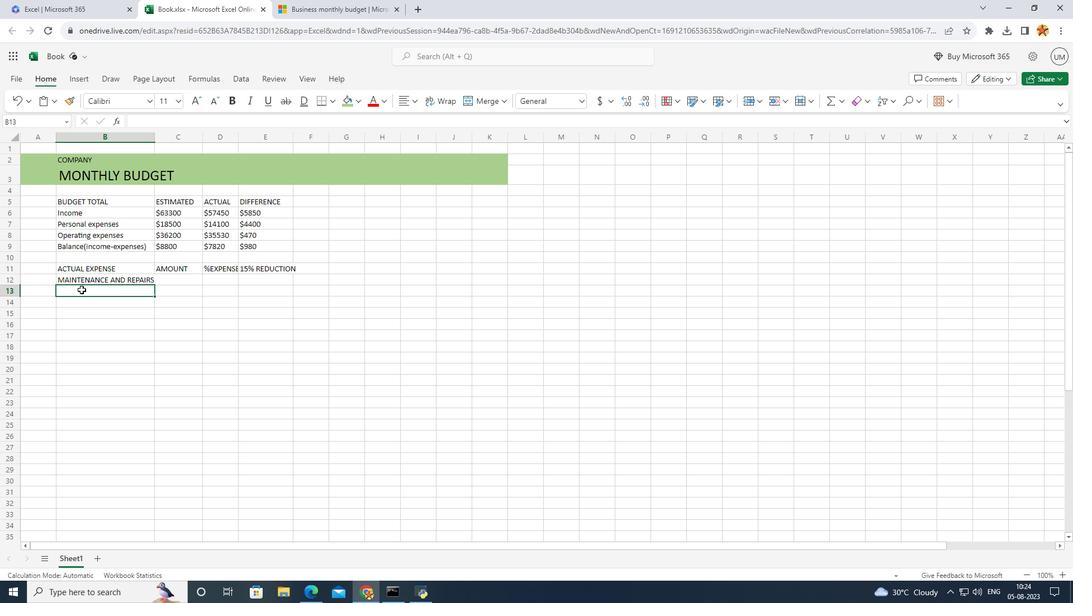 
Action: Key pressed SI<Key.backspace>UPPLIES
Screenshot: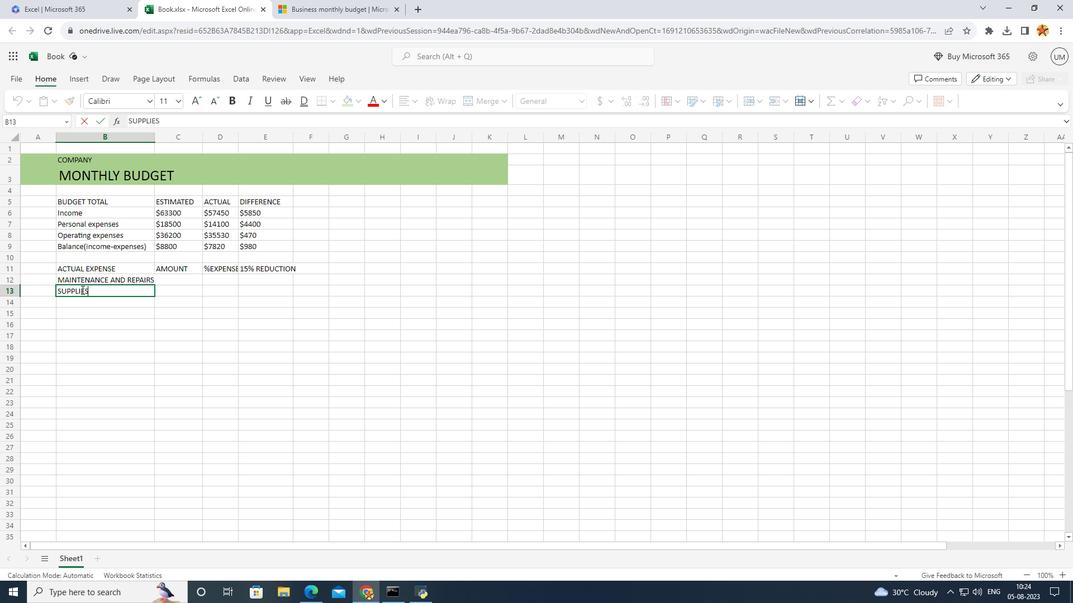 
Action: Mouse moved to (416, 292)
Screenshot: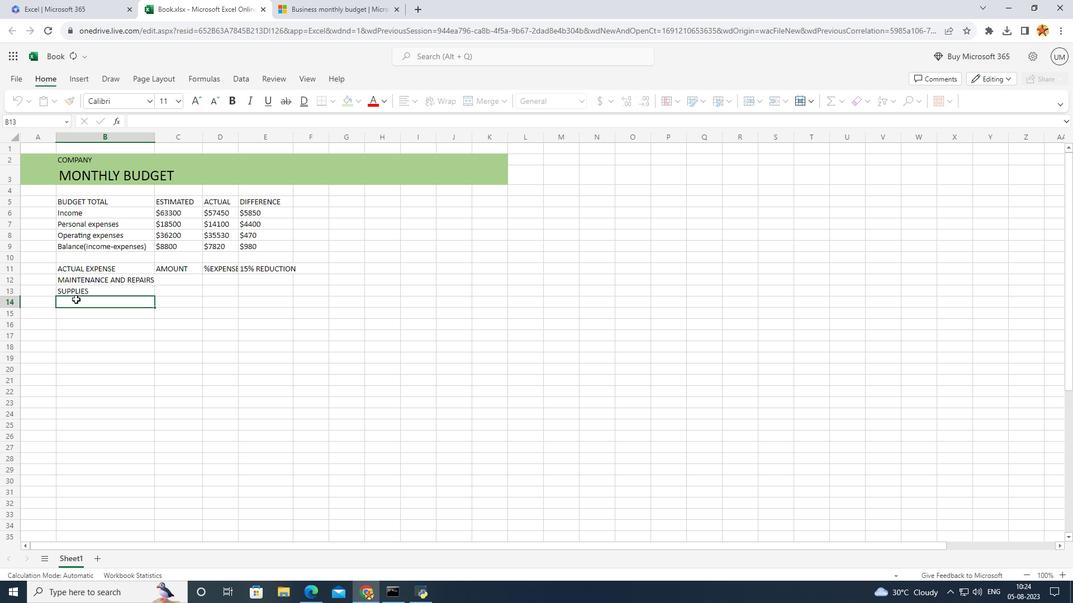 
Action: Mouse pressed left at (416, 292)
Screenshot: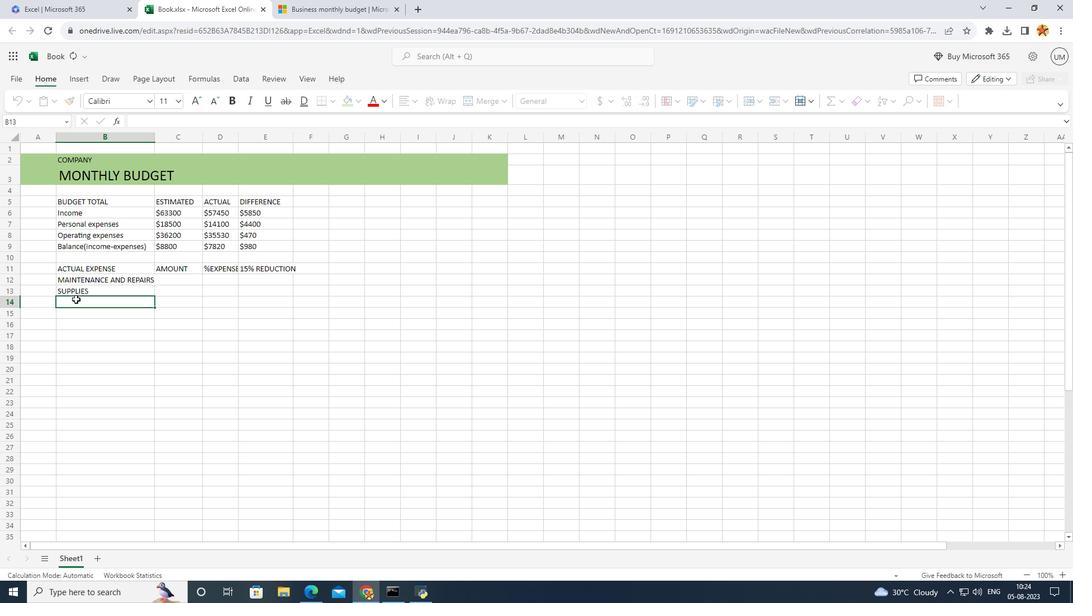
Action: Mouse pressed left at (416, 292)
Screenshot: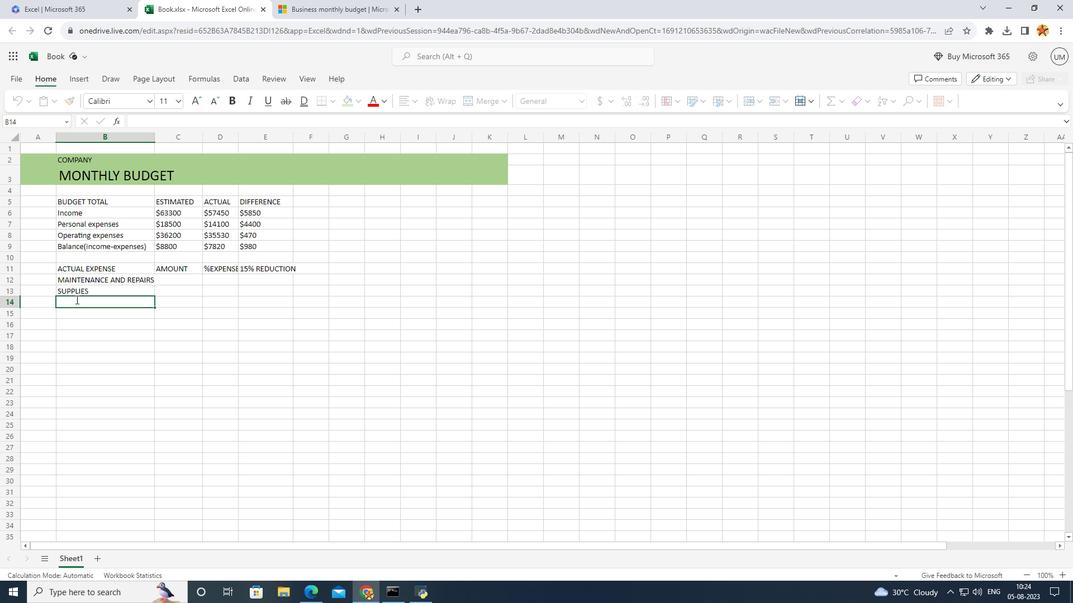 
Action: Key pressed TAXES
Screenshot: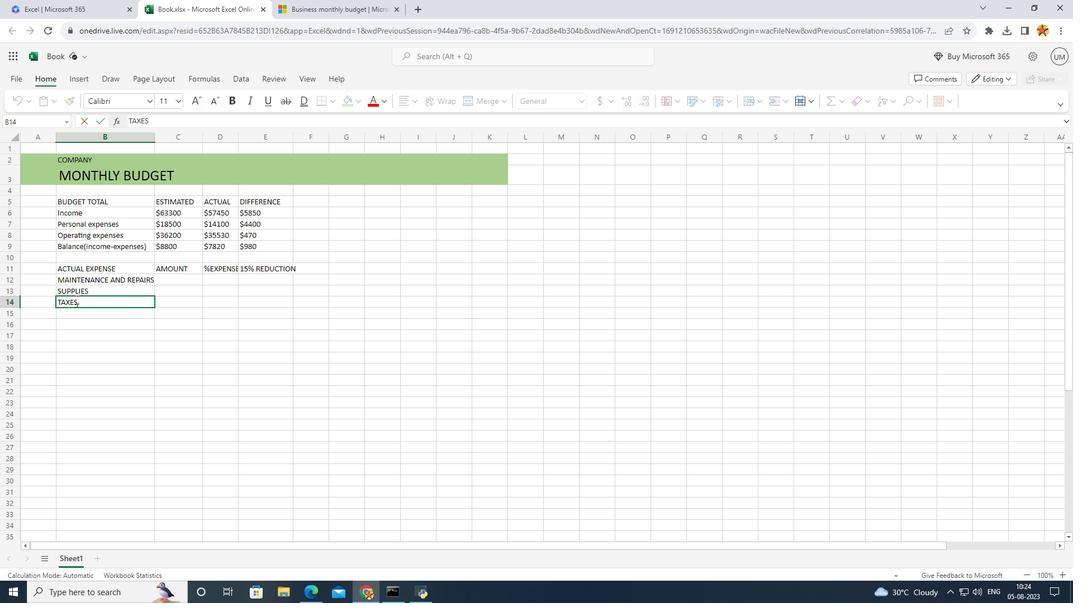 
Action: Mouse moved to (399, 309)
Screenshot: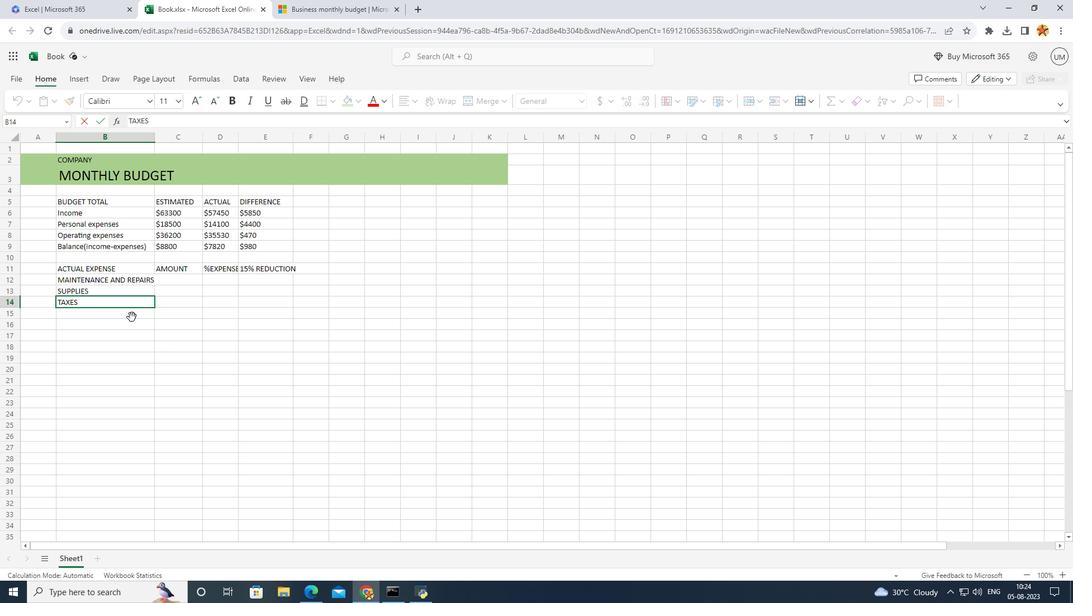 
Action: Mouse pressed left at (399, 309)
Screenshot: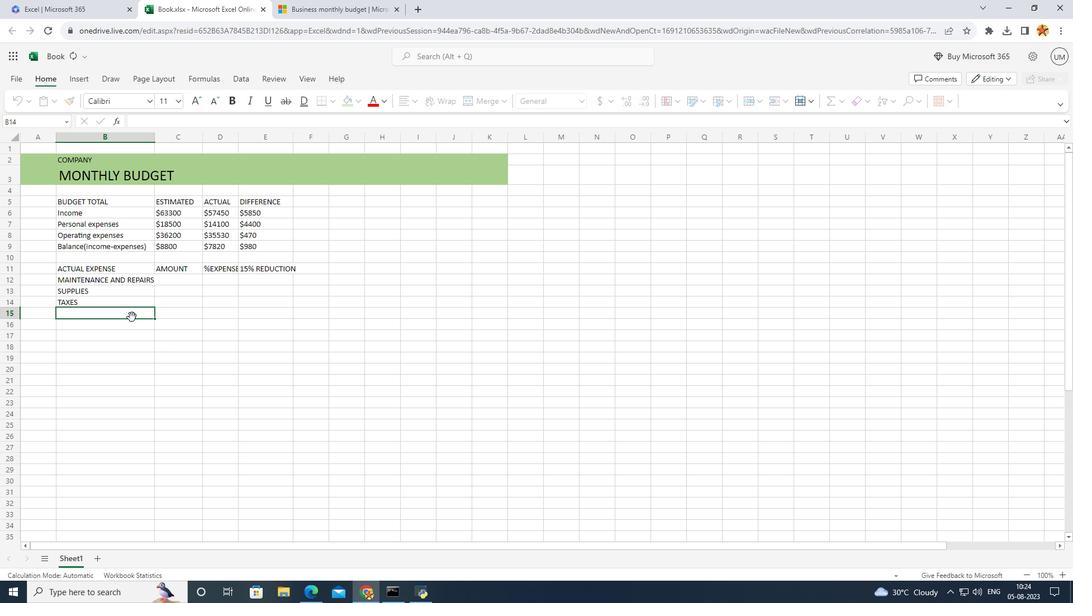
Action: Mouse pressed left at (399, 309)
Screenshot: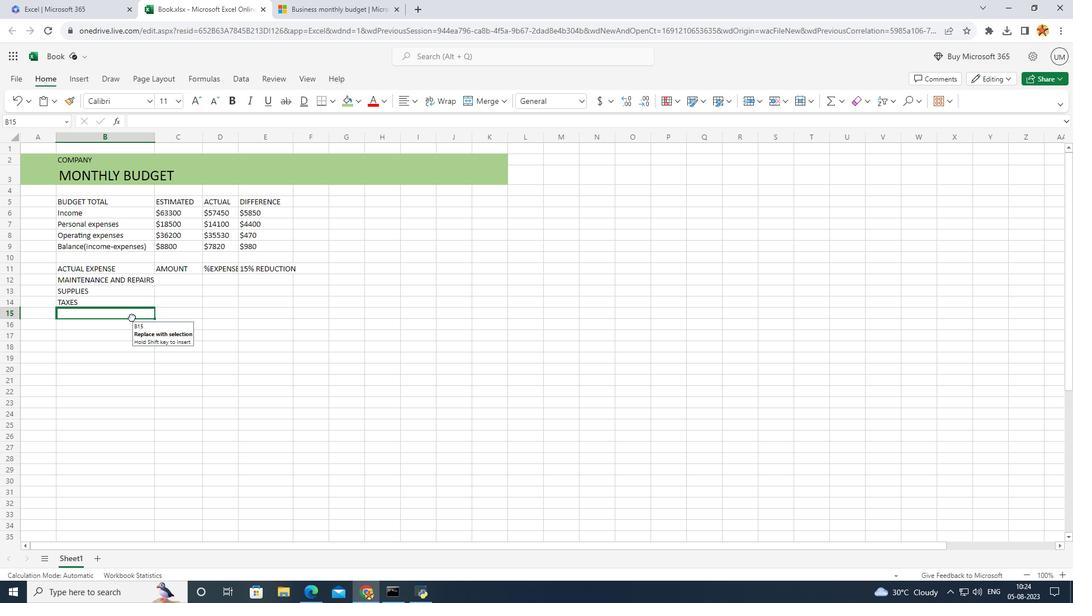 
Action: Mouse moved to (399, 300)
Screenshot: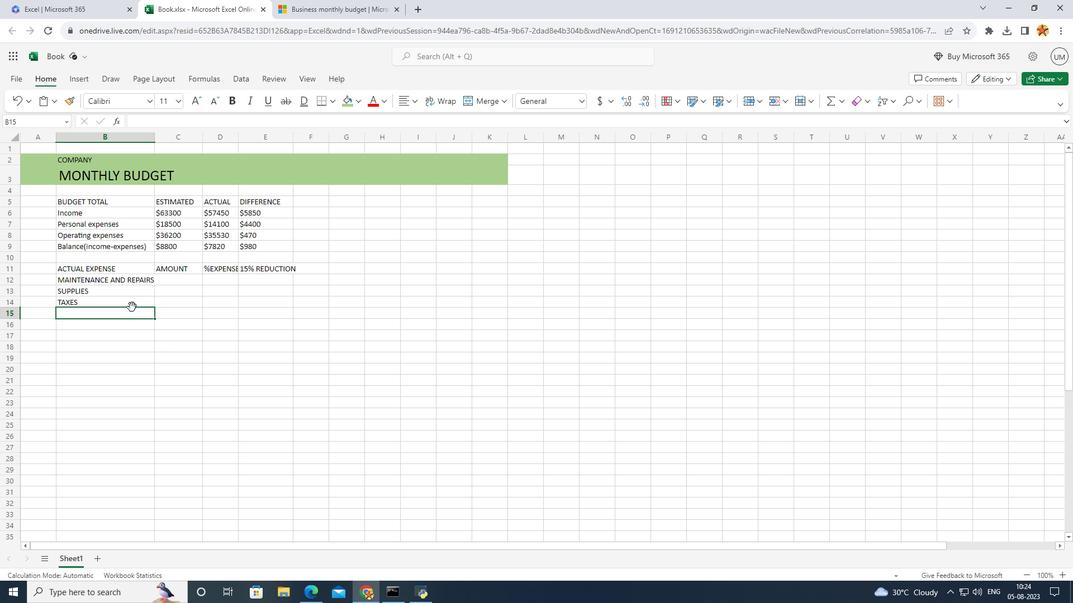 
Action: Key pressed ADVRTS<Key.backspace><Key.backspace>TISING
Screenshot: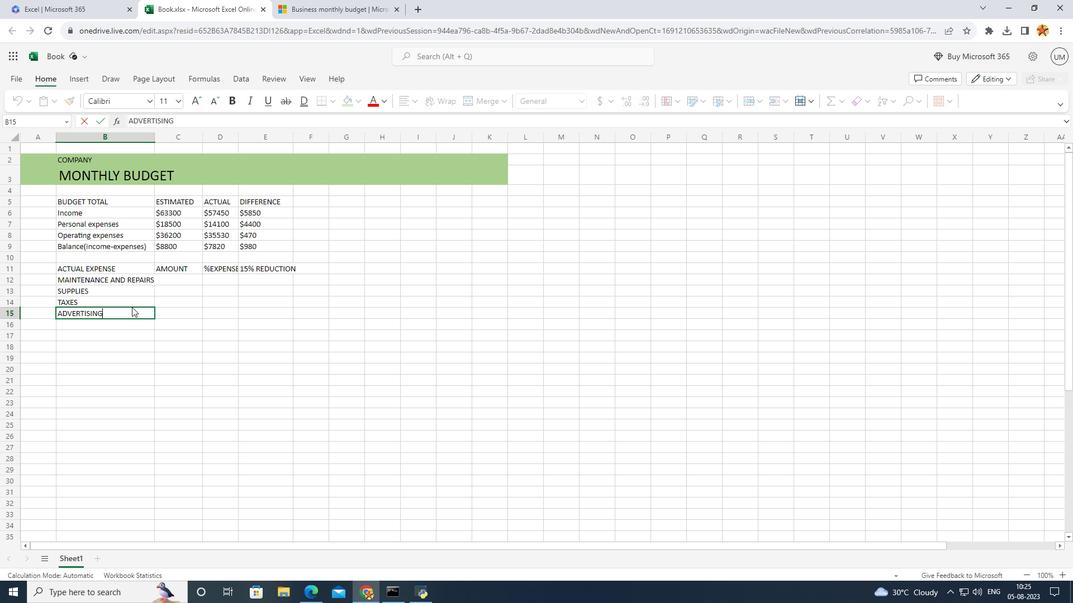 
Action: Mouse moved to (400, 314)
Screenshot: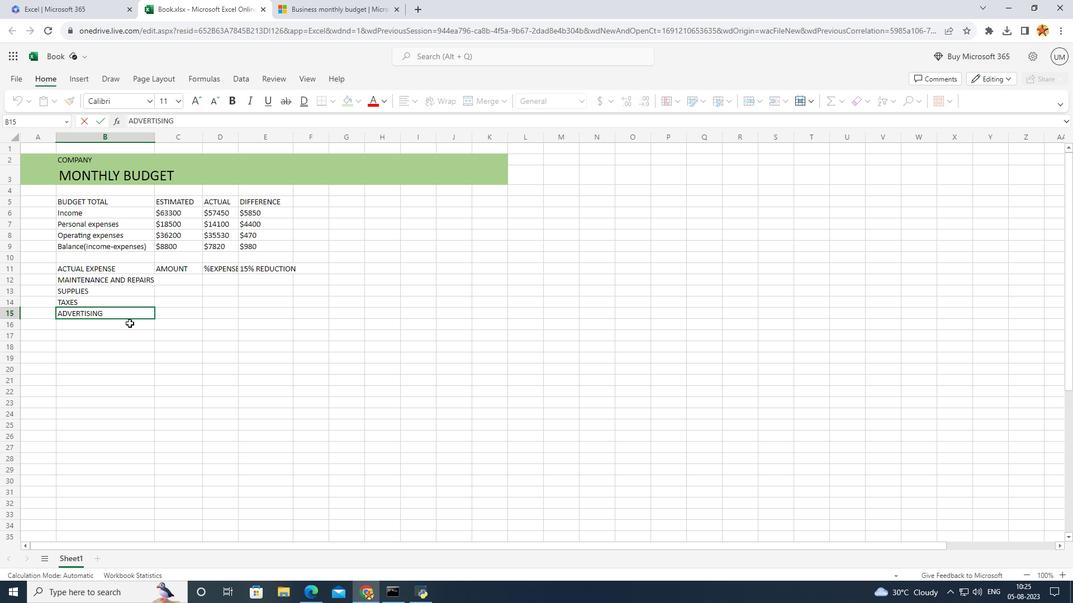 
Action: Mouse pressed left at (400, 314)
Screenshot: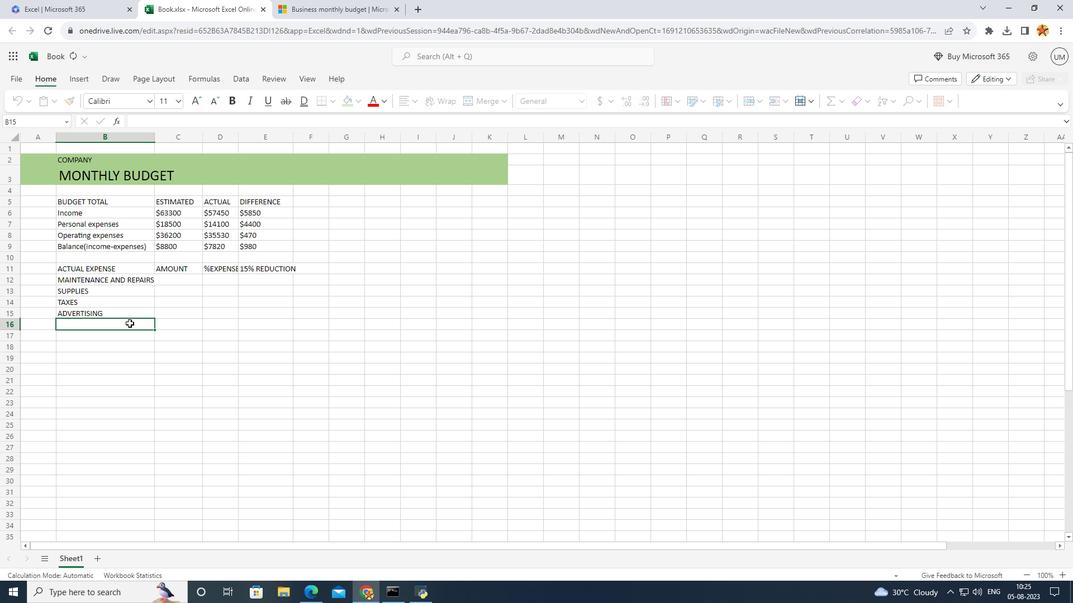 
Action: Mouse pressed left at (400, 314)
Screenshot: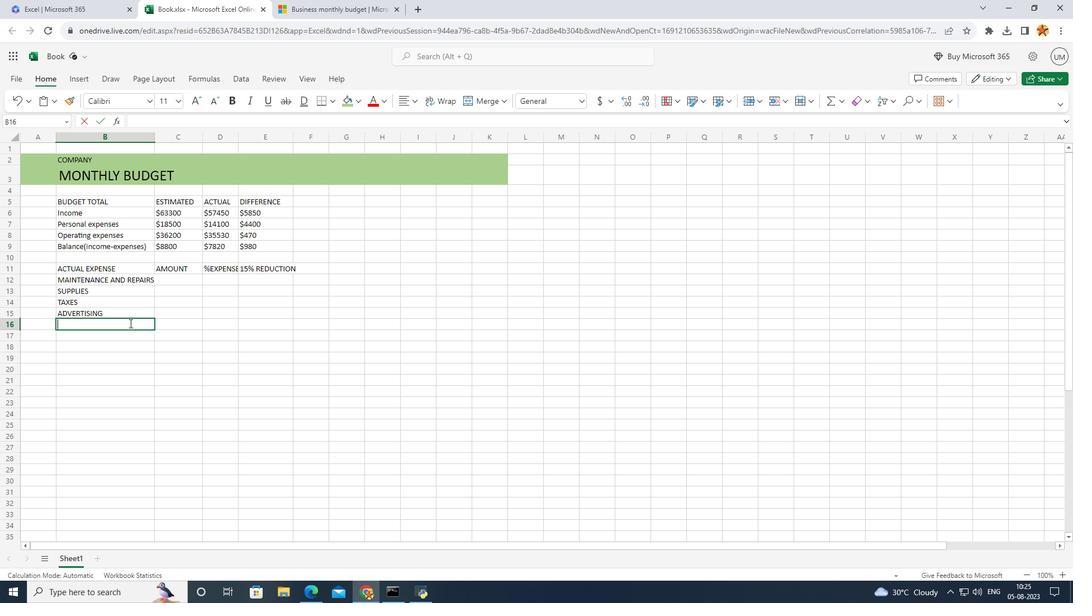 
Action: Key pressed TOTAL
Screenshot: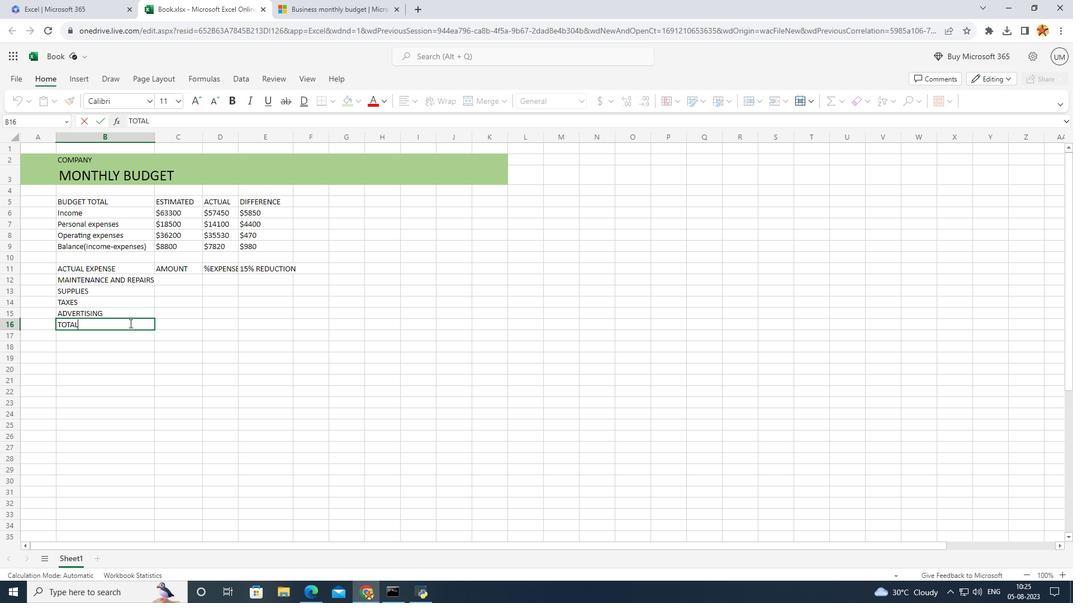 
Action: Mouse moved to (386, 278)
Screenshot: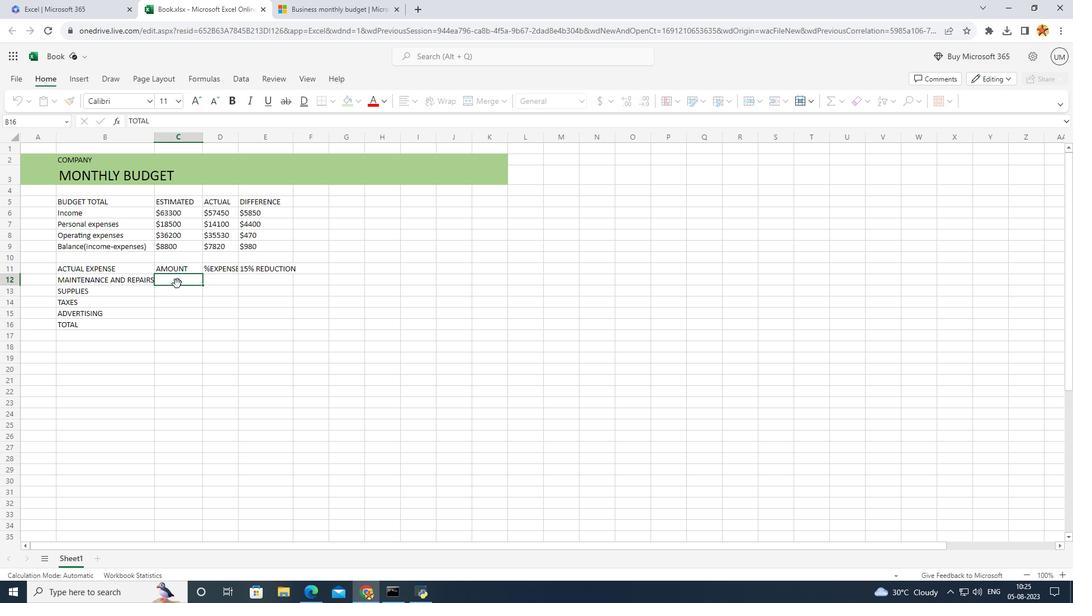 
Action: Mouse pressed left at (386, 278)
Screenshot: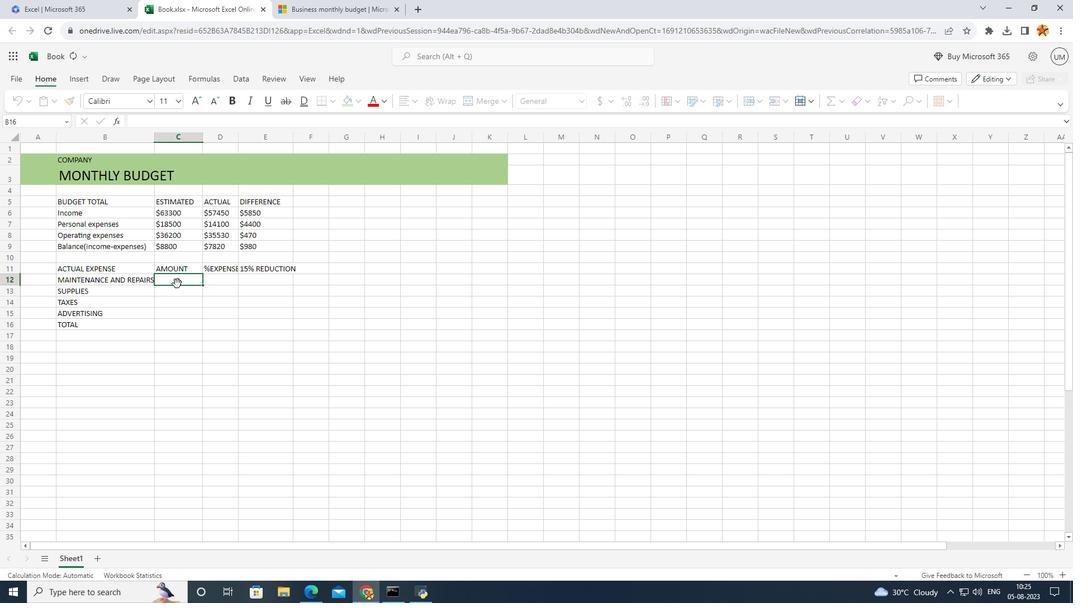 
Action: Mouse pressed left at (386, 278)
Screenshot: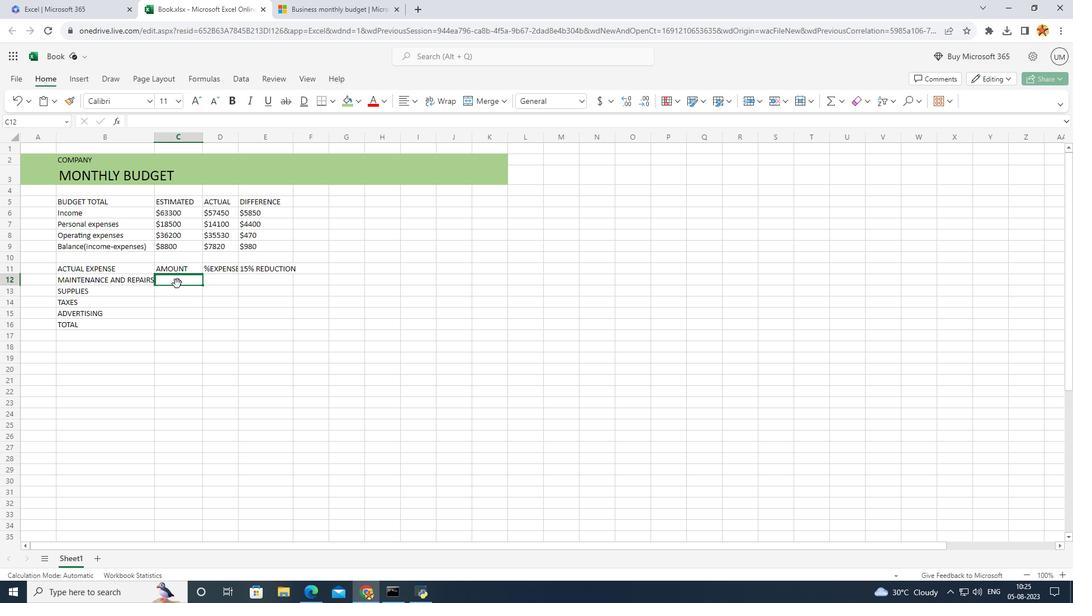 
Action: Mouse moved to (386, 274)
Screenshot: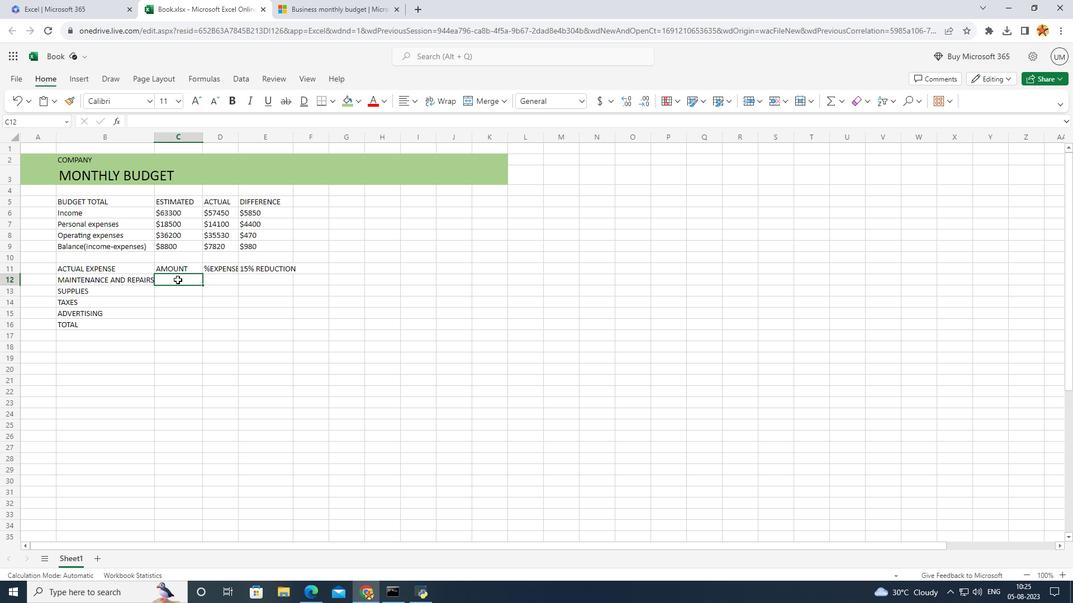 
Action: Mouse pressed left at (386, 274)
Screenshot: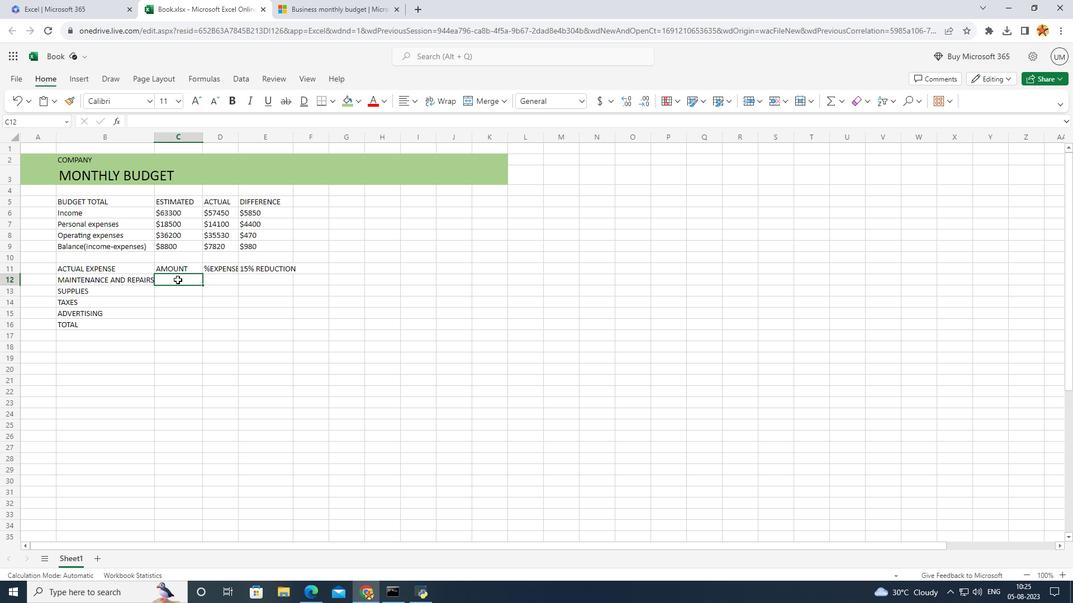 
Action: Mouse pressed left at (386, 274)
Screenshot: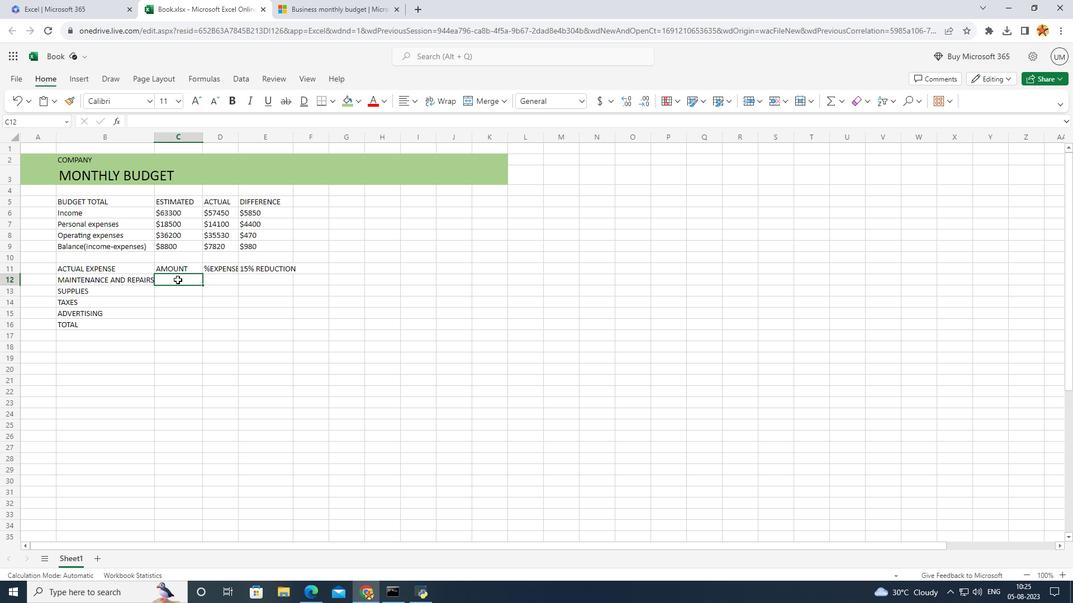 
Action: Mouse moved to (386, 274)
Screenshot: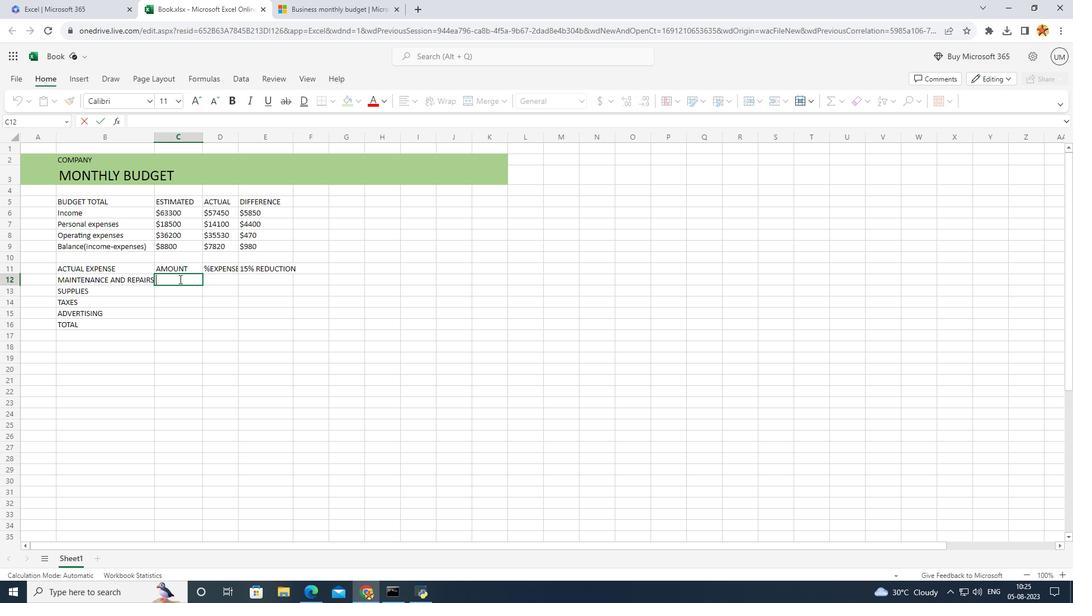 
Action: Key pressed <Key.shift_r>$4600\<Key.backspace><Key.enter><Key.shift_r><Key.shift_r><Key.shift_r><Key.shift_r><Key.shift_r><Key.shift_r><Key.shift_r><Key.shift_r><Key.shift_r><Key.shift_r><Key.shift_r><Key.shift_r><Key.shift_r><Key.shift_r><Key.shift_r><Key.shift_r><Key.shift_r><Key.shift_r><Key.shift_r><Key.shift_r><Key.shift_r><Key.shift_r><Key.shift_r><Key.shift_r><Key.shift_r>$4500<Key.enter><Key.shift_r><Key.shift_r><Key.shift_r><Key.shift_r><Key.shift_r><Key.shift_r><Key.shift_r><Key.shift_r><Key.shift_r><Key.shift_r>$4500<Key.enter><Key.shift_r>$3200<Key.enter><Key.shift_r><Key.shift_r><Key.shift_r><Key.shift_r><Key.shift_r><Key.shift_r><Key.shift_r><Key.shift_r><Key.shift_r><Key.shift_r><Key.shift_r><Key.shift_r><Key.shift_r><Key.shift_r>$2500<Key.enter>
Screenshot: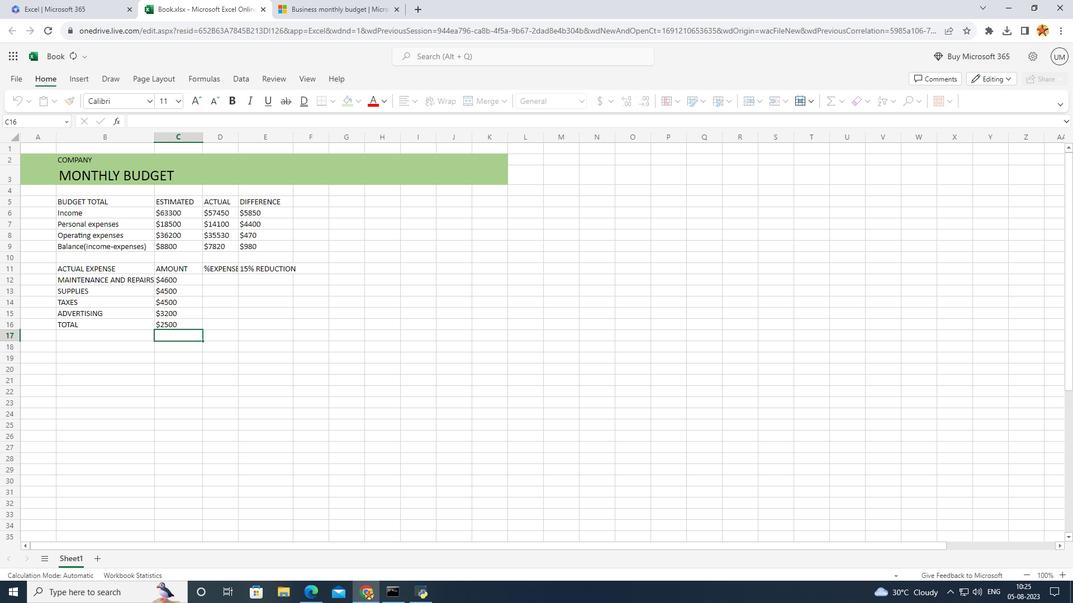 
Action: Mouse moved to (415, 319)
Screenshot: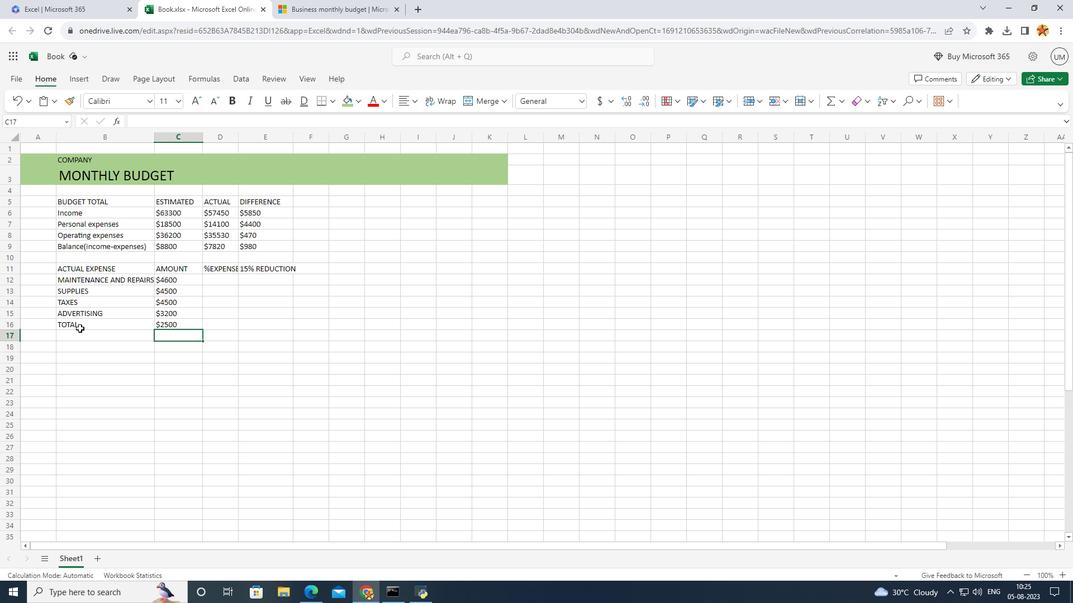 
Action: Mouse pressed left at (415, 319)
Screenshot: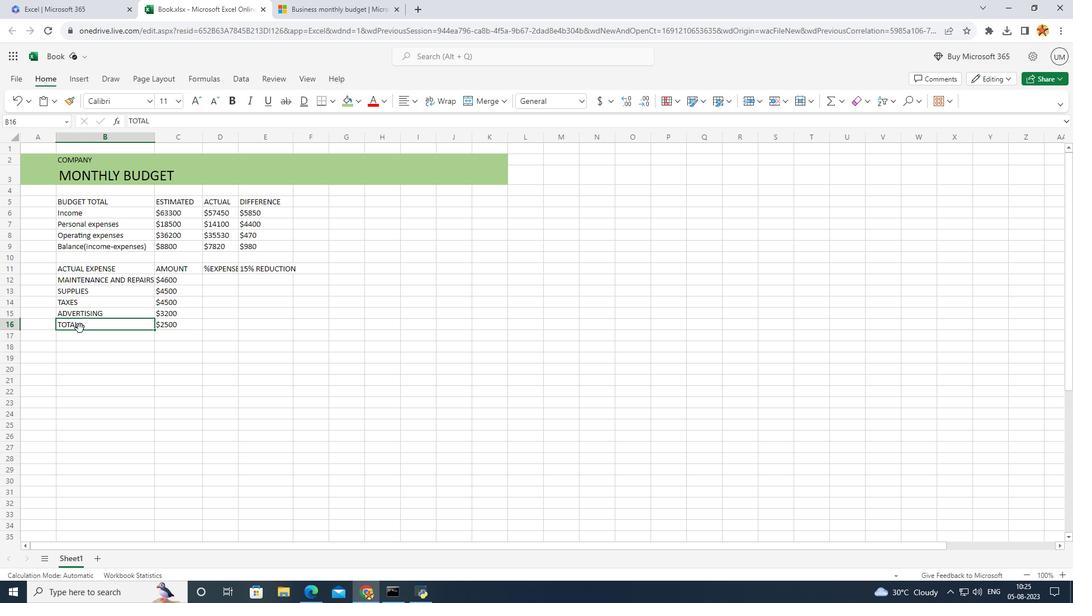 
Action: Mouse moved to (411, 312)
Screenshot: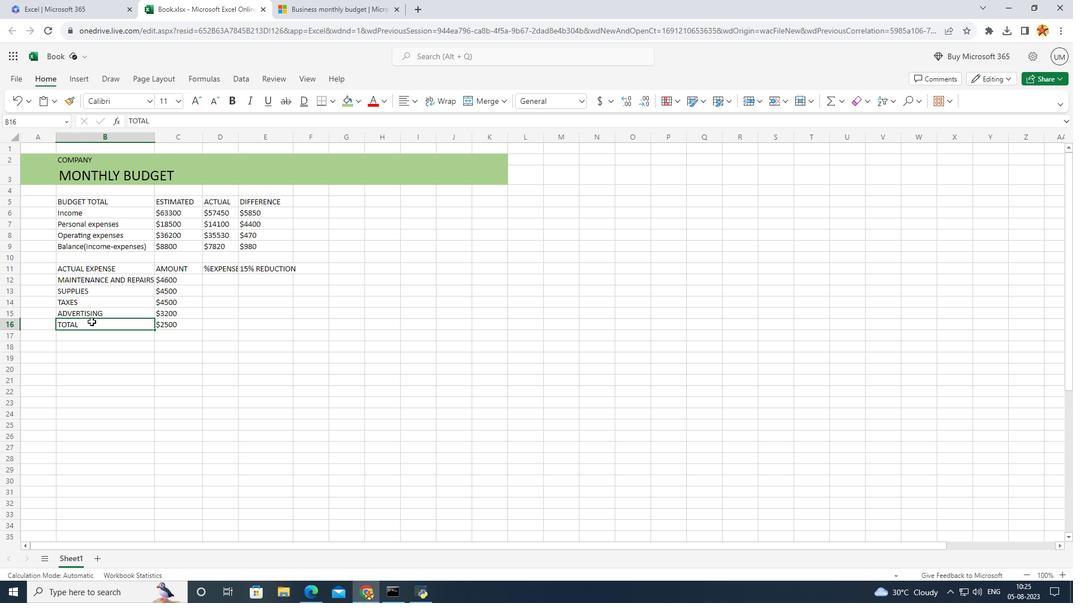 
Action: Mouse pressed left at (411, 312)
Screenshot: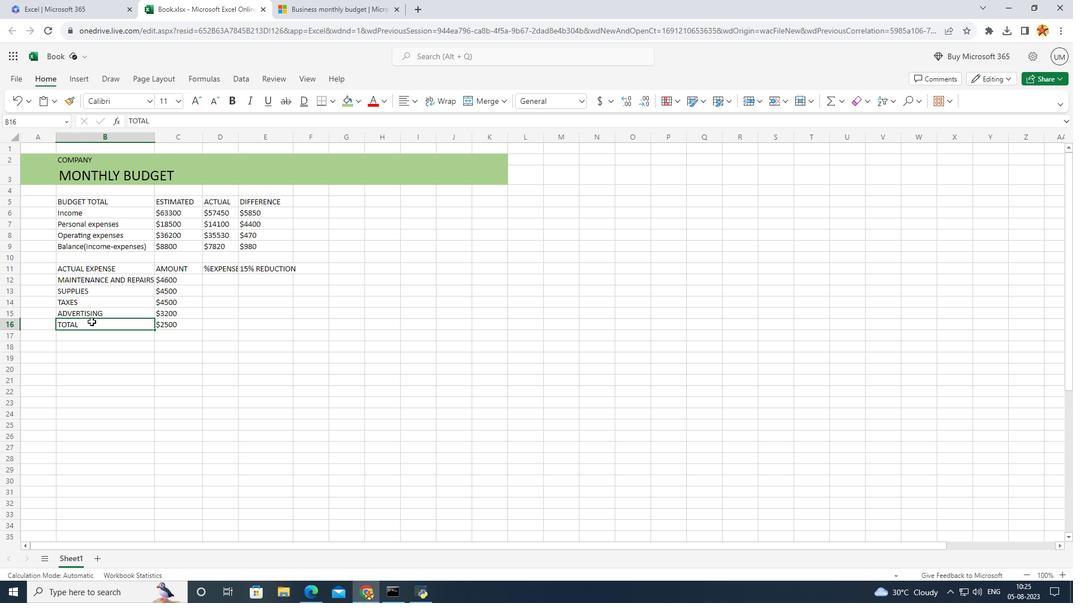 
Action: Mouse pressed left at (411, 312)
Screenshot: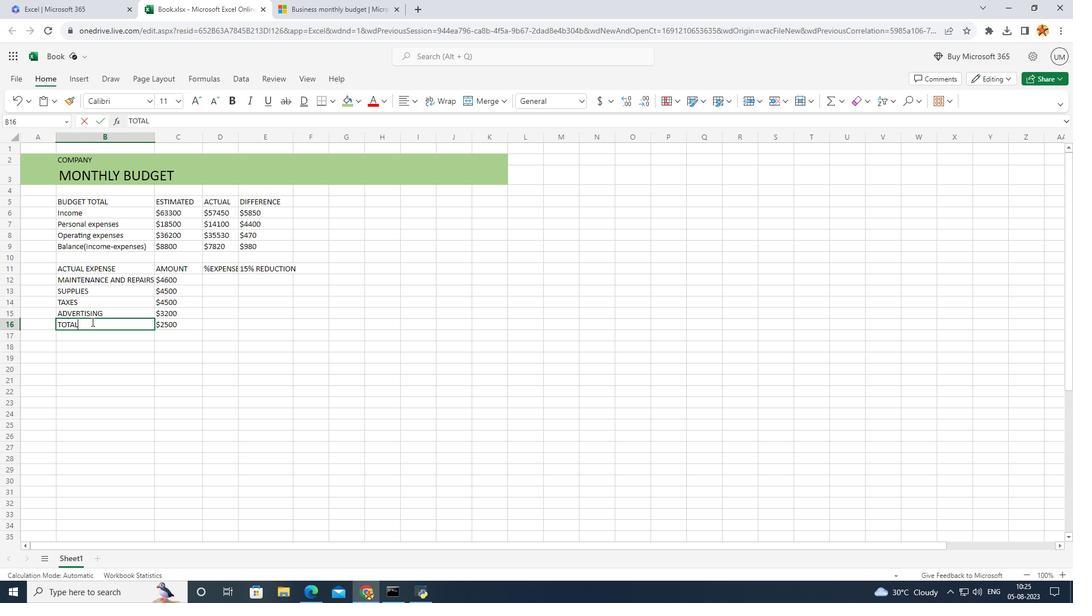 
Action: Mouse moved to (413, 312)
Screenshot: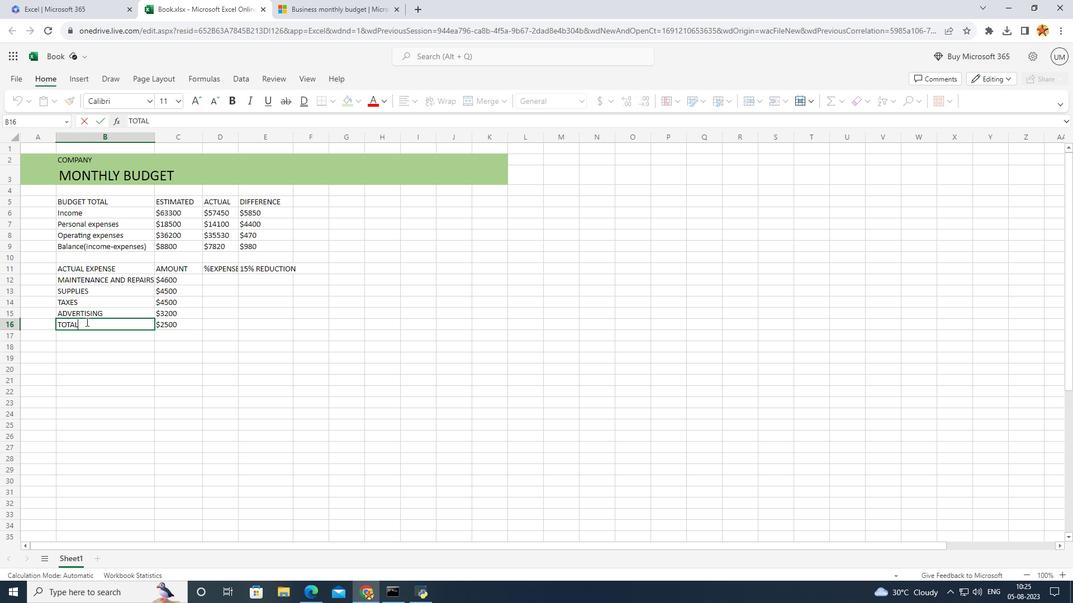 
Action: Mouse pressed left at (413, 312)
Screenshot: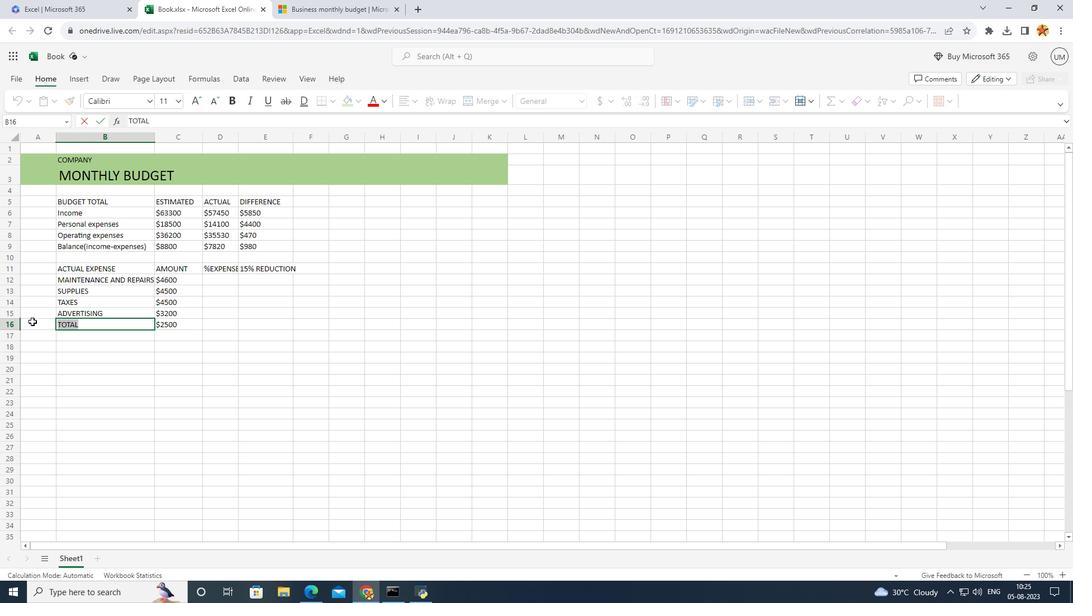 
Action: Mouse moved to (334, 346)
Screenshot: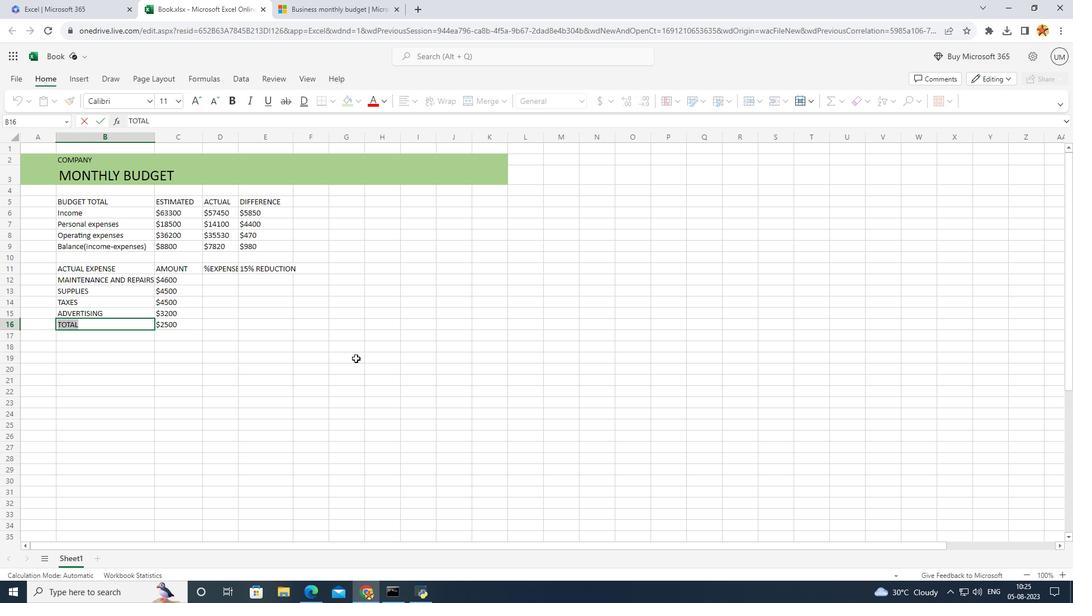 
Action: Key pressed <Key.backspace>ADVER
Screenshot: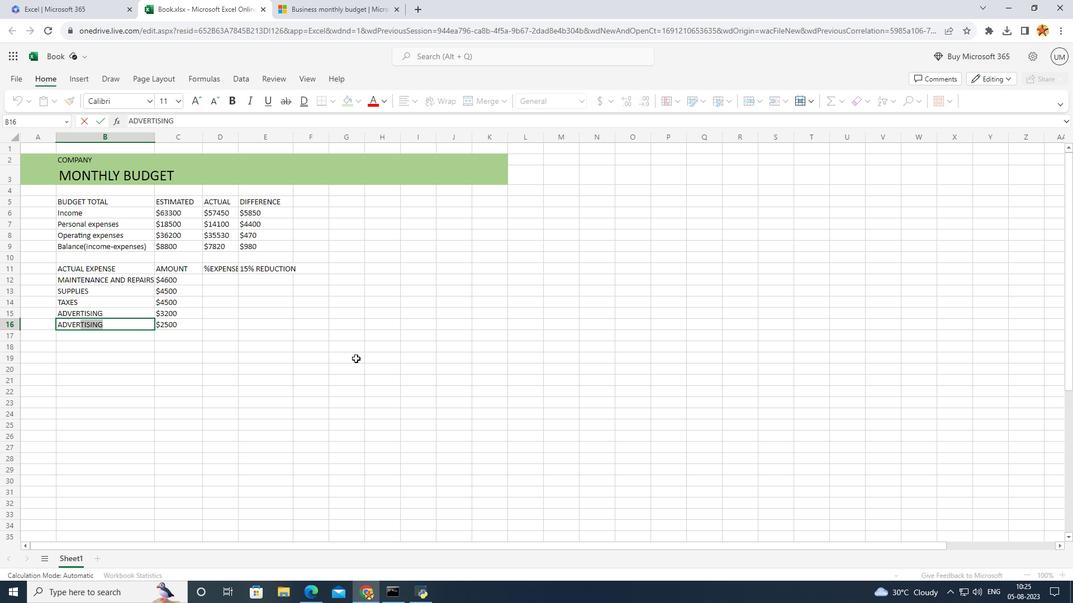 
Action: Mouse moved to (409, 375)
Screenshot: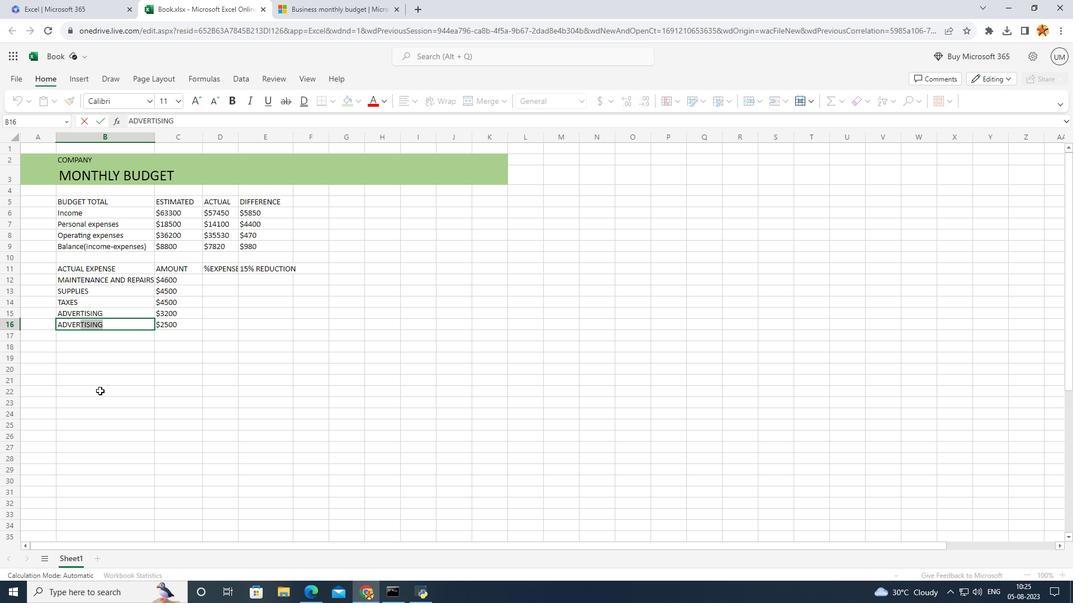
Action: Mouse pressed left at (409, 375)
Screenshot: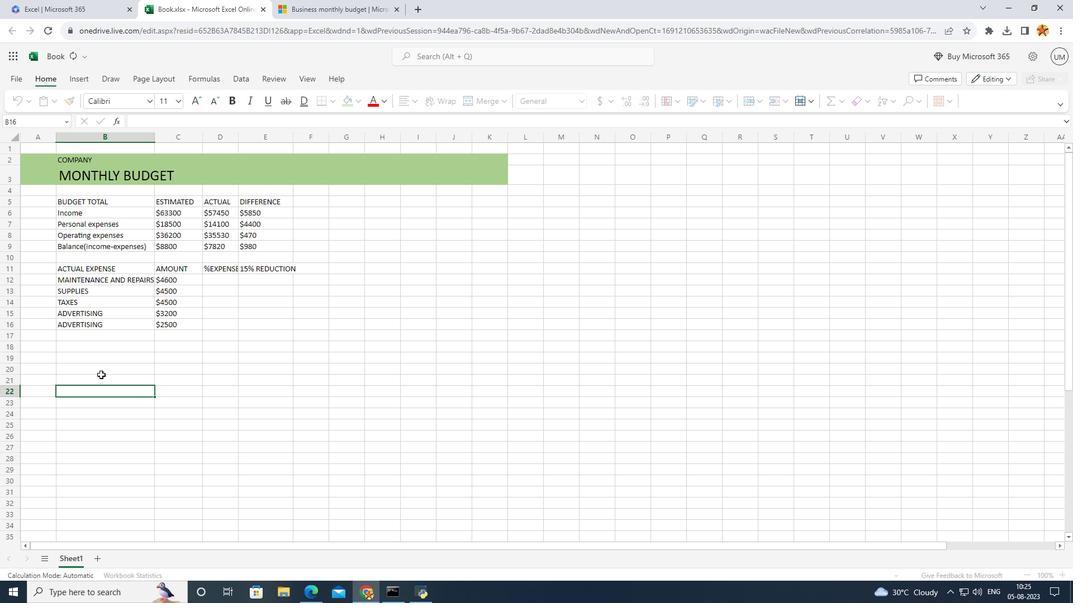 
Action: Mouse moved to (410, 310)
Screenshot: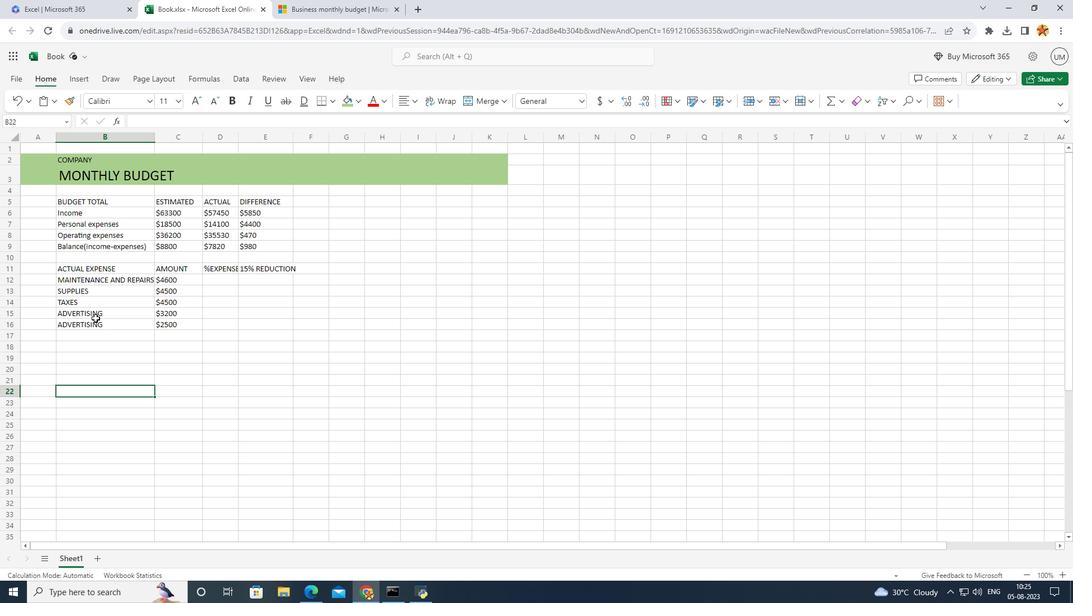 
Action: Mouse pressed left at (410, 310)
Screenshot: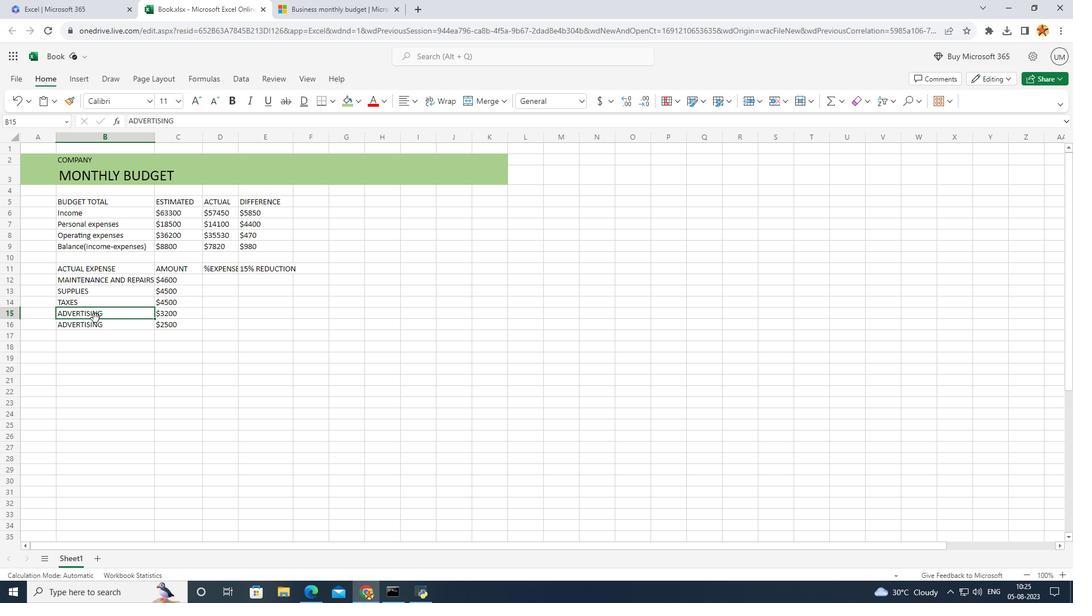 
Action: Mouse pressed left at (410, 310)
Screenshot: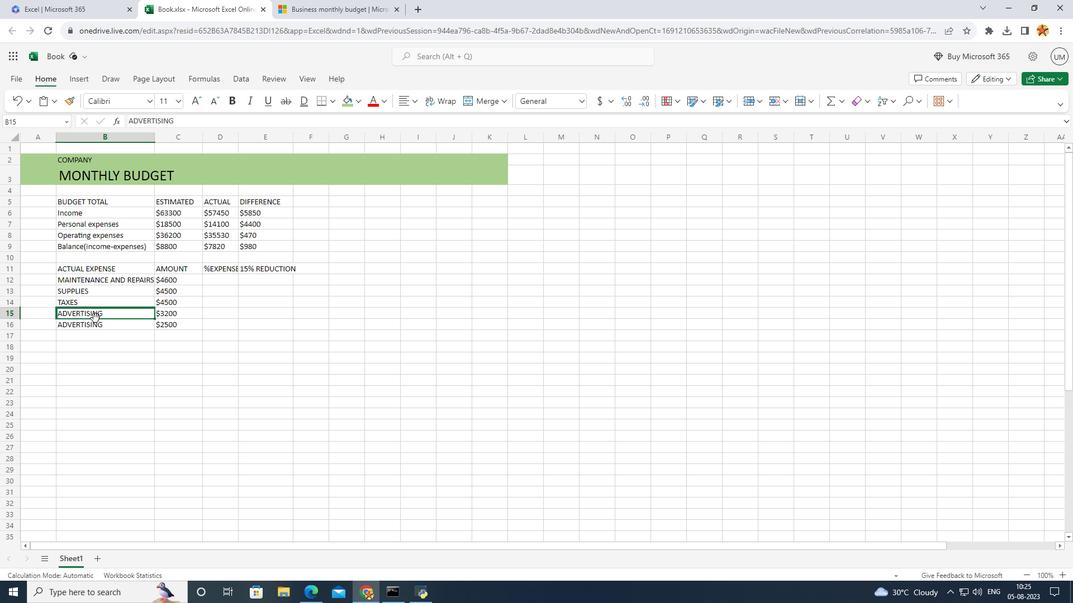 
Action: Mouse moved to (406, 309)
Screenshot: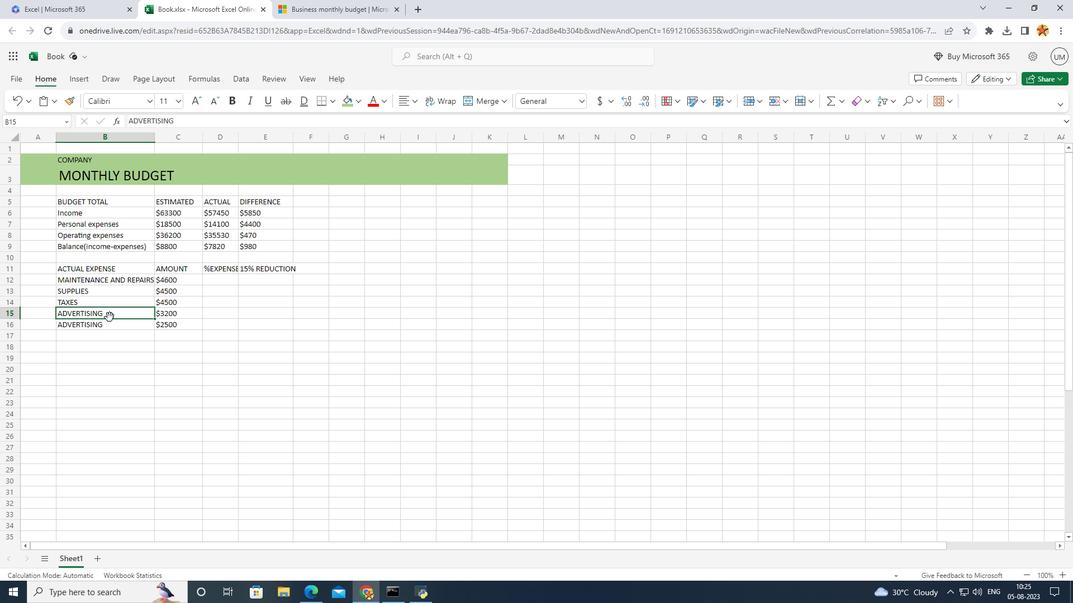
Action: Mouse pressed left at (406, 309)
Screenshot: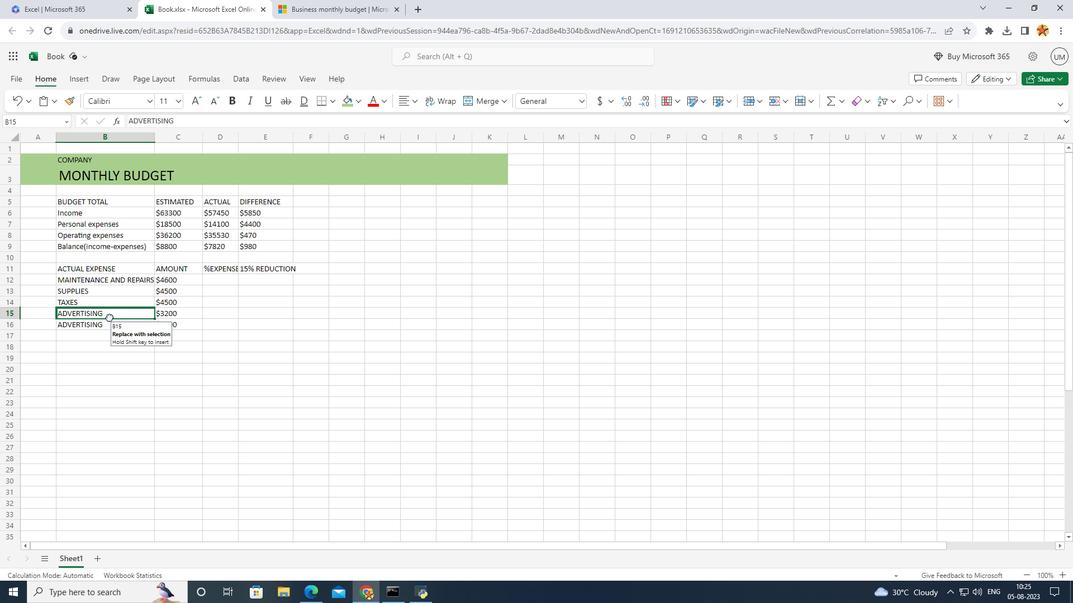 
Action: Mouse pressed left at (406, 309)
Screenshot: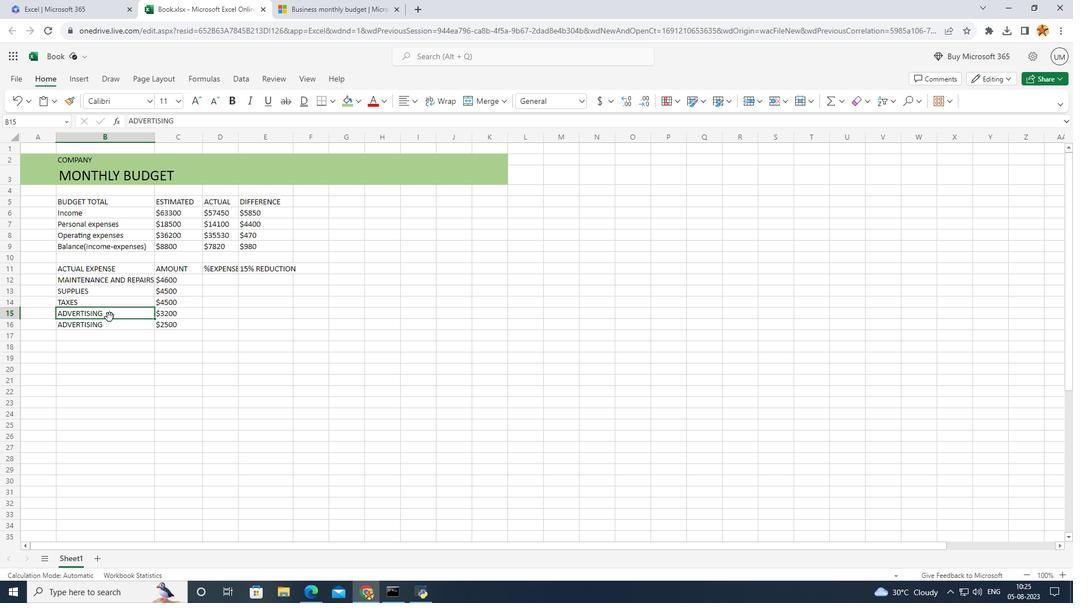 
Action: Mouse moved to (405, 305)
Screenshot: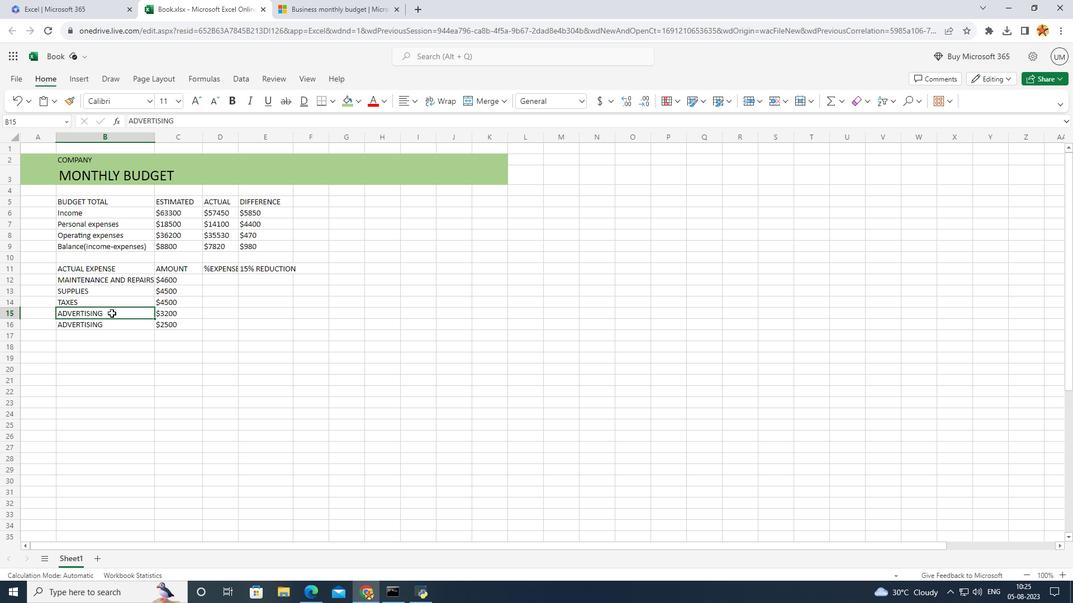 
Action: Mouse pressed left at (405, 305)
Screenshot: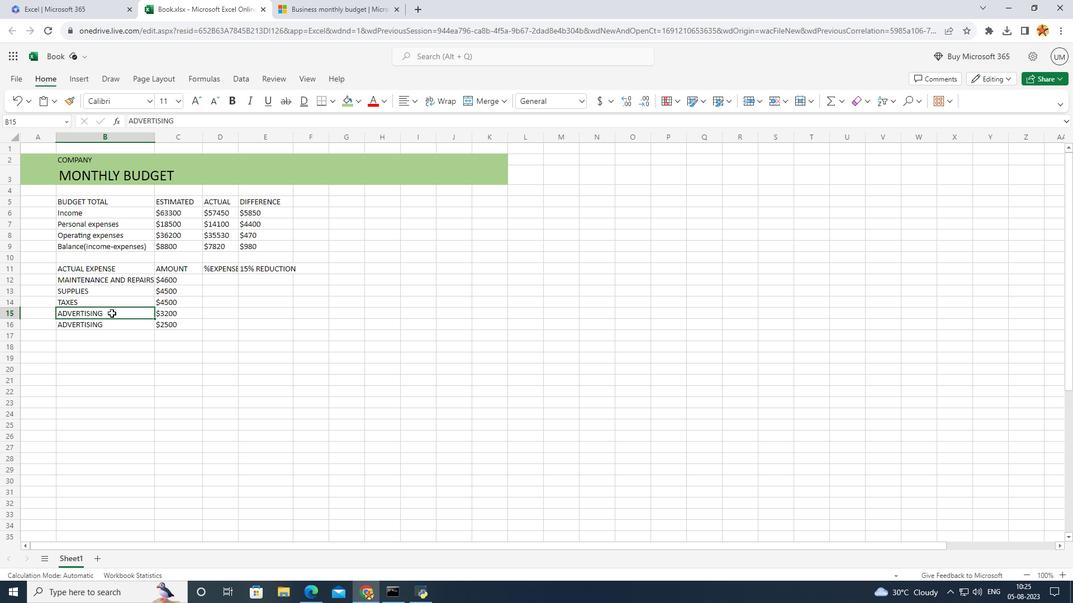 
Action: Mouse pressed left at (405, 305)
Screenshot: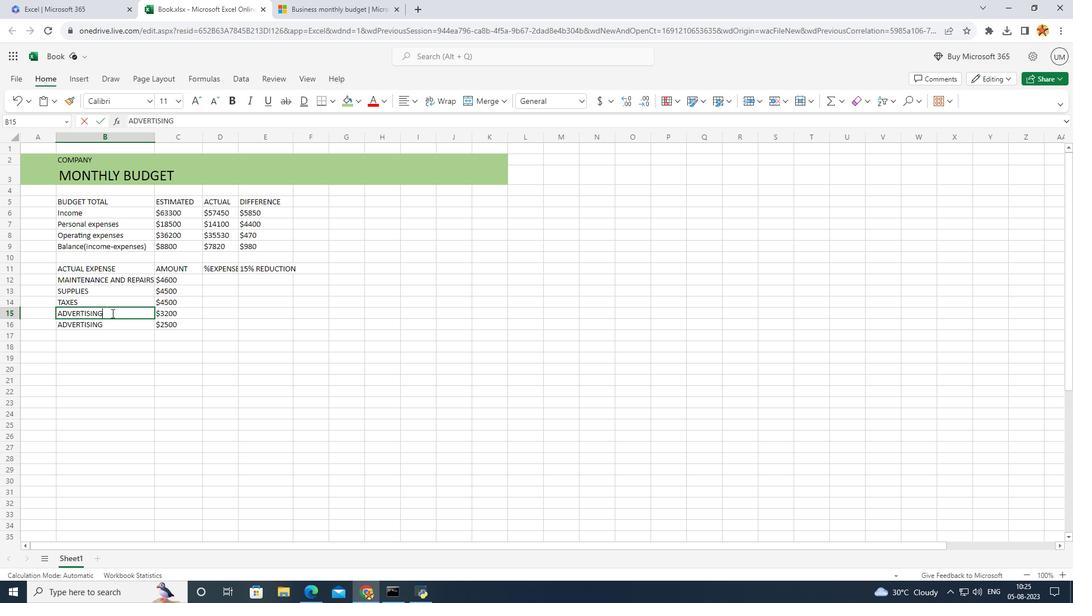 
Action: Mouse pressed left at (405, 305)
